 Task: Research Airbnb accommodations options for a culinary tour of New York City
Action: Mouse moved to (534, 95)
Screenshot: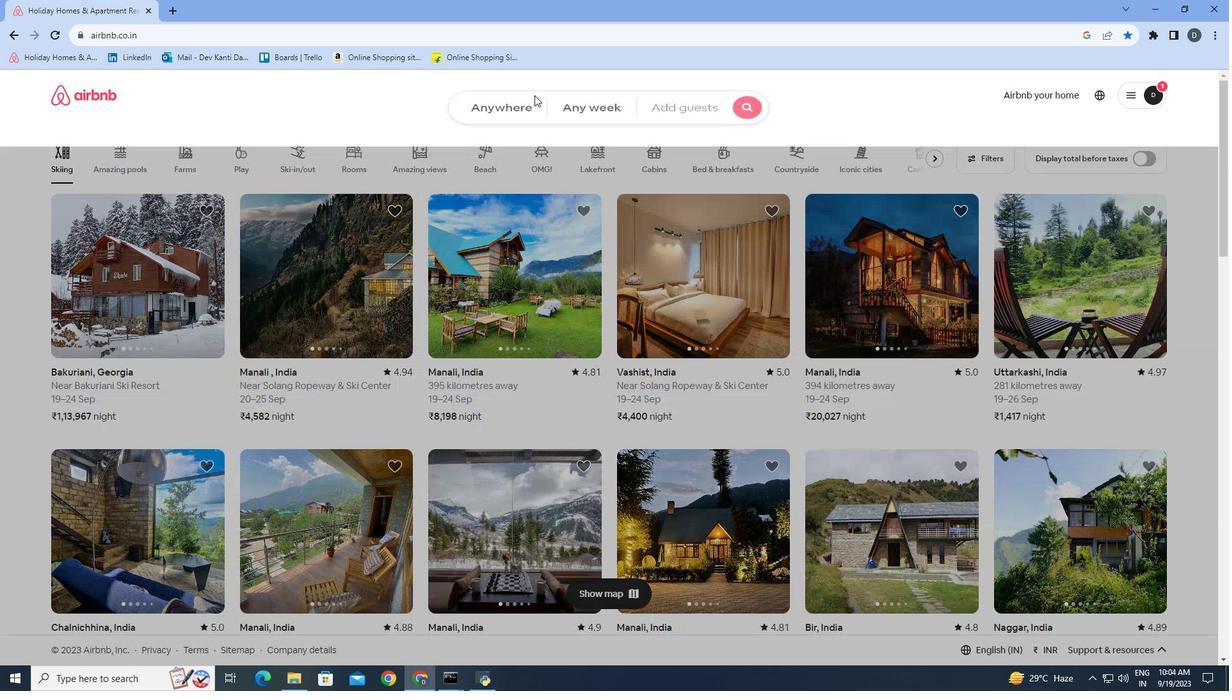 
Action: Mouse pressed left at (534, 95)
Screenshot: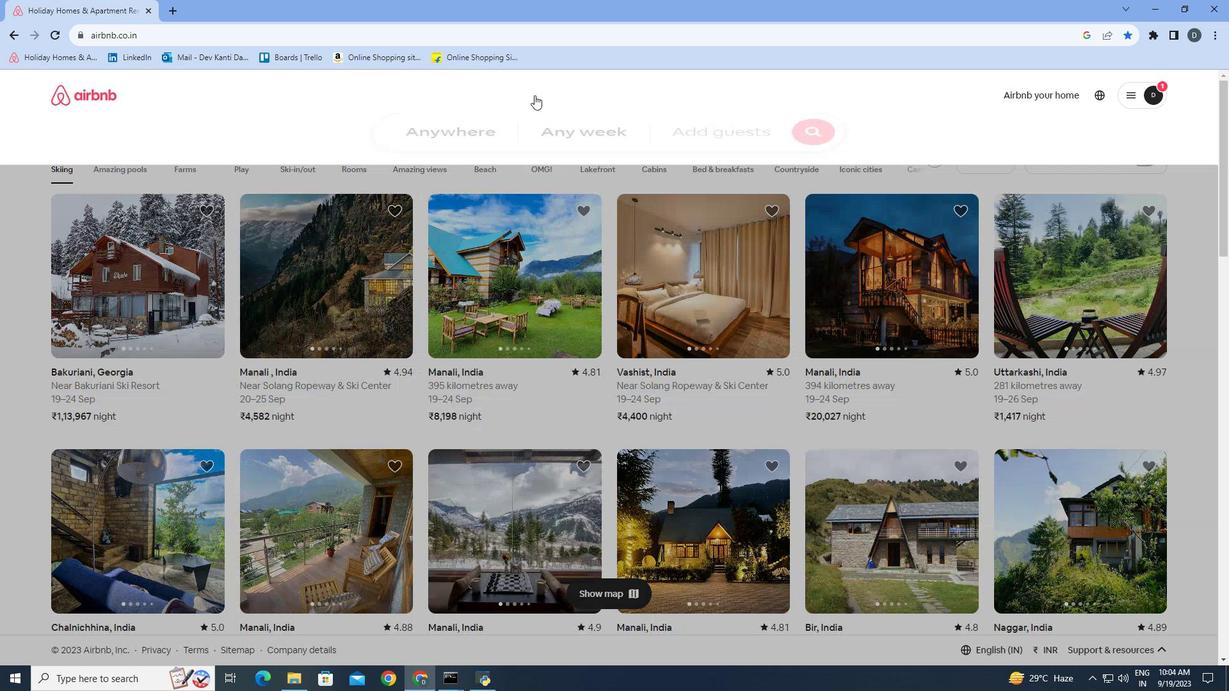
Action: Mouse moved to (396, 146)
Screenshot: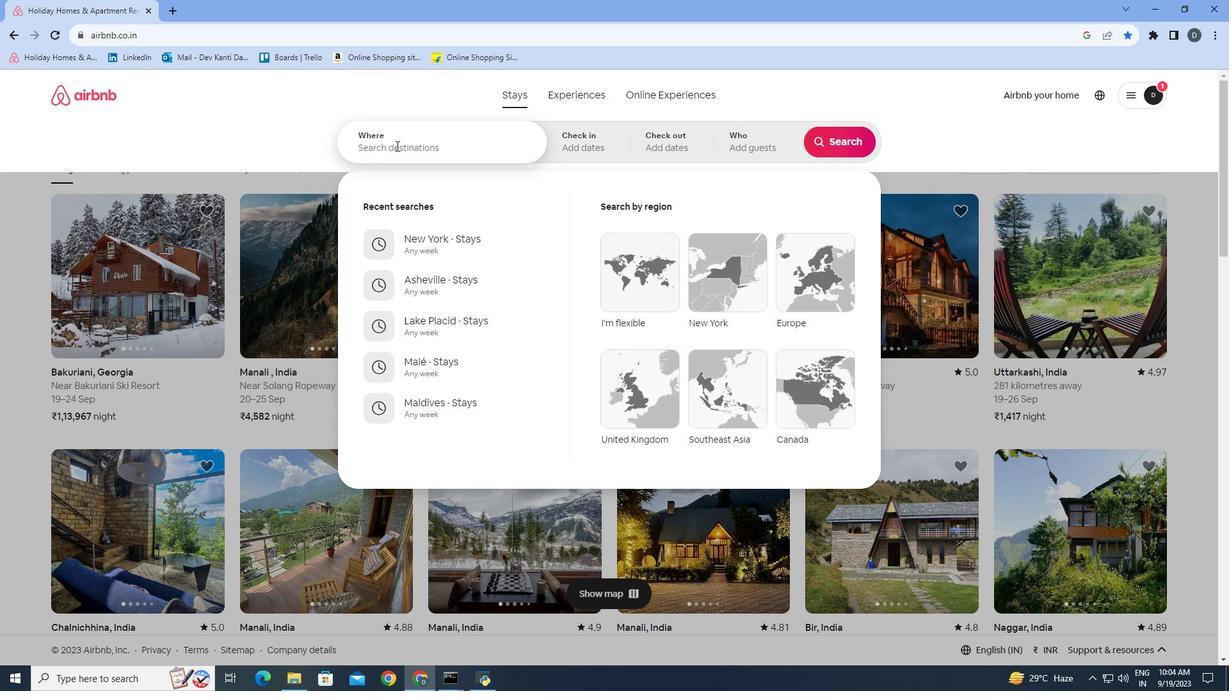 
Action: Mouse pressed left at (396, 146)
Screenshot: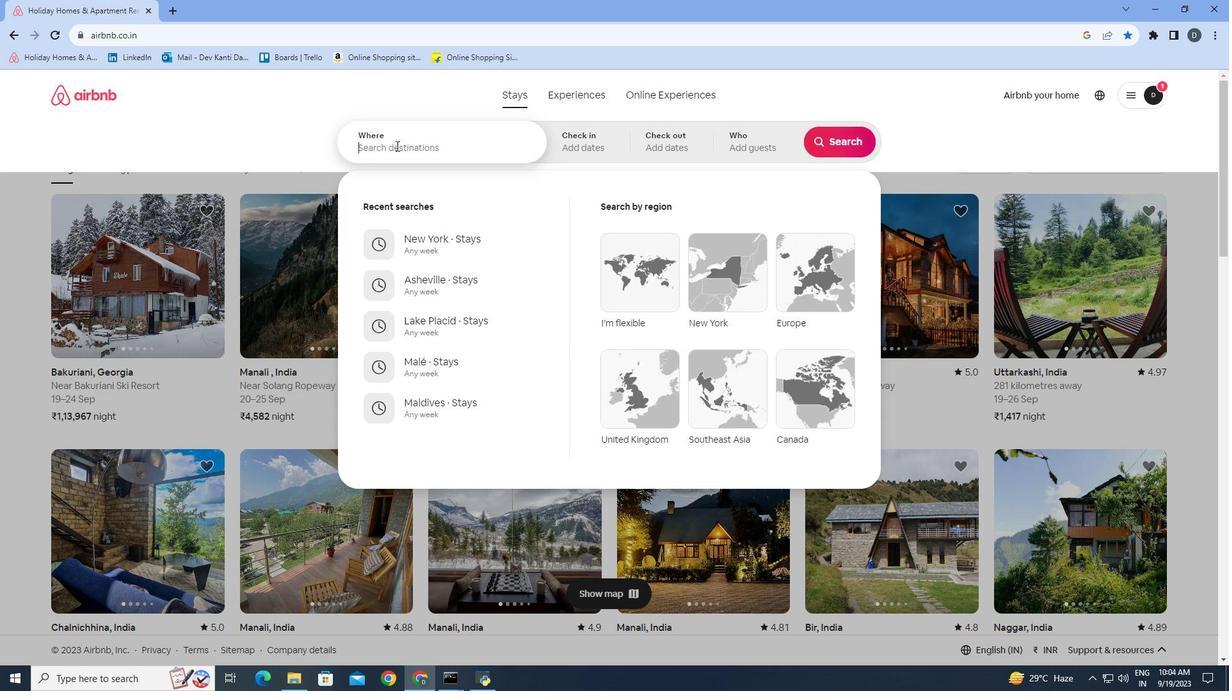 
Action: Key pressed <Key.shift>N
Screenshot: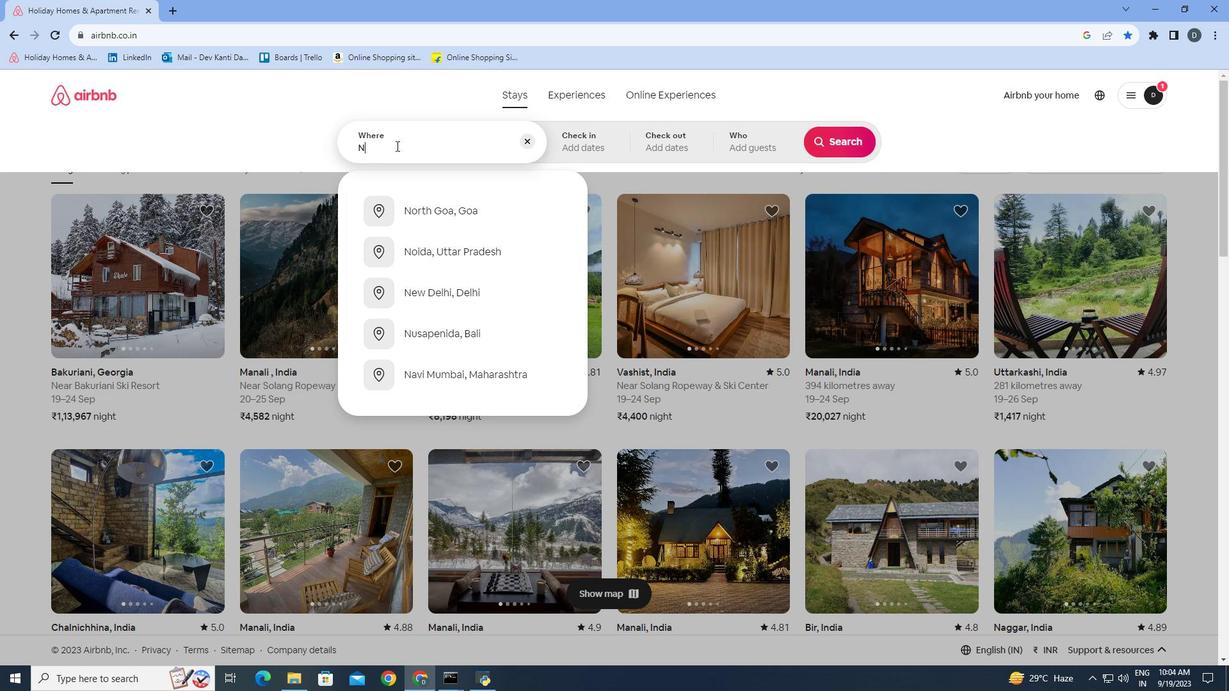 
Action: Mouse moved to (396, 144)
Screenshot: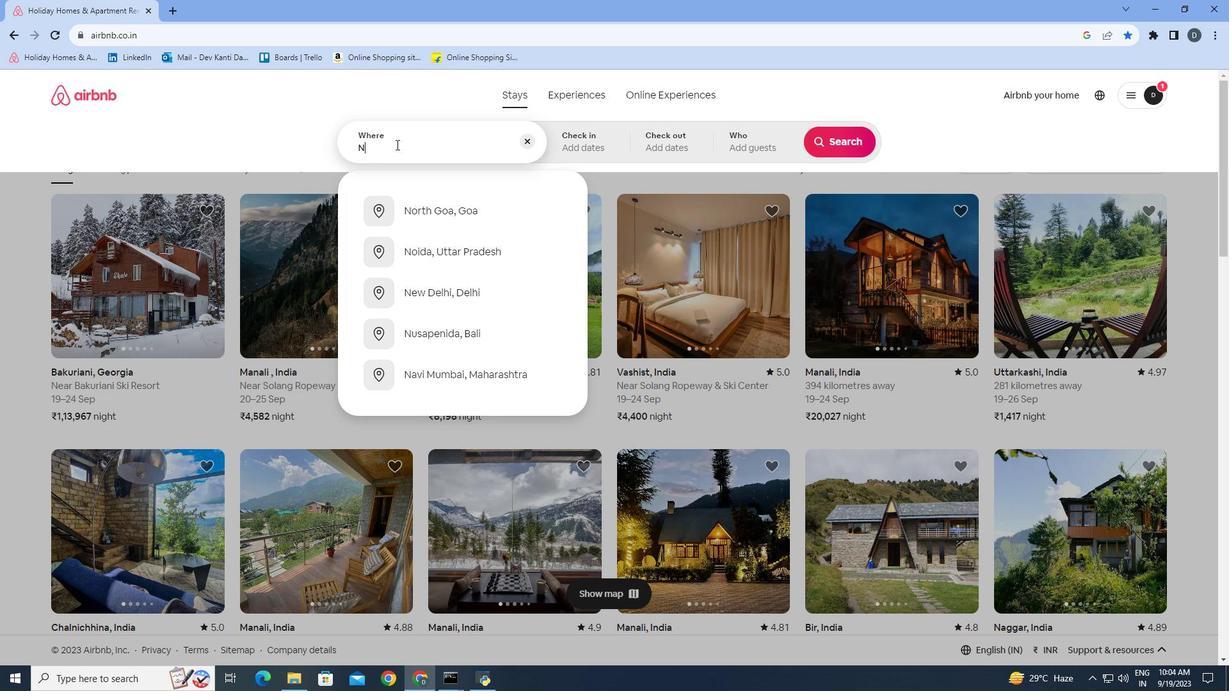 
Action: Key pressed ew<Key.space><Key.shift><Key.caps_lock><Key.caps_lock><Key.shift><Key.shift><Key.shift><Key.shift><Key.shift><Key.shift>York
Screenshot: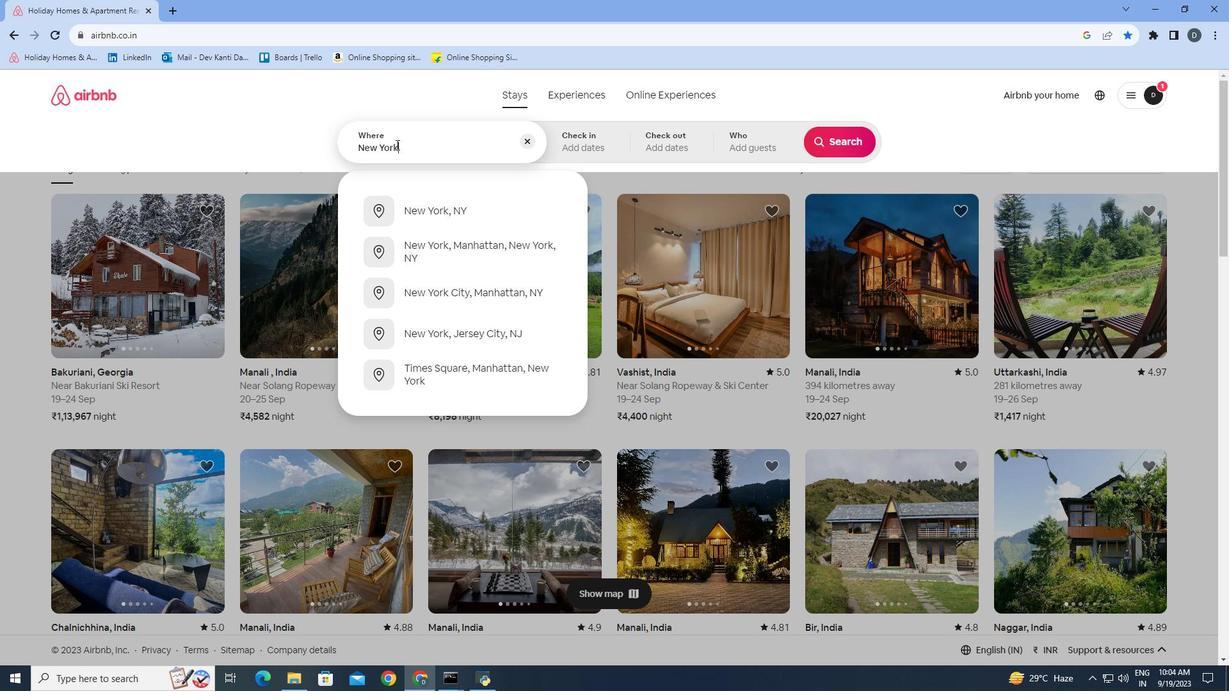 
Action: Mouse moved to (470, 204)
Screenshot: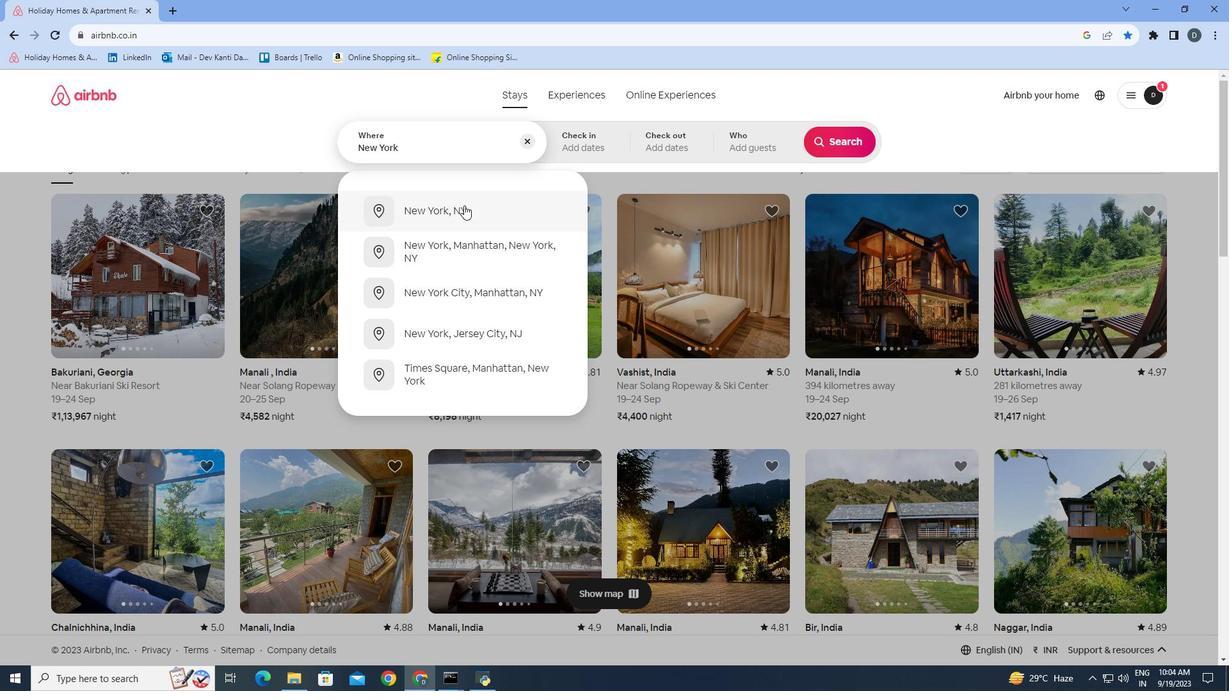 
Action: Mouse pressed left at (470, 204)
Screenshot: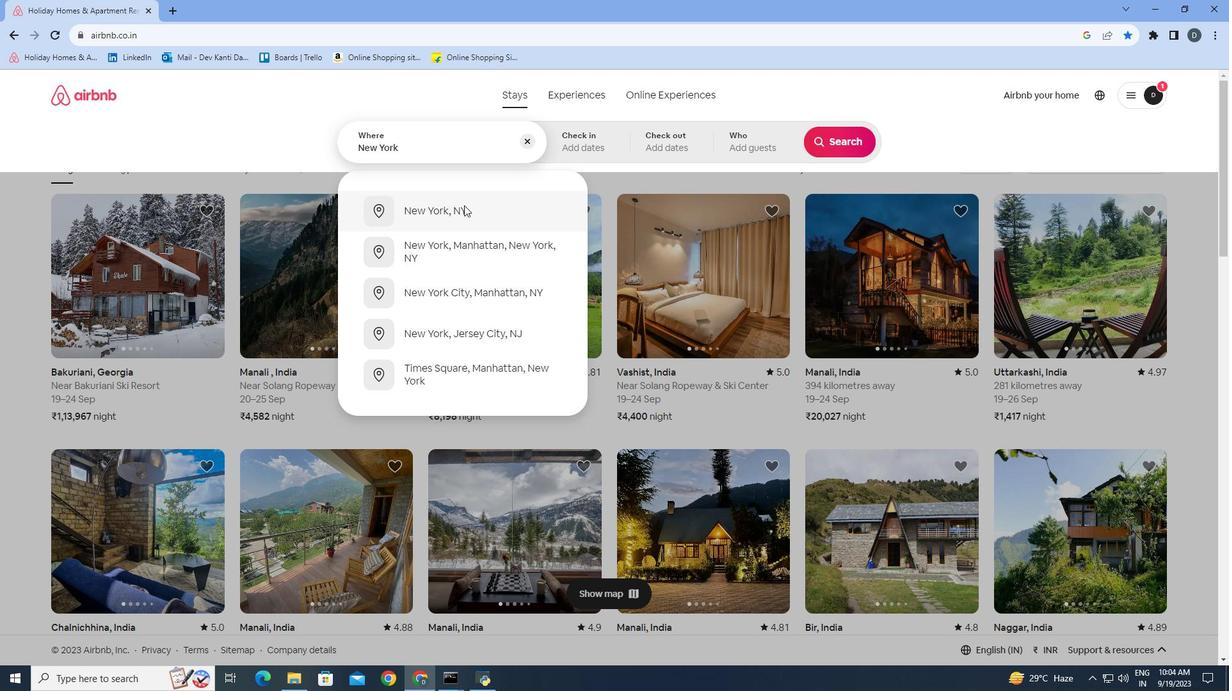 
Action: Mouse moved to (829, 127)
Screenshot: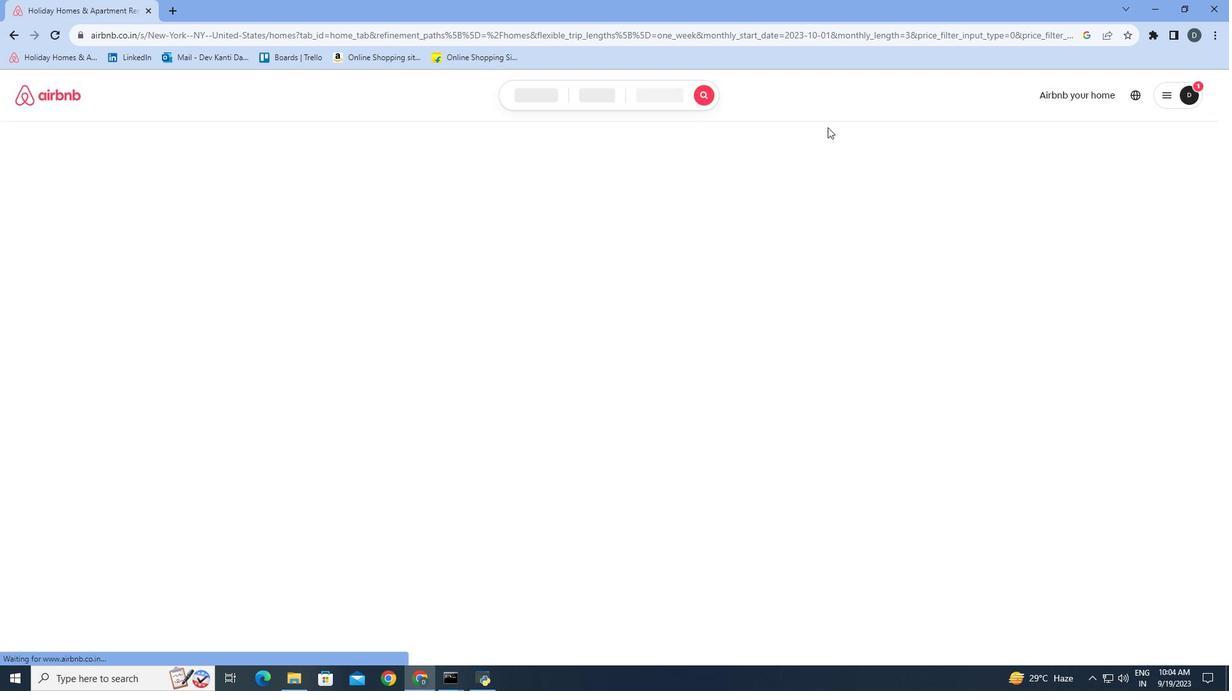 
Action: Mouse pressed left at (829, 127)
Screenshot: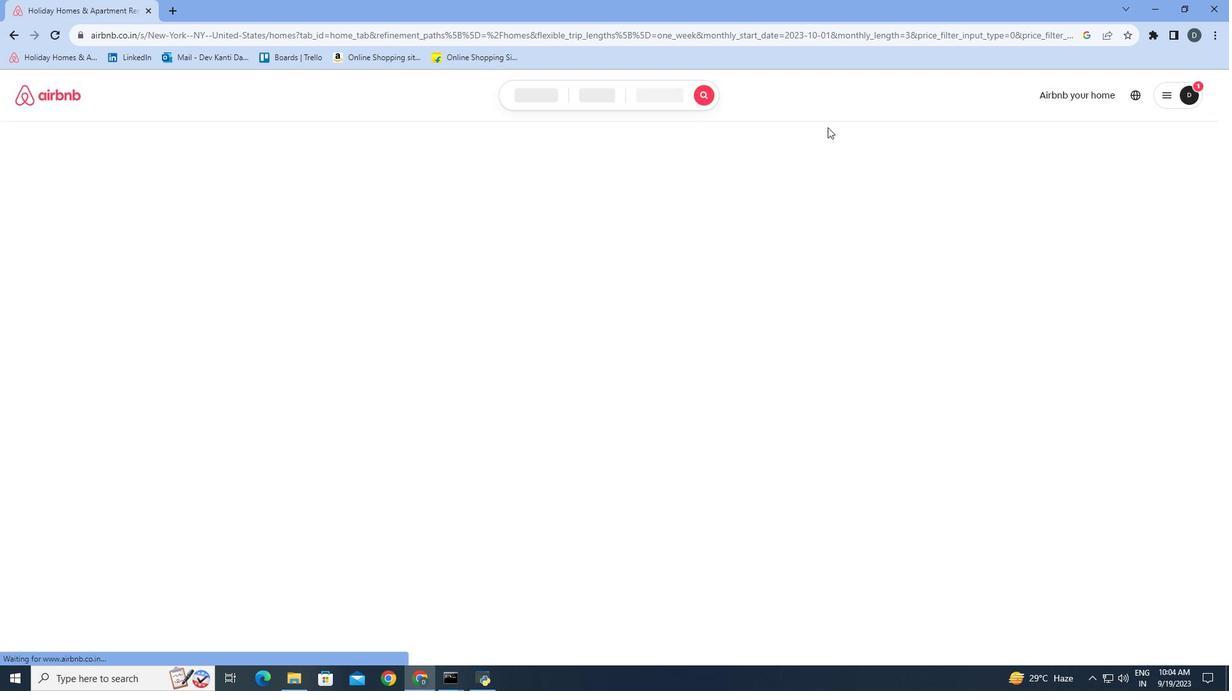 
Action: Mouse moved to (216, 299)
Screenshot: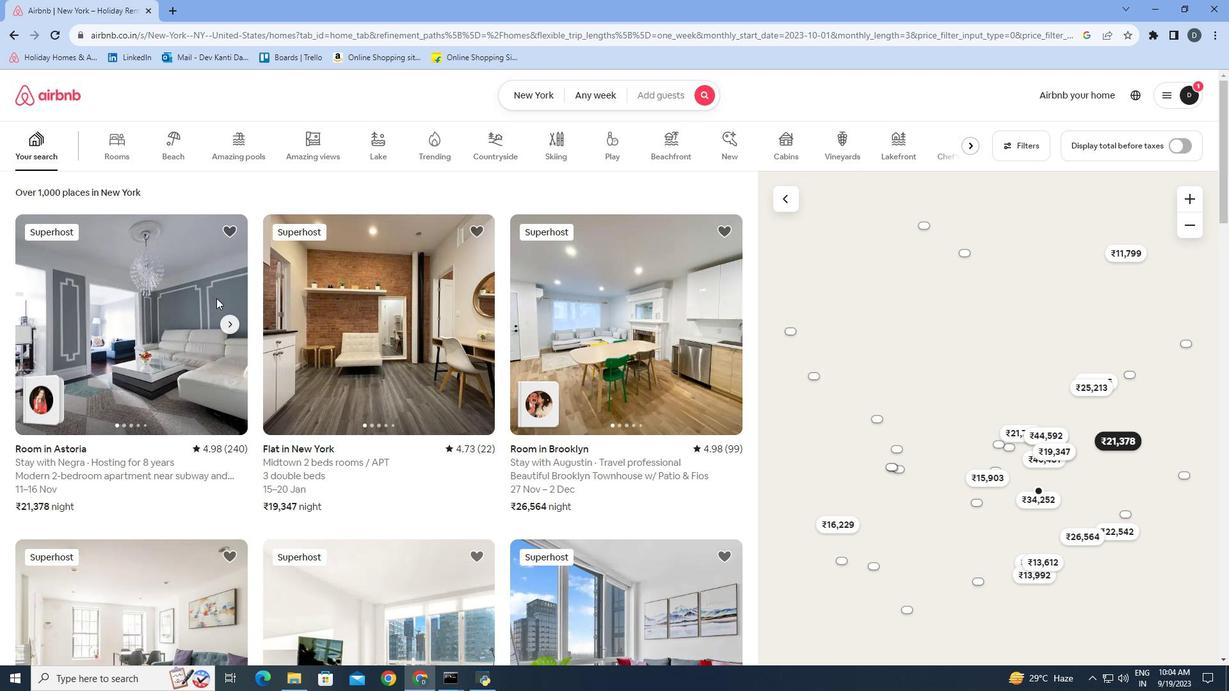 
Action: Mouse pressed left at (216, 299)
Screenshot: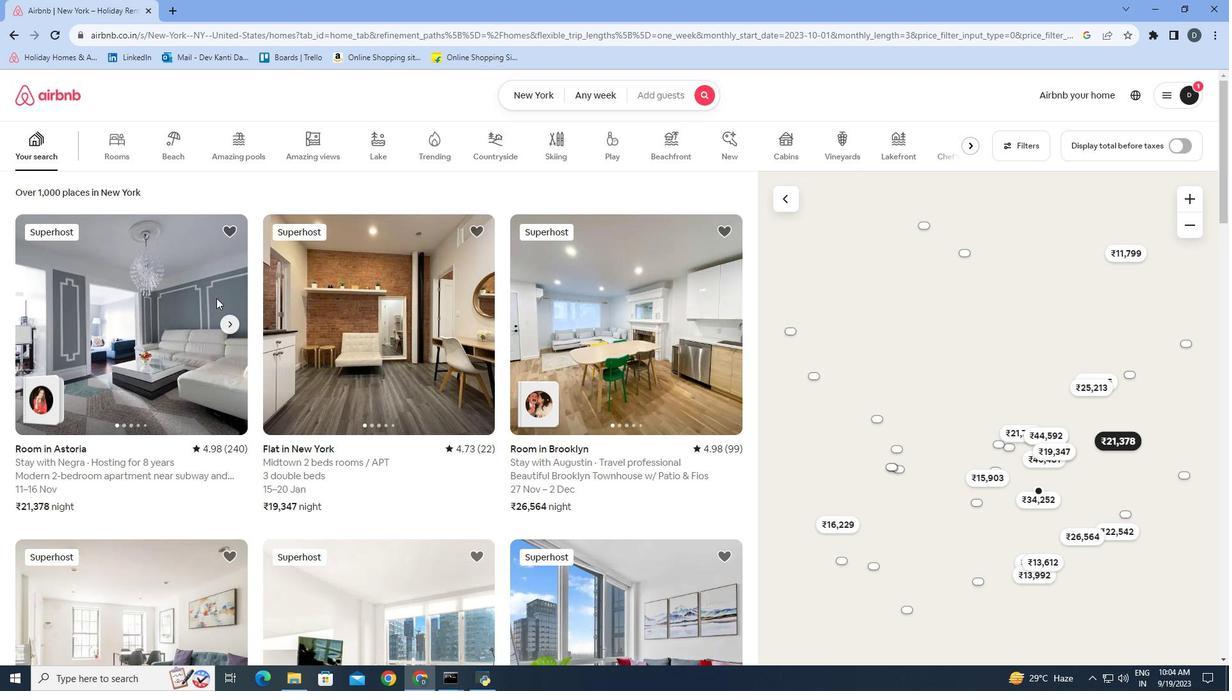 
Action: Mouse moved to (925, 477)
Screenshot: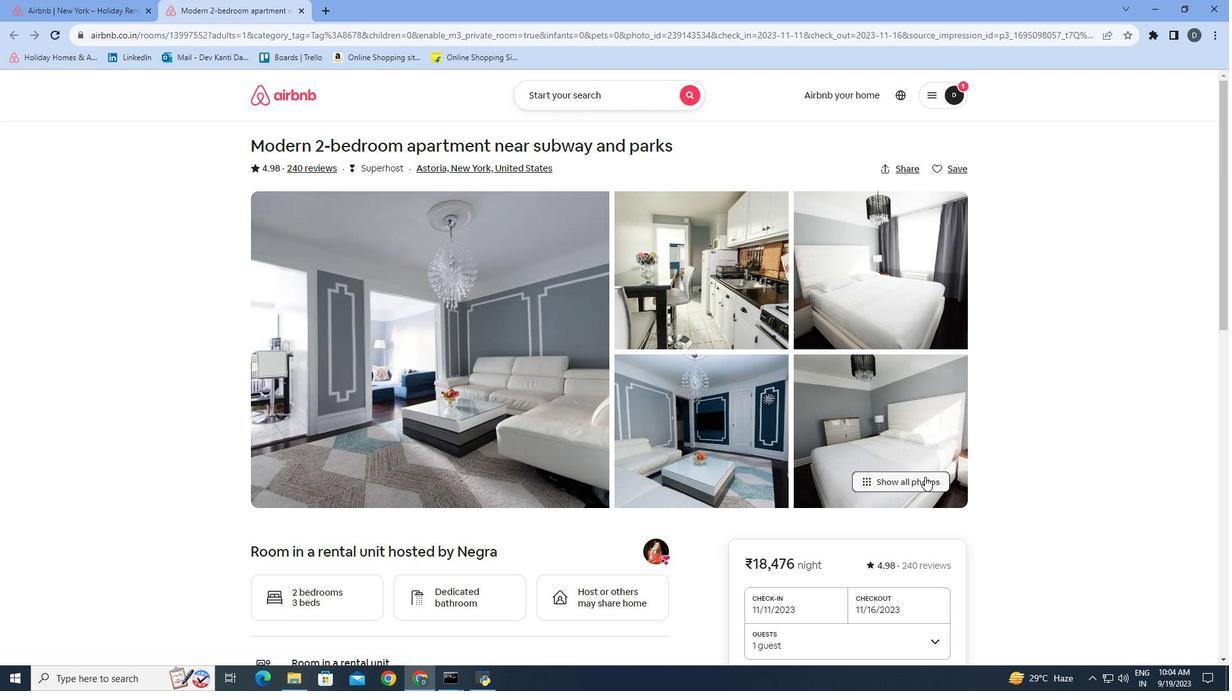
Action: Mouse pressed left at (925, 477)
Screenshot: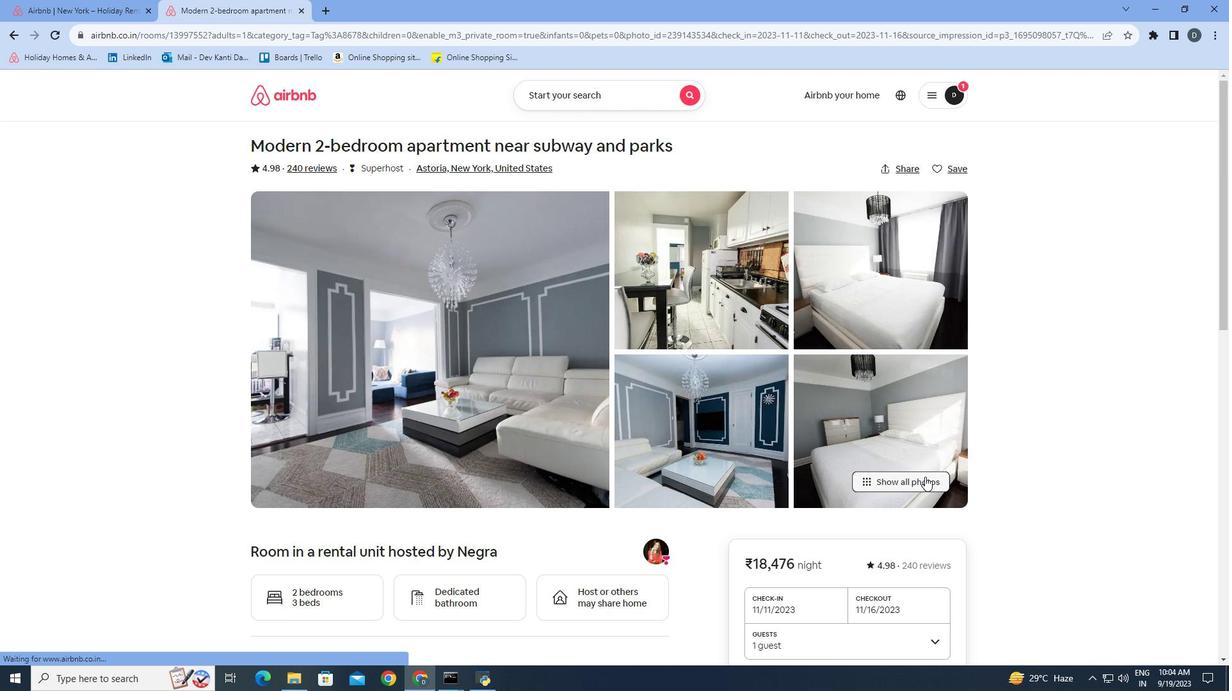 
Action: Mouse moved to (869, 390)
Screenshot: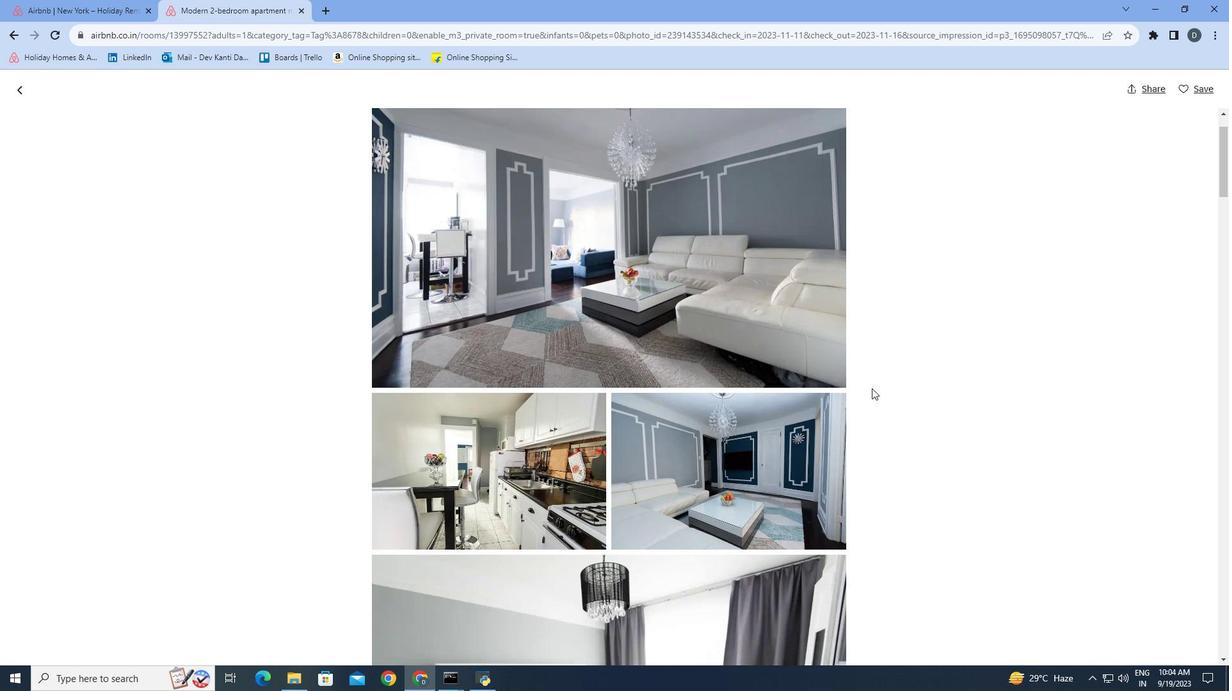 
Action: Mouse scrolled (869, 390) with delta (0, 0)
Screenshot: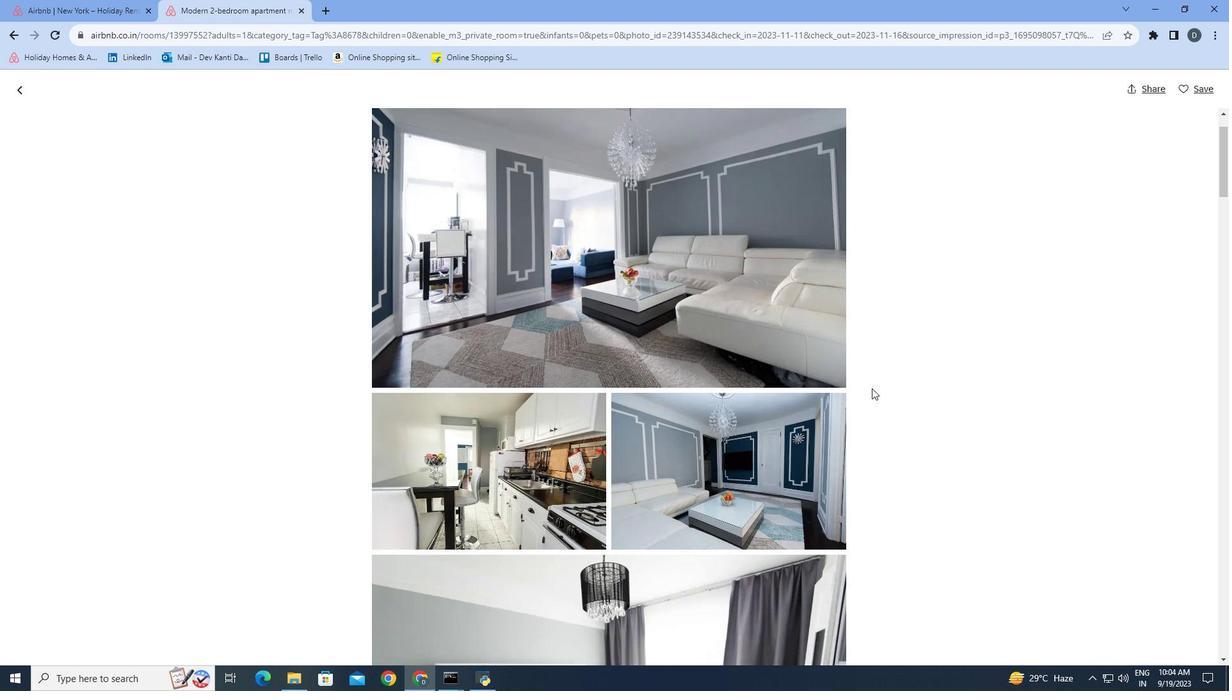 
Action: Mouse moved to (872, 388)
Screenshot: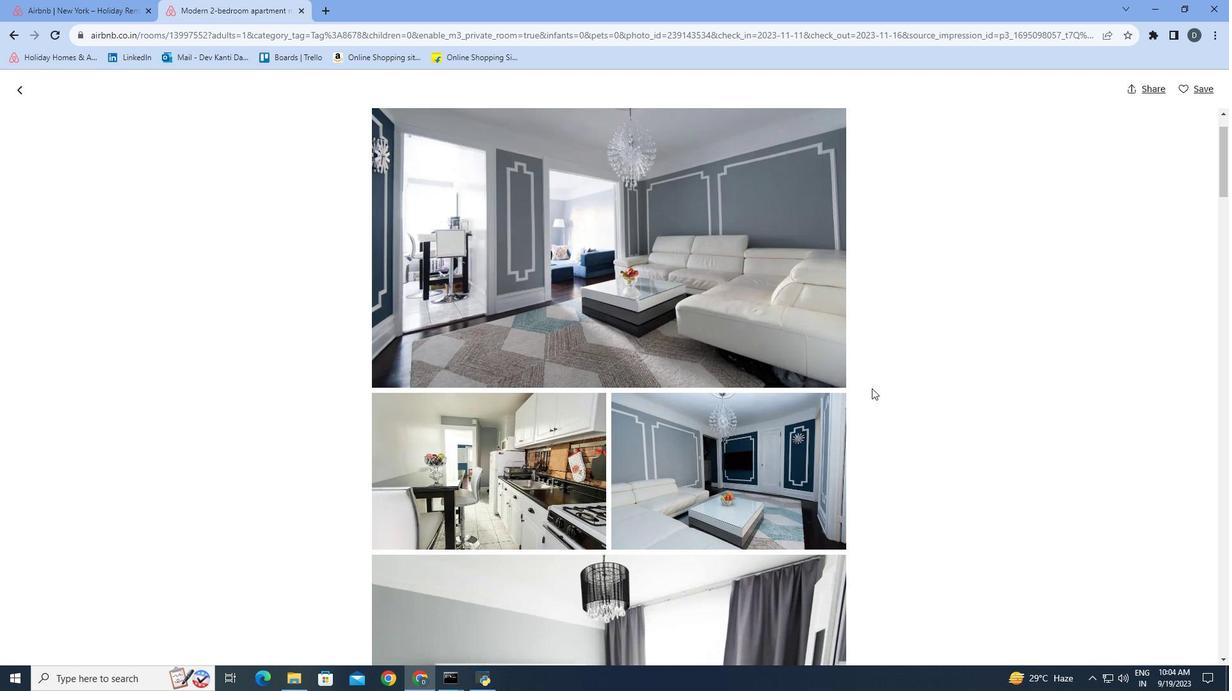 
Action: Mouse scrolled (872, 388) with delta (0, 0)
Screenshot: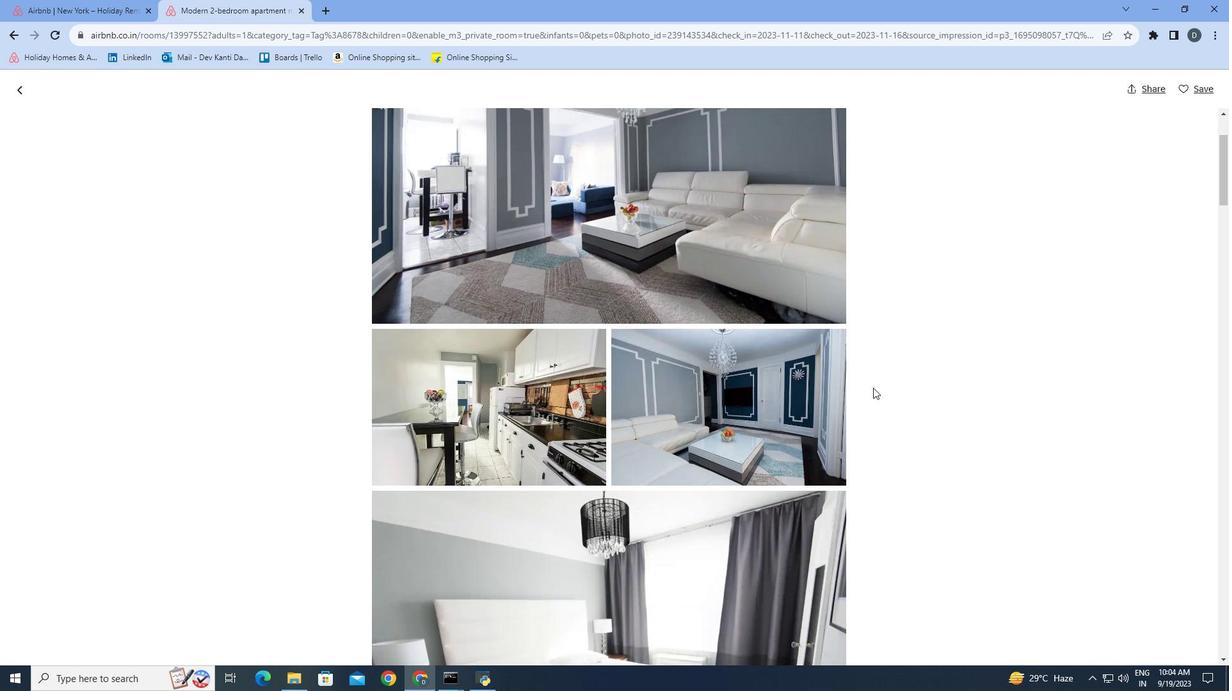 
Action: Mouse moved to (873, 388)
Screenshot: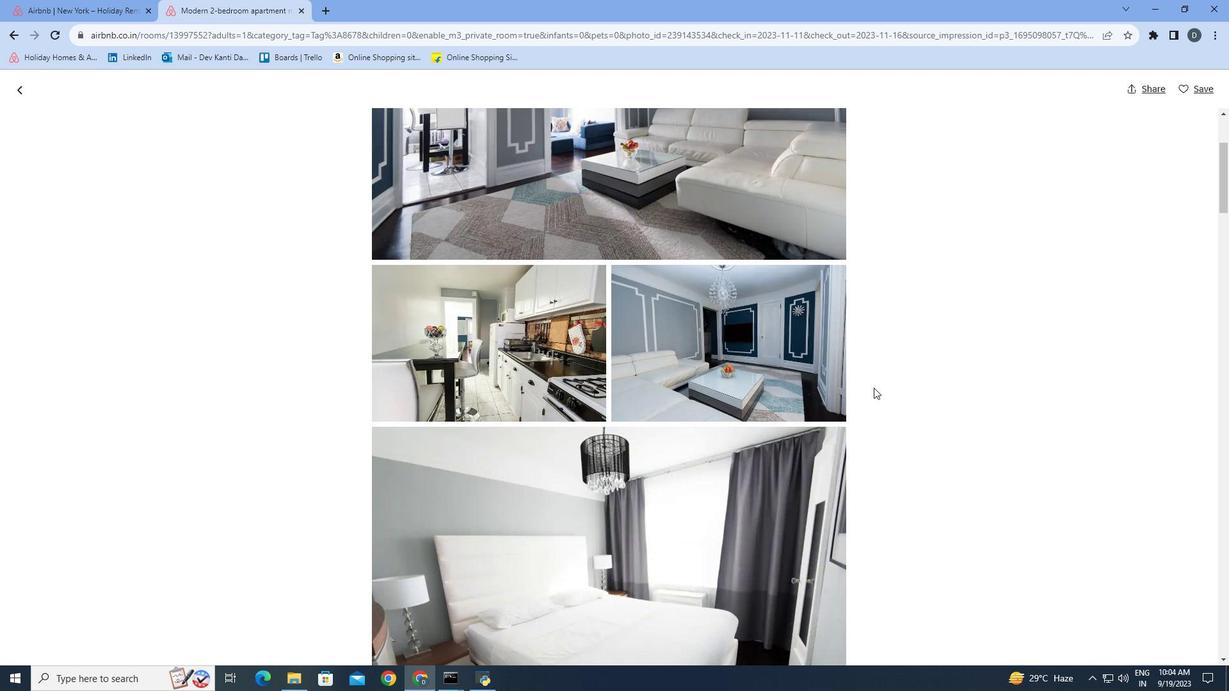 
Action: Mouse scrolled (873, 387) with delta (0, 0)
Screenshot: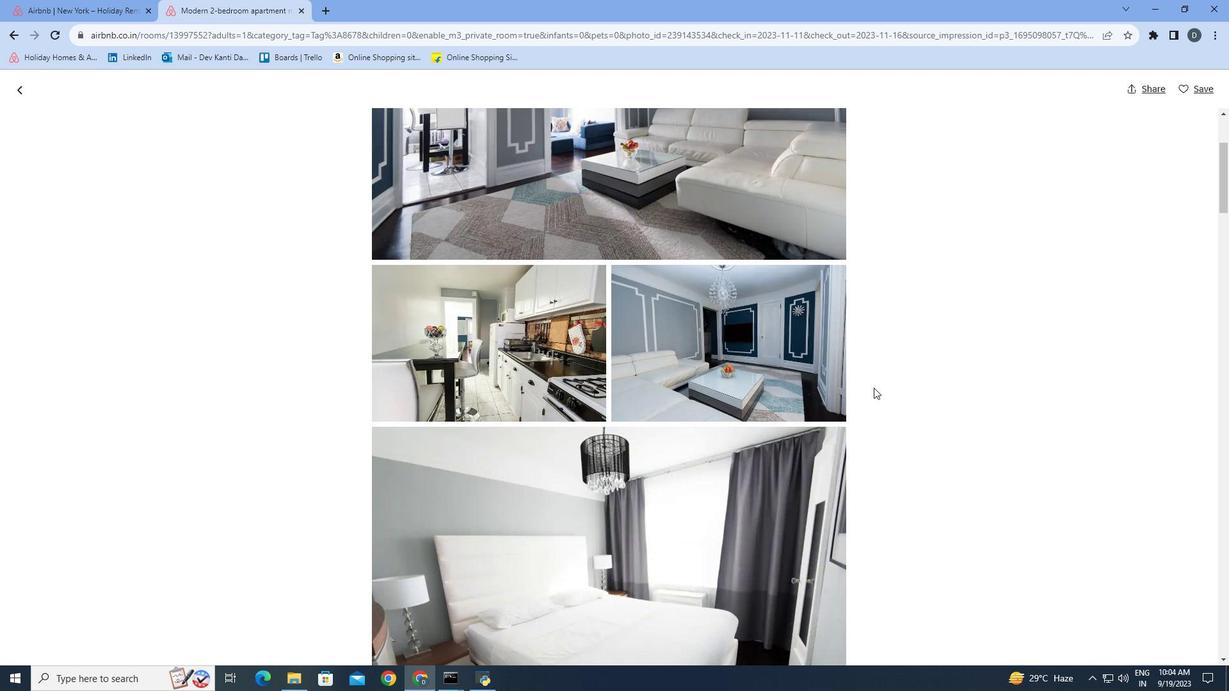 
Action: Mouse moved to (874, 388)
Screenshot: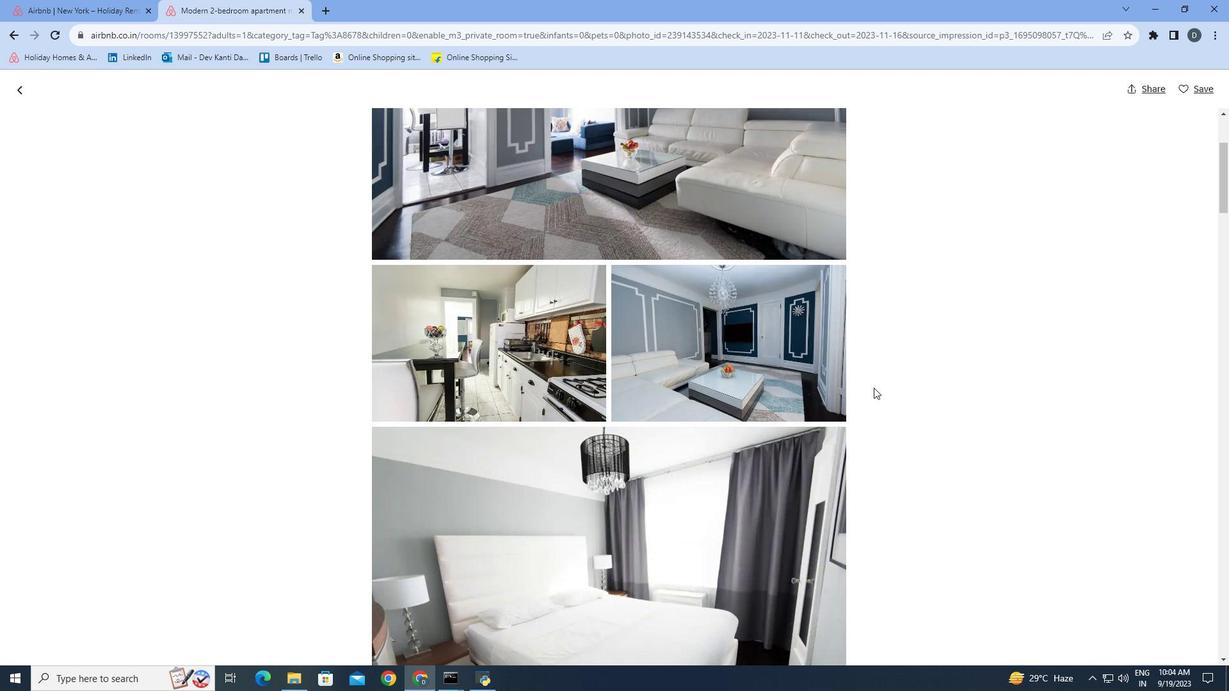 
Action: Mouse scrolled (874, 387) with delta (0, 0)
Screenshot: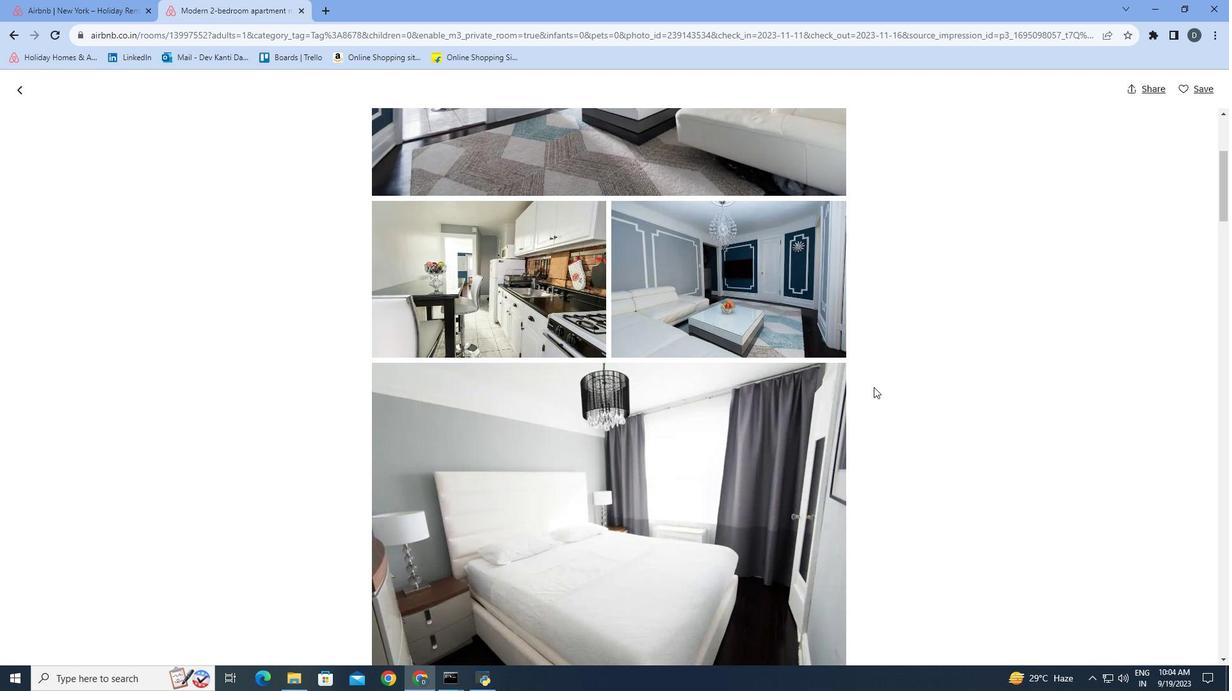 
Action: Mouse moved to (874, 387)
Screenshot: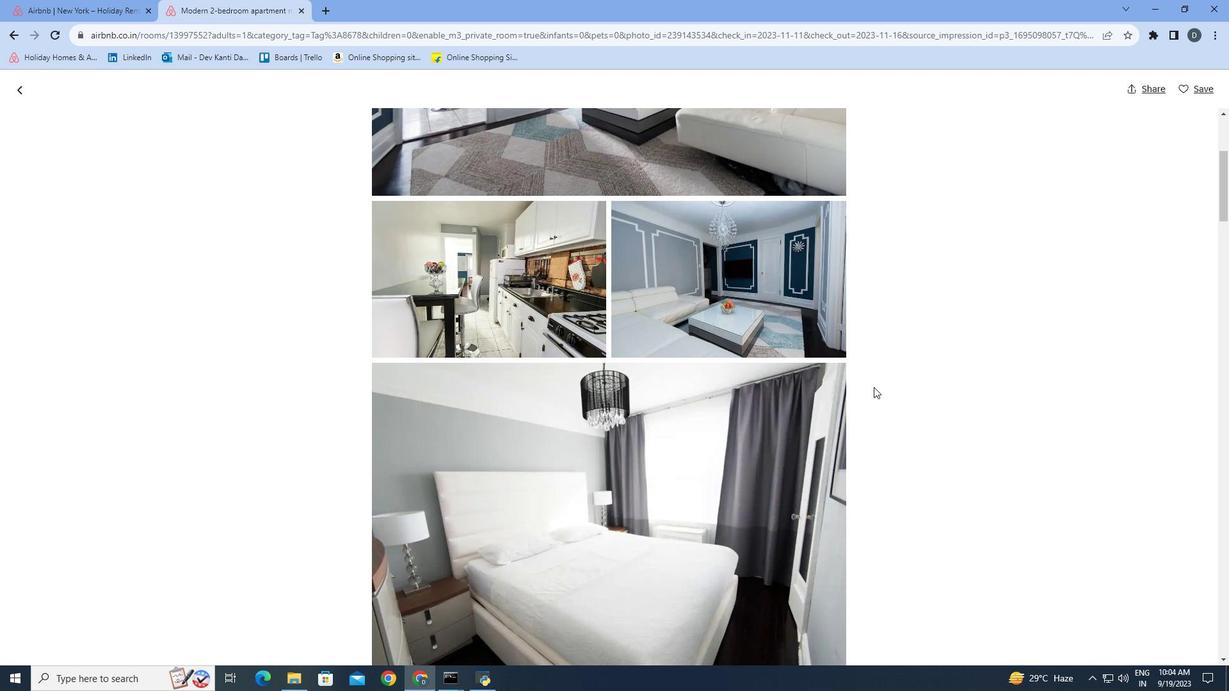 
Action: Mouse scrolled (874, 386) with delta (0, 0)
Screenshot: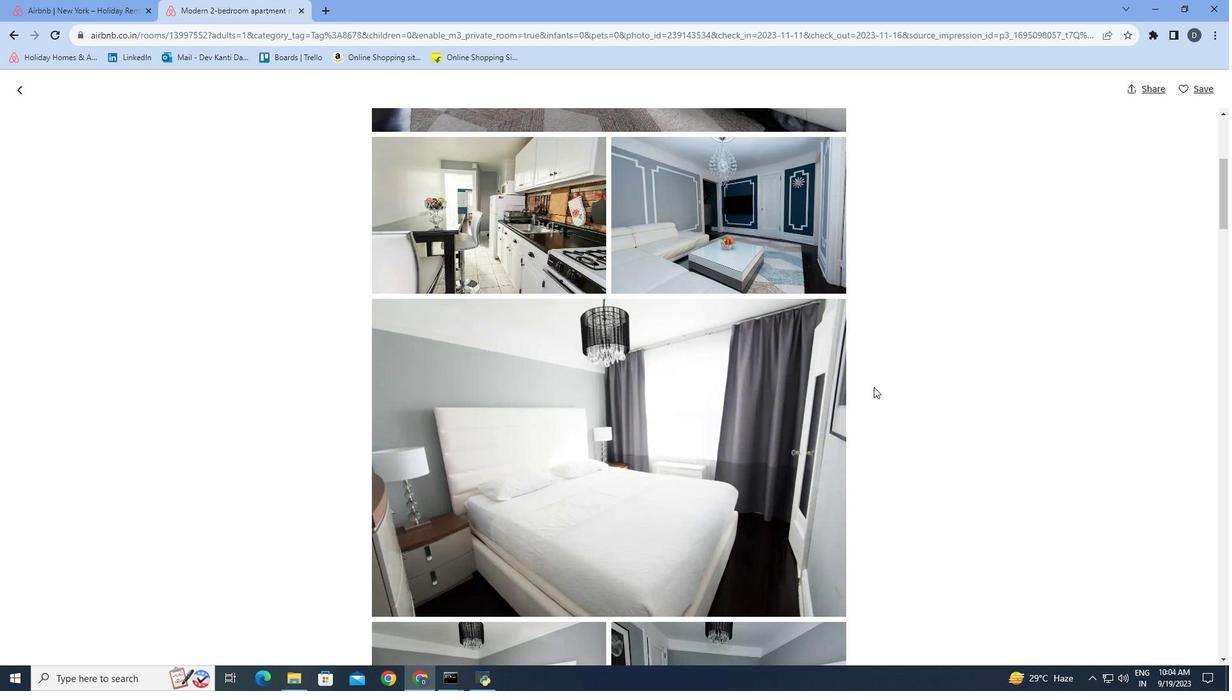 
Action: Mouse scrolled (874, 386) with delta (0, 0)
Screenshot: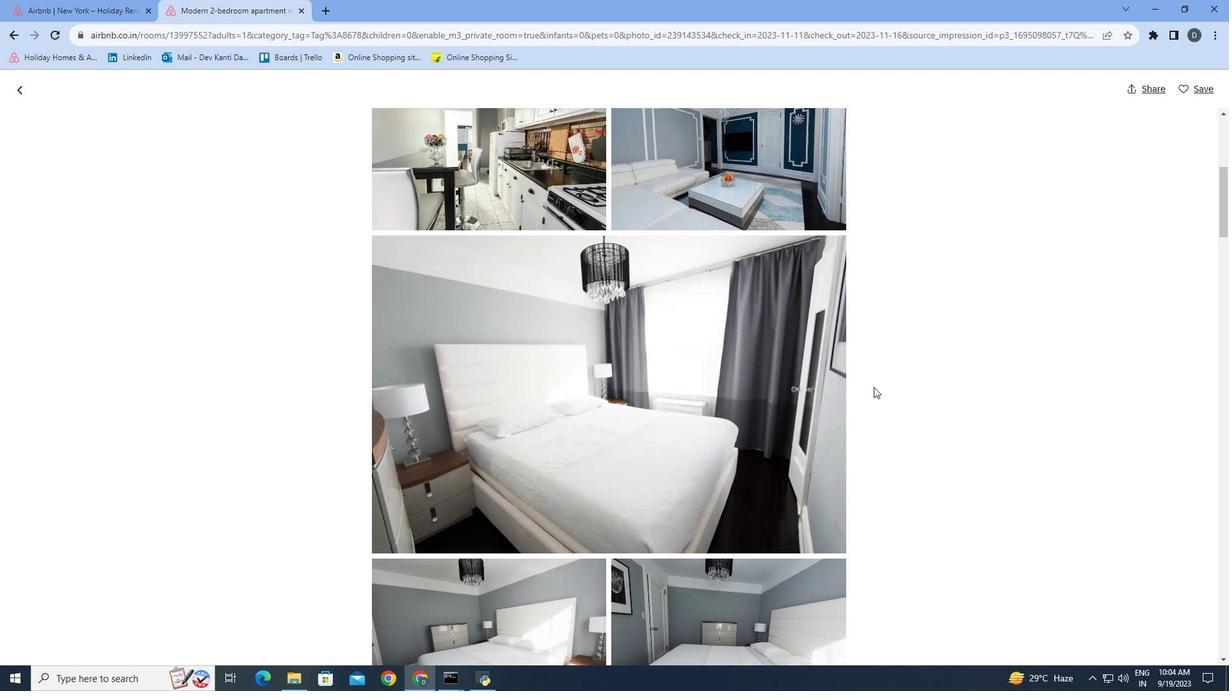 
Action: Mouse scrolled (874, 386) with delta (0, 0)
Screenshot: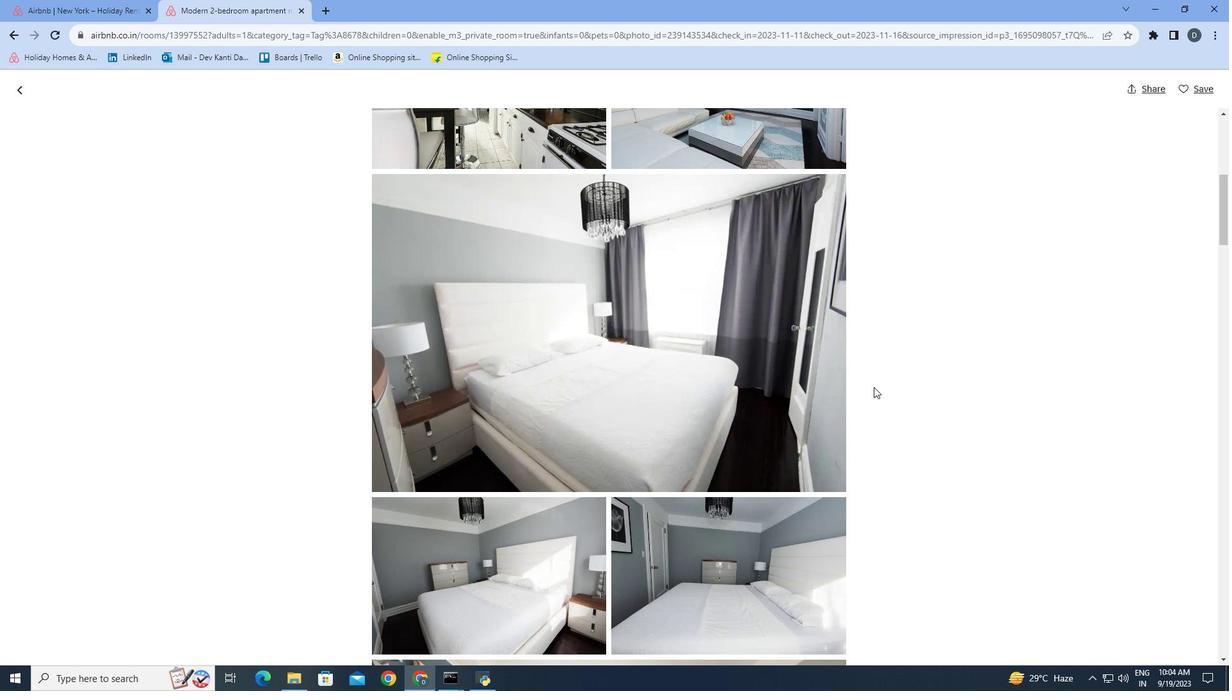 
Action: Mouse scrolled (874, 386) with delta (0, 0)
Screenshot: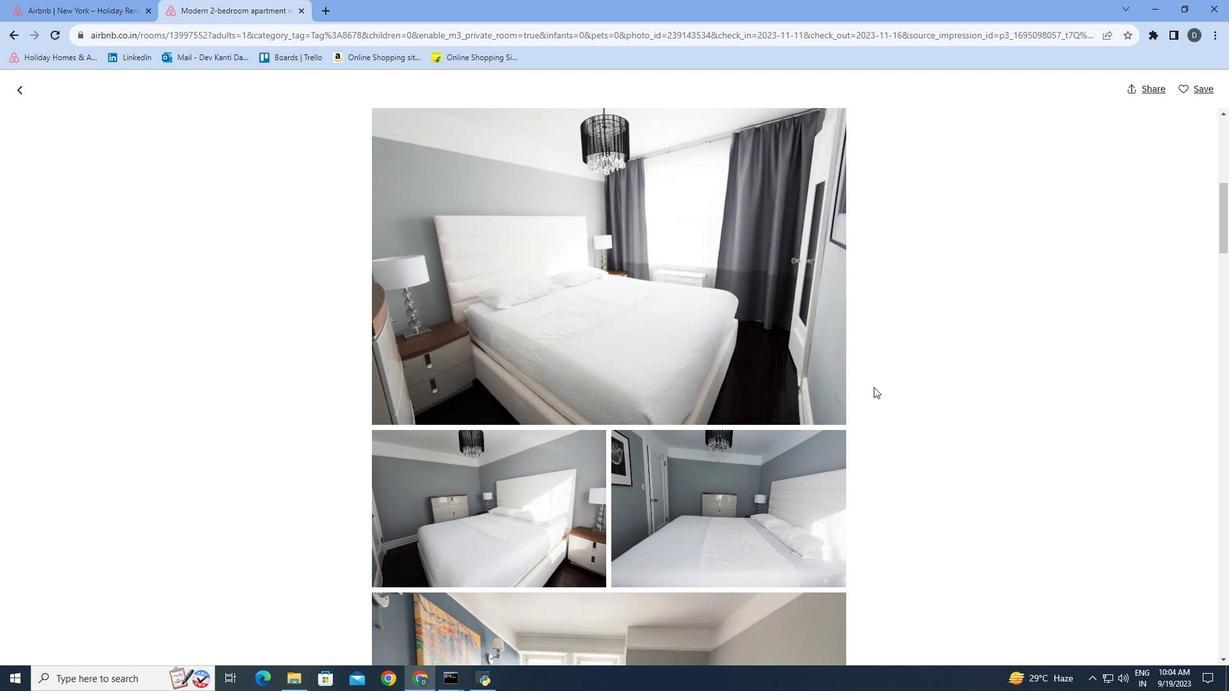 
Action: Mouse scrolled (874, 386) with delta (0, 0)
Screenshot: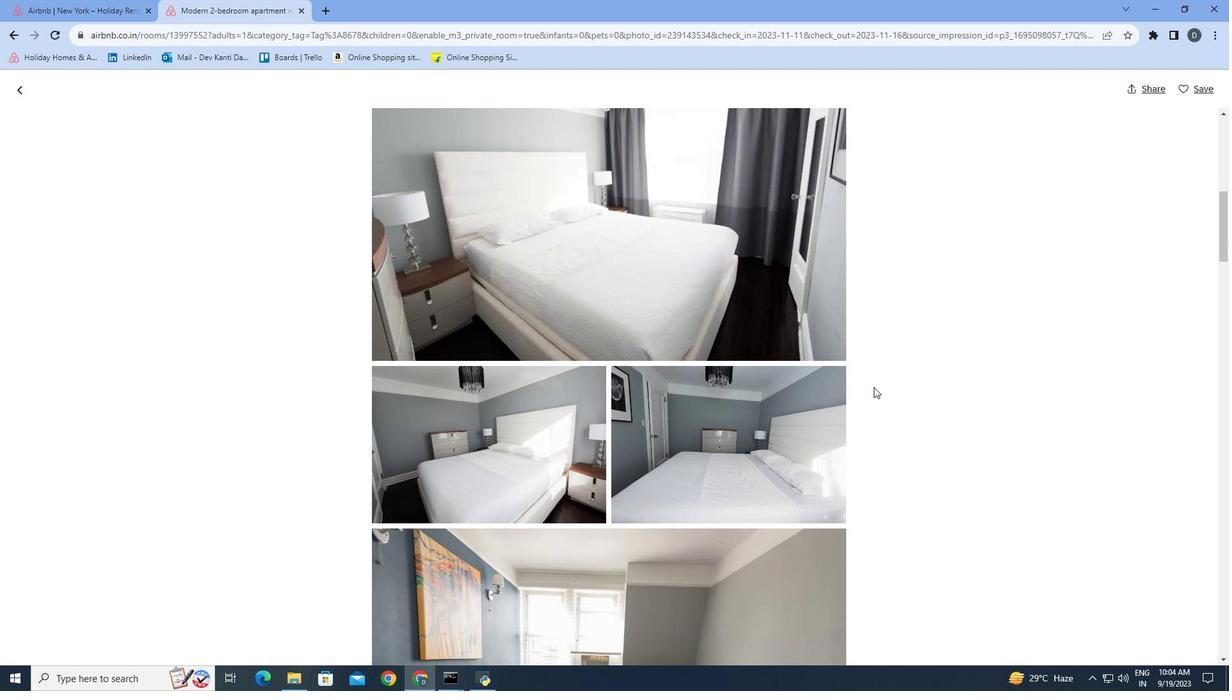 
Action: Mouse scrolled (874, 386) with delta (0, 0)
Screenshot: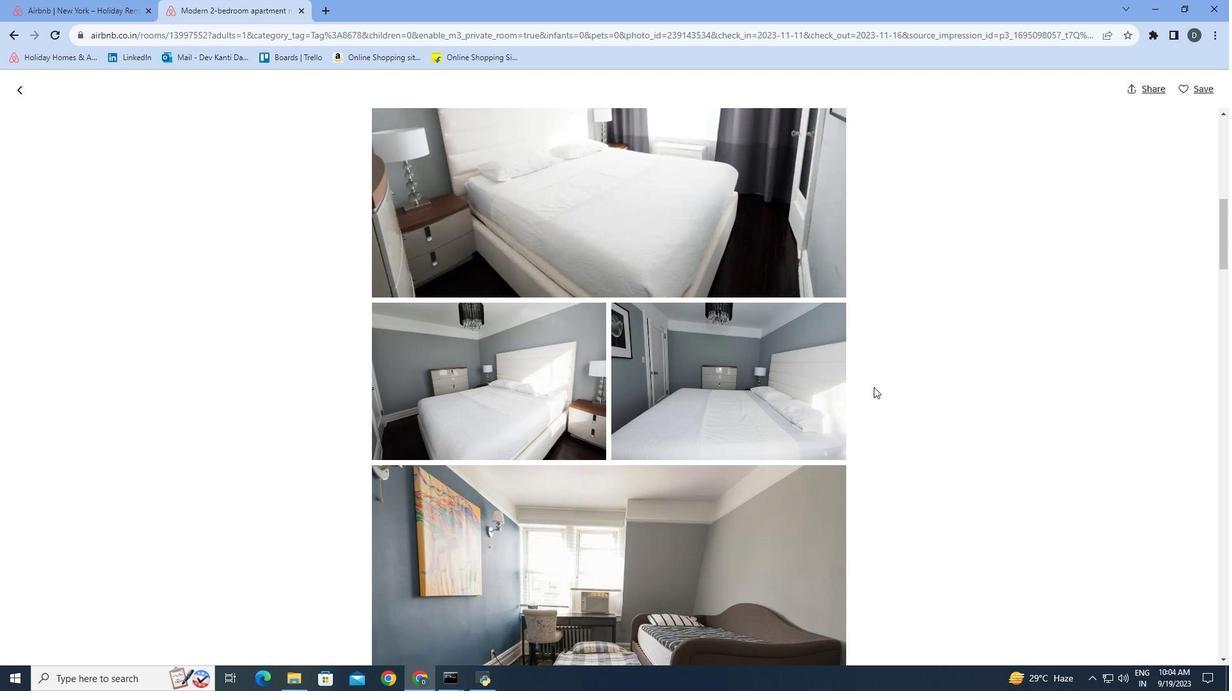 
Action: Mouse scrolled (874, 386) with delta (0, 0)
Screenshot: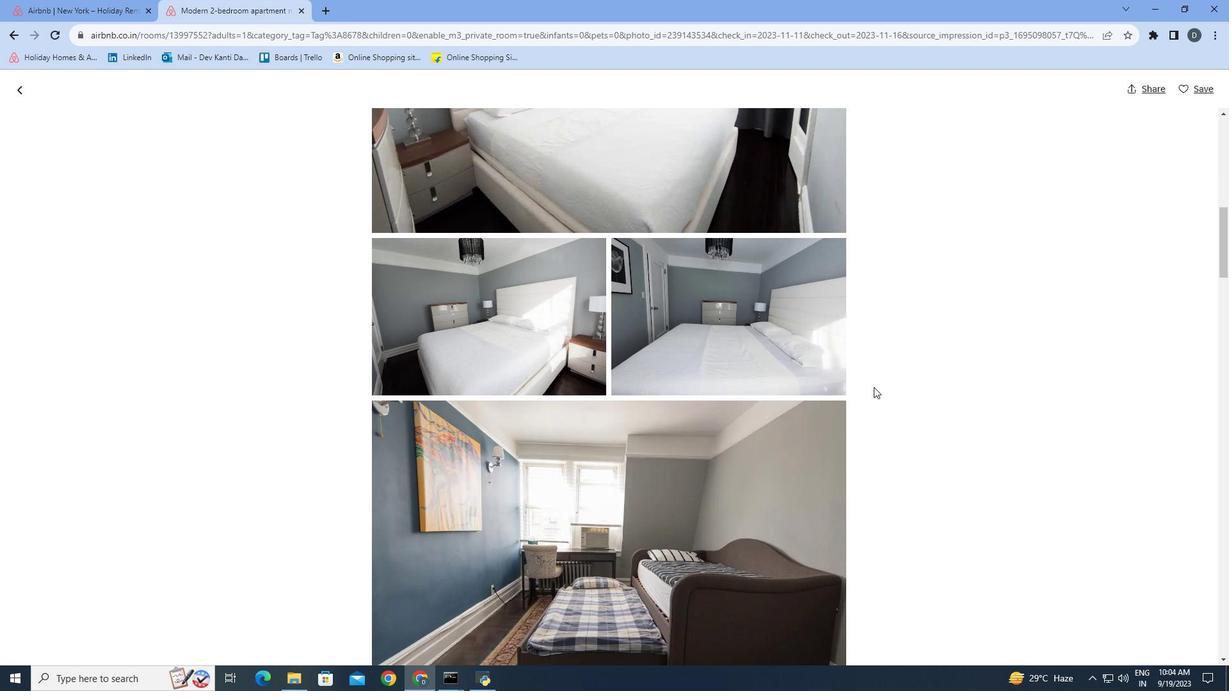 
Action: Mouse scrolled (874, 386) with delta (0, 0)
Screenshot: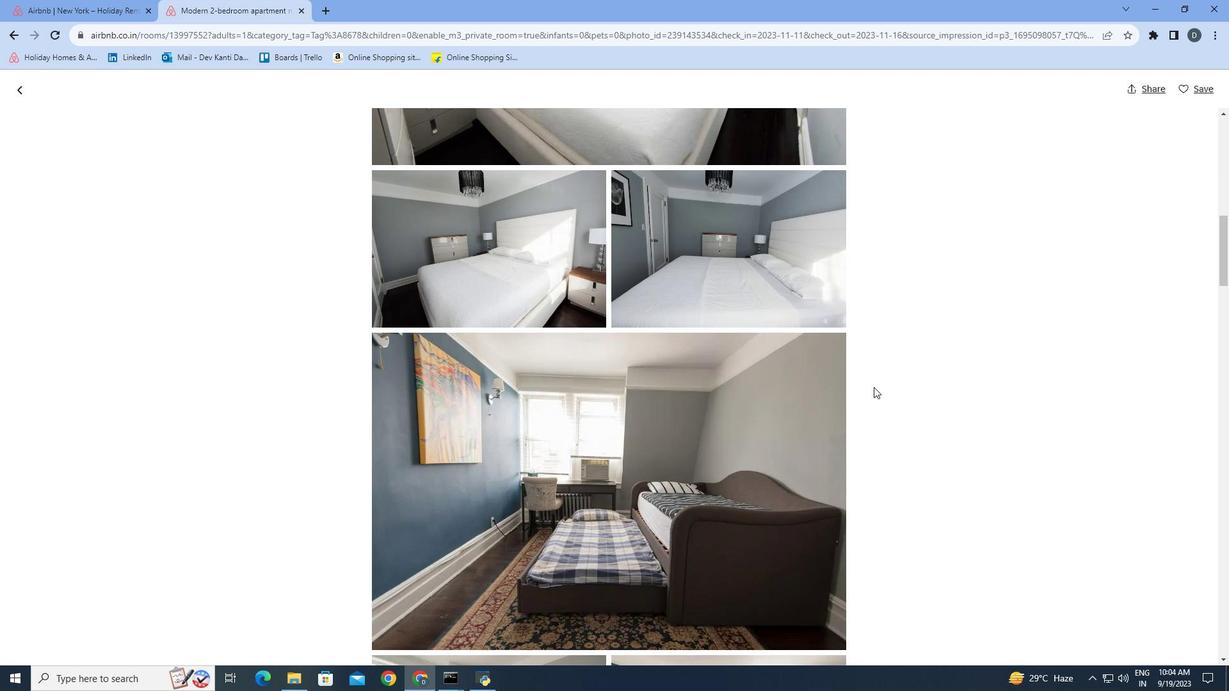 
Action: Mouse scrolled (874, 386) with delta (0, 0)
Screenshot: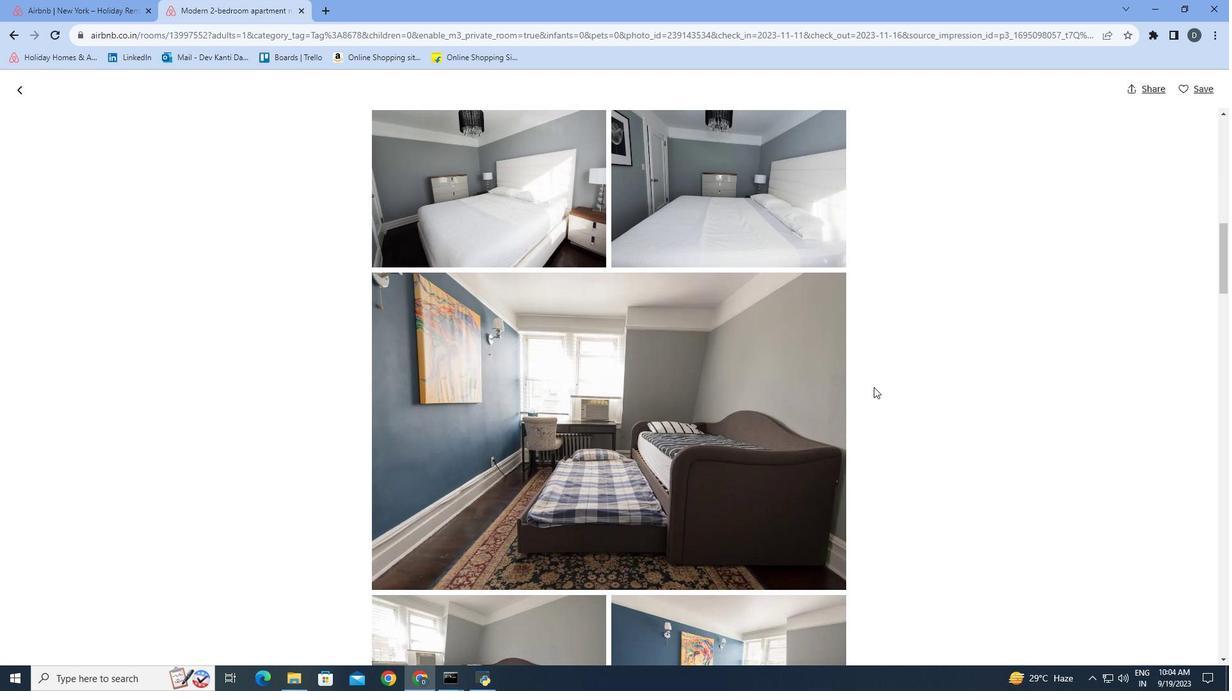
Action: Mouse scrolled (874, 386) with delta (0, 0)
Screenshot: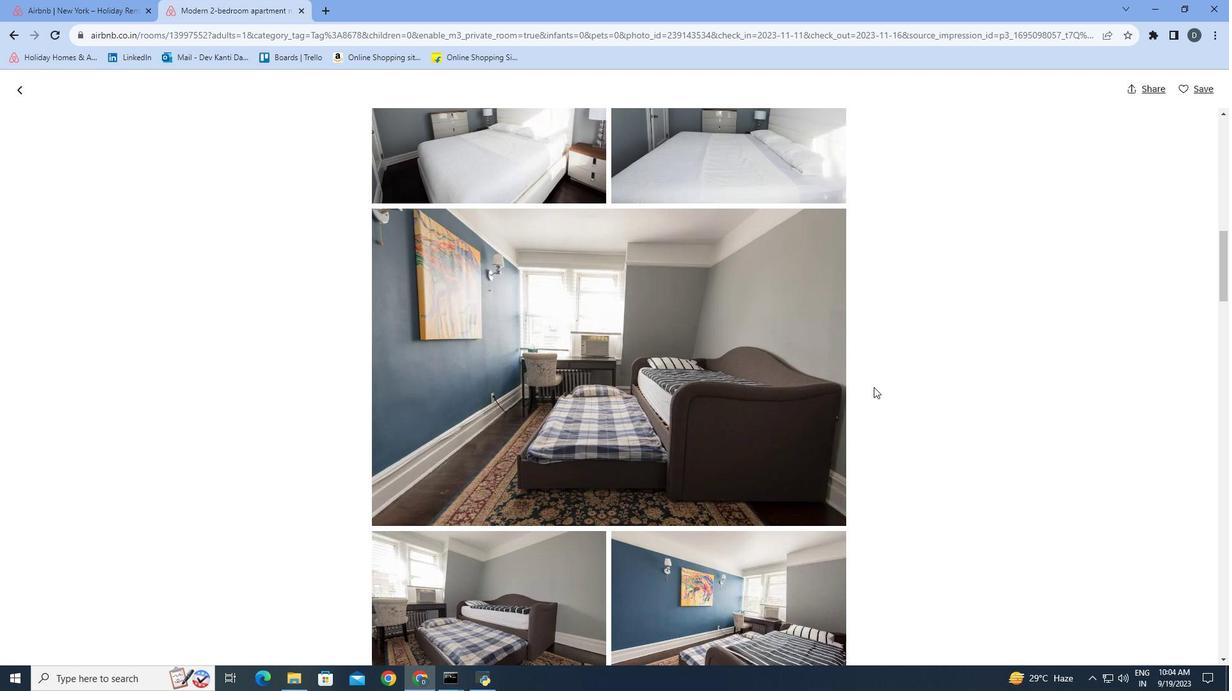 
Action: Mouse scrolled (874, 386) with delta (0, 0)
Screenshot: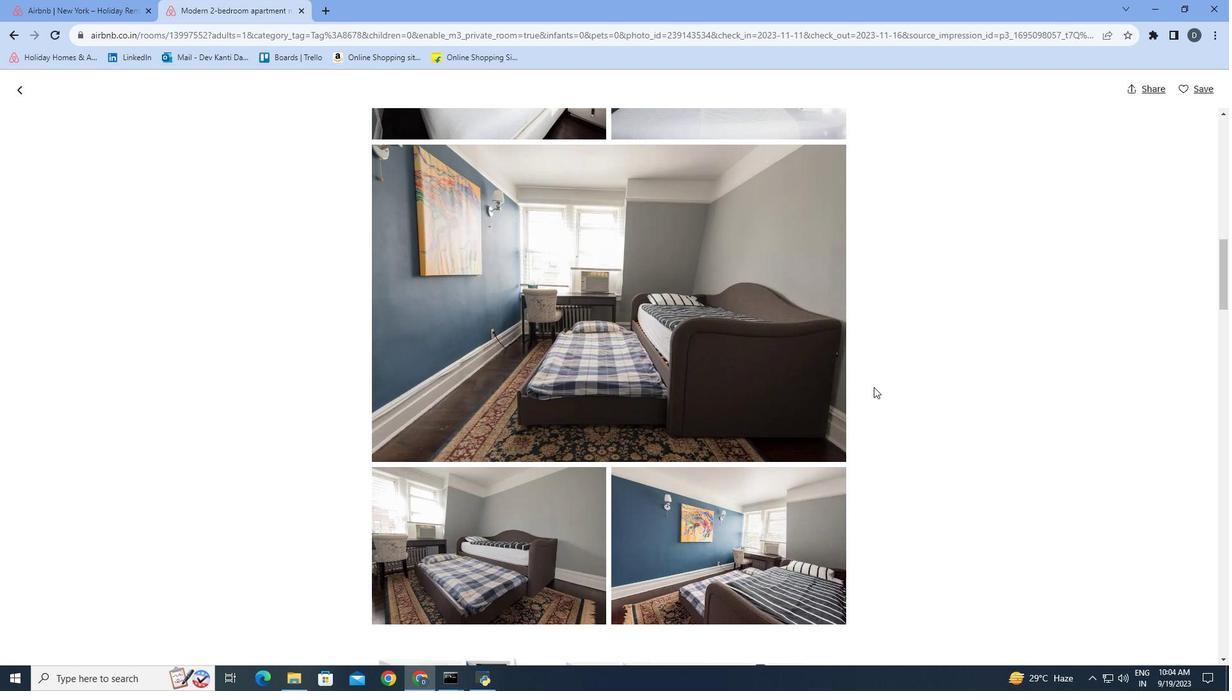 
Action: Mouse scrolled (874, 386) with delta (0, 0)
Screenshot: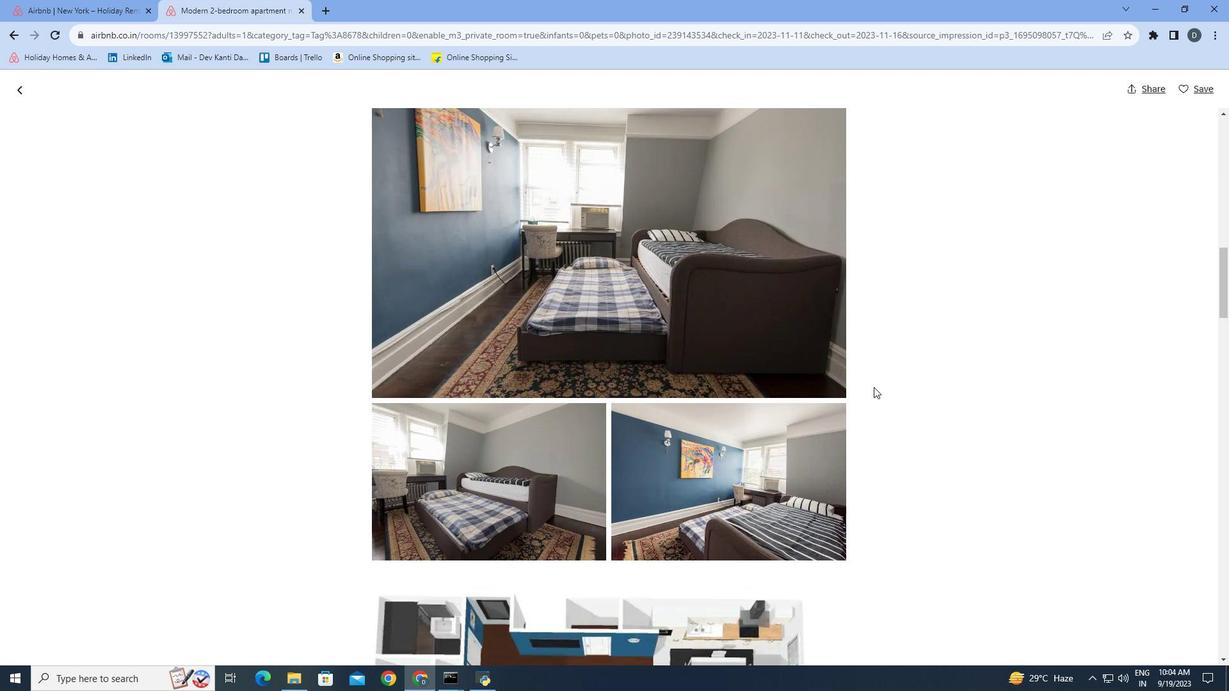 
Action: Mouse scrolled (874, 386) with delta (0, 0)
Screenshot: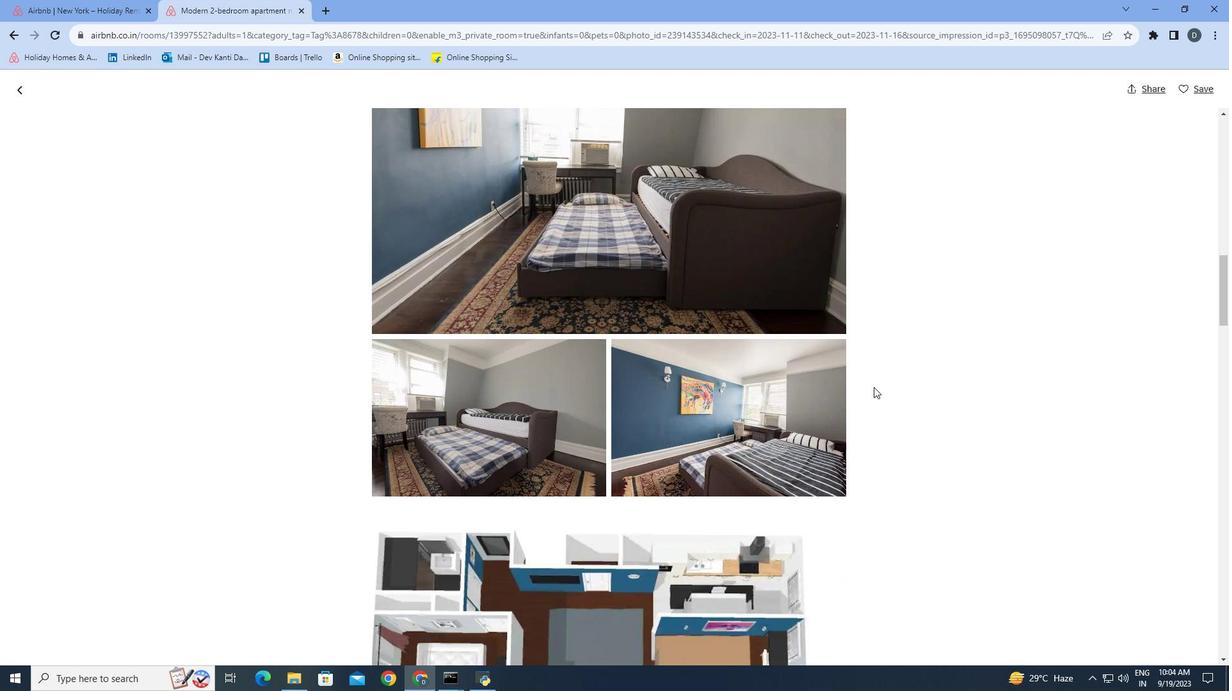 
Action: Mouse scrolled (874, 386) with delta (0, 0)
Screenshot: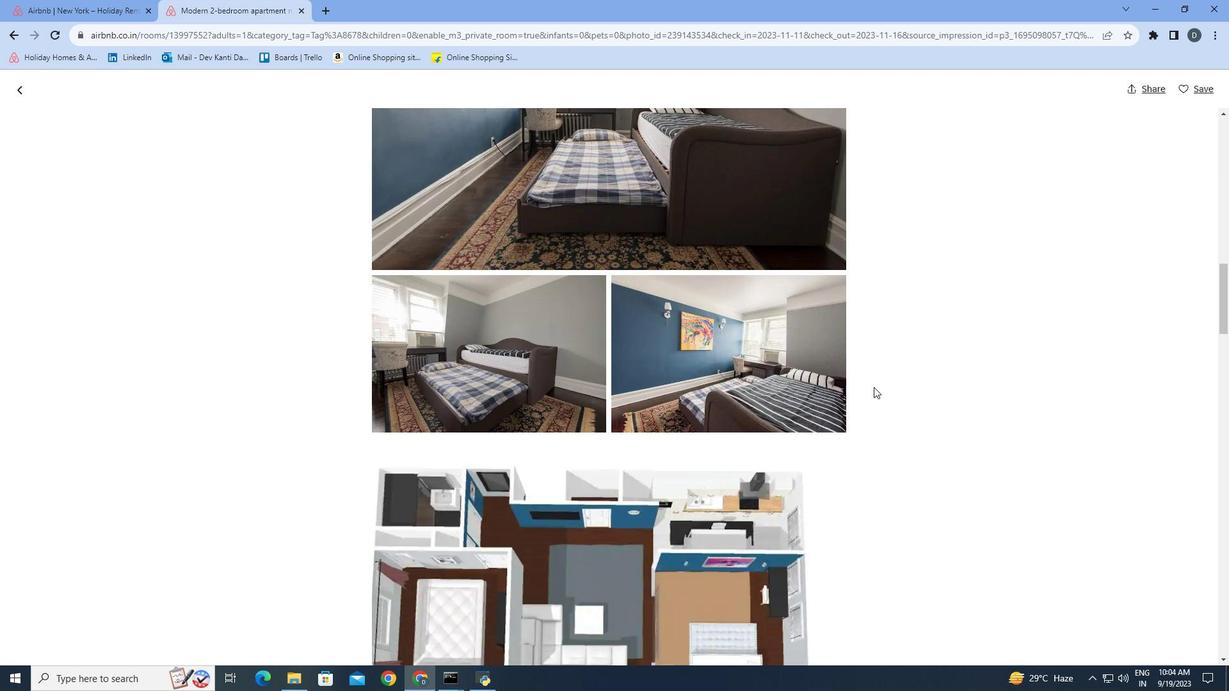 
Action: Mouse scrolled (874, 386) with delta (0, 0)
Screenshot: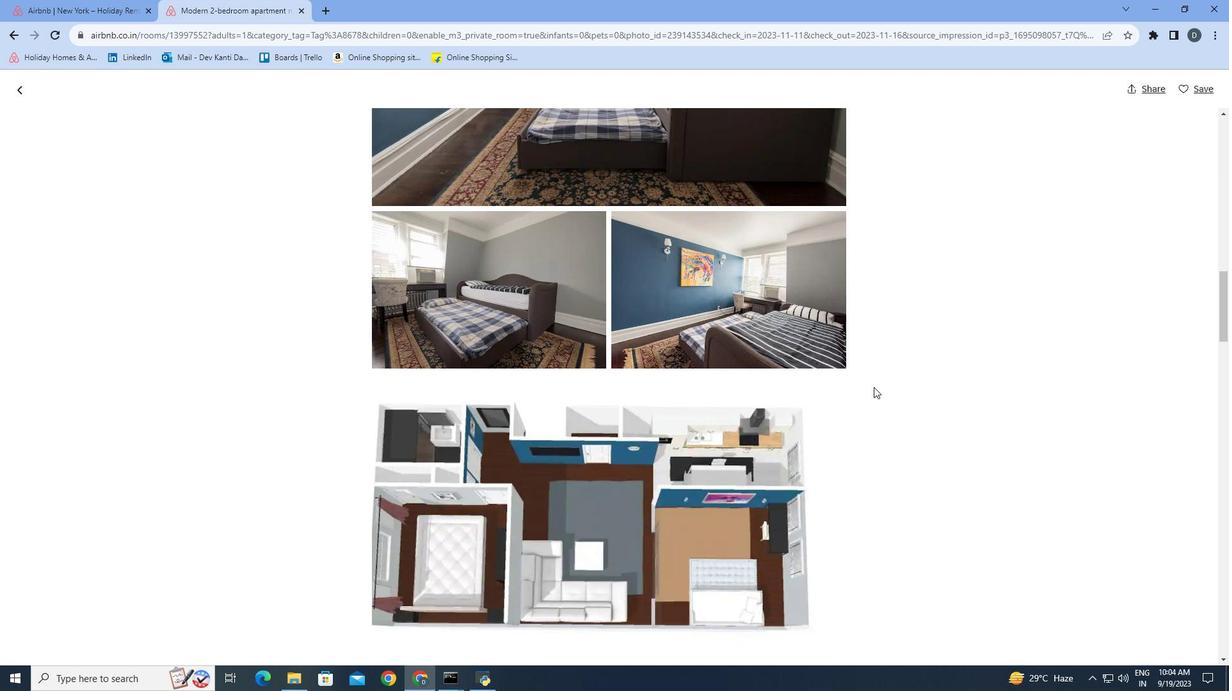 
Action: Mouse scrolled (874, 386) with delta (0, 0)
Screenshot: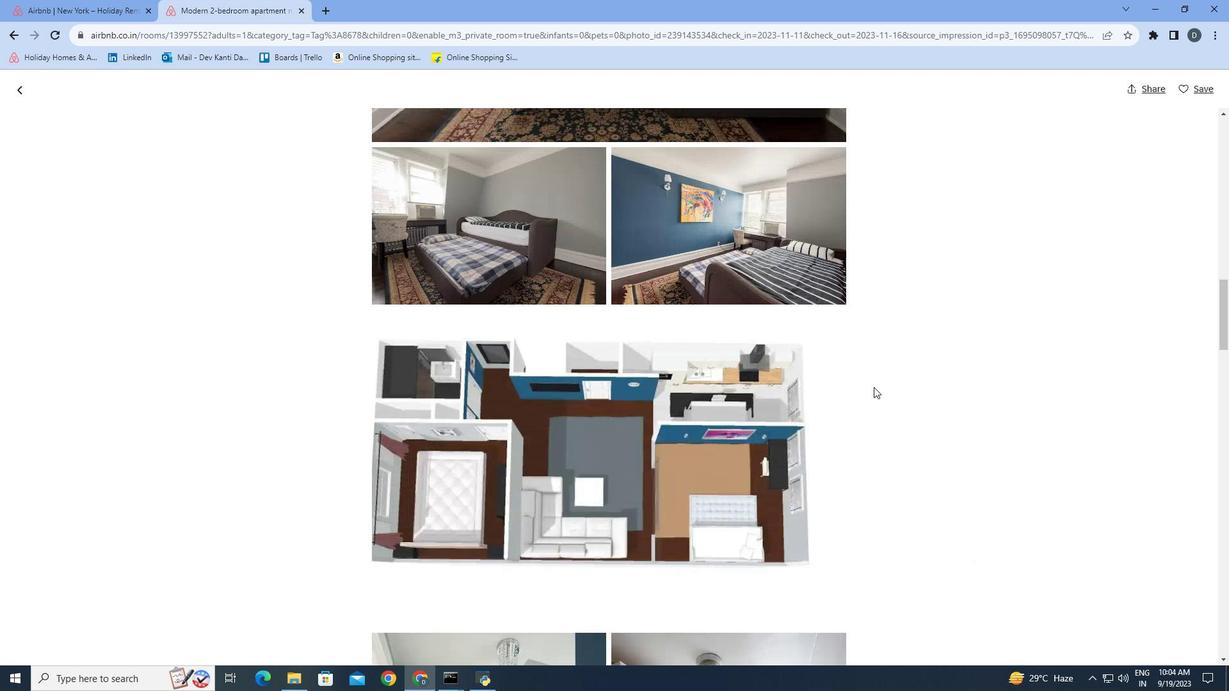 
Action: Mouse scrolled (874, 386) with delta (0, 0)
Screenshot: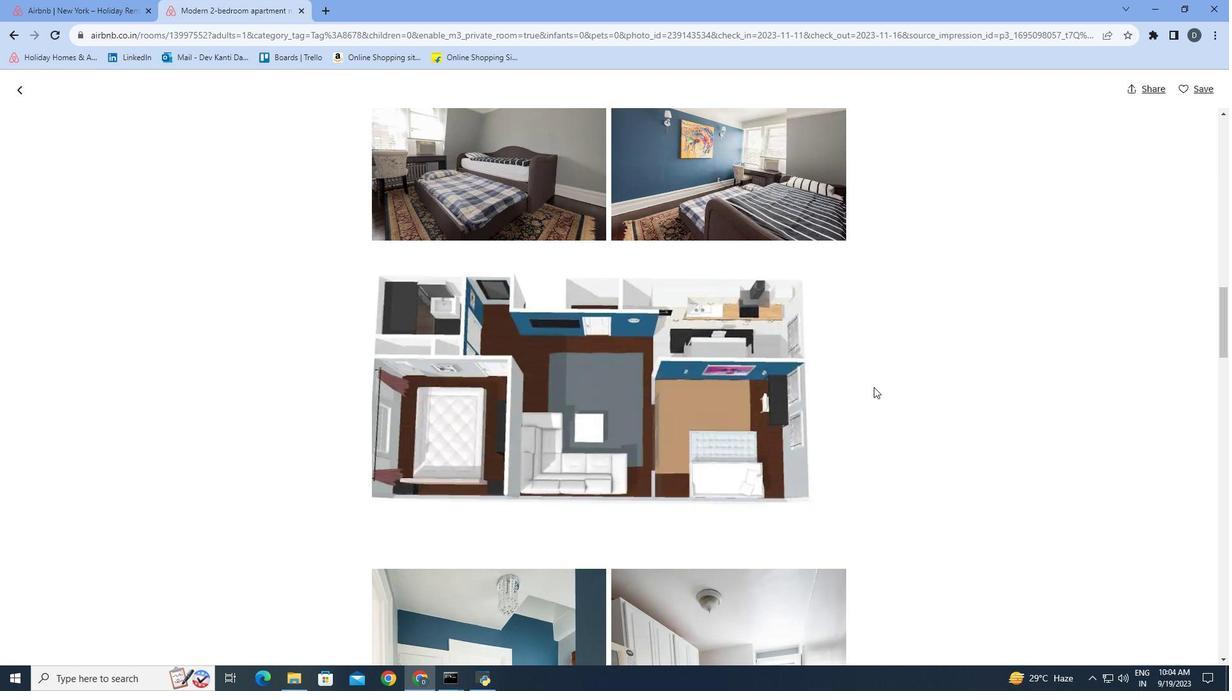 
Action: Mouse scrolled (874, 386) with delta (0, 0)
Screenshot: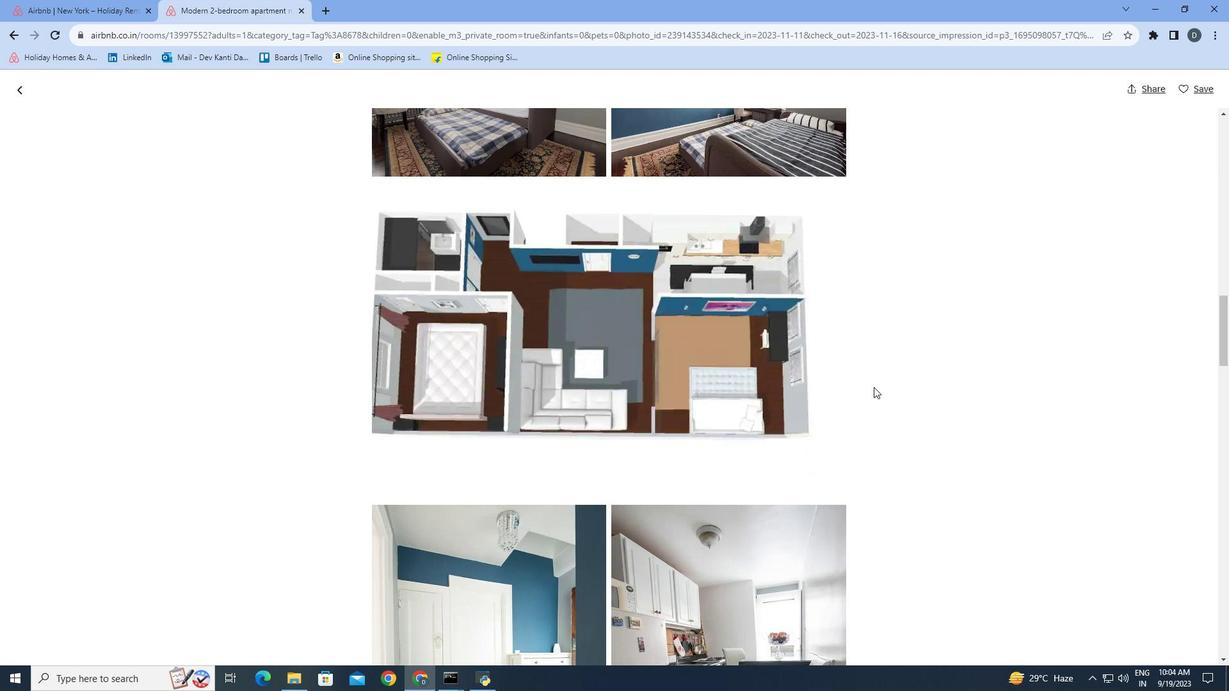 
Action: Mouse scrolled (874, 386) with delta (0, 0)
Screenshot: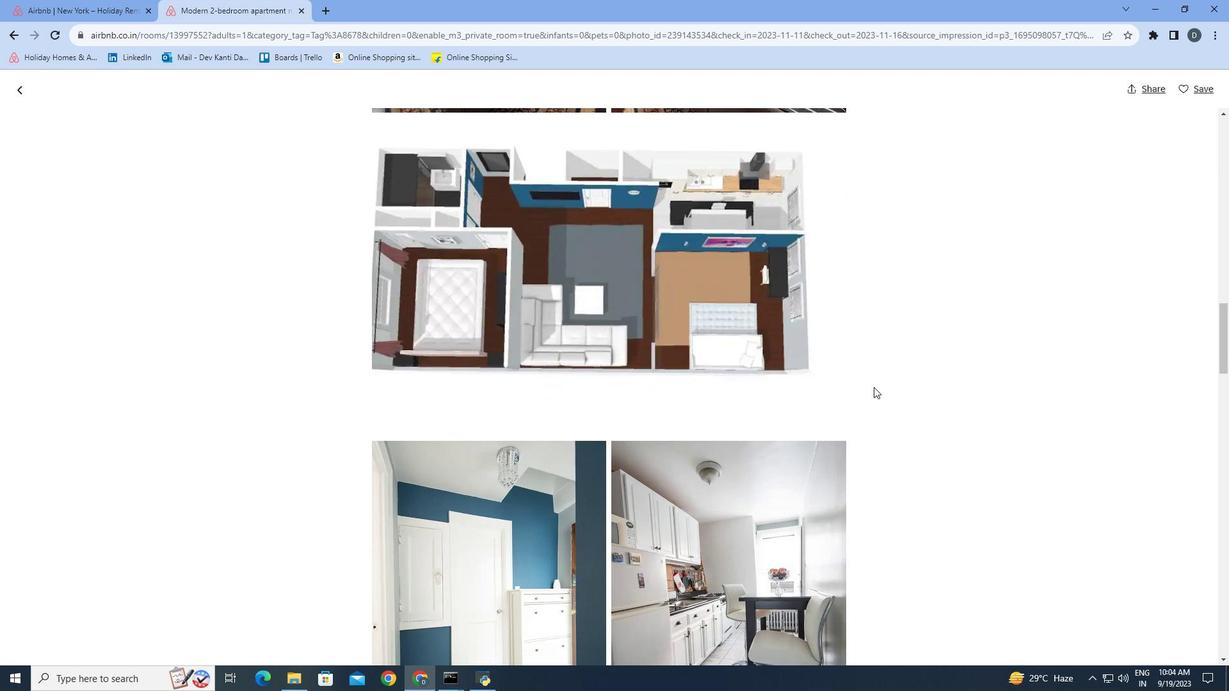 
Action: Mouse scrolled (874, 386) with delta (0, 0)
Screenshot: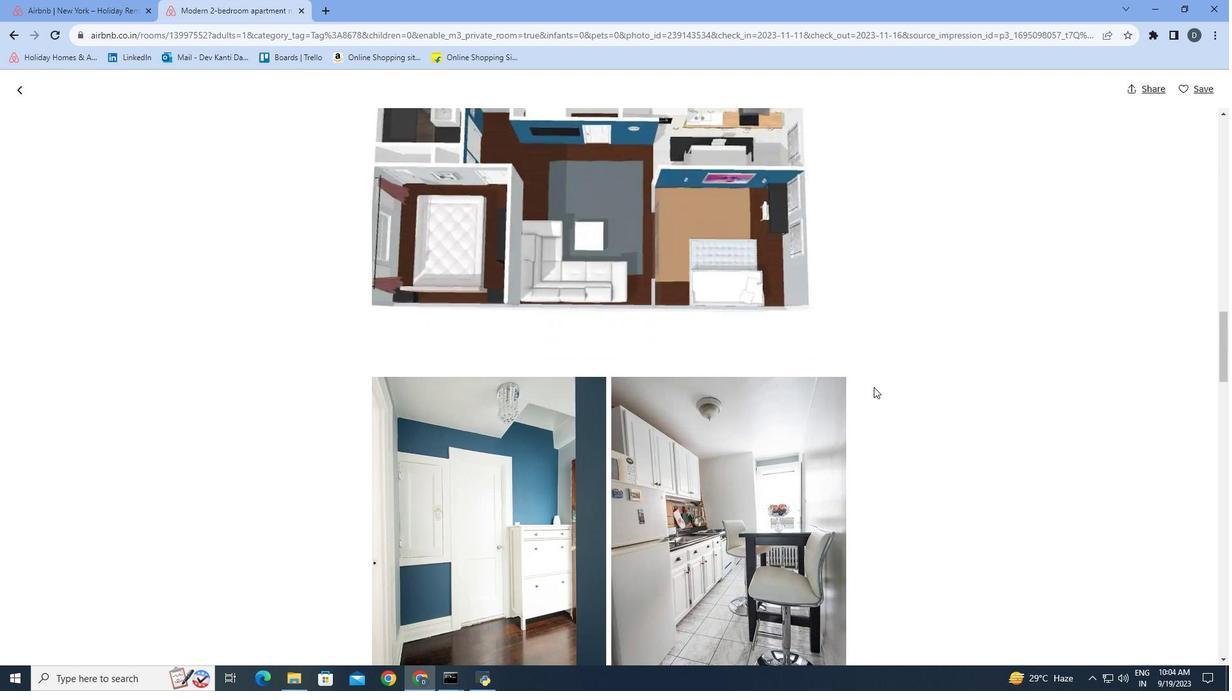 
Action: Mouse scrolled (874, 386) with delta (0, 0)
Screenshot: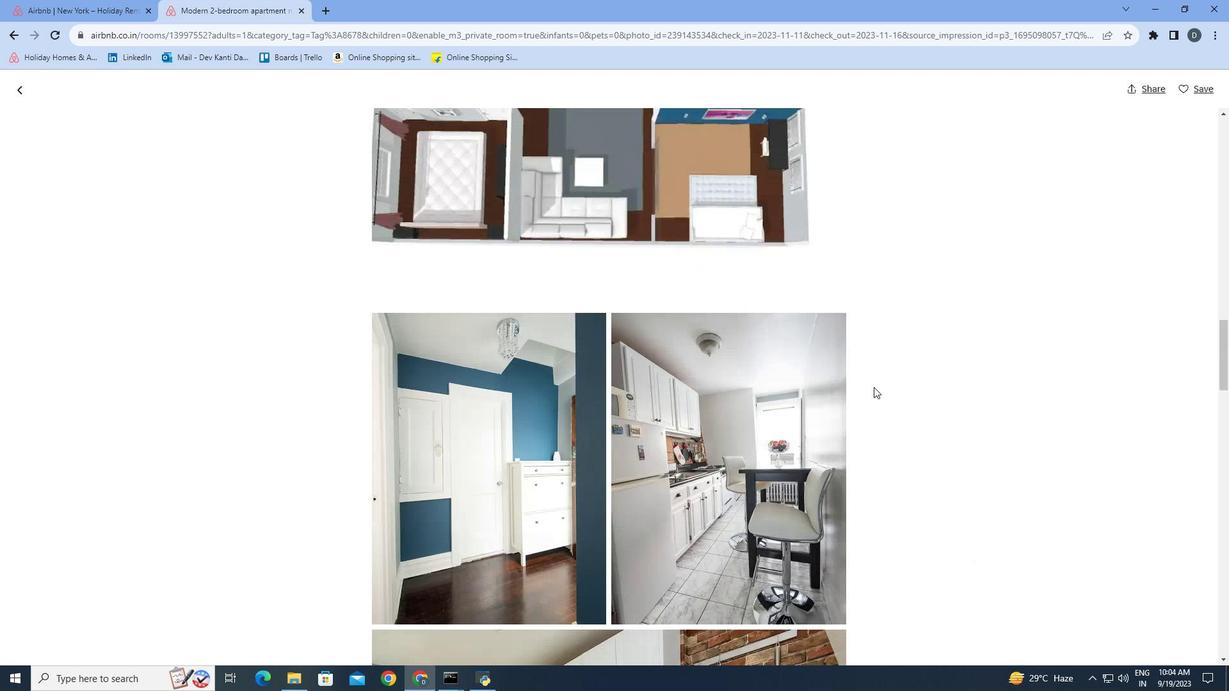 
Action: Mouse scrolled (874, 386) with delta (0, 0)
Screenshot: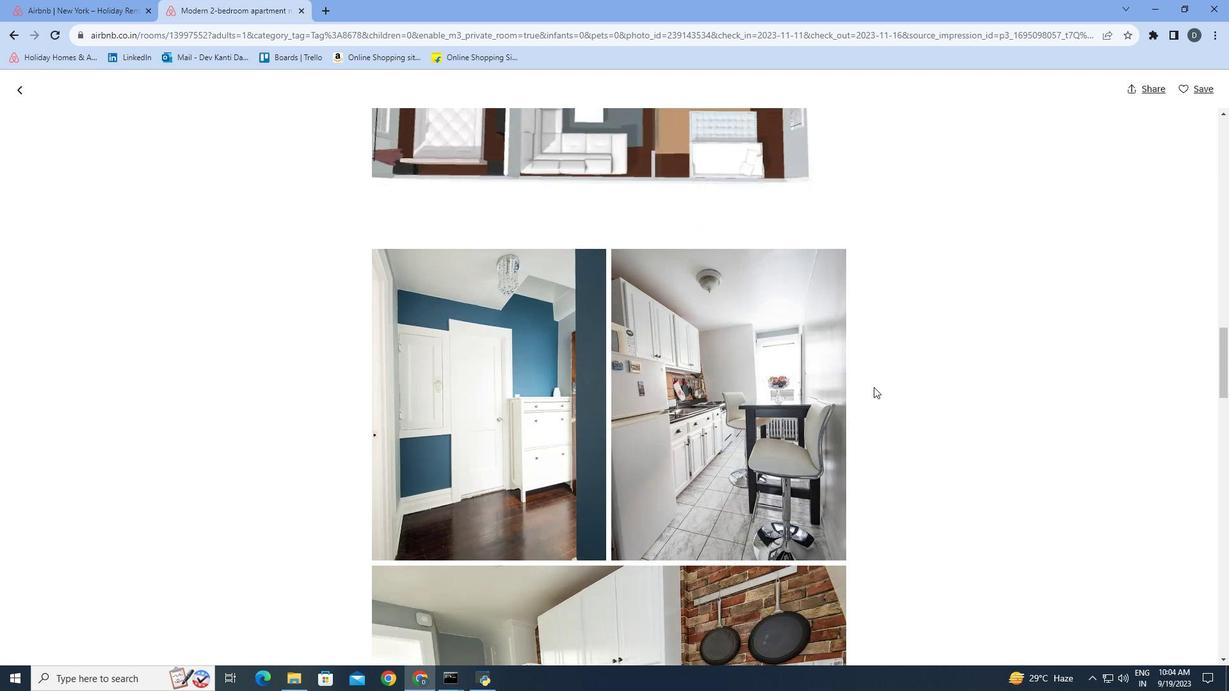 
Action: Mouse scrolled (874, 386) with delta (0, 0)
Screenshot: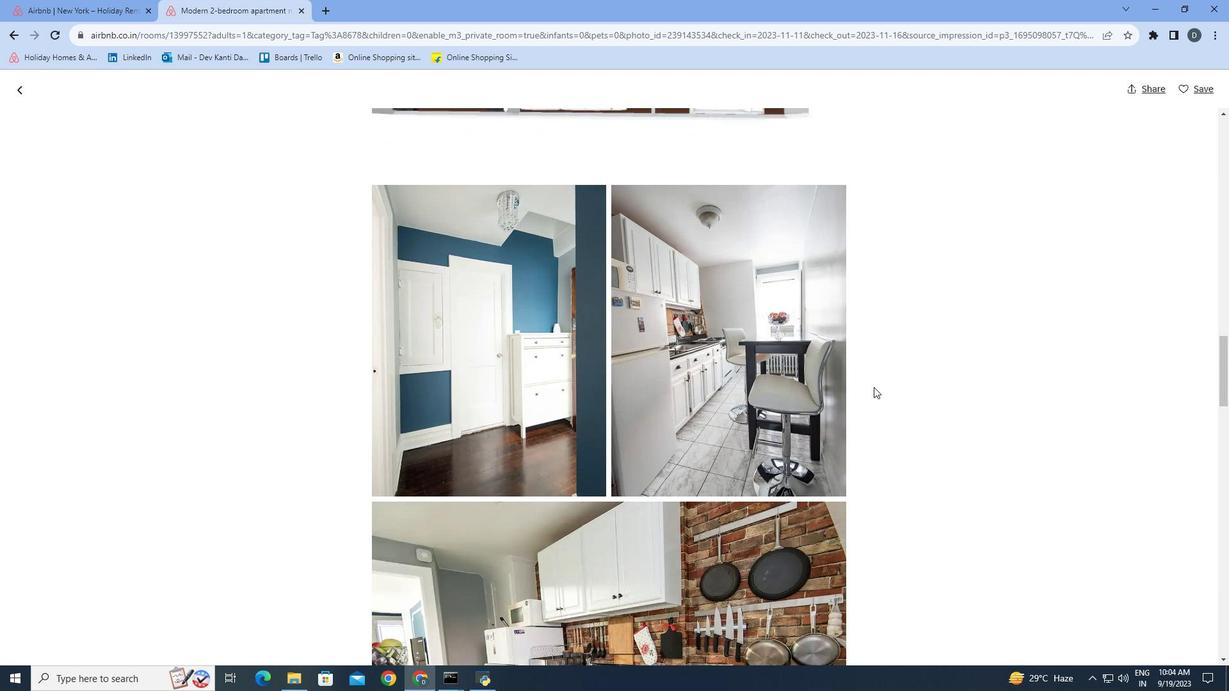 
Action: Mouse scrolled (874, 386) with delta (0, 0)
Screenshot: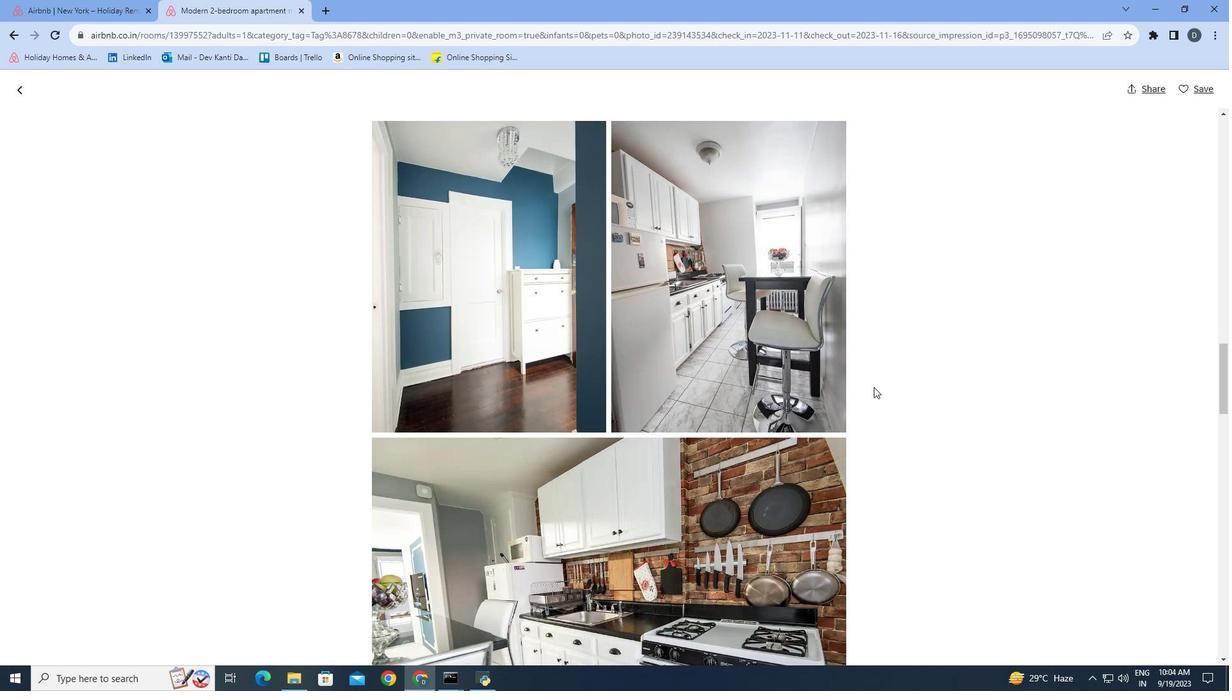 
Action: Mouse scrolled (874, 386) with delta (0, 0)
Screenshot: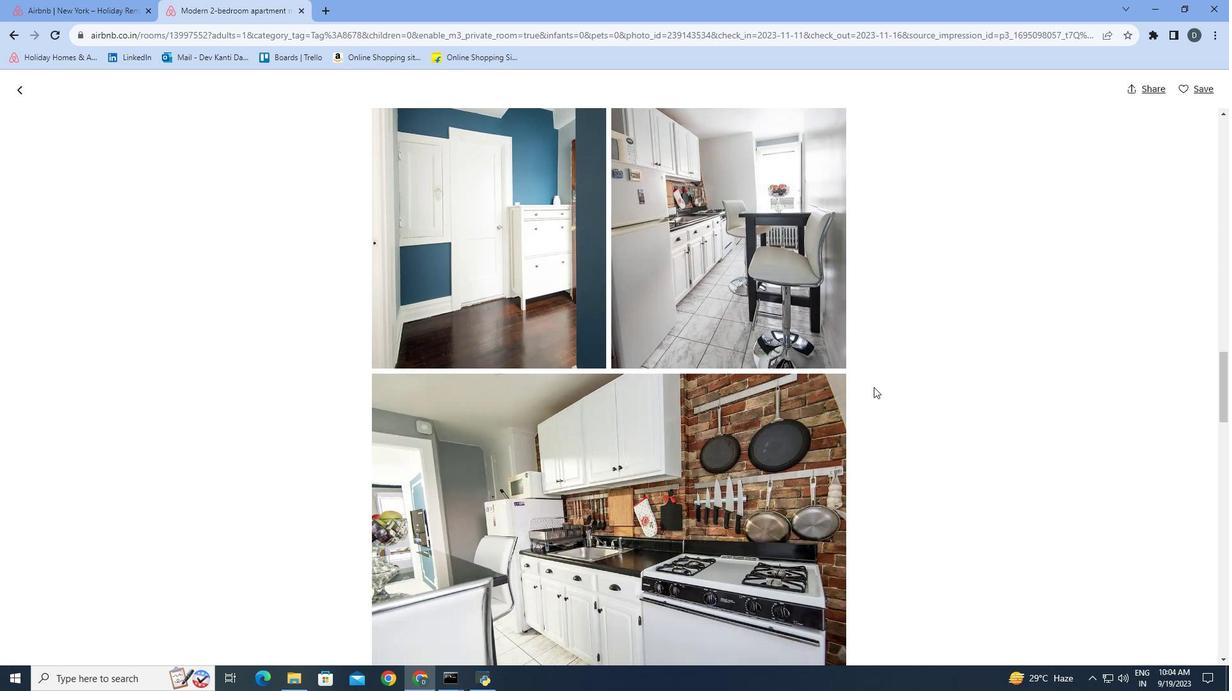 
Action: Mouse scrolled (874, 386) with delta (0, 0)
Screenshot: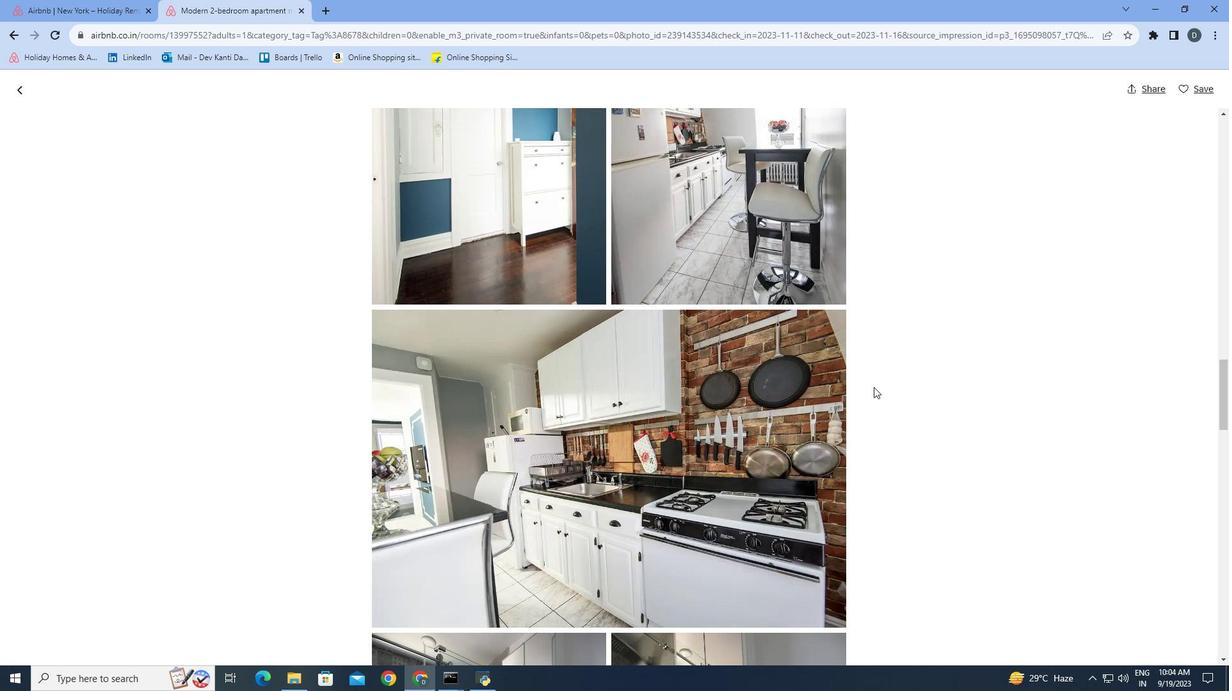 
Action: Mouse scrolled (874, 386) with delta (0, 0)
Screenshot: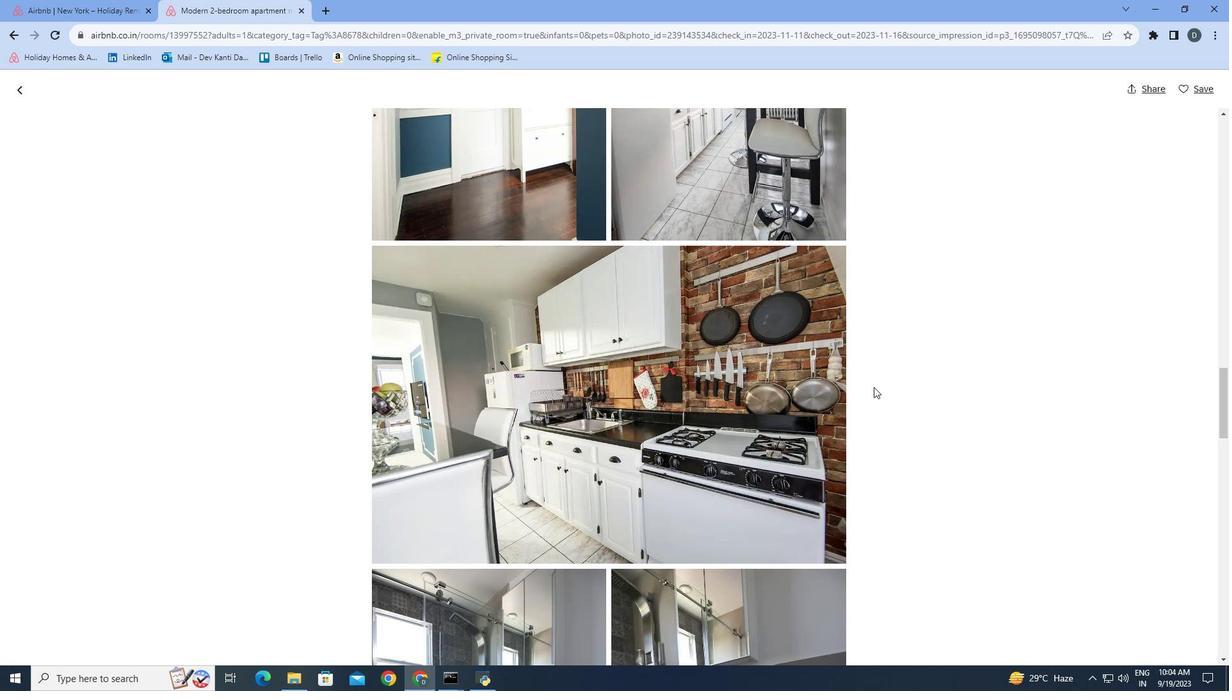 
Action: Mouse scrolled (874, 386) with delta (0, 0)
Screenshot: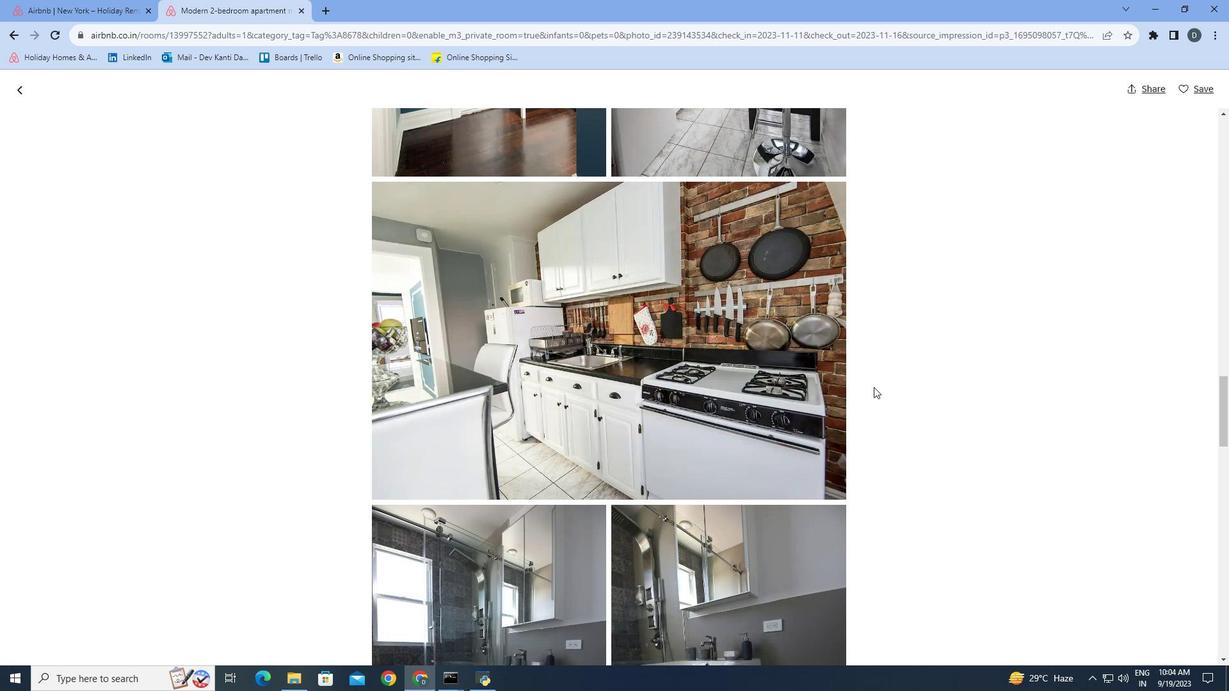 
Action: Mouse scrolled (874, 386) with delta (0, 0)
Screenshot: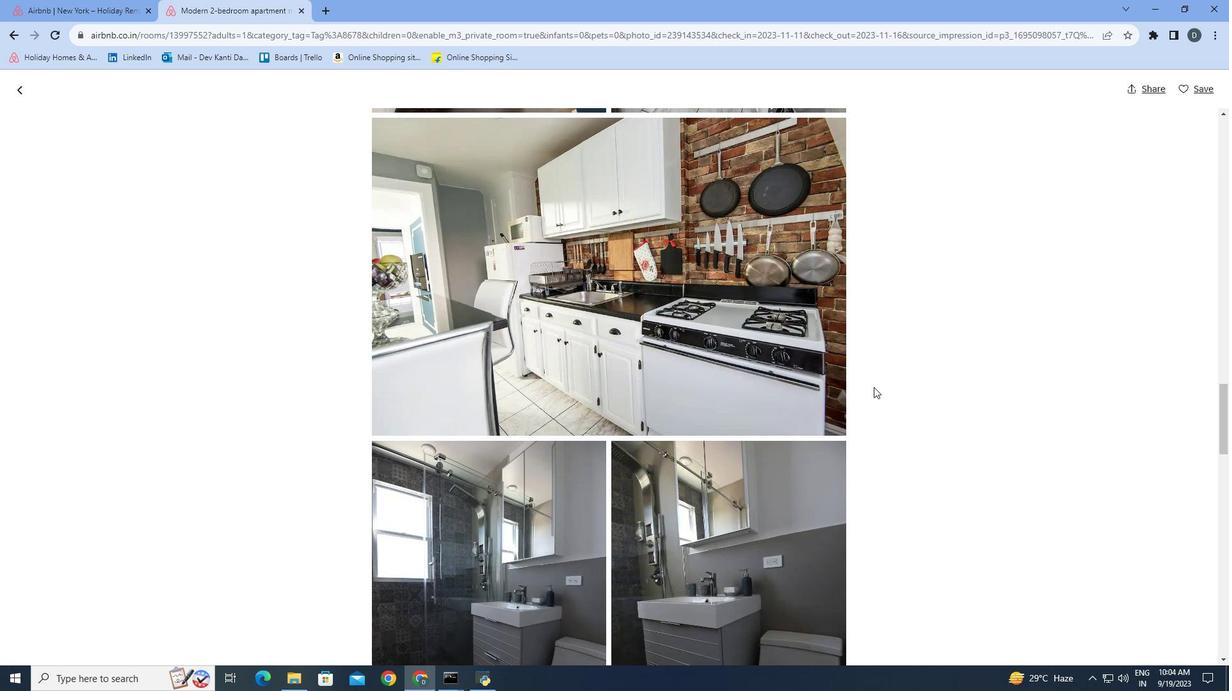 
Action: Mouse scrolled (874, 386) with delta (0, 0)
Screenshot: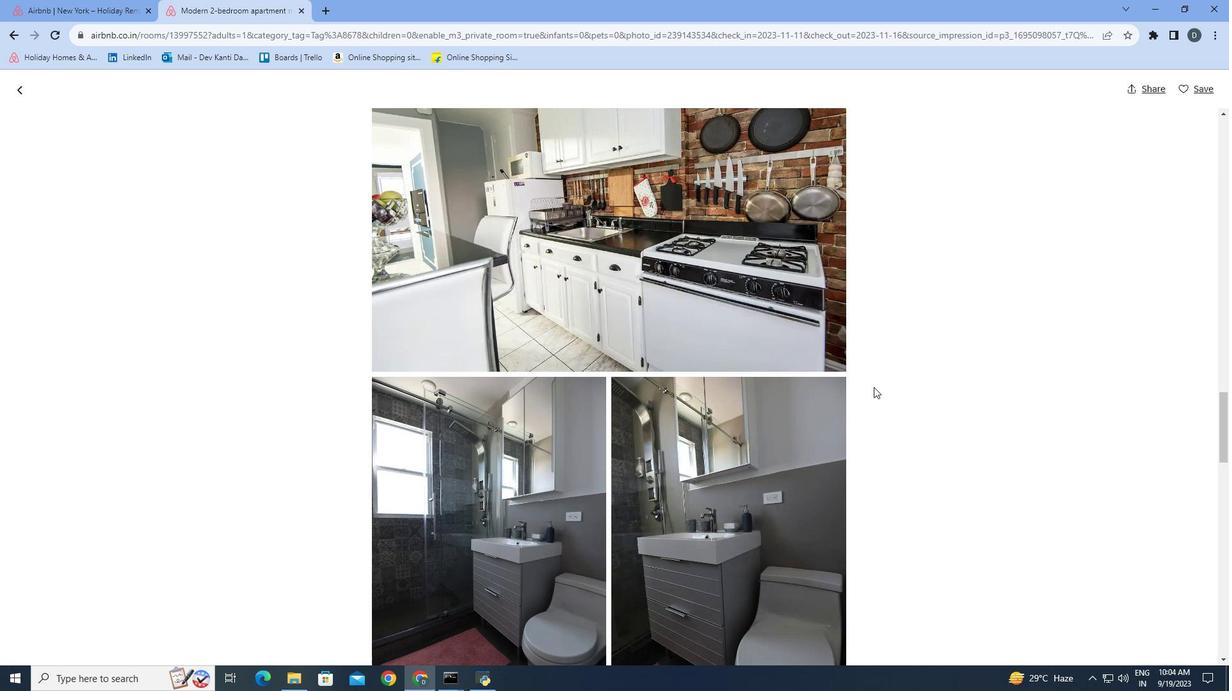 
Action: Mouse scrolled (874, 386) with delta (0, 0)
Screenshot: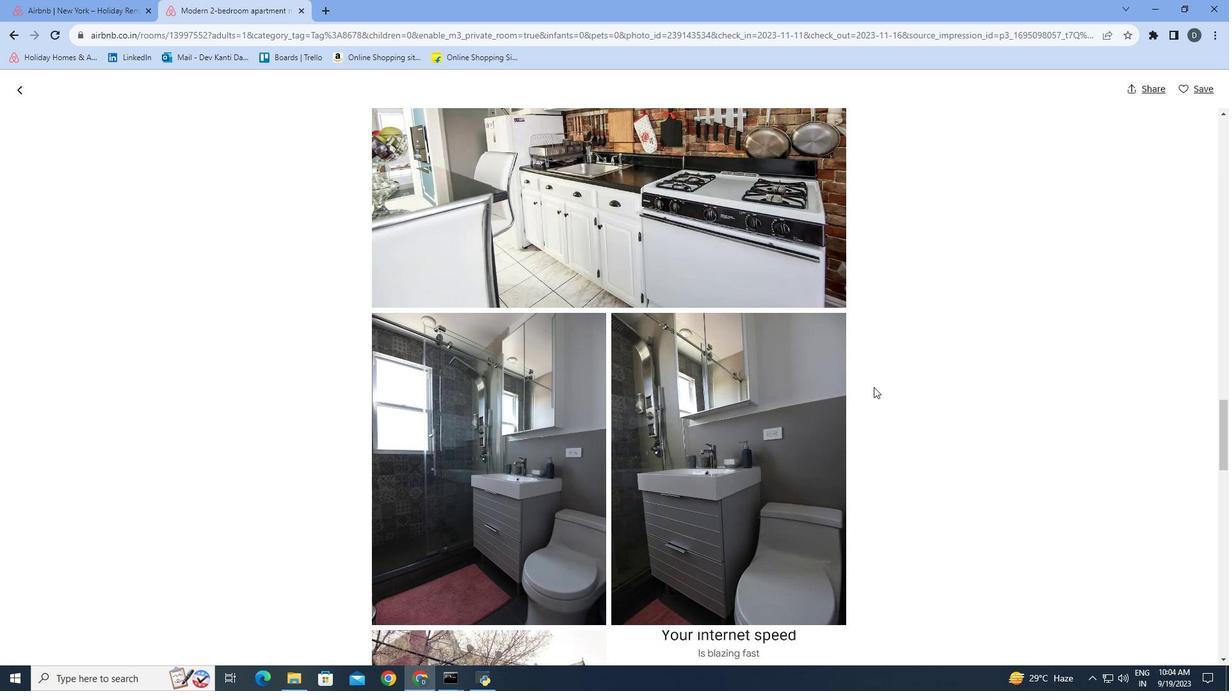 
Action: Mouse scrolled (874, 386) with delta (0, 0)
Screenshot: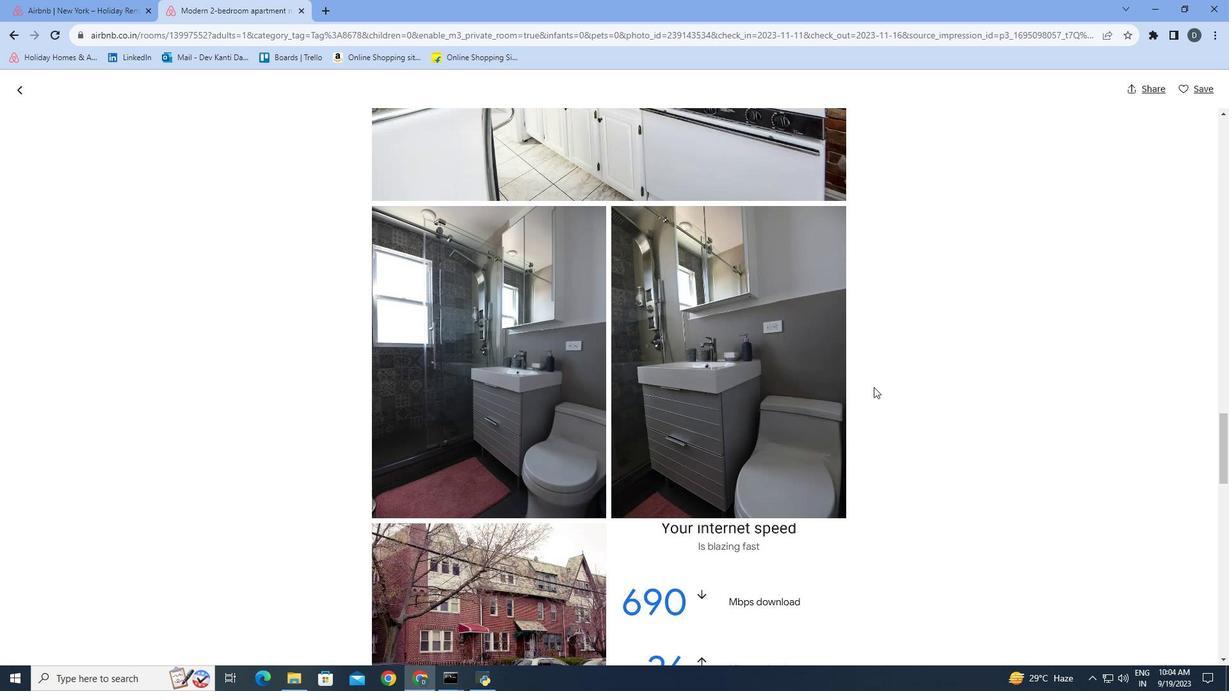 
Action: Mouse scrolled (874, 386) with delta (0, 0)
Screenshot: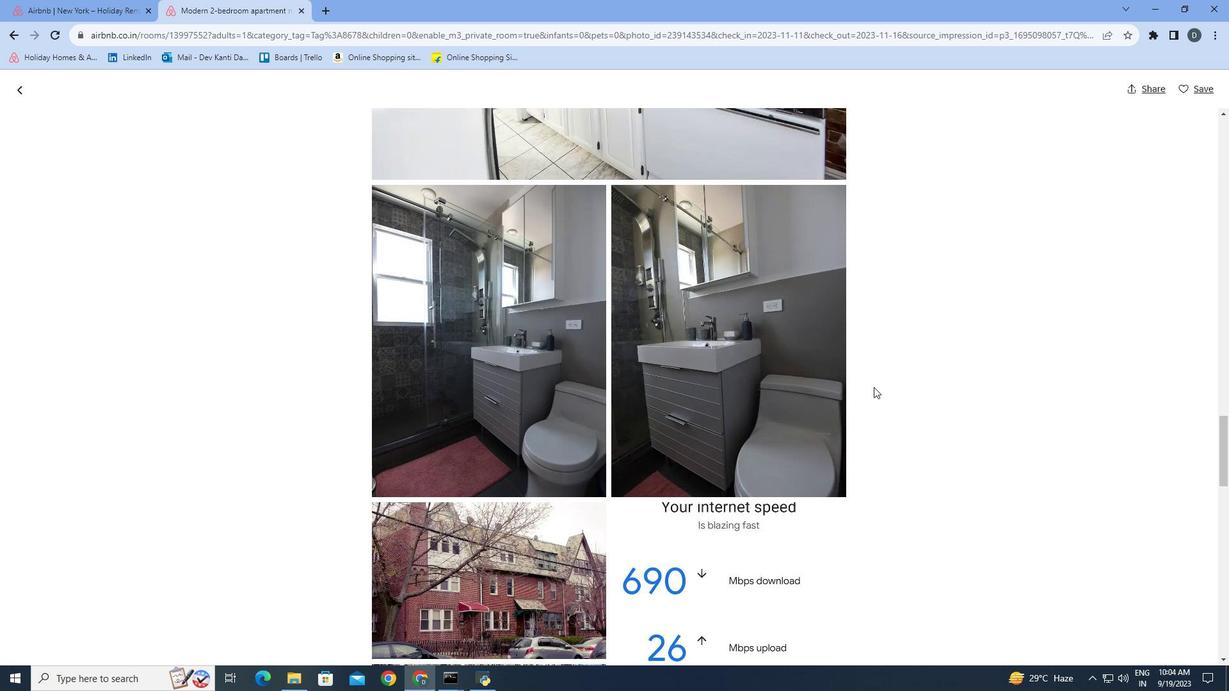 
Action: Mouse scrolled (874, 386) with delta (0, 0)
Screenshot: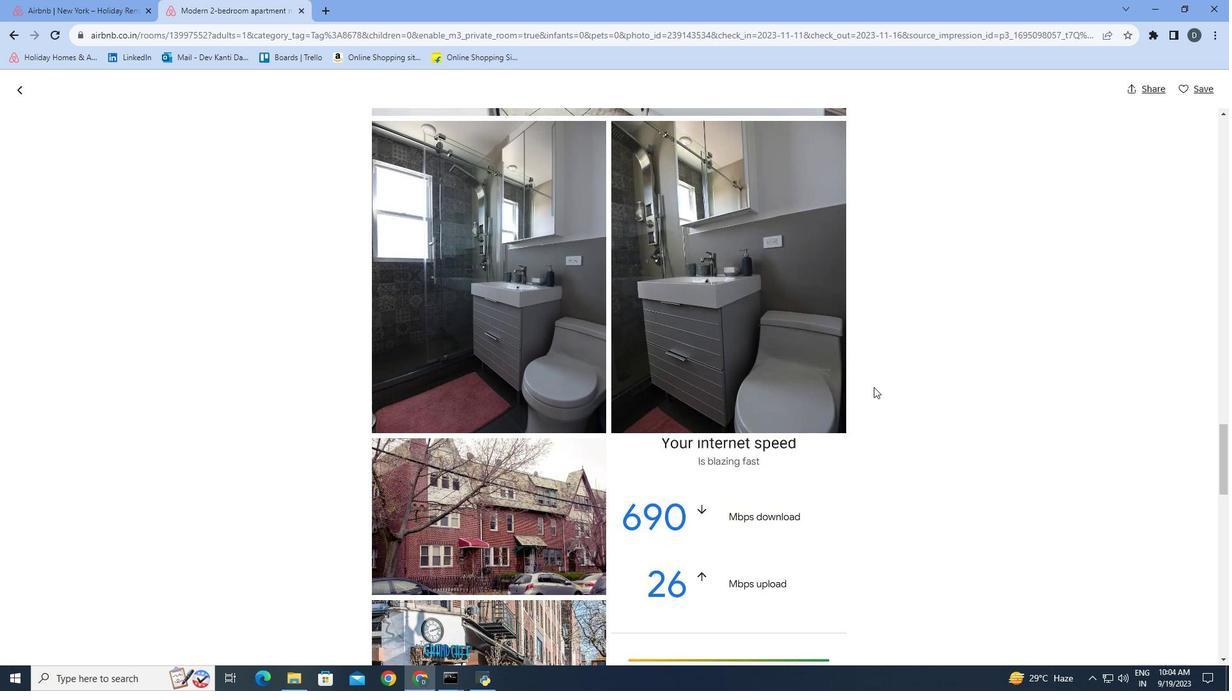 
Action: Mouse scrolled (874, 386) with delta (0, 0)
Screenshot: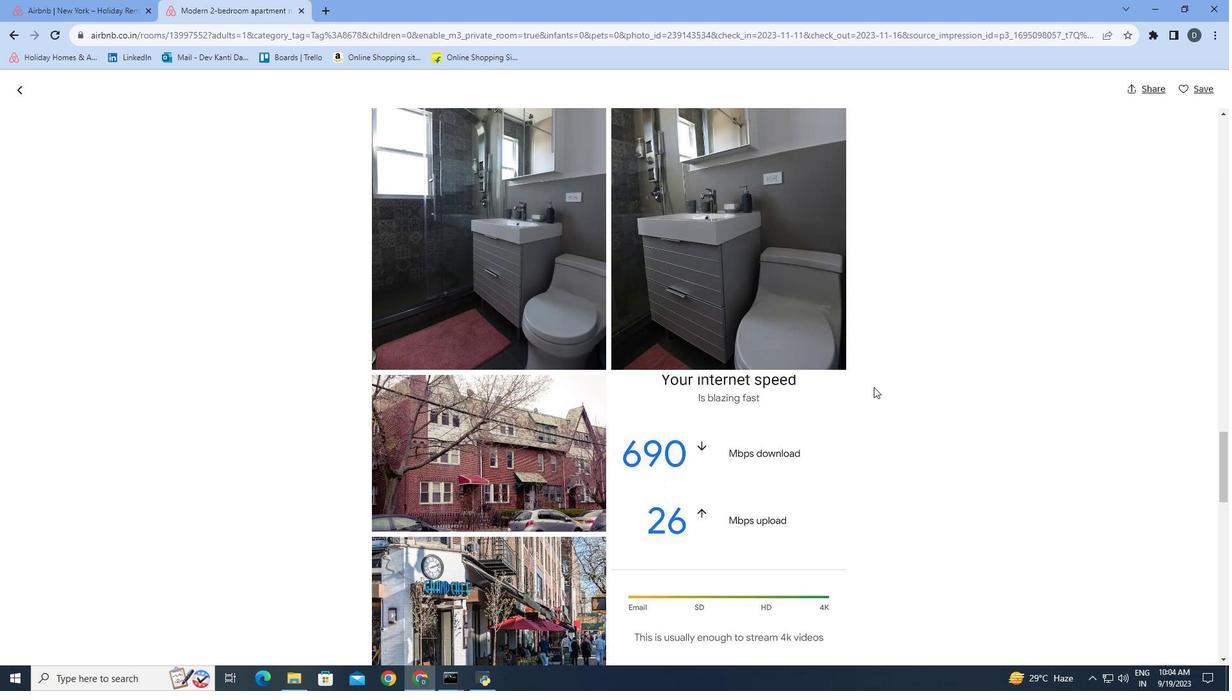 
Action: Mouse scrolled (874, 386) with delta (0, 0)
Screenshot: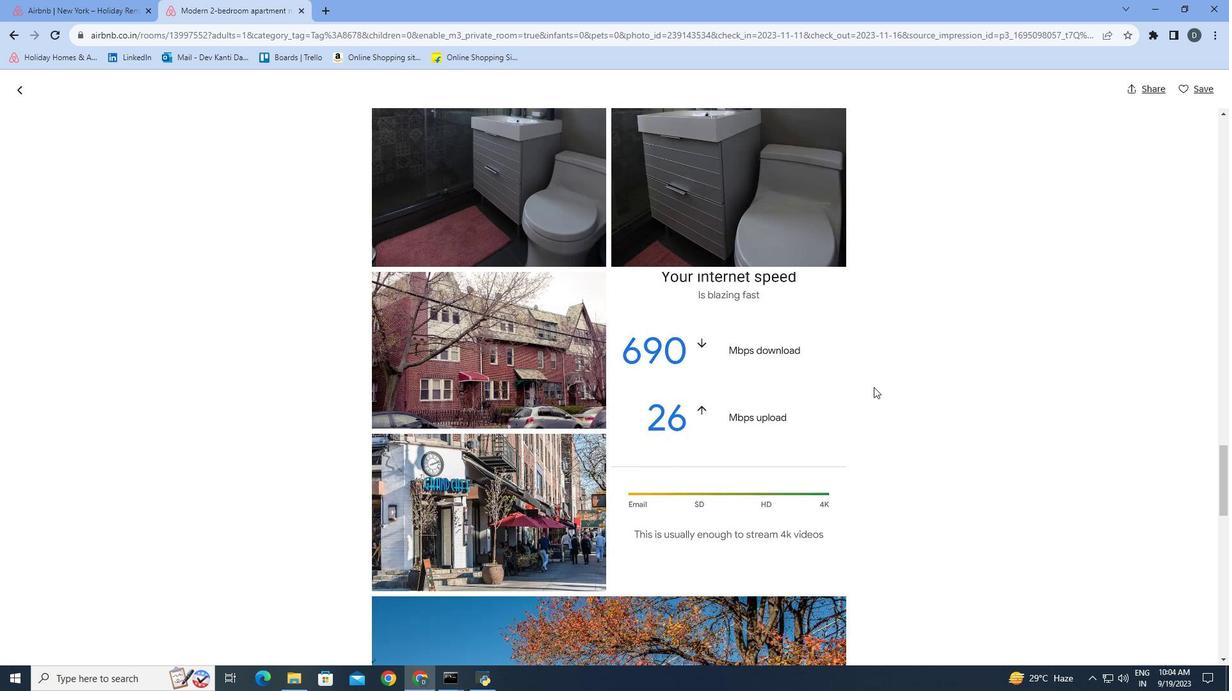 
Action: Mouse scrolled (874, 386) with delta (0, 0)
Screenshot: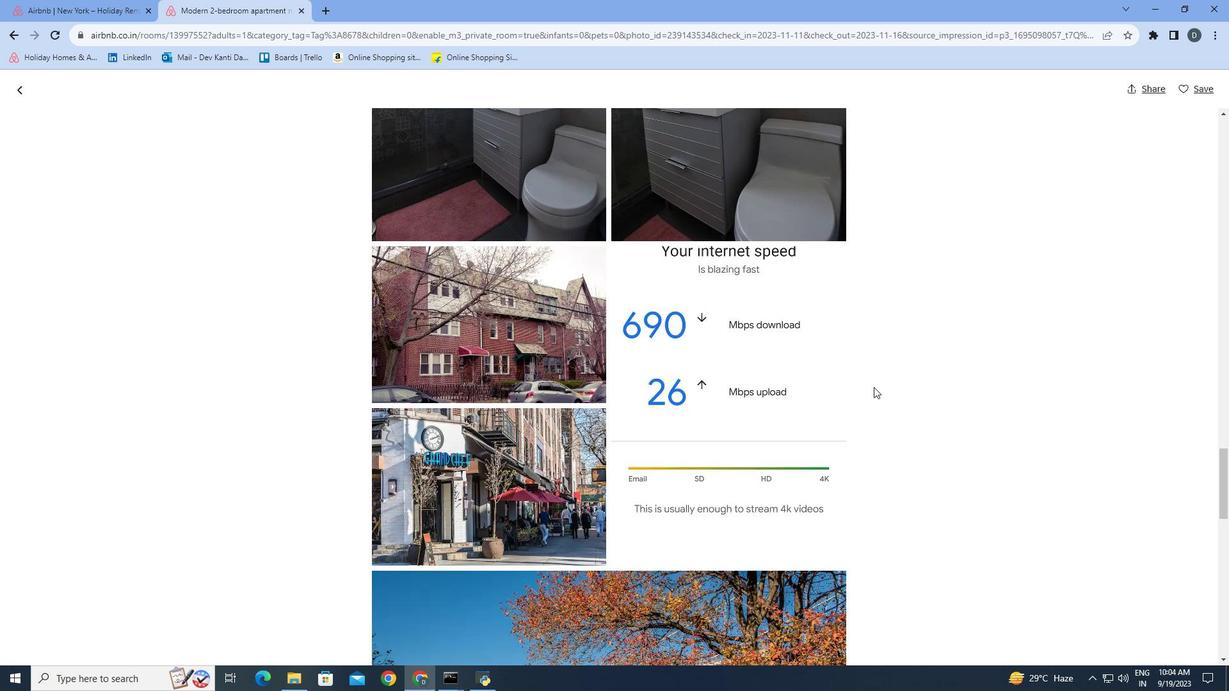 
Action: Mouse scrolled (874, 386) with delta (0, 0)
Screenshot: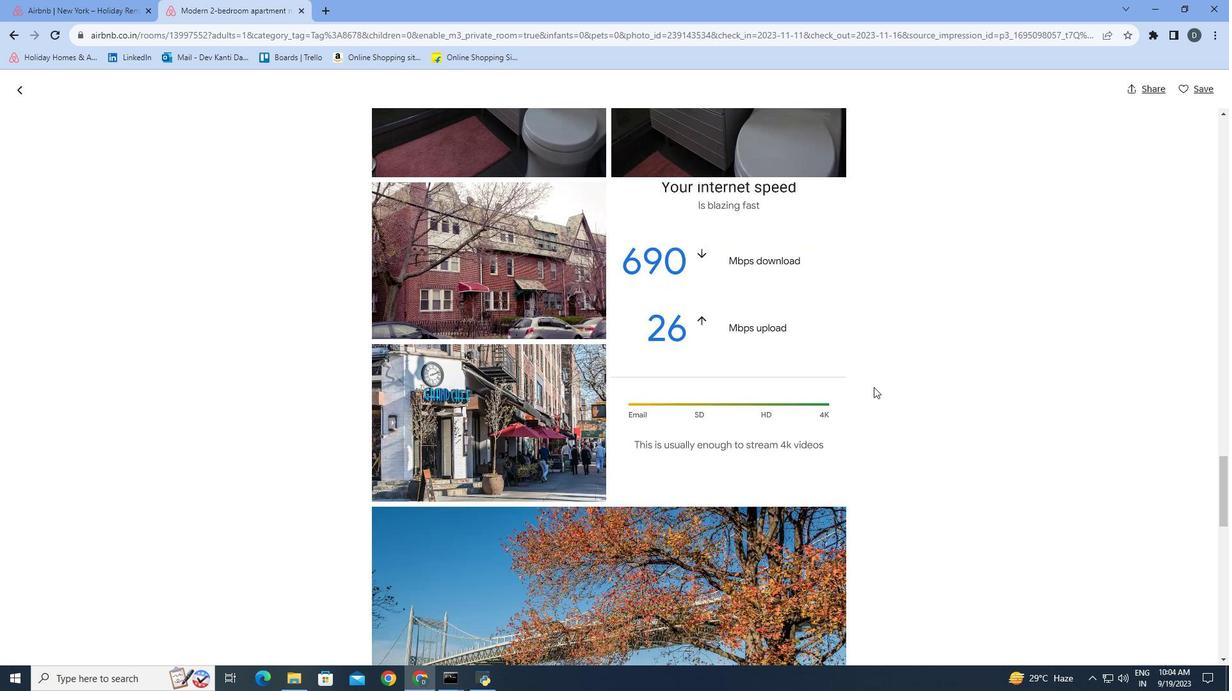 
Action: Mouse scrolled (874, 386) with delta (0, 0)
Screenshot: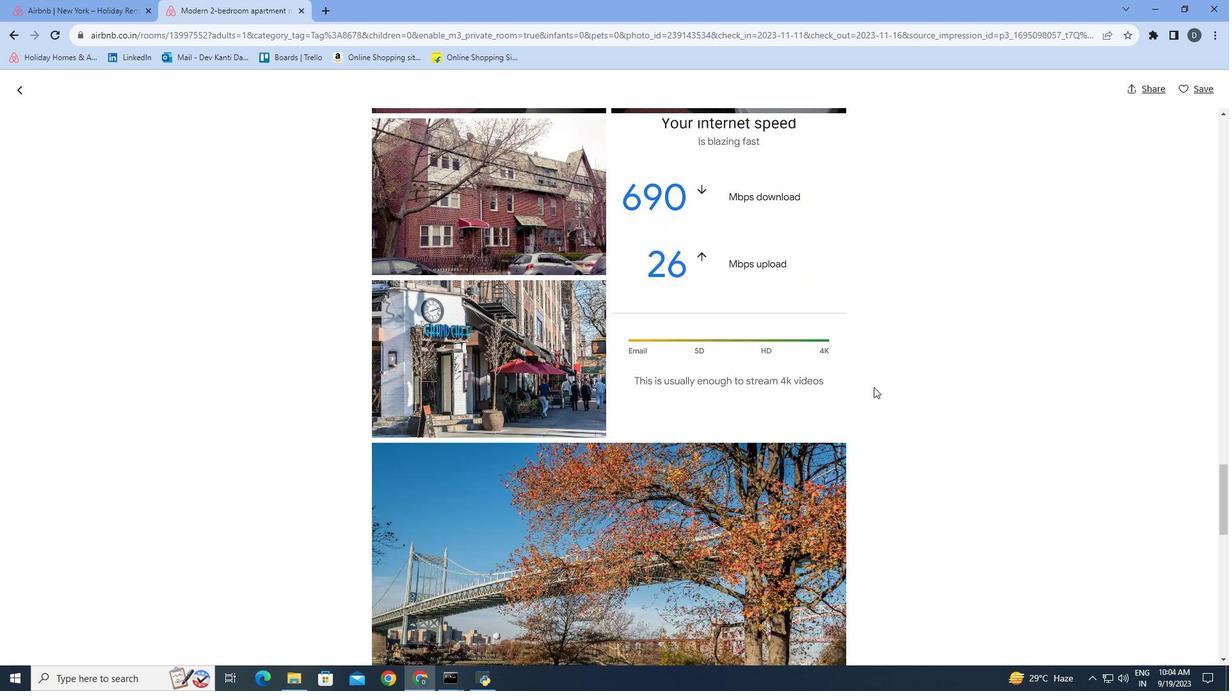 
Action: Mouse scrolled (874, 386) with delta (0, 0)
Screenshot: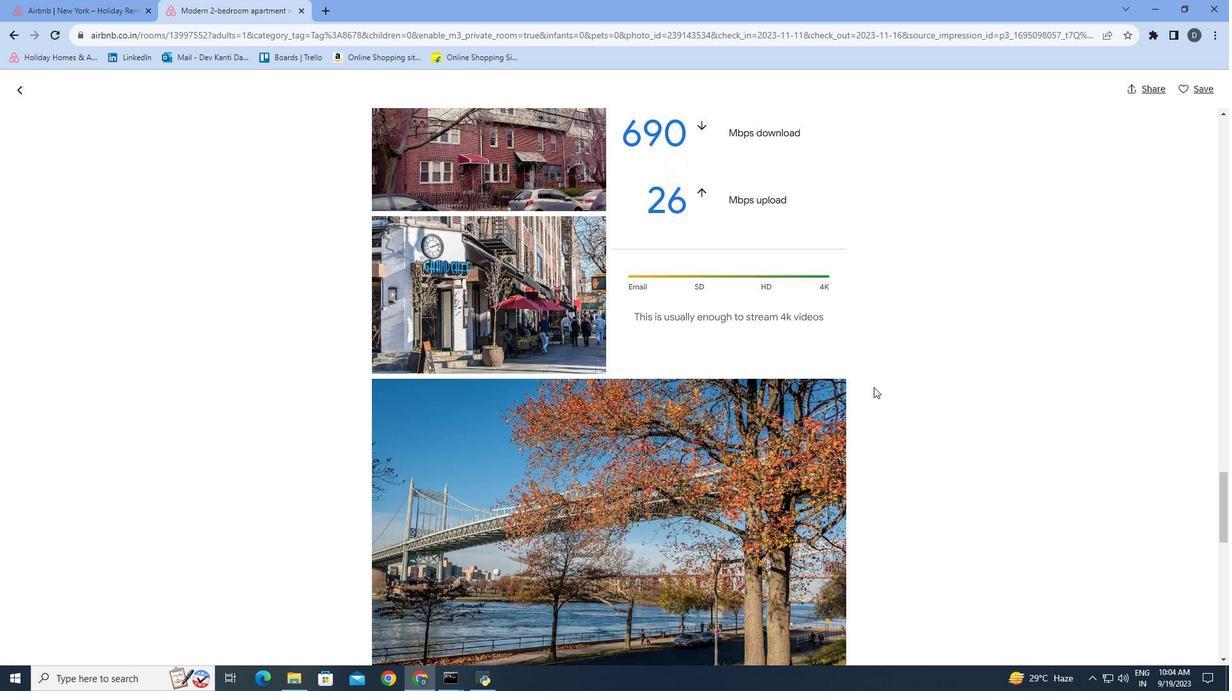 
Action: Mouse scrolled (874, 386) with delta (0, 0)
Screenshot: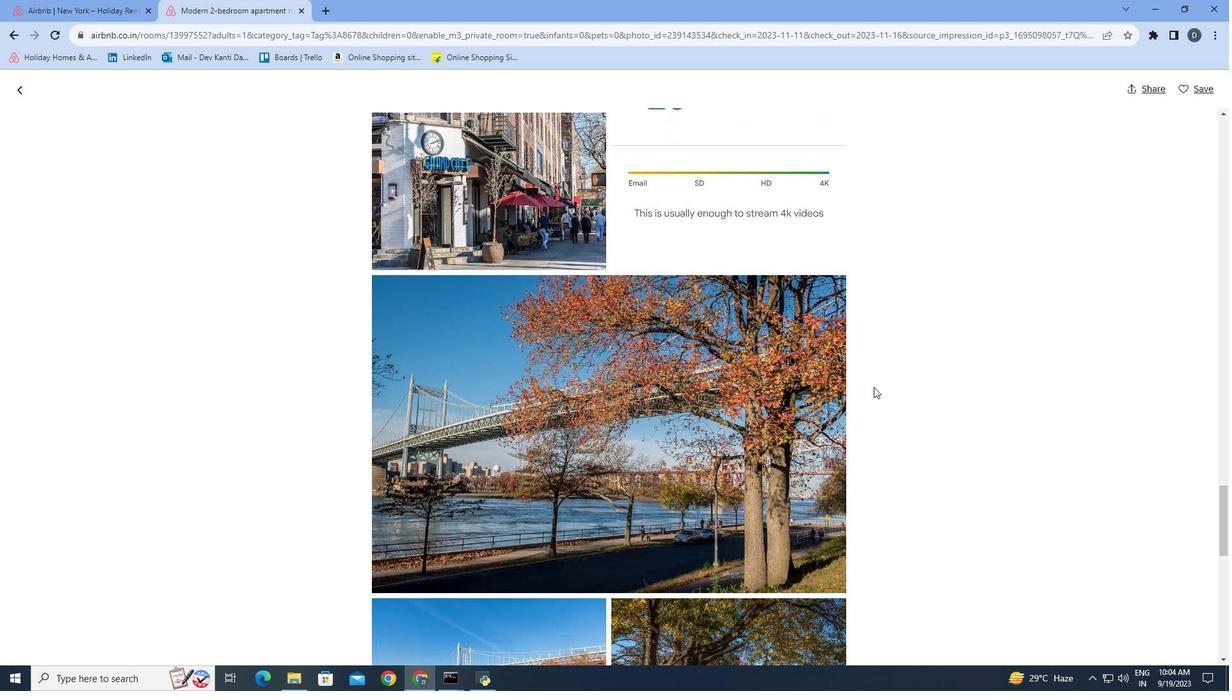 
Action: Mouse scrolled (874, 386) with delta (0, 0)
Screenshot: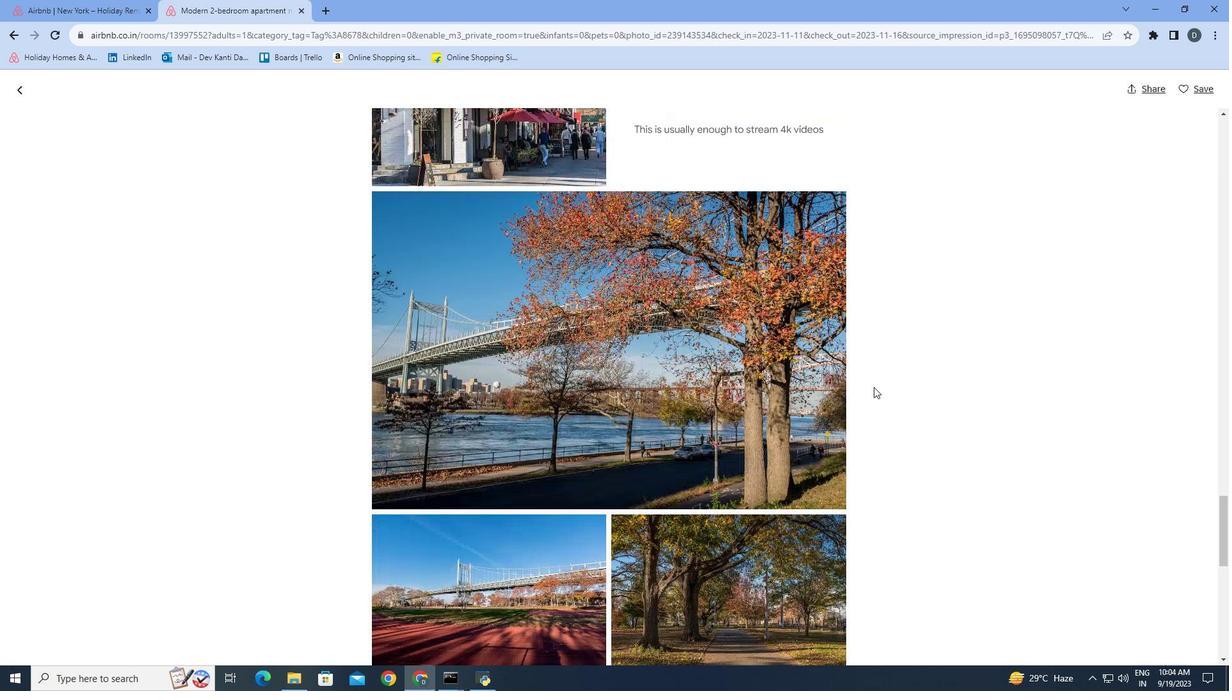 
Action: Mouse scrolled (874, 386) with delta (0, 0)
Screenshot: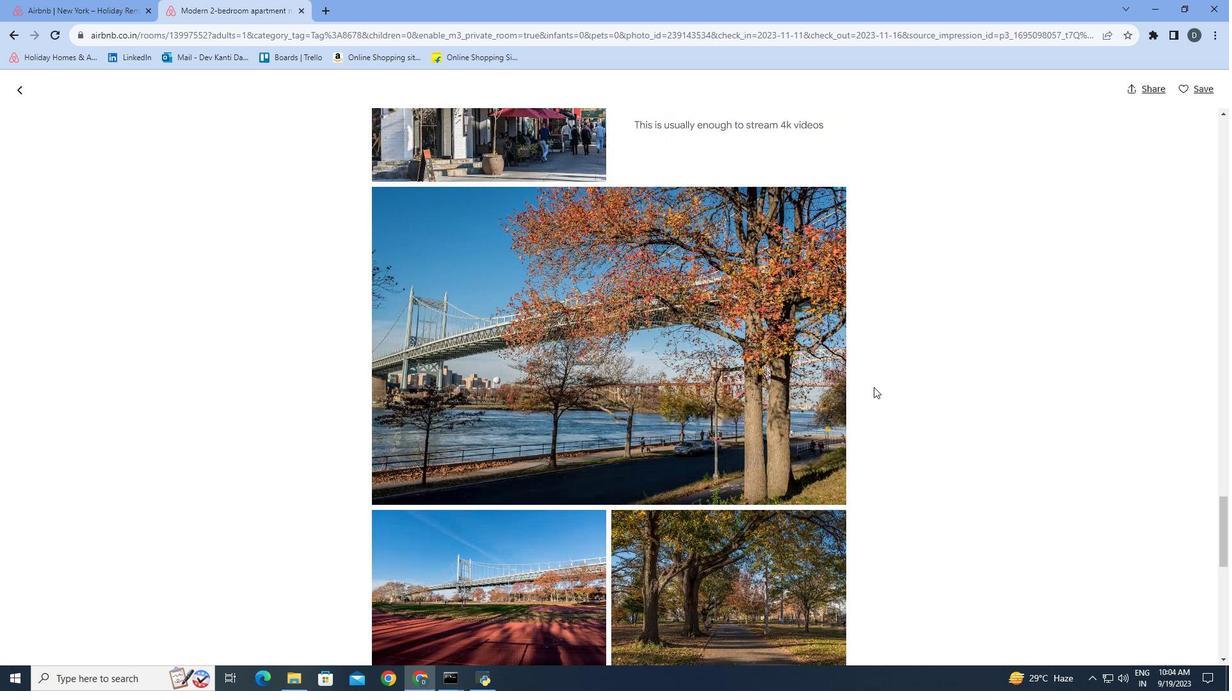 
Action: Mouse scrolled (874, 386) with delta (0, 0)
Screenshot: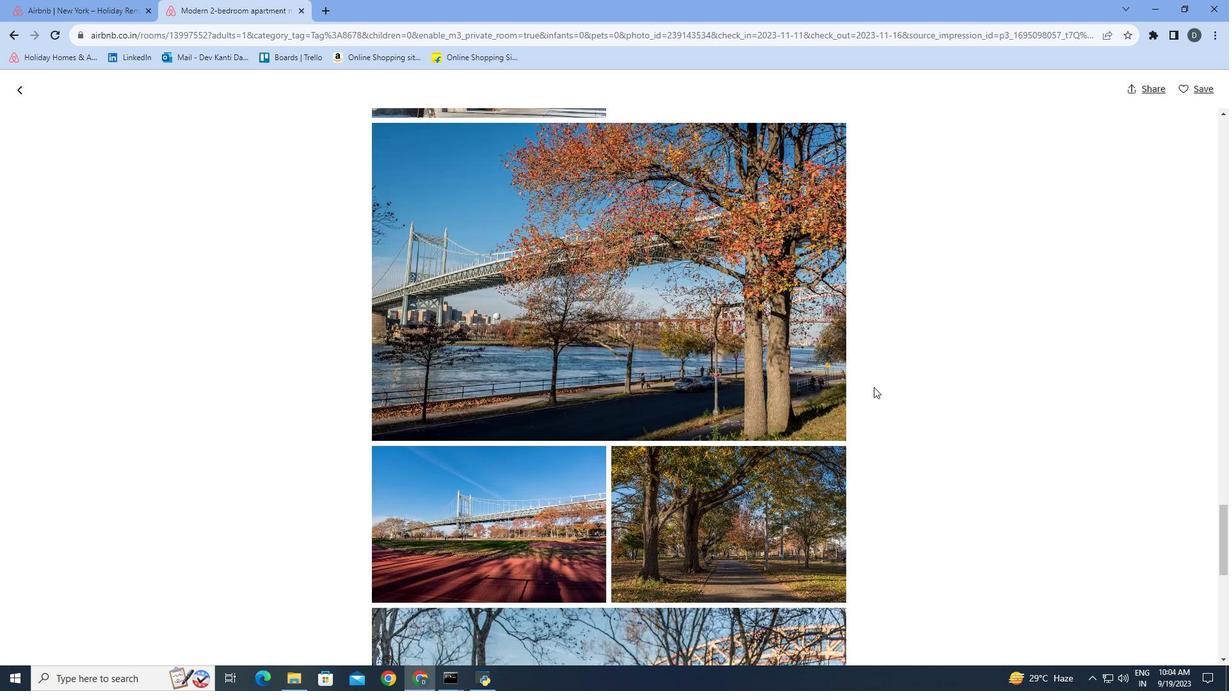 
Action: Mouse scrolled (874, 386) with delta (0, 0)
Screenshot: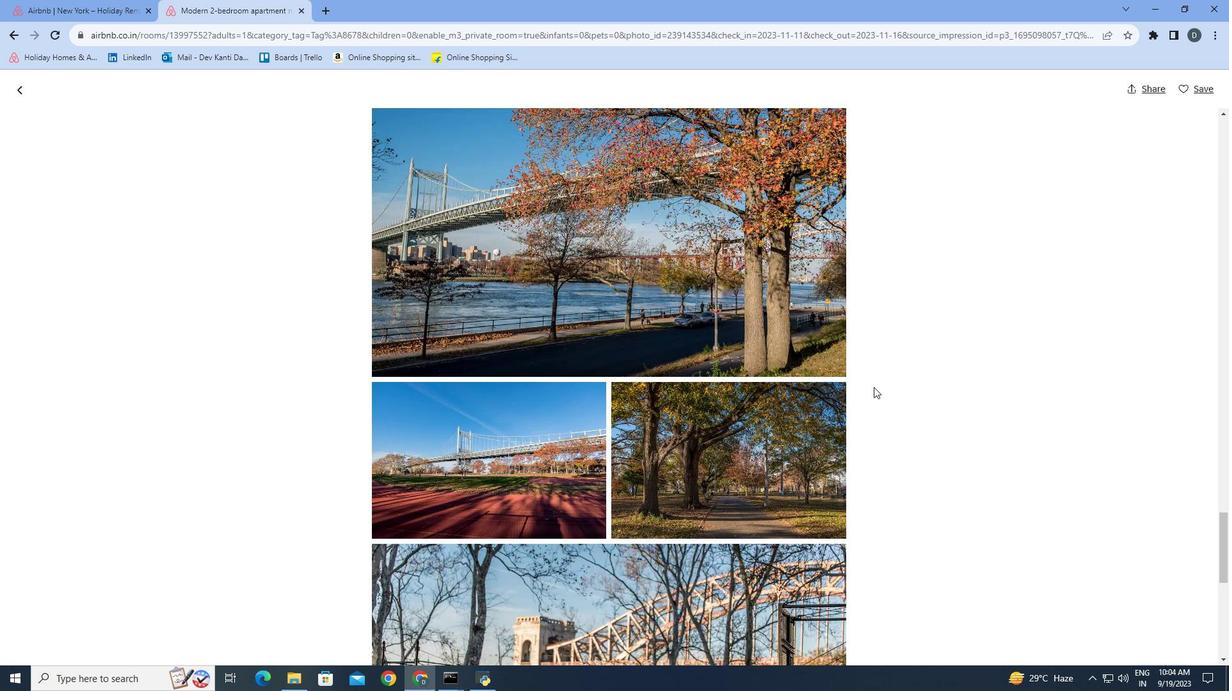 
Action: Mouse scrolled (874, 386) with delta (0, 0)
Screenshot: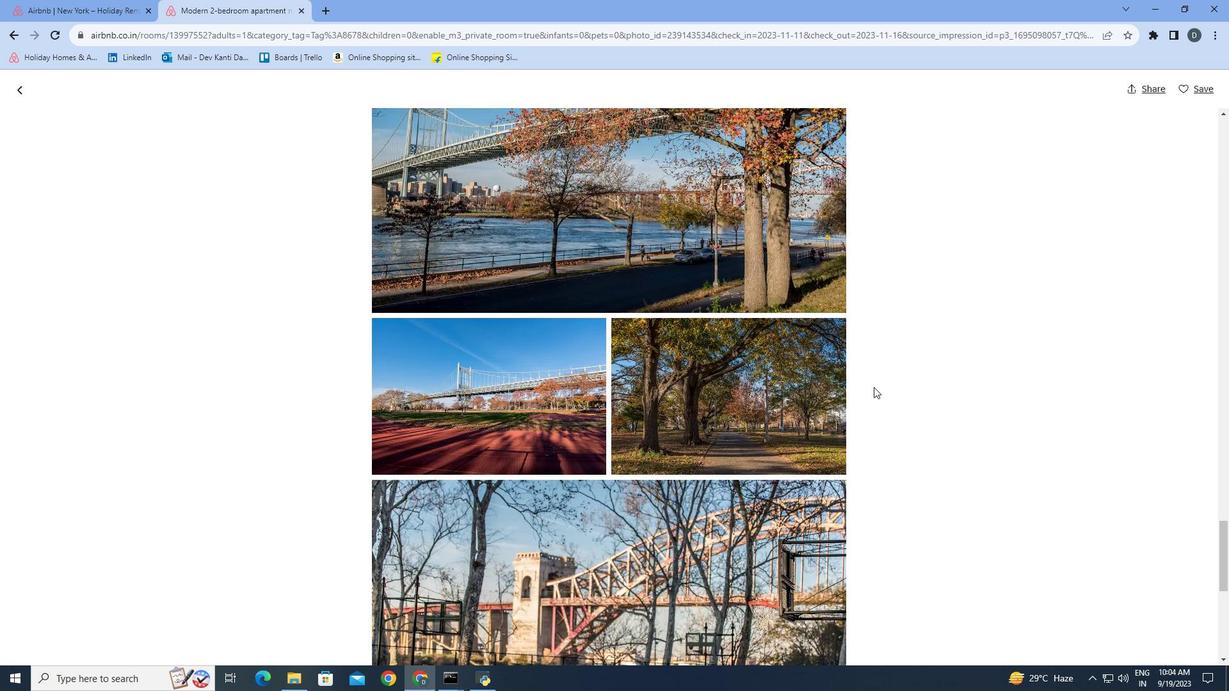 
Action: Mouse scrolled (874, 386) with delta (0, 0)
Screenshot: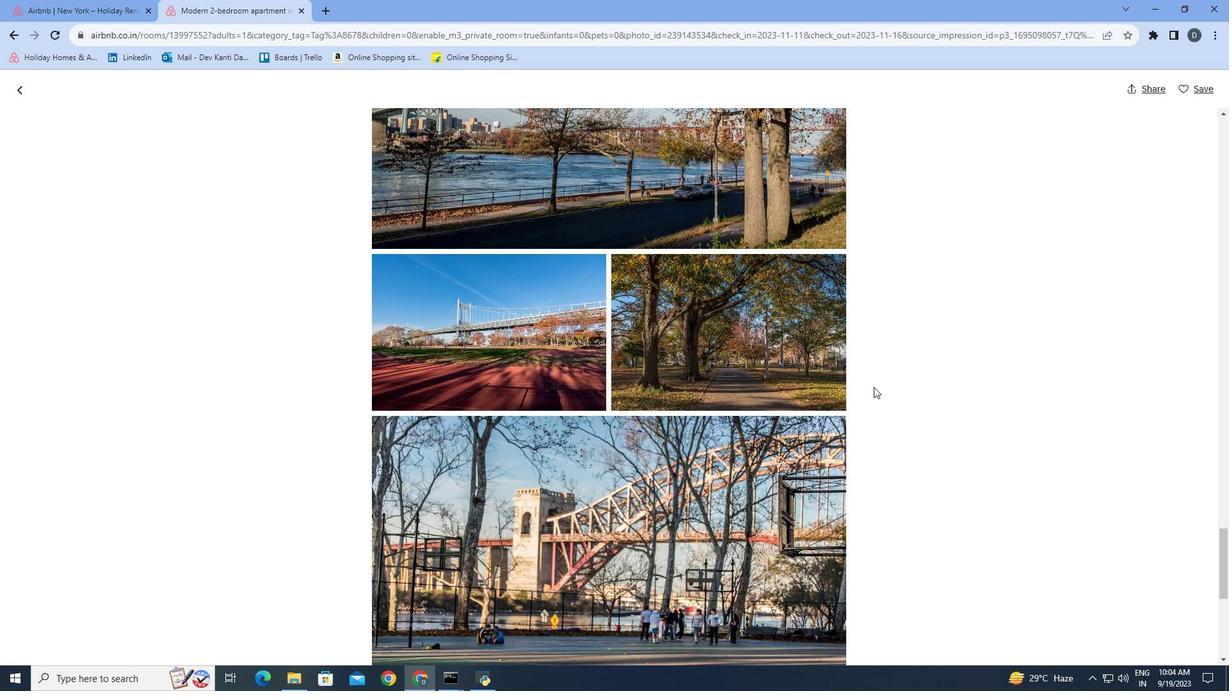 
Action: Mouse scrolled (874, 386) with delta (0, 0)
Screenshot: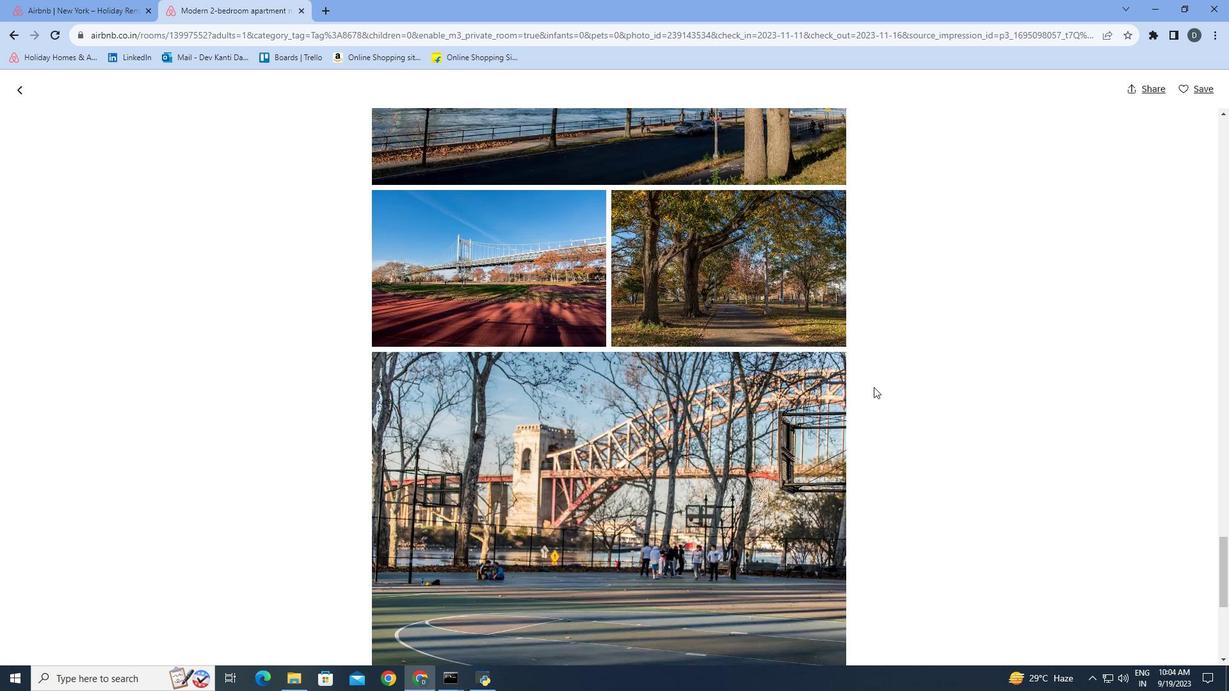 
Action: Mouse scrolled (874, 386) with delta (0, 0)
Screenshot: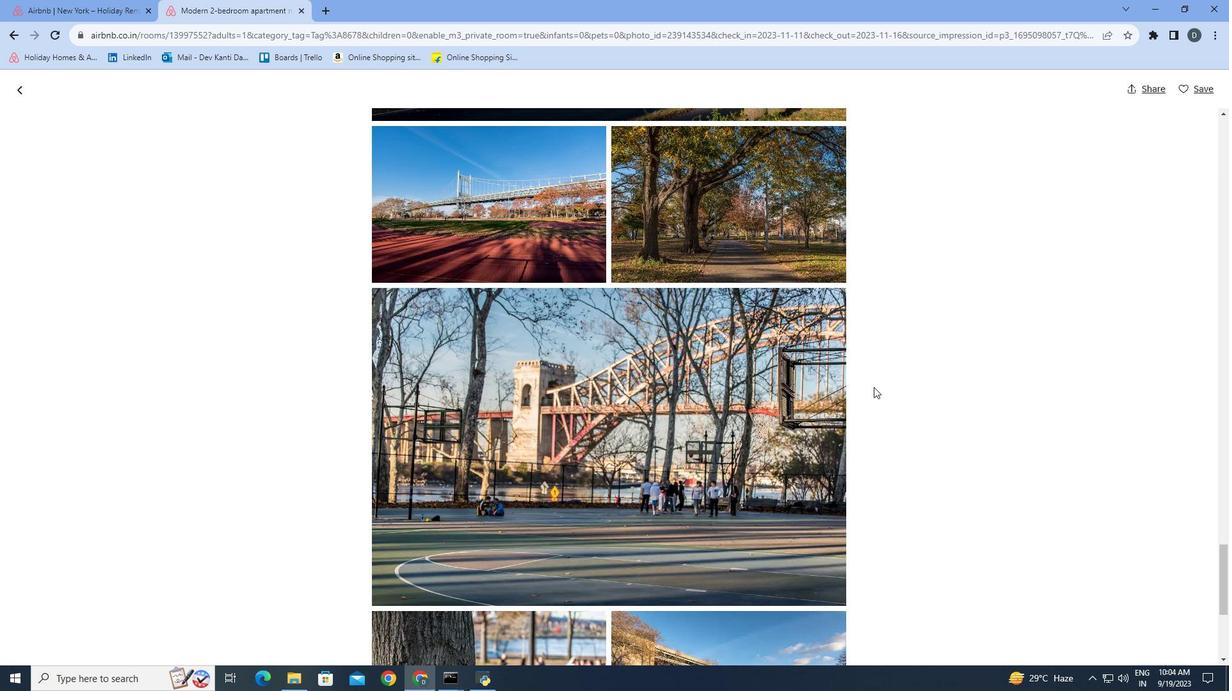 
Action: Mouse scrolled (874, 386) with delta (0, 0)
Screenshot: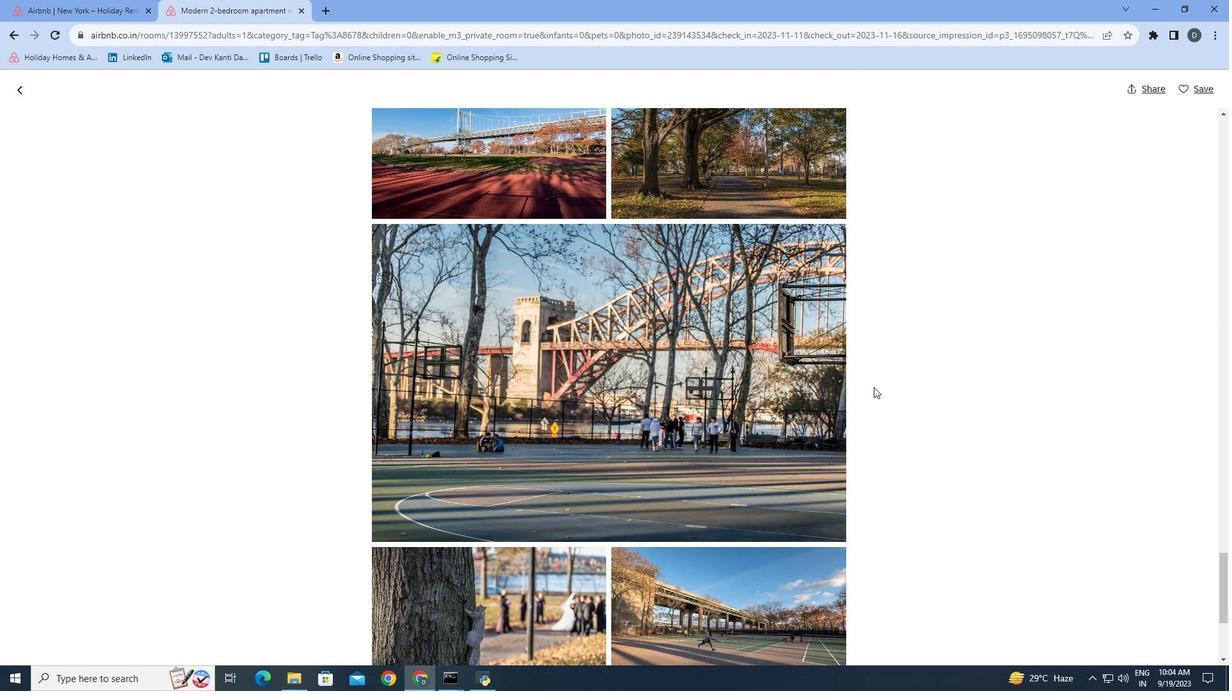 
Action: Mouse scrolled (874, 386) with delta (0, 0)
Screenshot: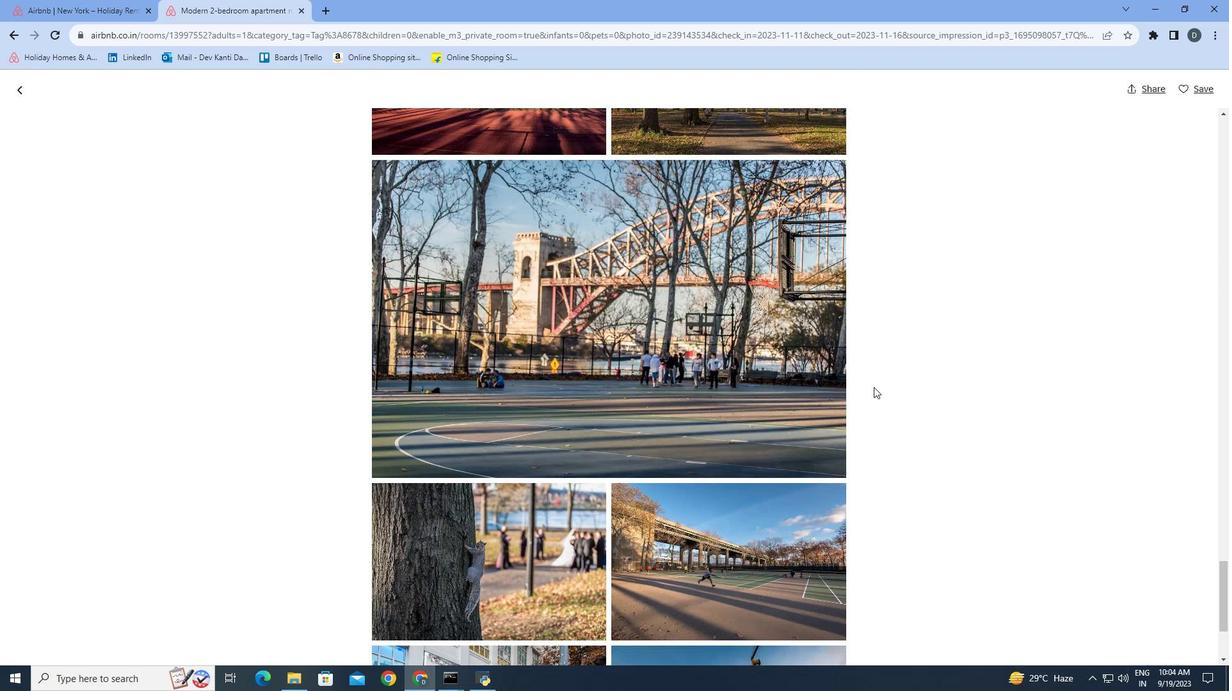 
Action: Mouse scrolled (874, 386) with delta (0, 0)
Screenshot: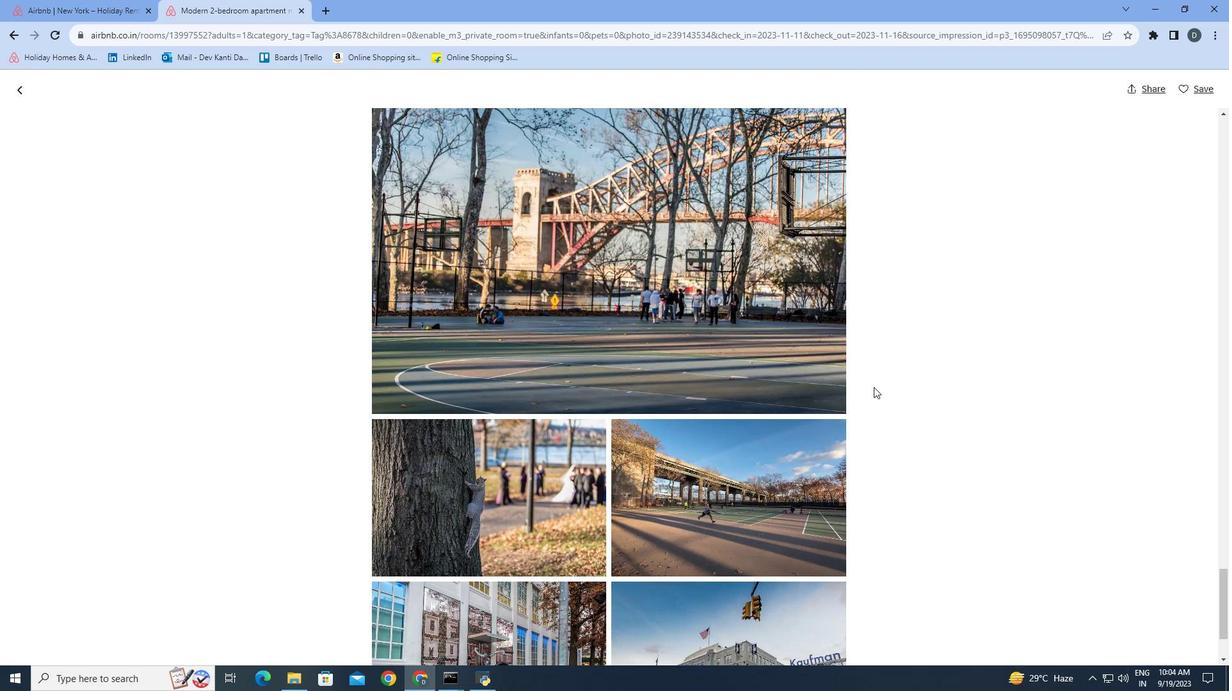 
Action: Mouse scrolled (874, 386) with delta (0, 0)
Screenshot: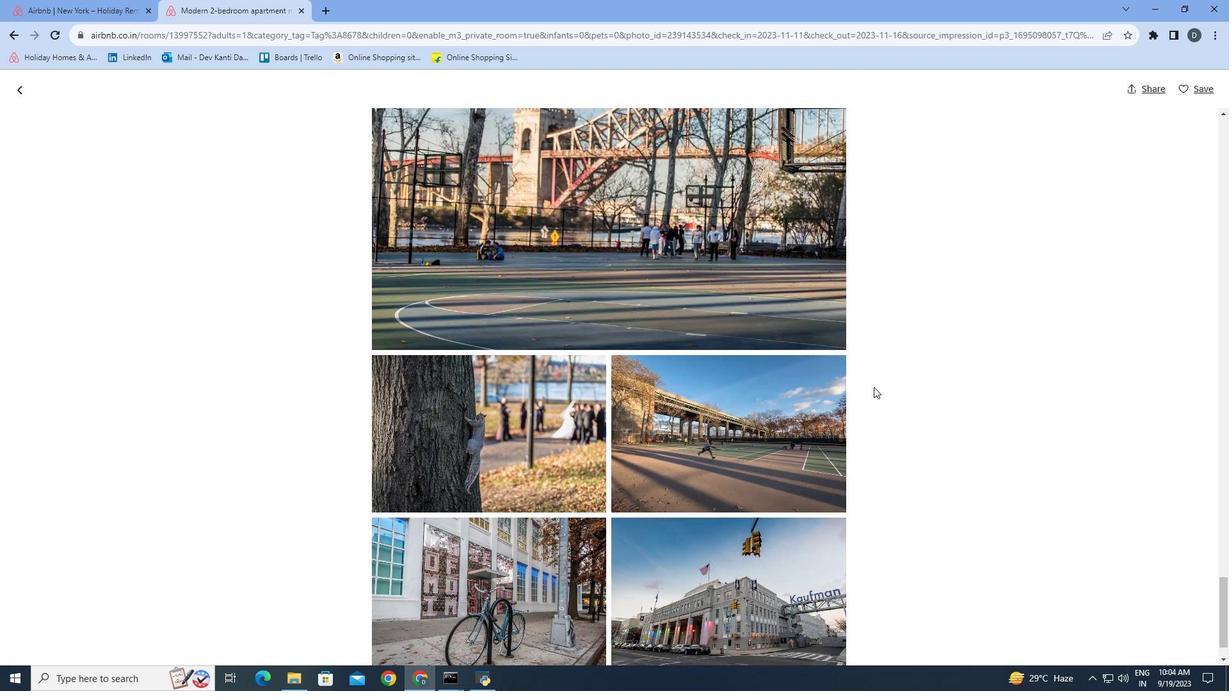 
Action: Mouse scrolled (874, 386) with delta (0, 0)
Screenshot: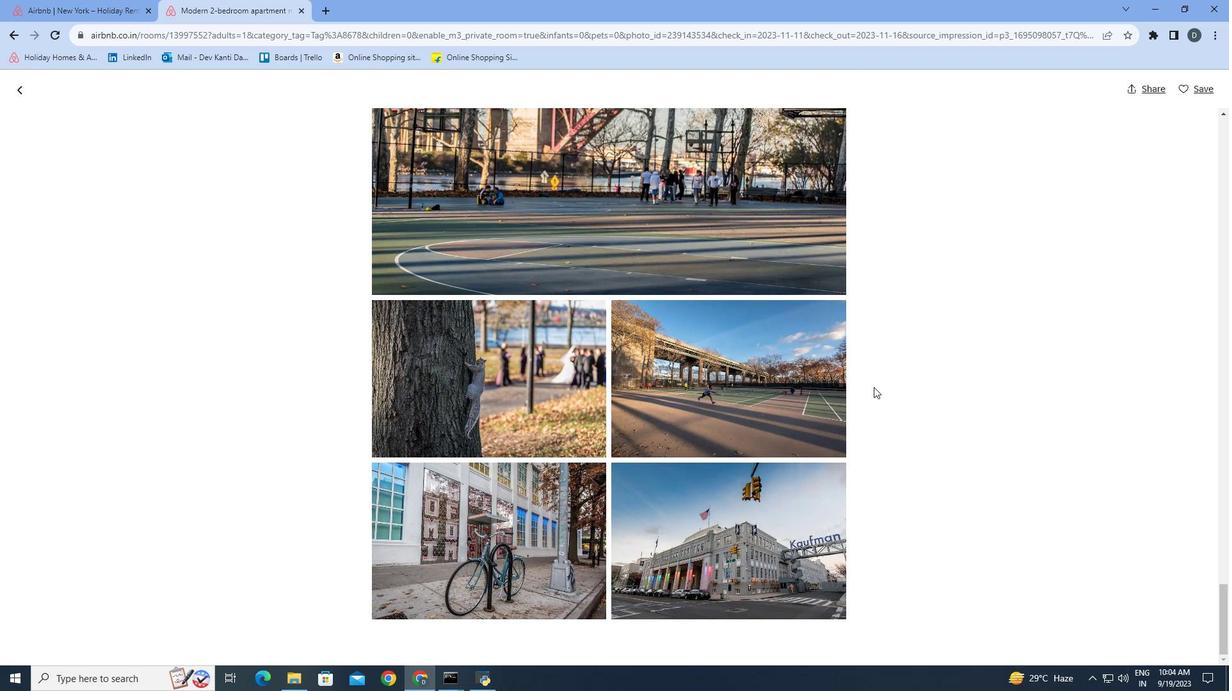 
Action: Mouse scrolled (874, 386) with delta (0, 0)
Screenshot: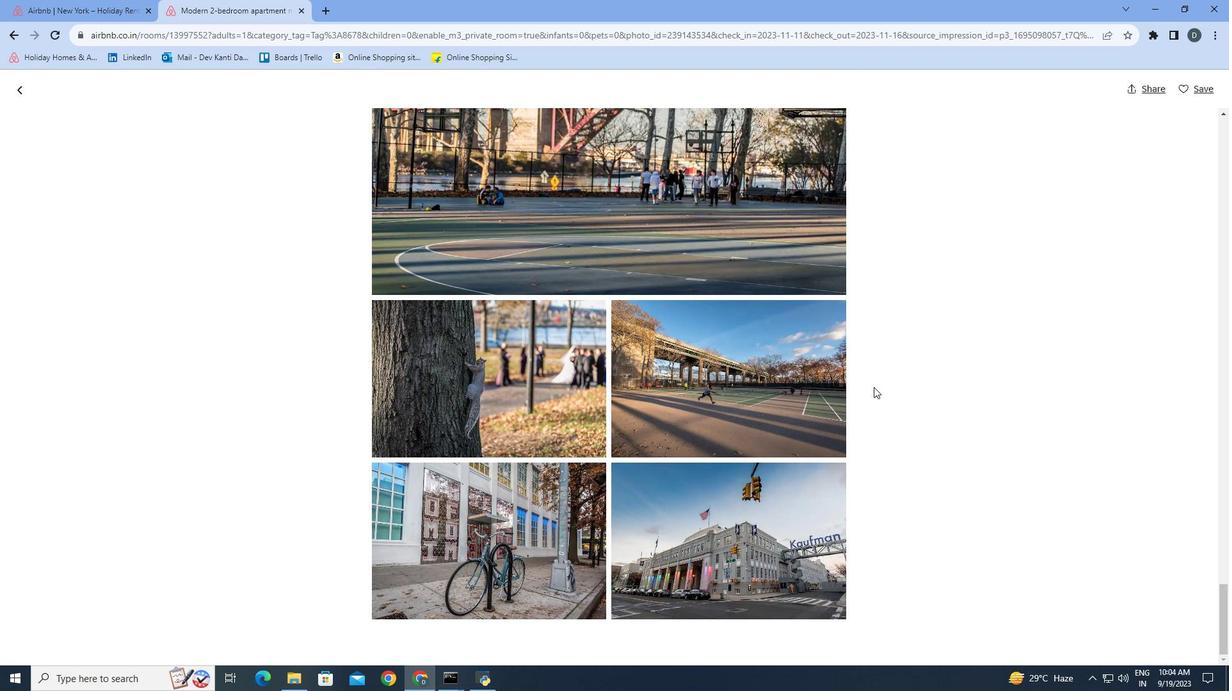 
Action: Mouse scrolled (874, 386) with delta (0, 0)
Screenshot: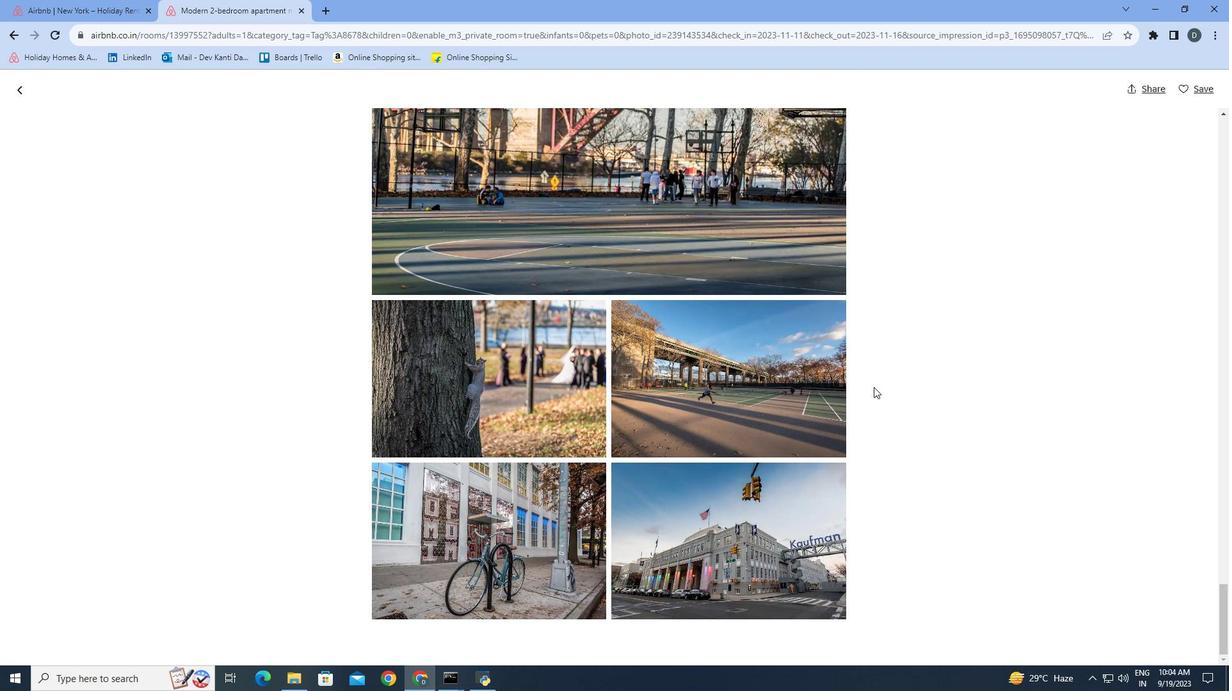 
Action: Mouse scrolled (874, 386) with delta (0, 0)
Screenshot: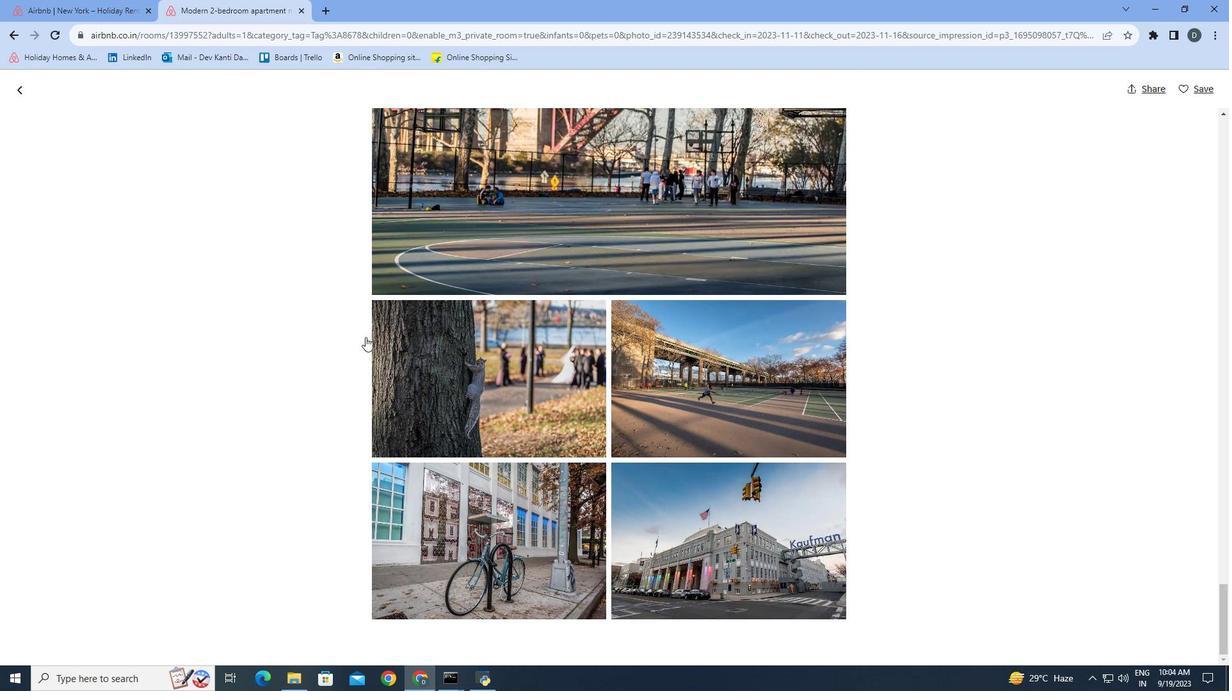 
Action: Mouse moved to (24, 90)
Screenshot: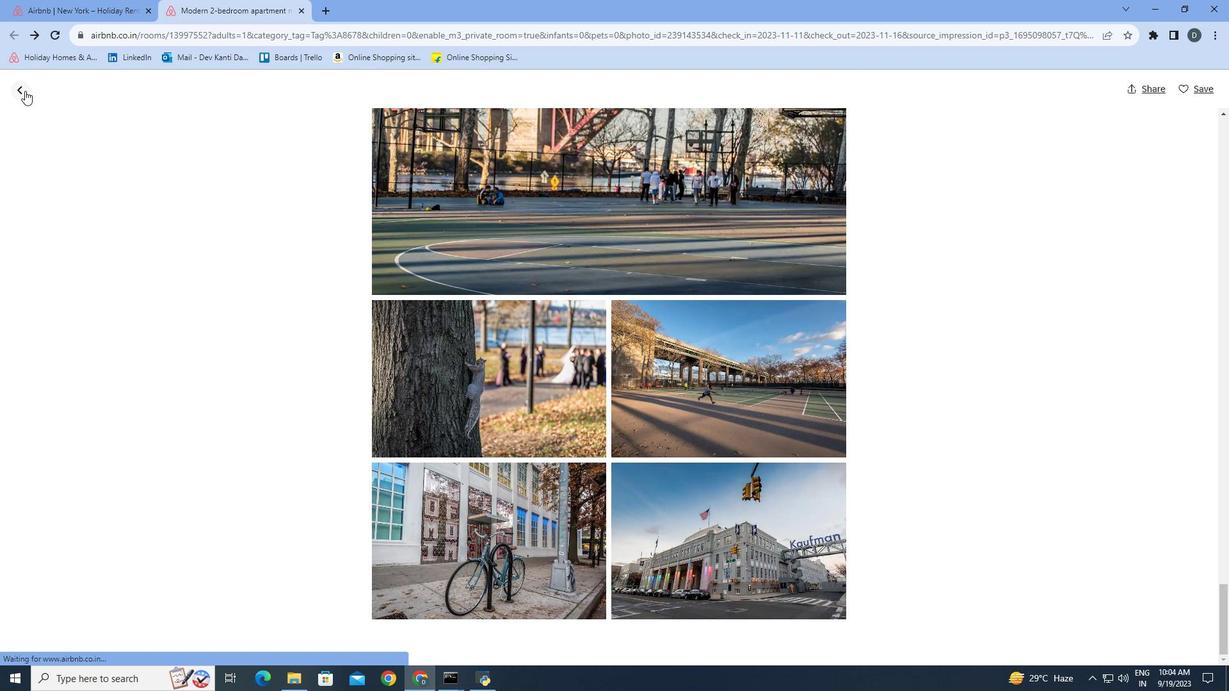 
Action: Mouse pressed left at (24, 90)
Screenshot: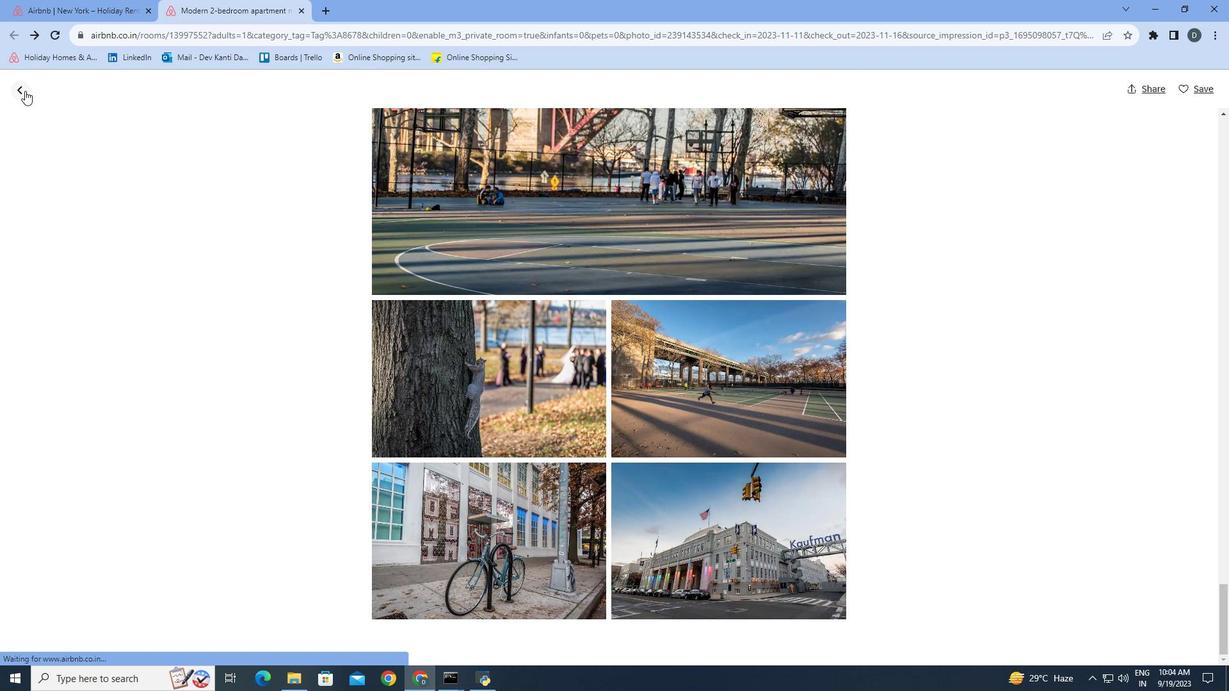 
Action: Mouse moved to (1077, 501)
Screenshot: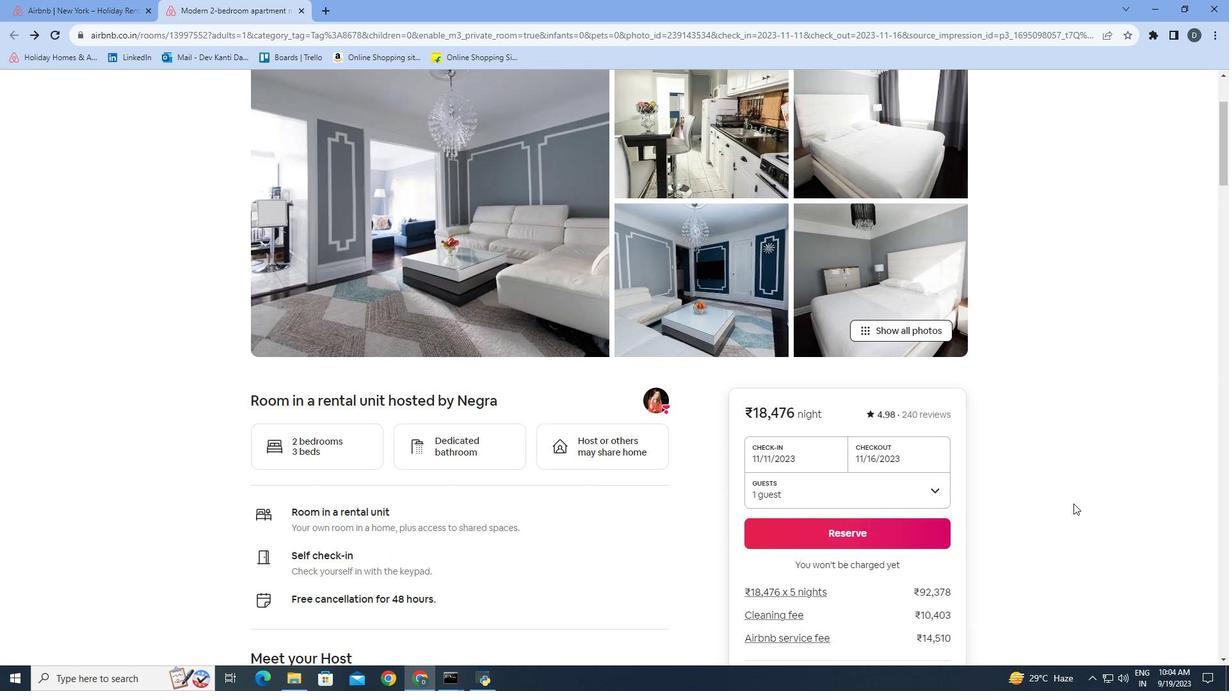 
Action: Mouse scrolled (1077, 500) with delta (0, 0)
Screenshot: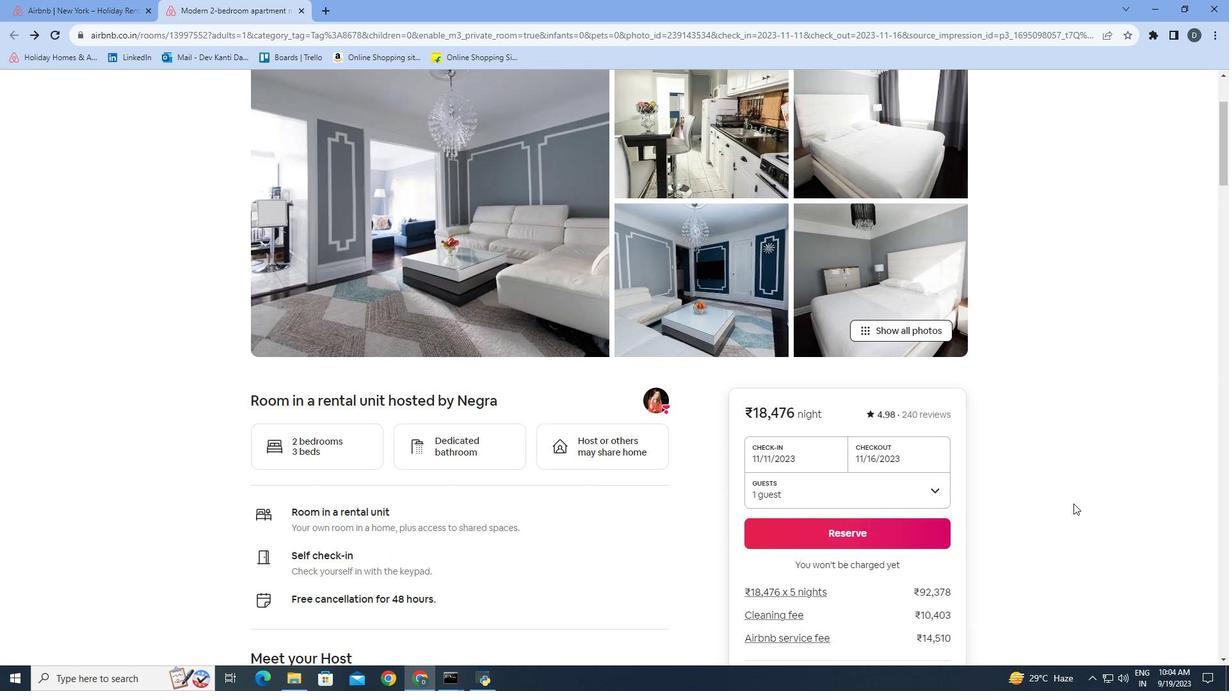 
Action: Mouse moved to (1075, 503)
Screenshot: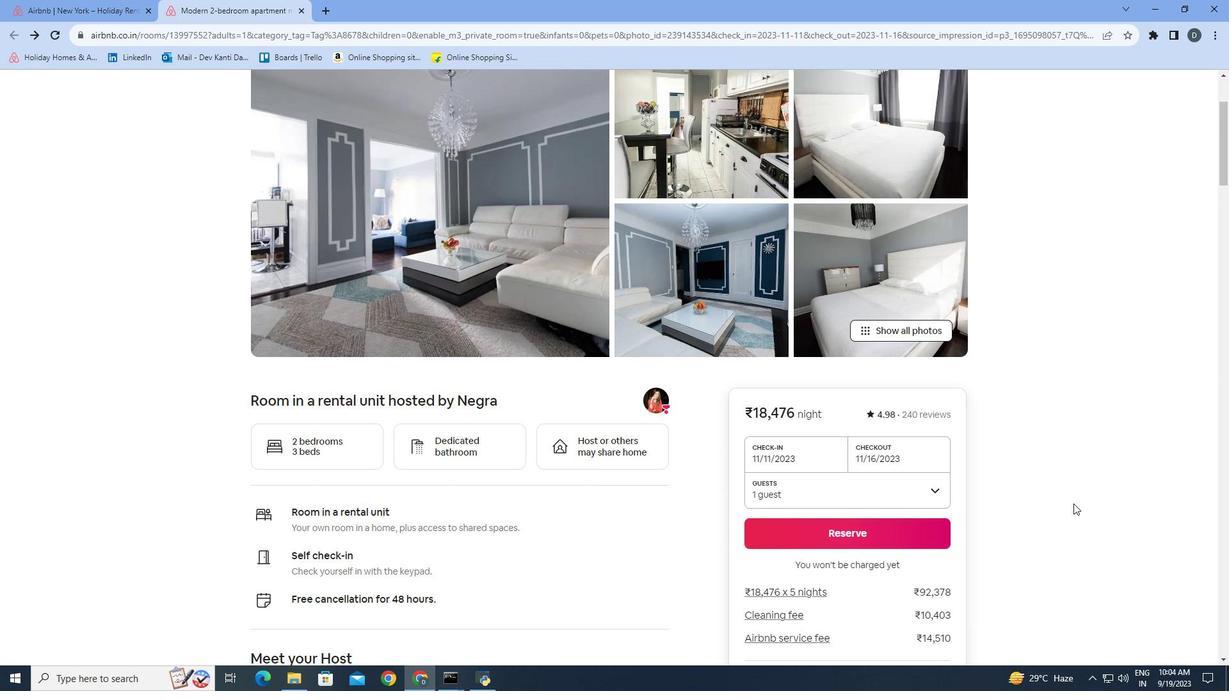 
Action: Mouse scrolled (1075, 502) with delta (0, 0)
Screenshot: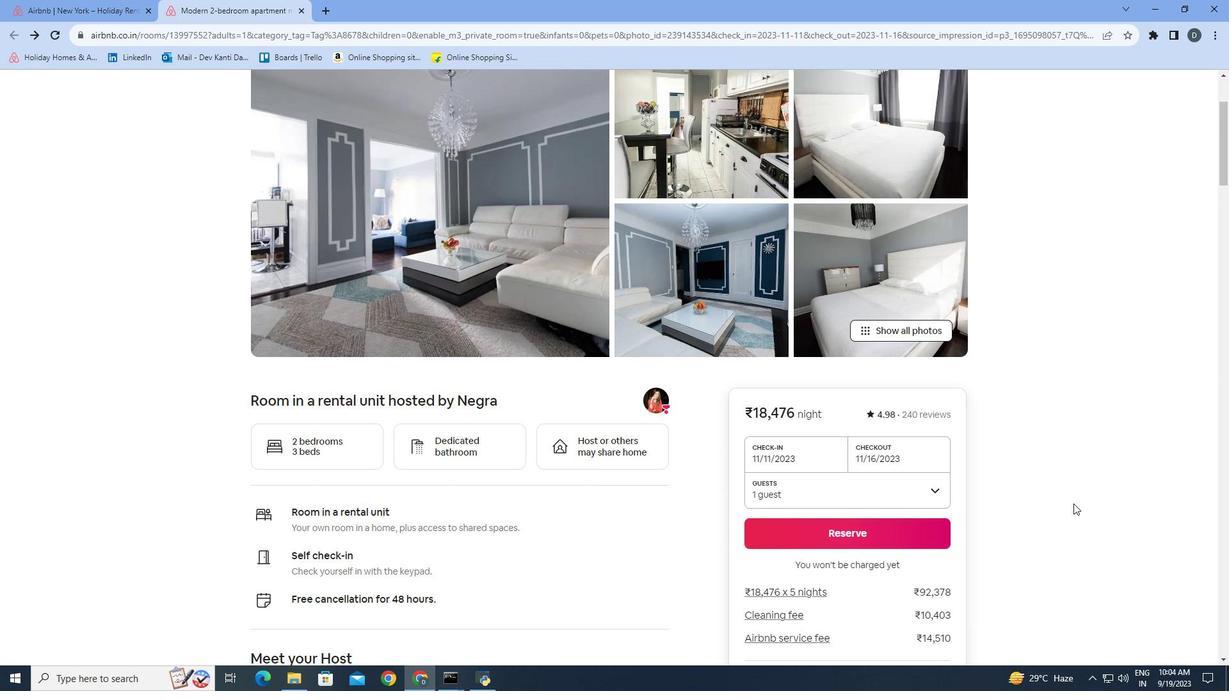 
Action: Mouse moved to (1074, 504)
Screenshot: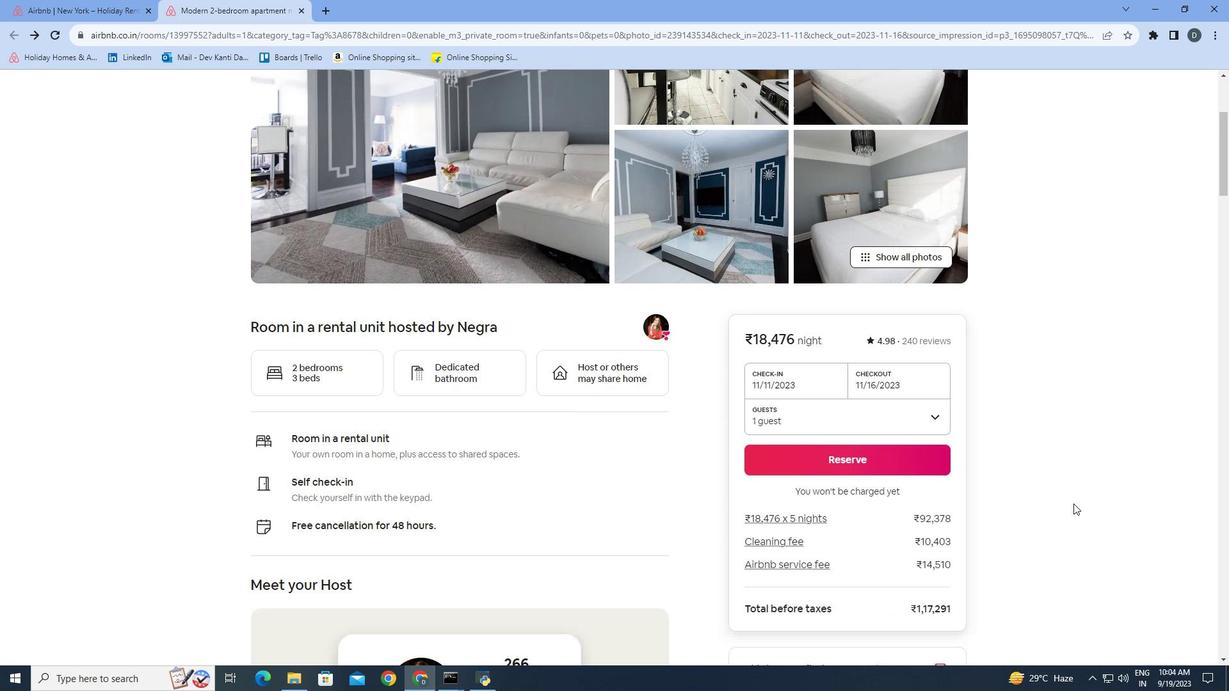 
Action: Mouse scrolled (1074, 503) with delta (0, 0)
Screenshot: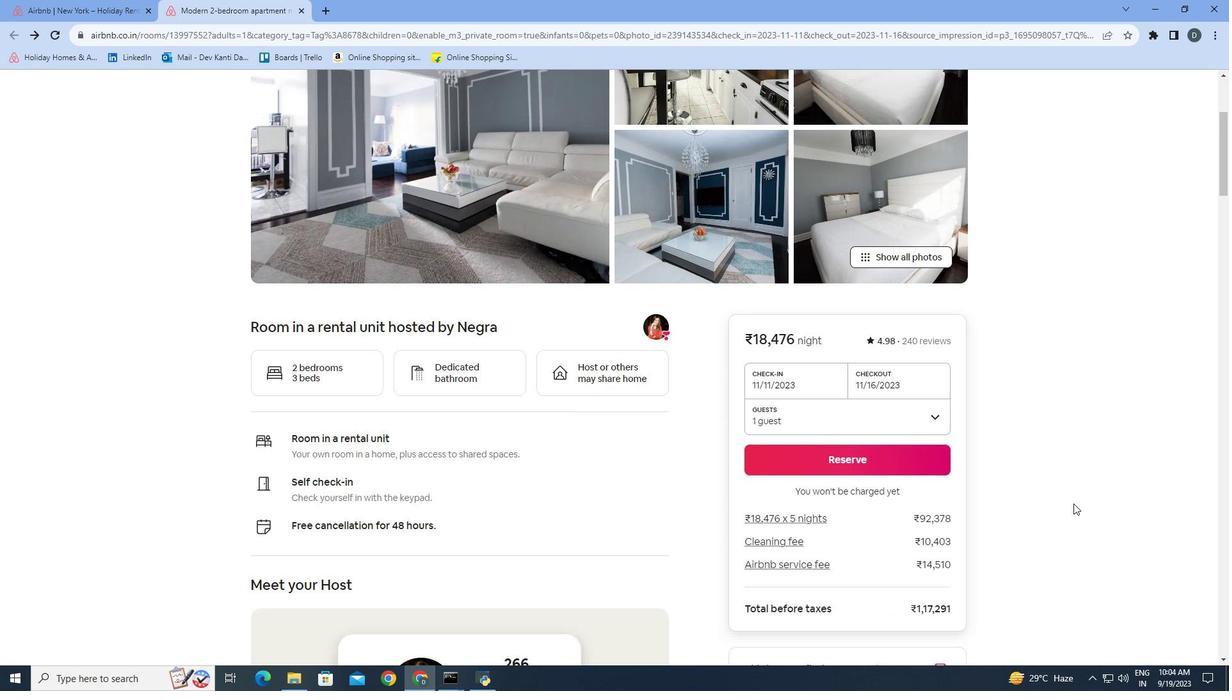 
Action: Mouse scrolled (1074, 503) with delta (0, 0)
Screenshot: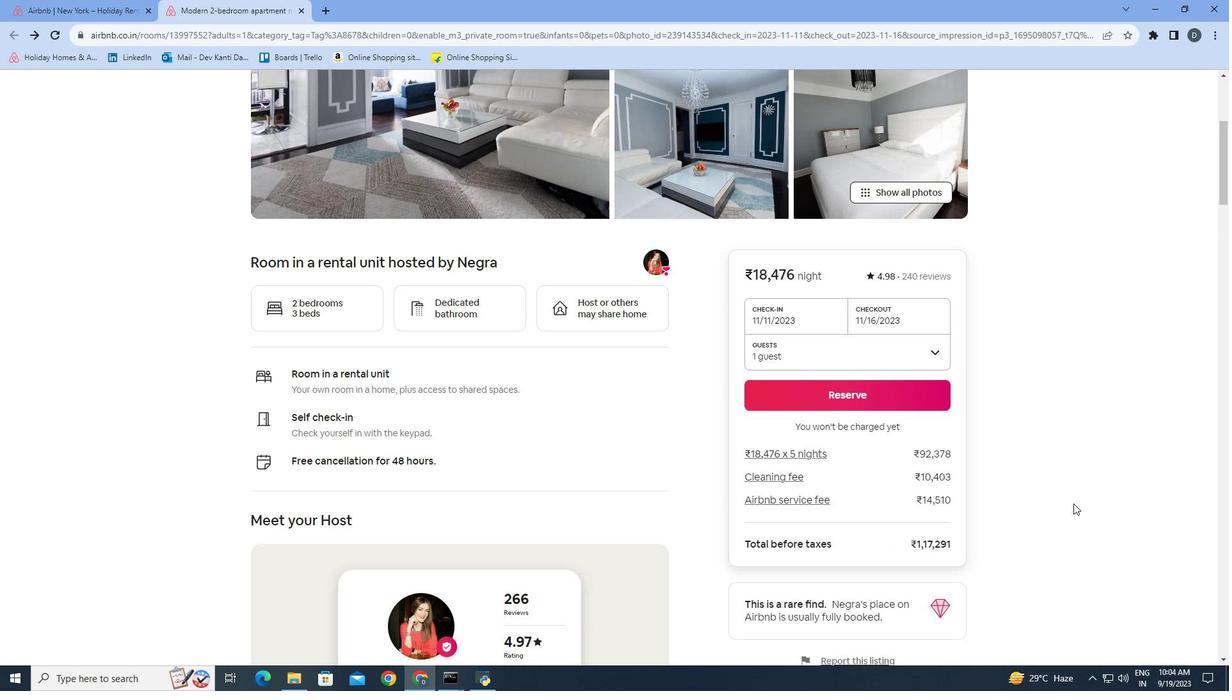 
Action: Mouse scrolled (1074, 503) with delta (0, 0)
Screenshot: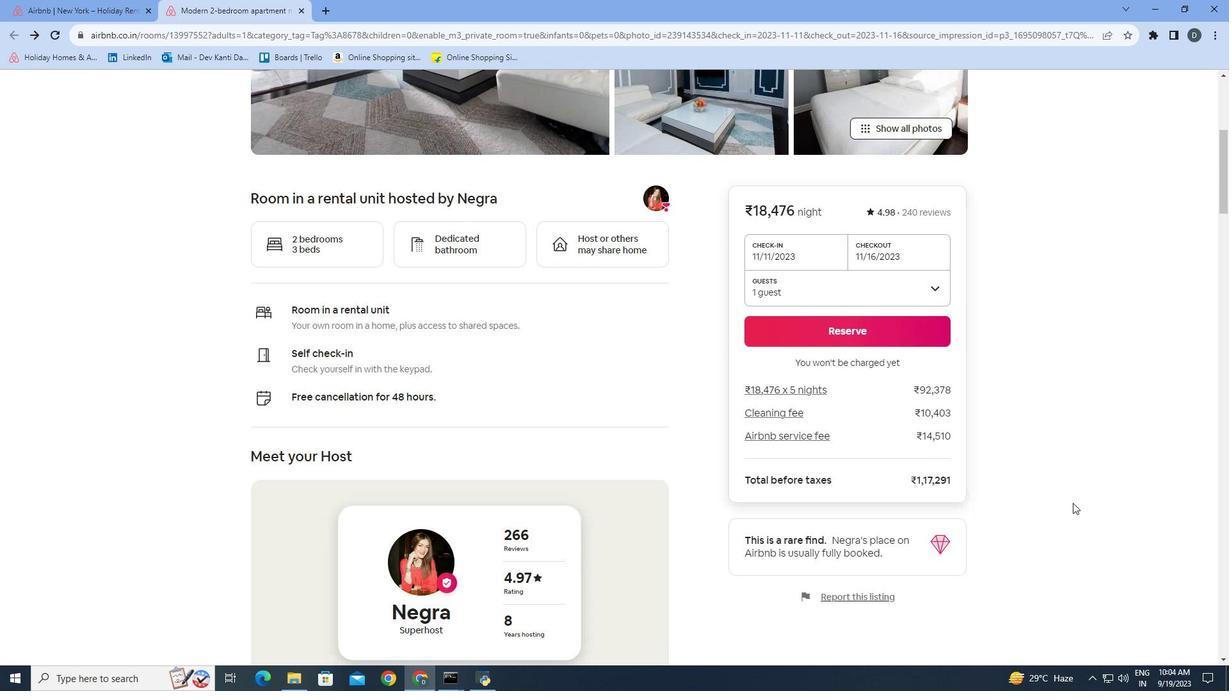 
Action: Mouse scrolled (1074, 503) with delta (0, 0)
Screenshot: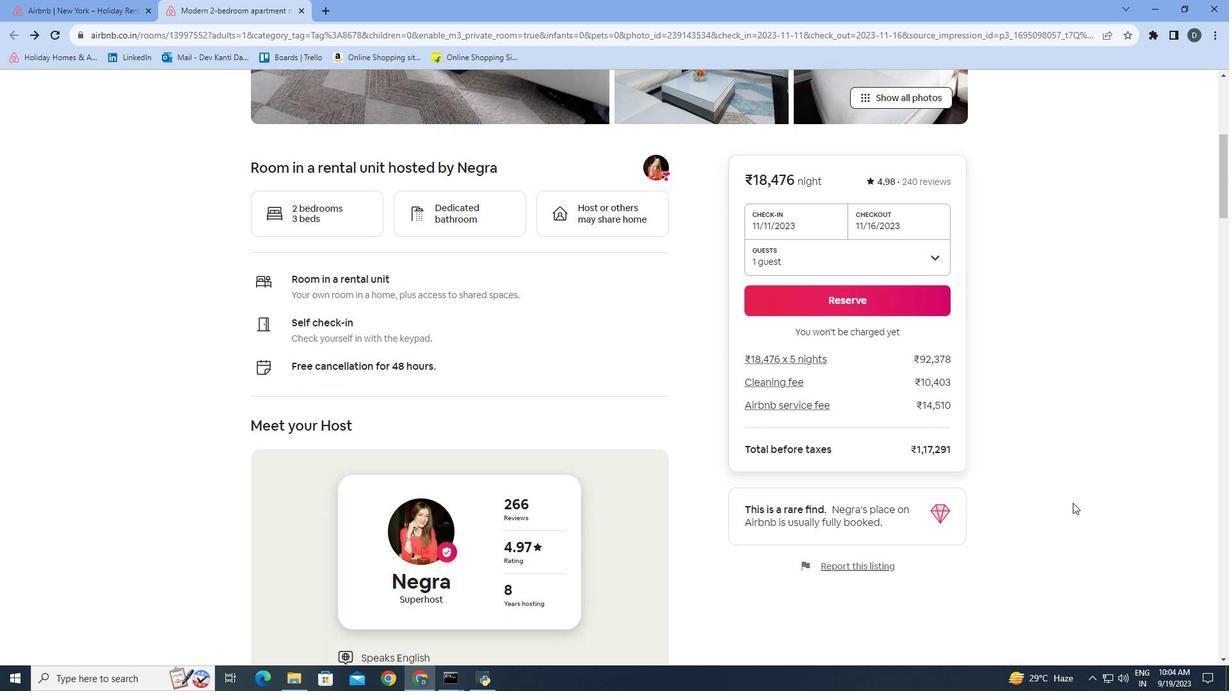 
Action: Mouse moved to (1073, 503)
Screenshot: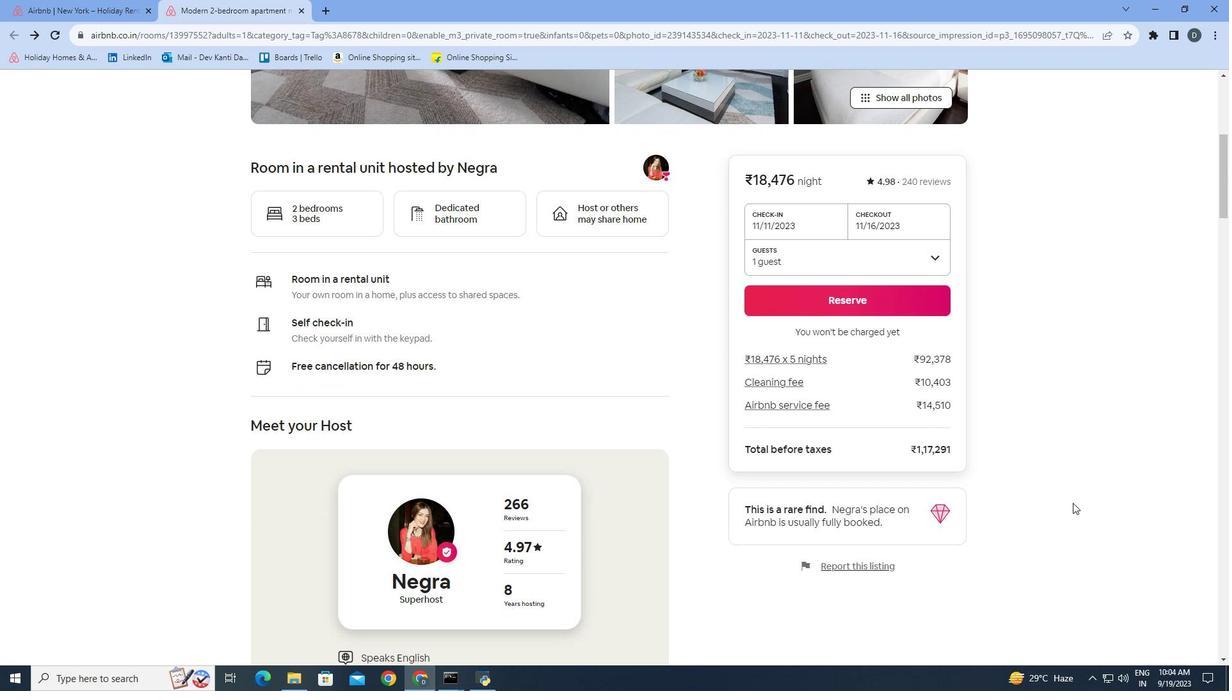
Action: Mouse scrolled (1073, 502) with delta (0, 0)
Screenshot: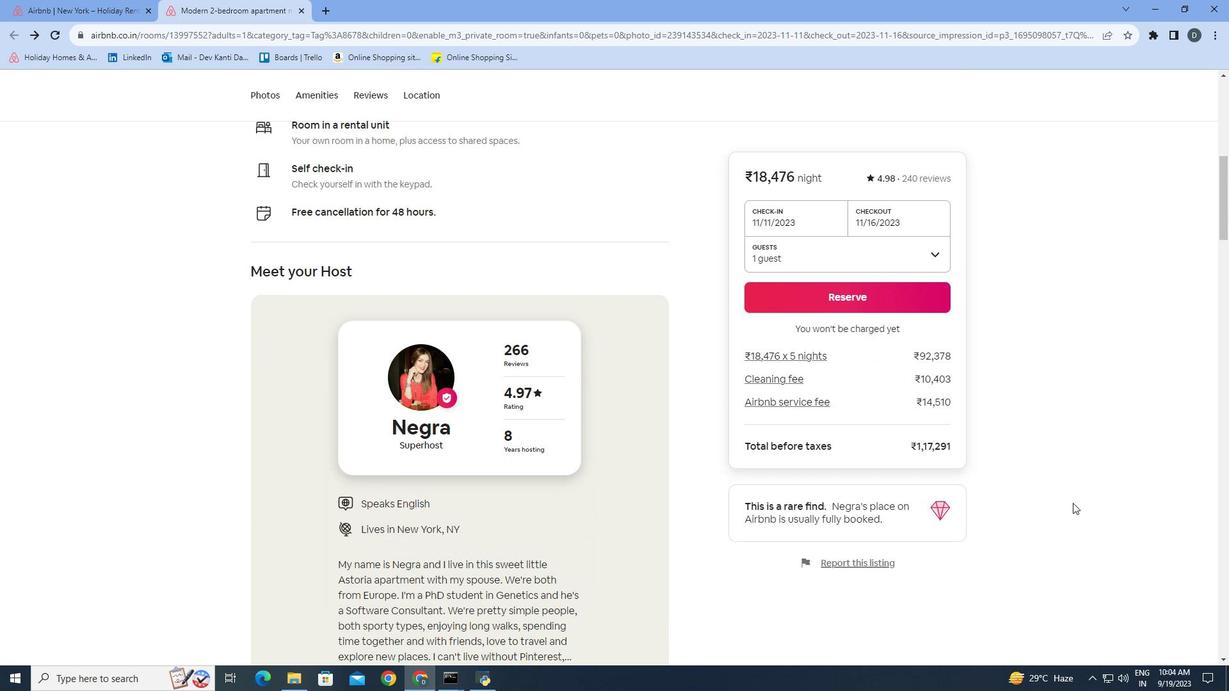 
Action: Mouse scrolled (1073, 502) with delta (0, 0)
Screenshot: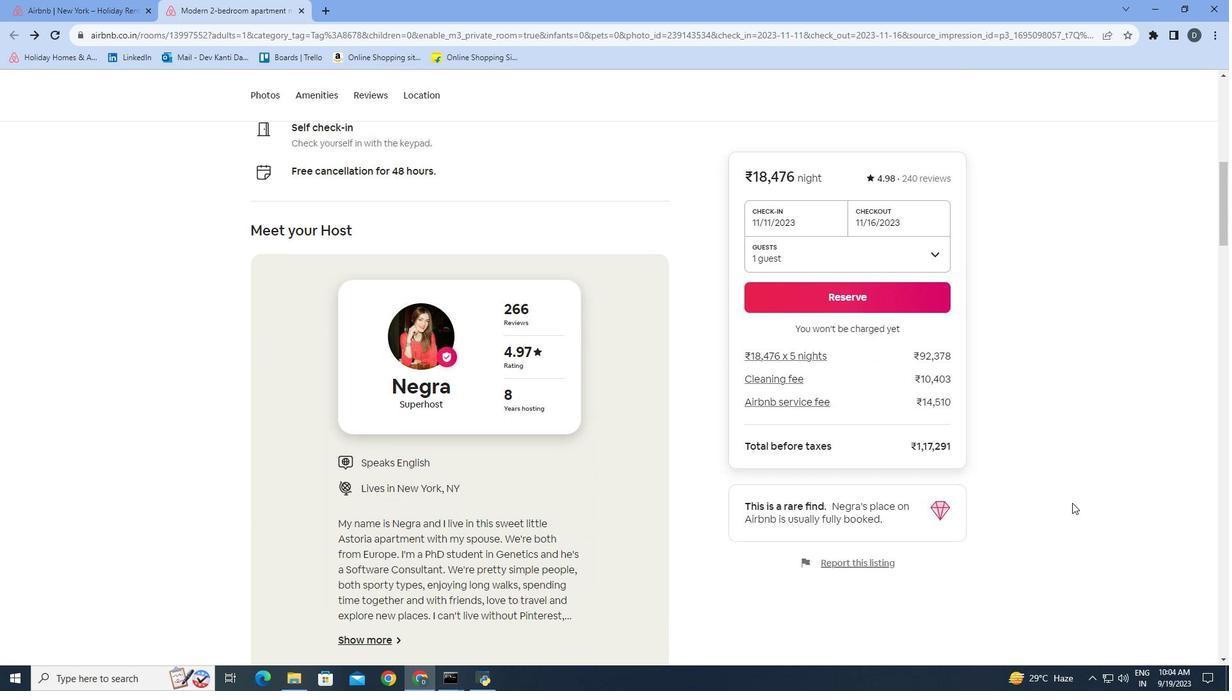 
Action: Mouse scrolled (1073, 502) with delta (0, 0)
Screenshot: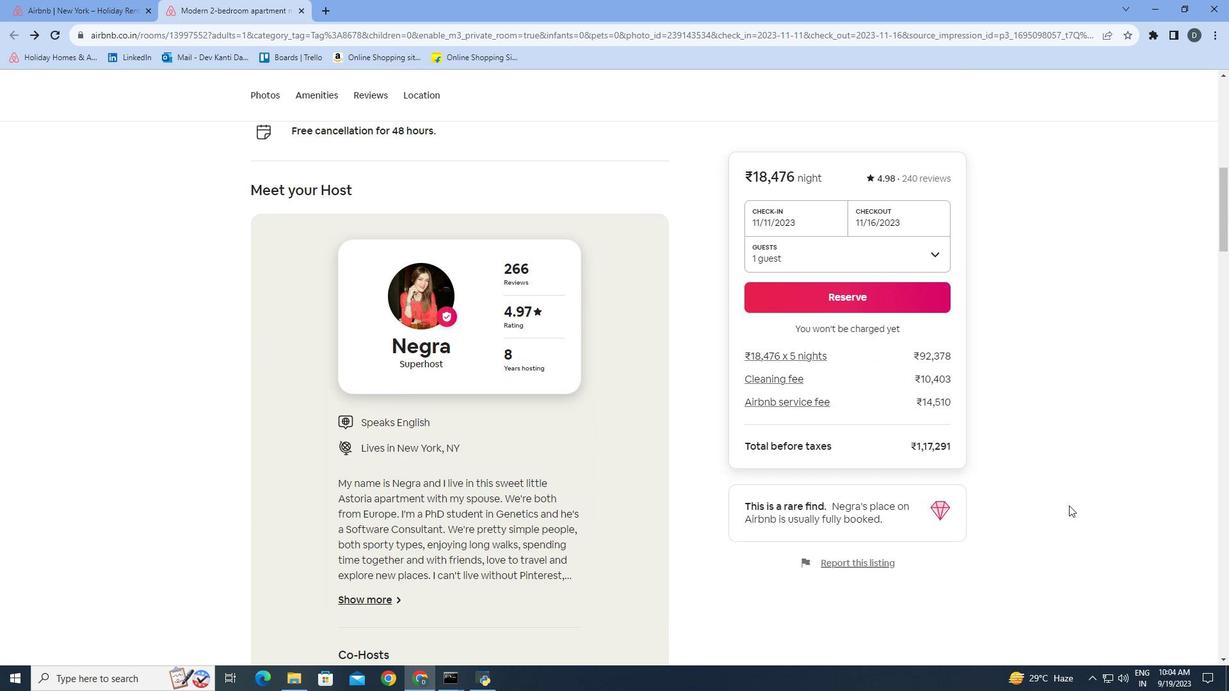 
Action: Mouse scrolled (1073, 502) with delta (0, 0)
Screenshot: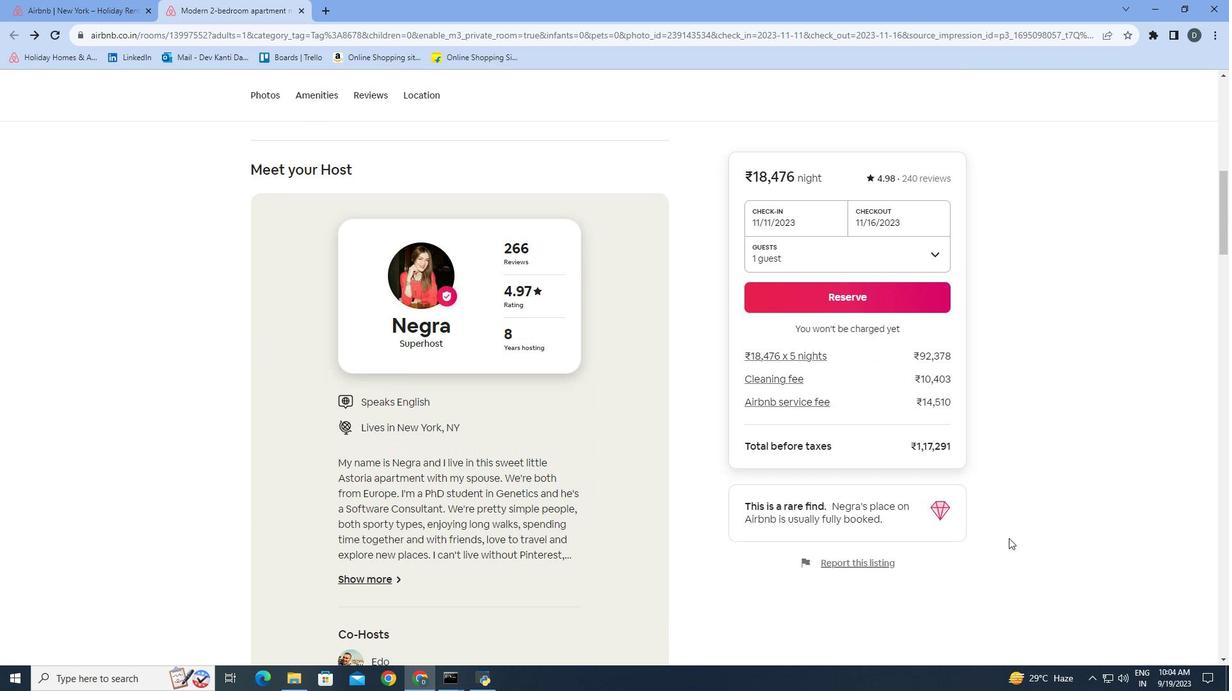 
Action: Mouse moved to (672, 527)
Screenshot: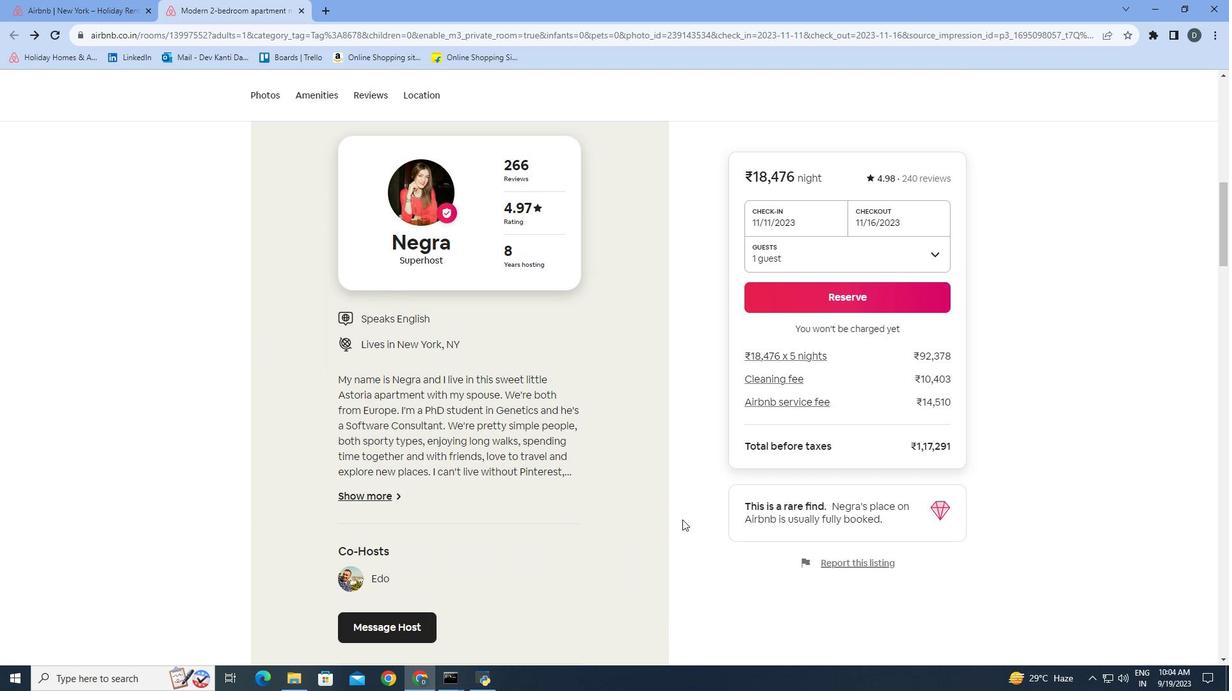 
Action: Mouse scrolled (672, 527) with delta (0, 0)
Screenshot: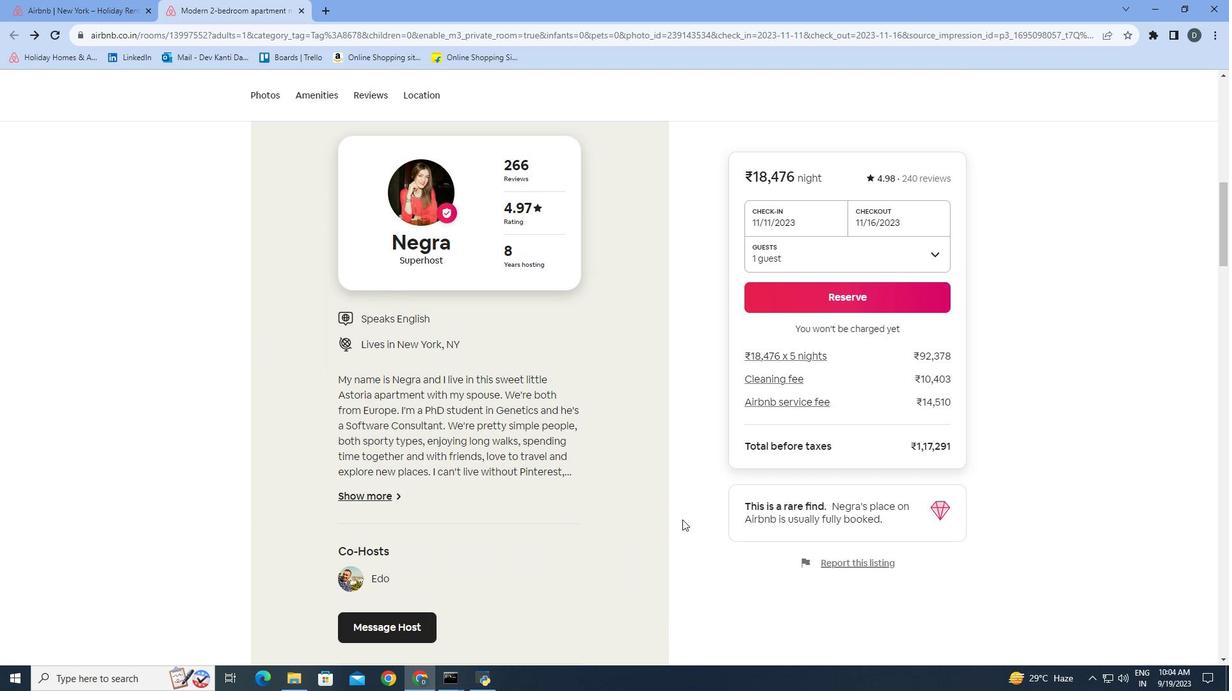 
Action: Mouse moved to (678, 522)
Screenshot: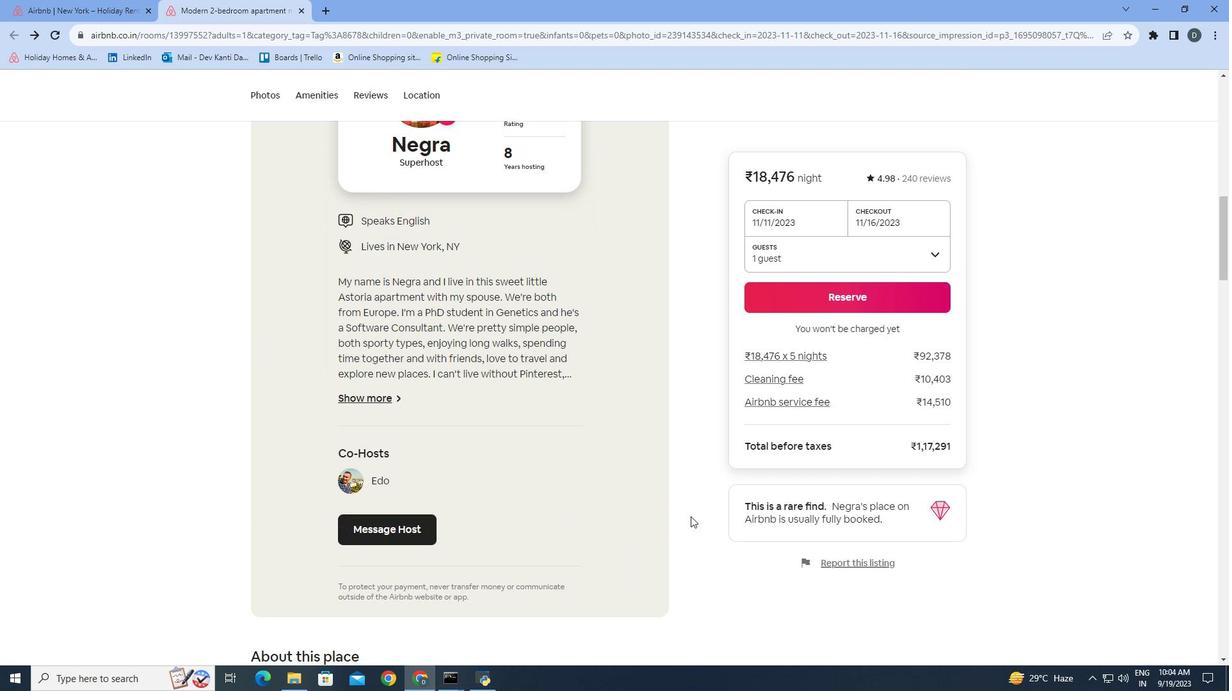
Action: Mouse scrolled (678, 521) with delta (0, 0)
Screenshot: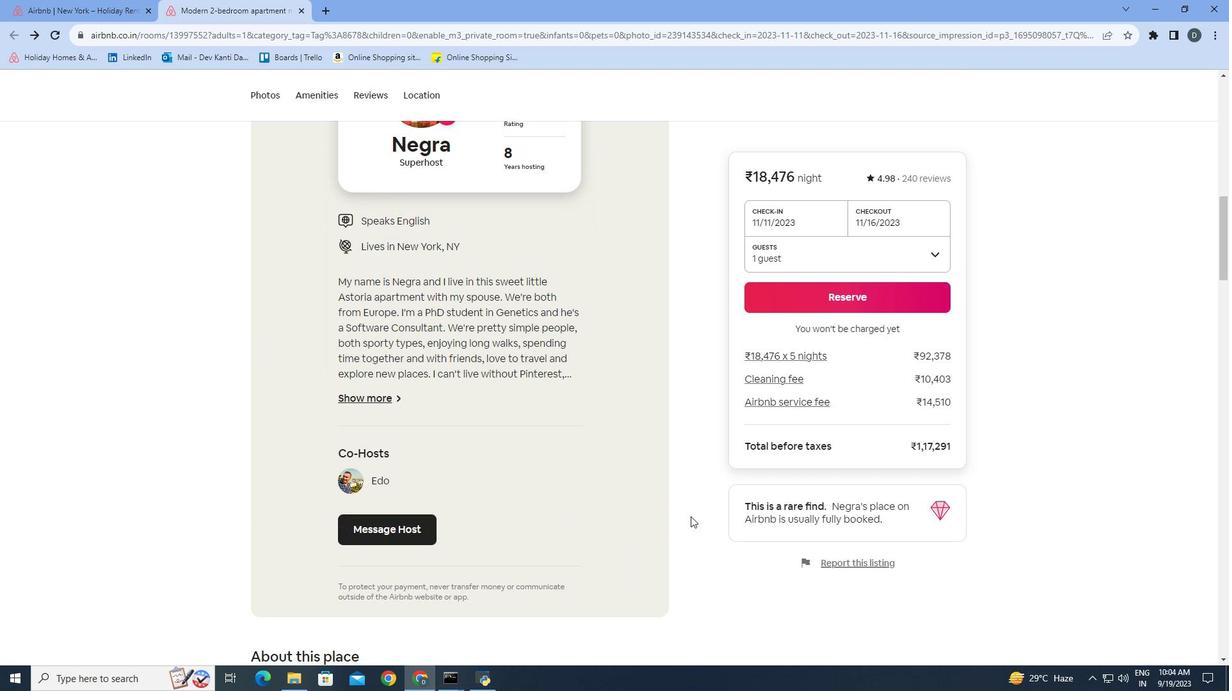 
Action: Mouse moved to (682, 520)
Screenshot: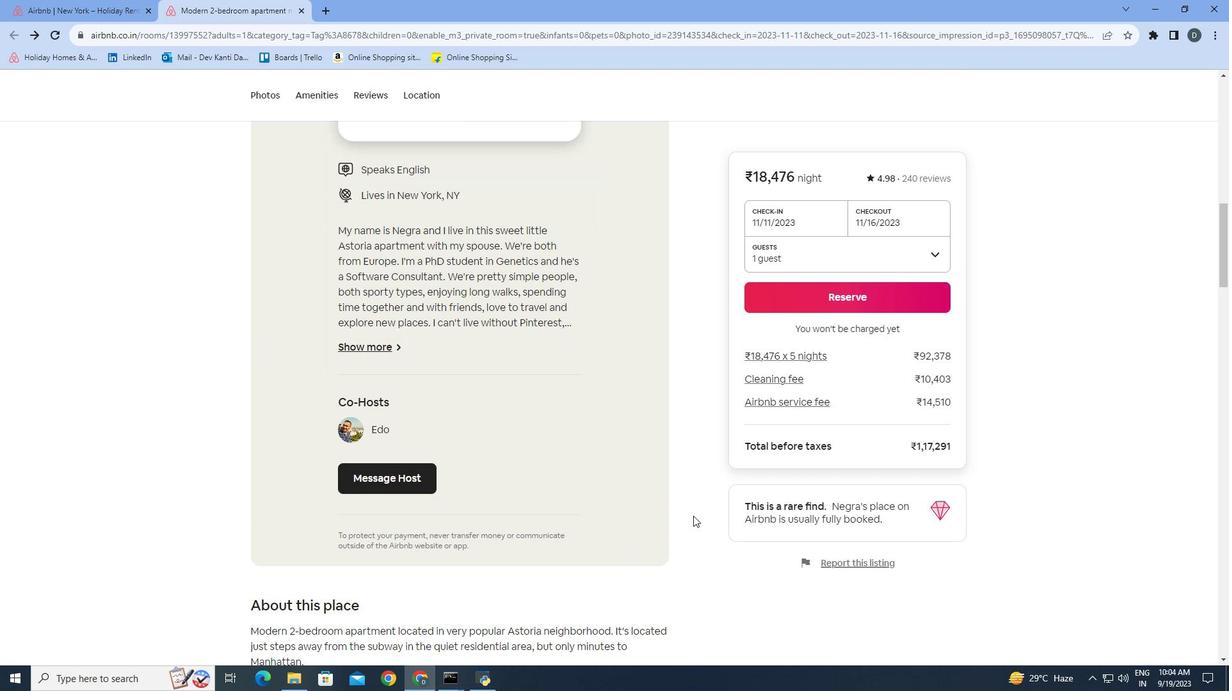 
Action: Mouse scrolled (682, 520) with delta (0, 0)
Screenshot: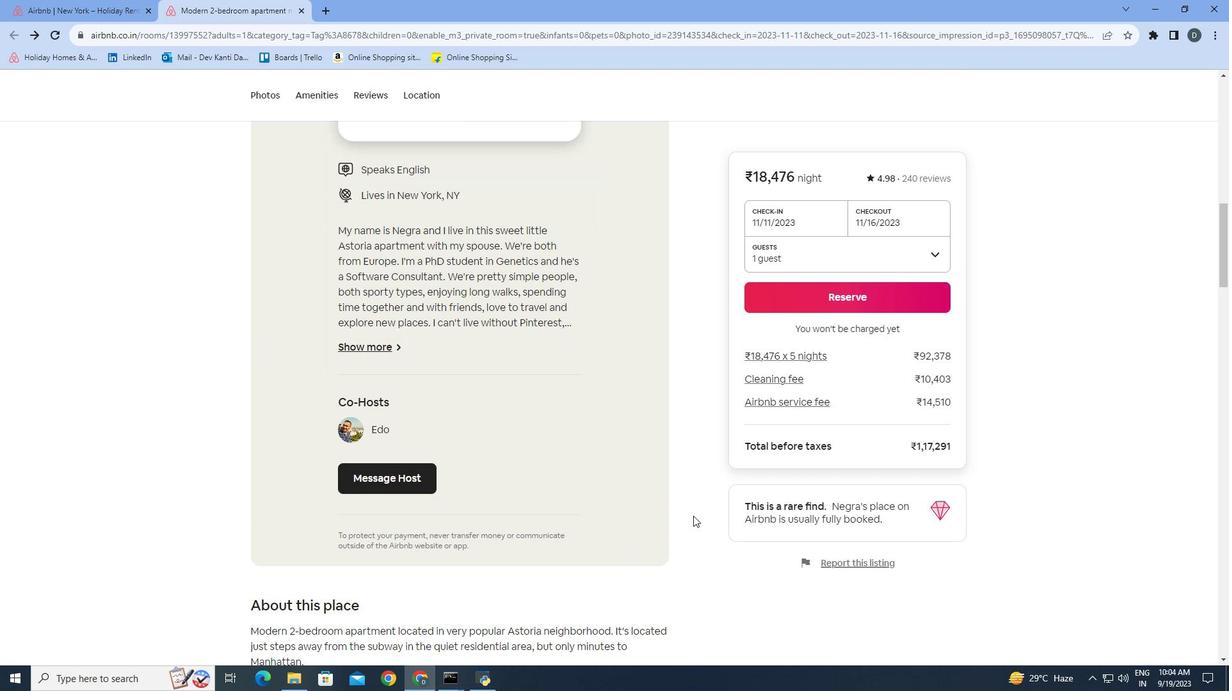 
Action: Mouse moved to (685, 518)
Screenshot: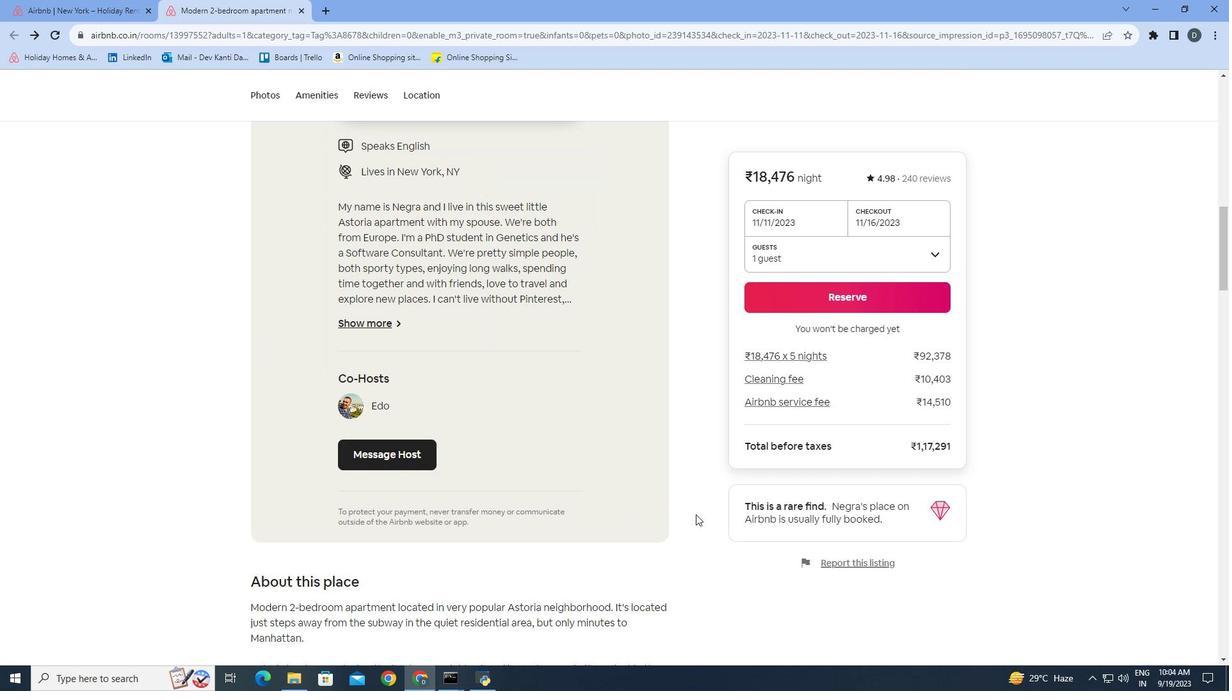 
Action: Mouse scrolled (685, 518) with delta (0, 0)
Screenshot: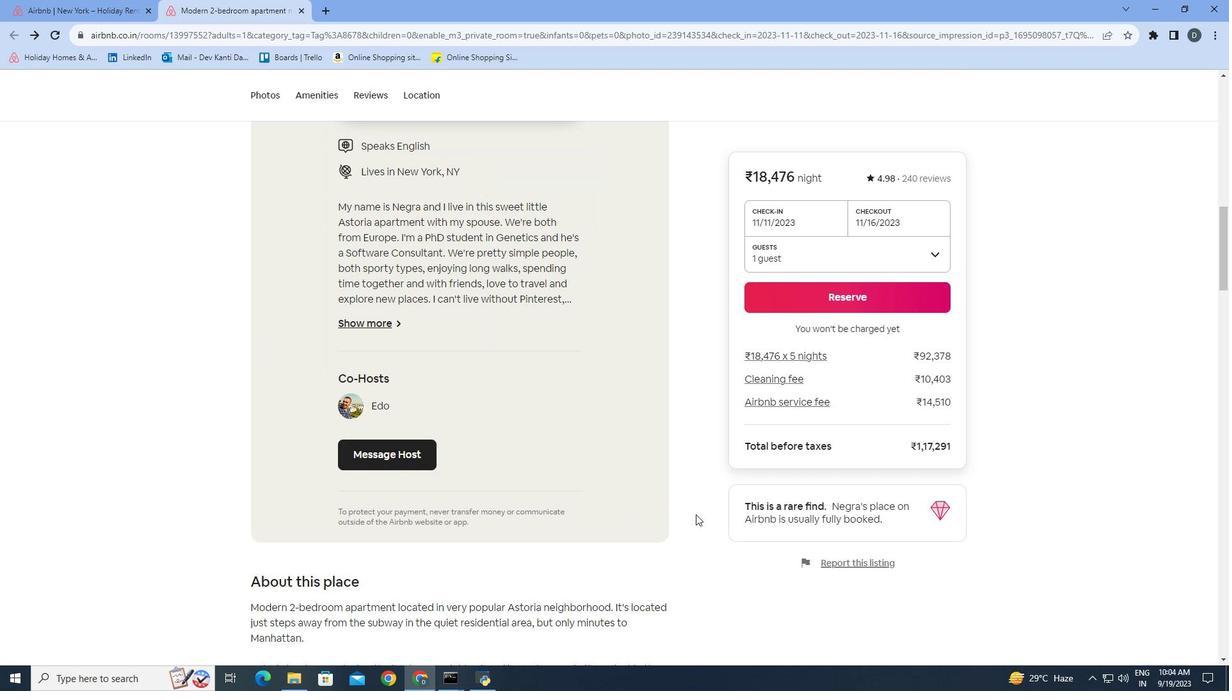 
Action: Mouse moved to (694, 516)
Screenshot: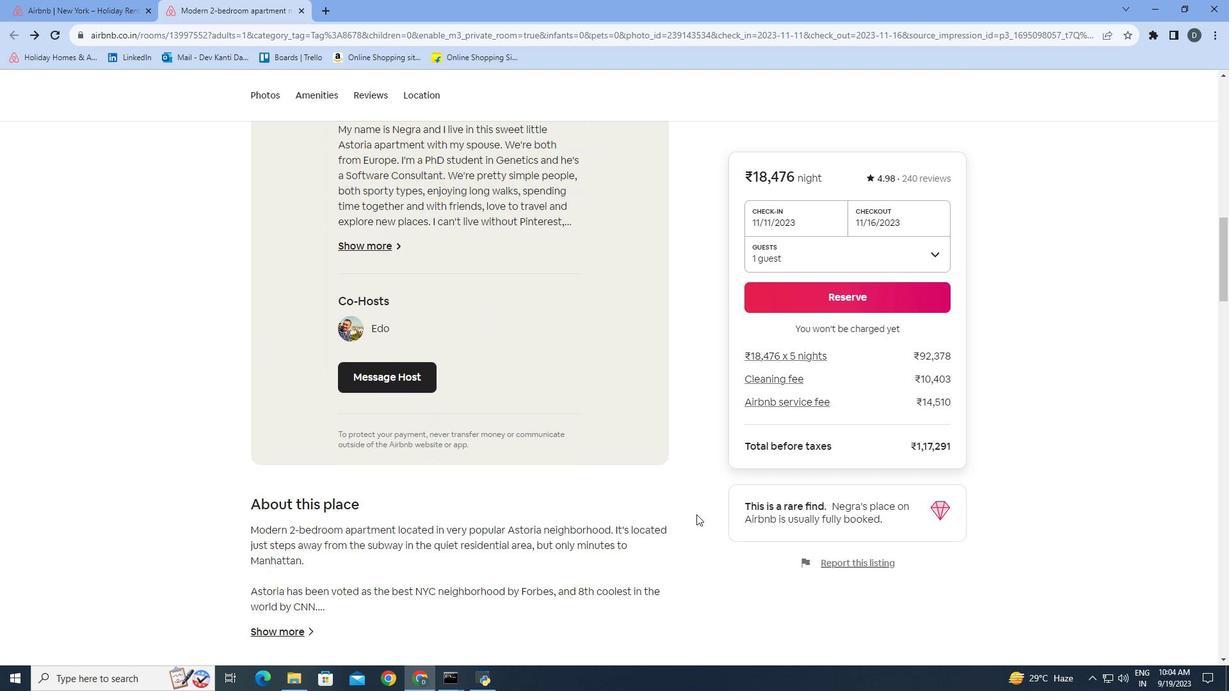 
Action: Mouse scrolled (694, 515) with delta (0, 0)
Screenshot: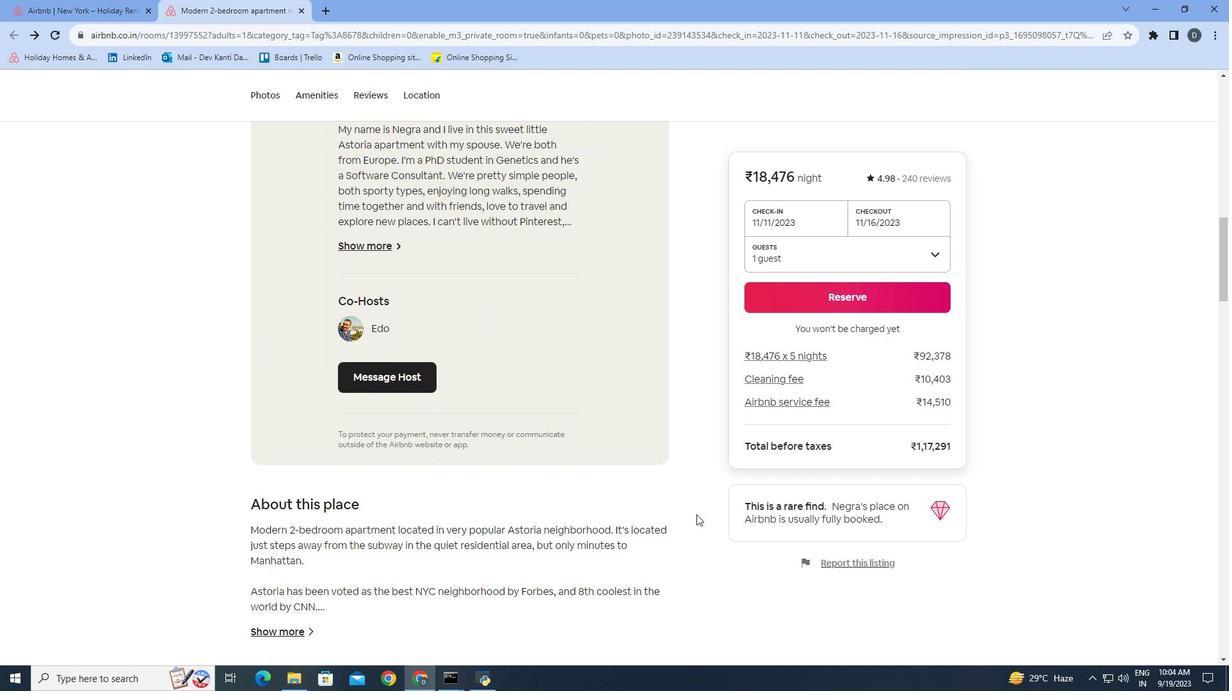 
Action: Mouse moved to (696, 514)
Screenshot: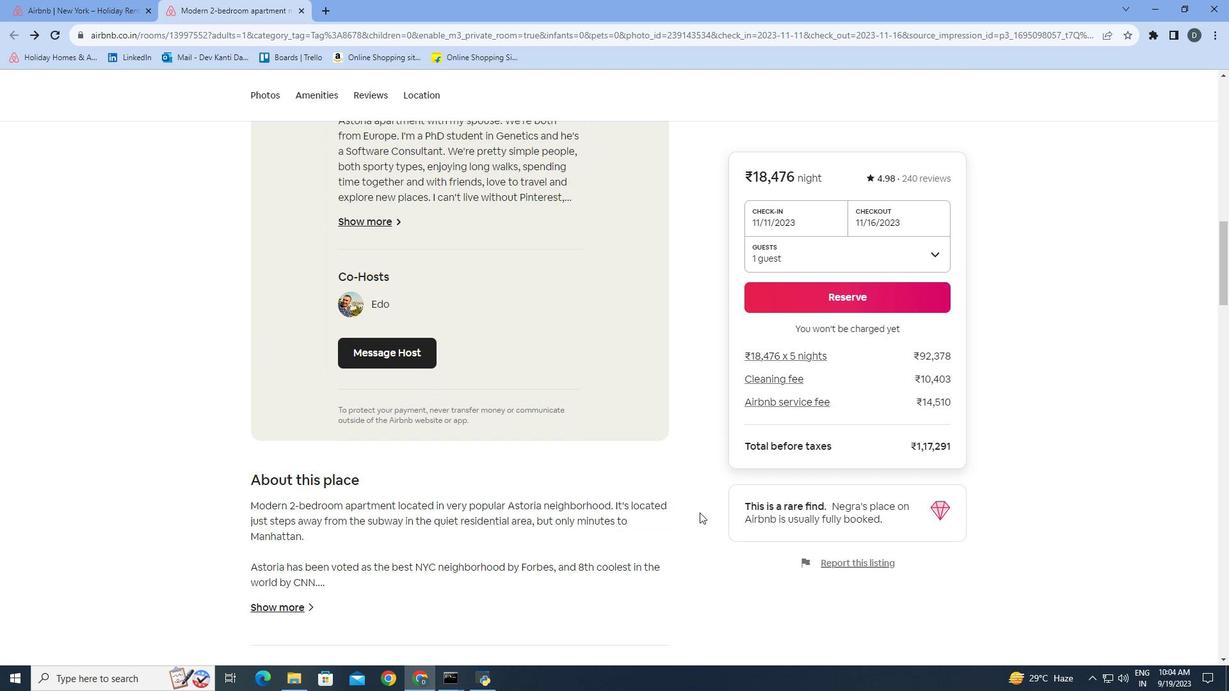 
Action: Mouse scrolled (696, 514) with delta (0, 0)
Screenshot: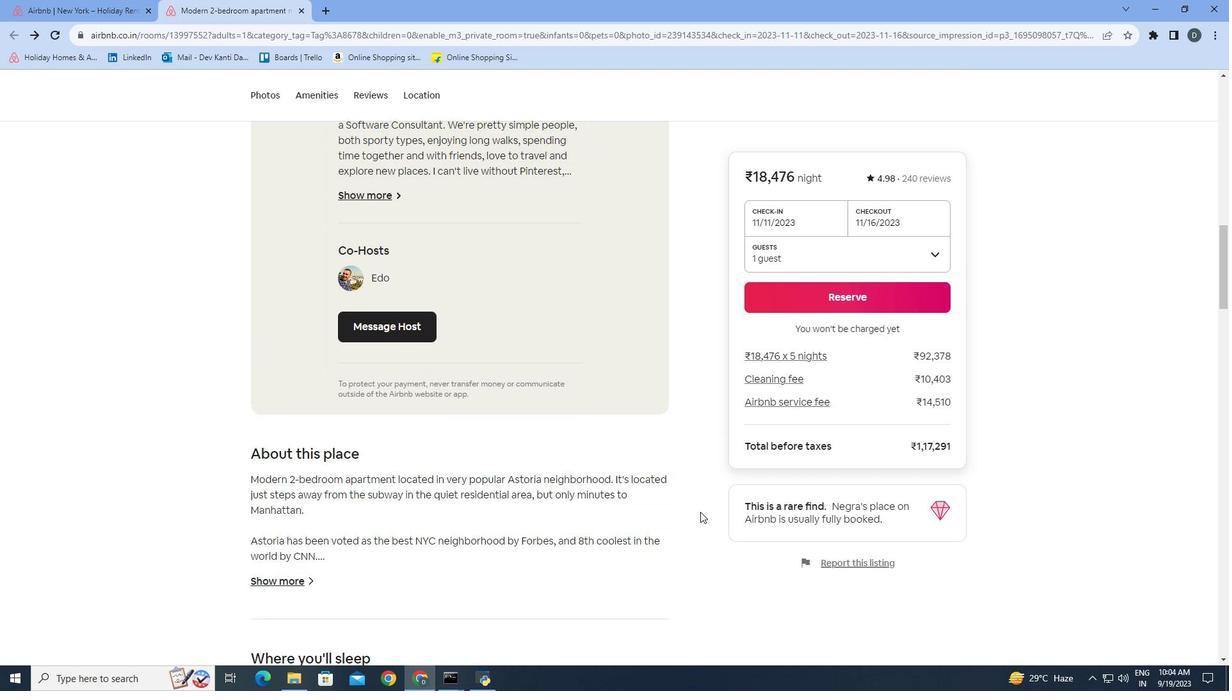 
Action: Mouse moved to (700, 512)
Screenshot: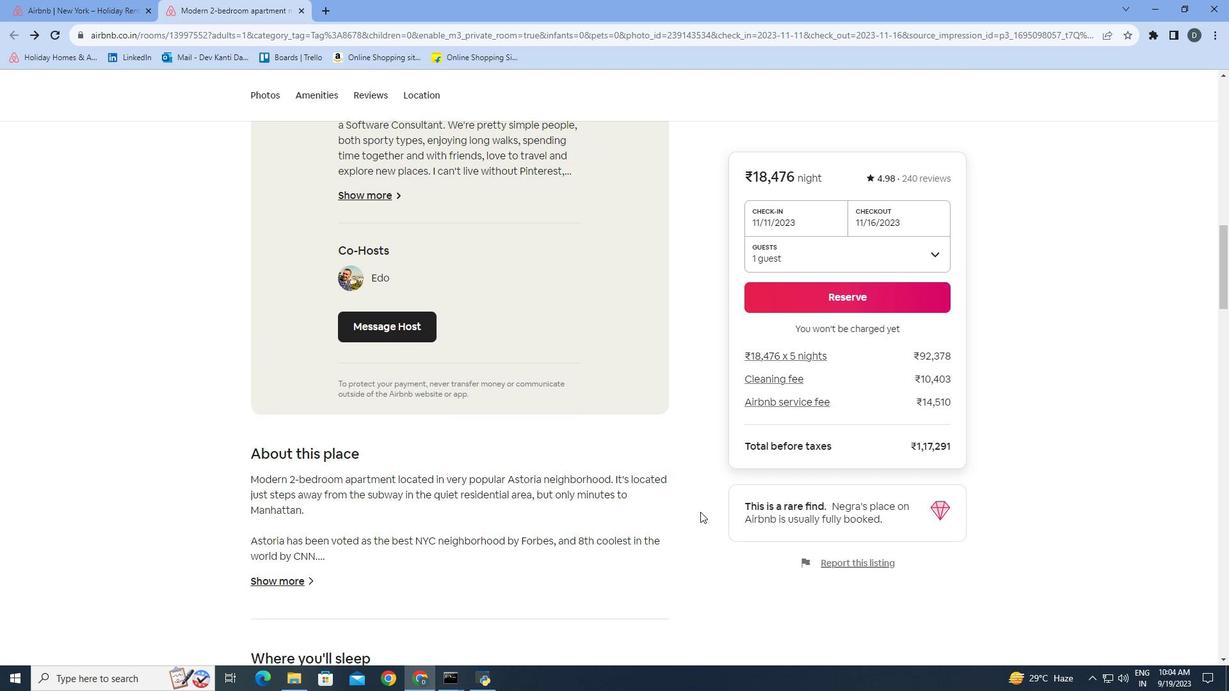 
Action: Mouse scrolled (700, 511) with delta (0, 0)
Screenshot: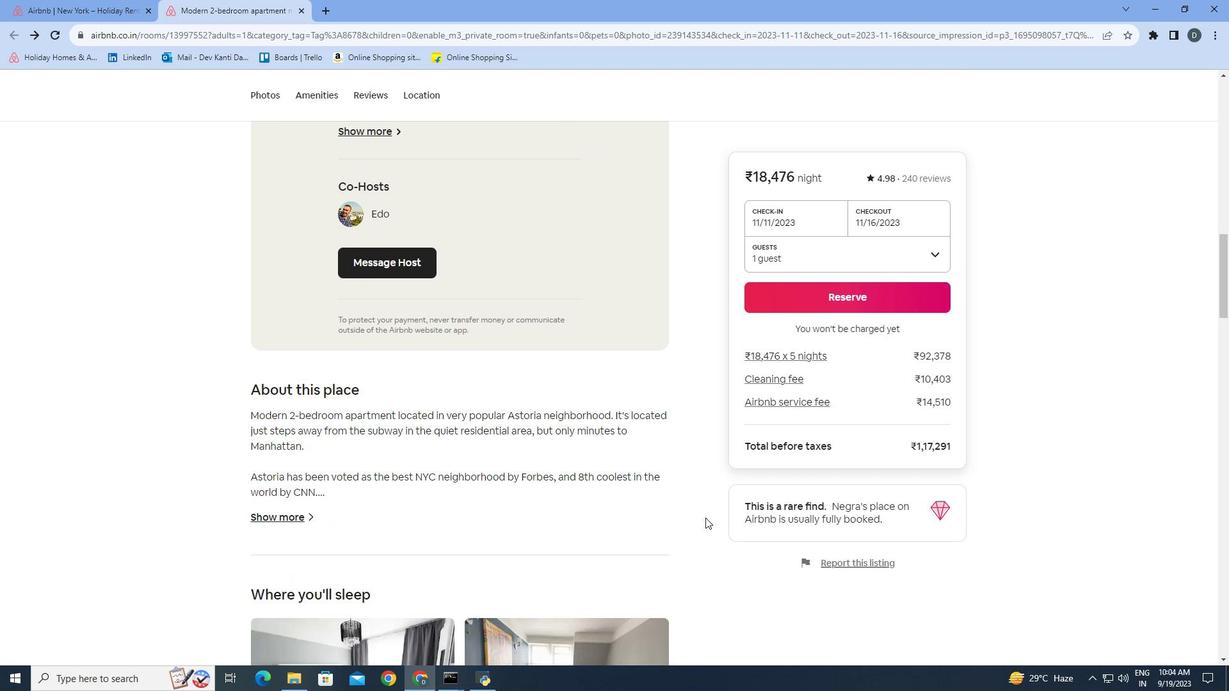 
Action: Mouse moved to (705, 518)
Screenshot: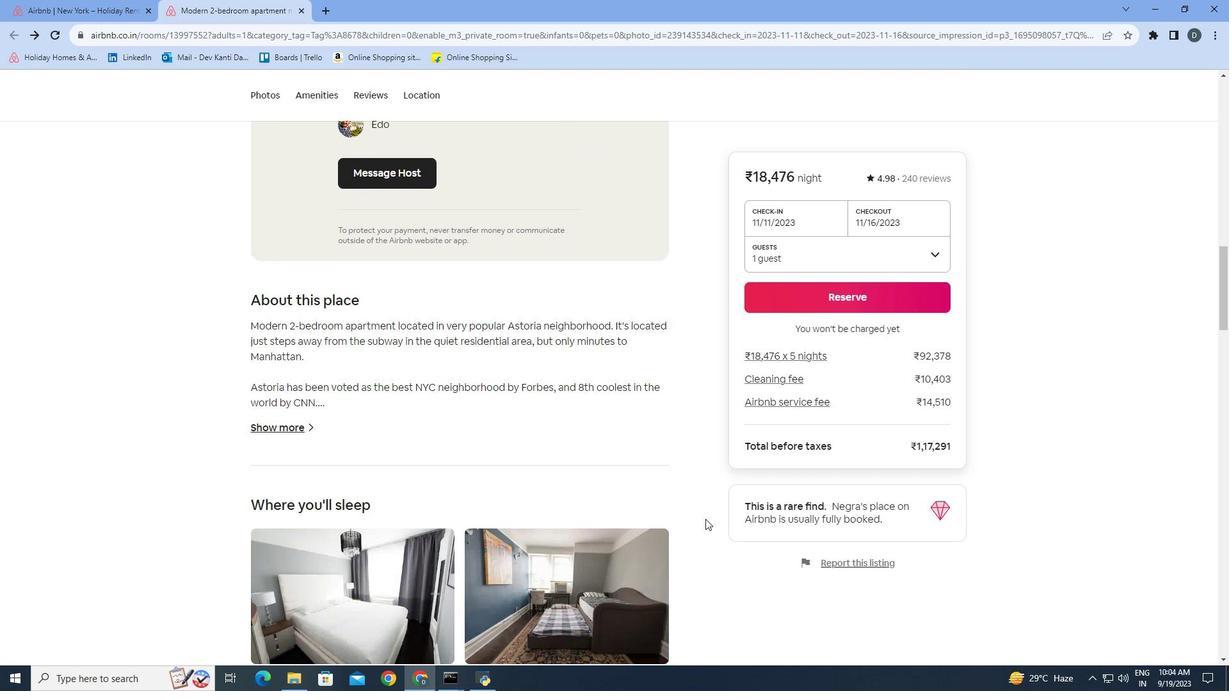
Action: Mouse scrolled (705, 517) with delta (0, 0)
Screenshot: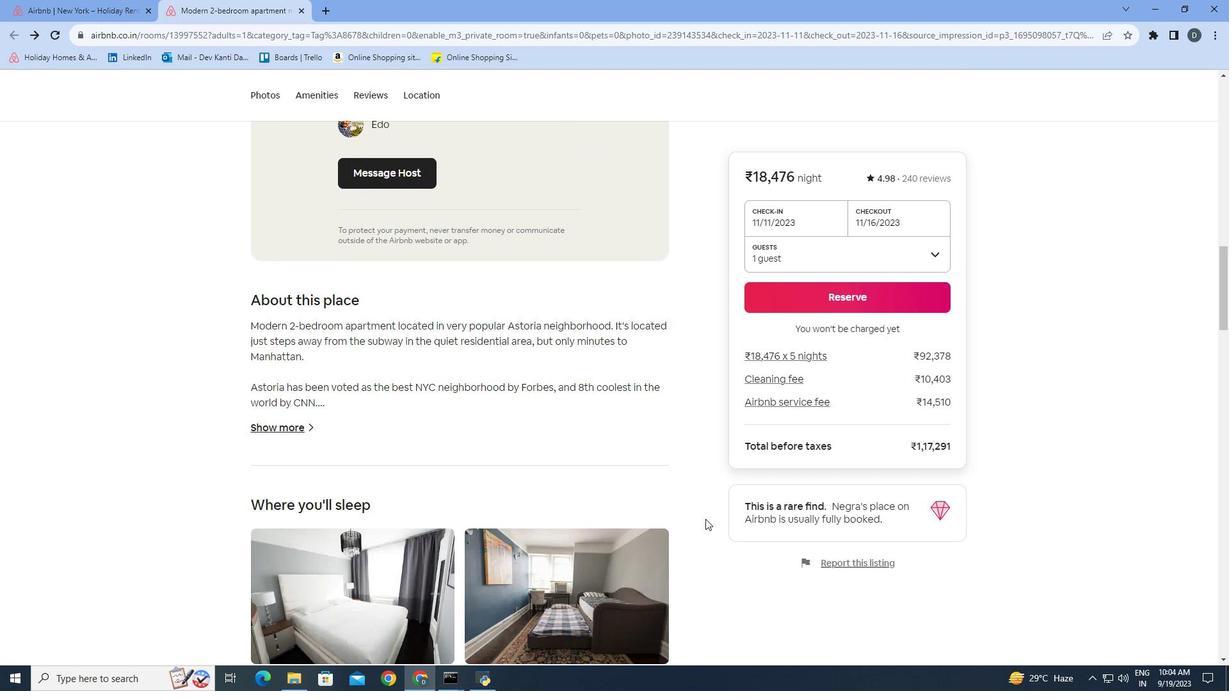 
Action: Mouse moved to (705, 519)
Screenshot: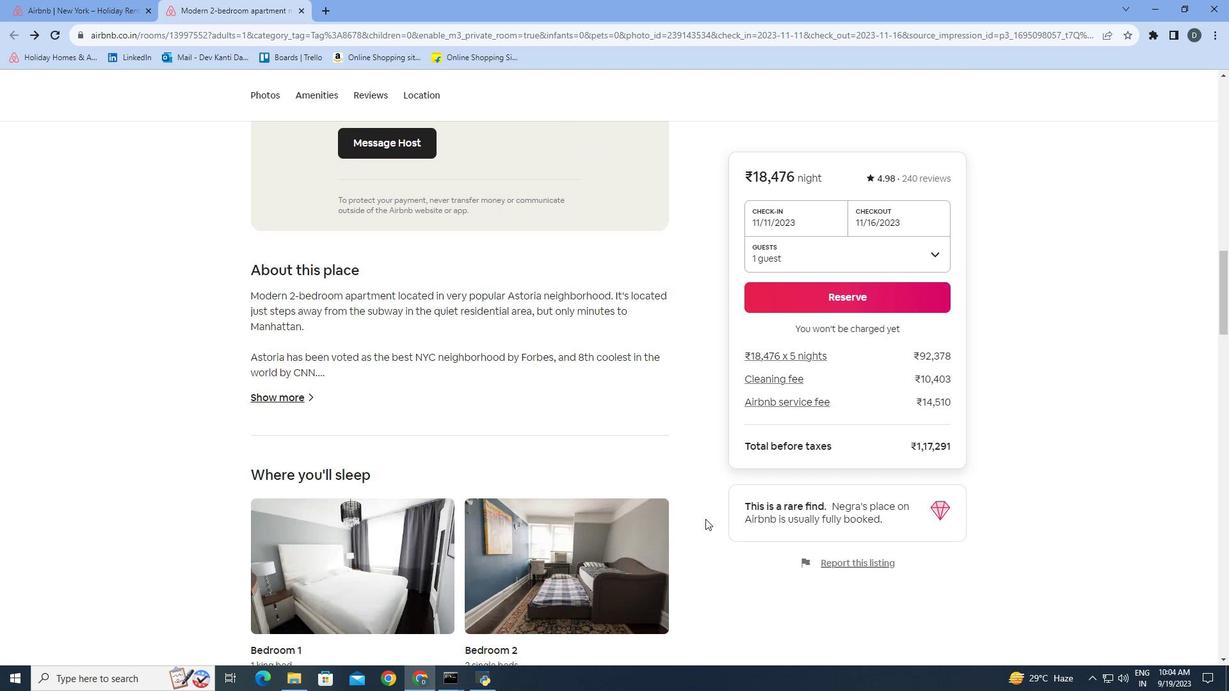 
Action: Mouse scrolled (705, 518) with delta (0, 0)
Screenshot: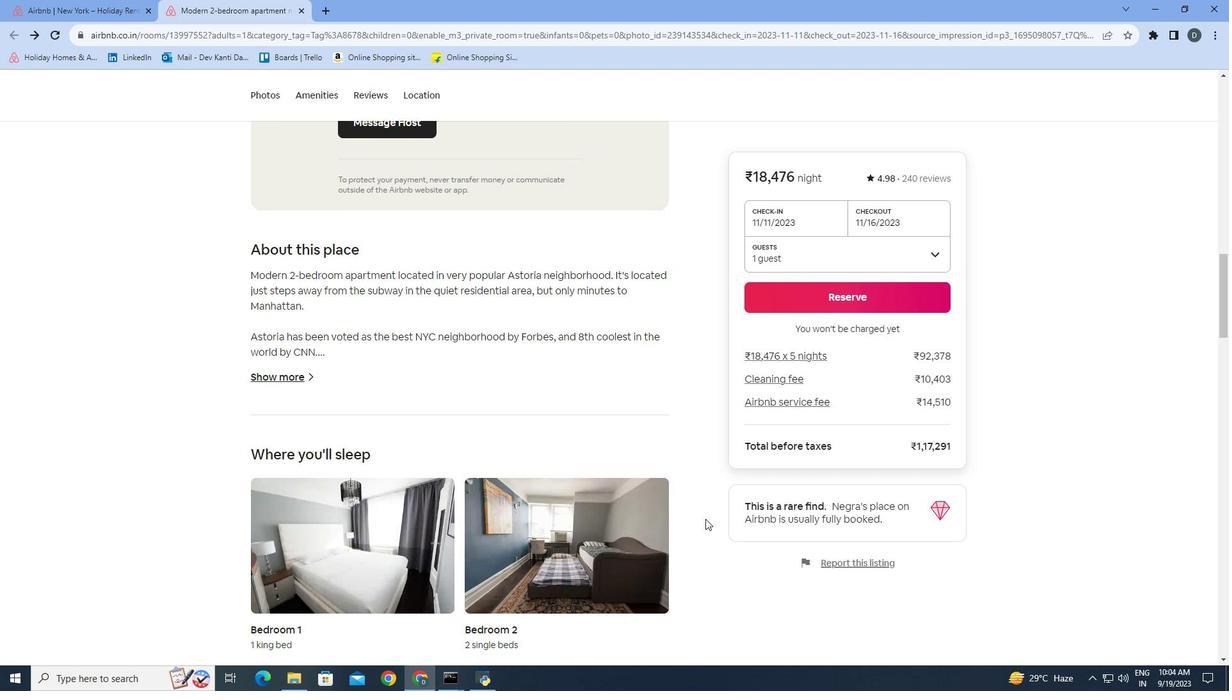 
Action: Mouse scrolled (705, 518) with delta (0, 0)
Screenshot: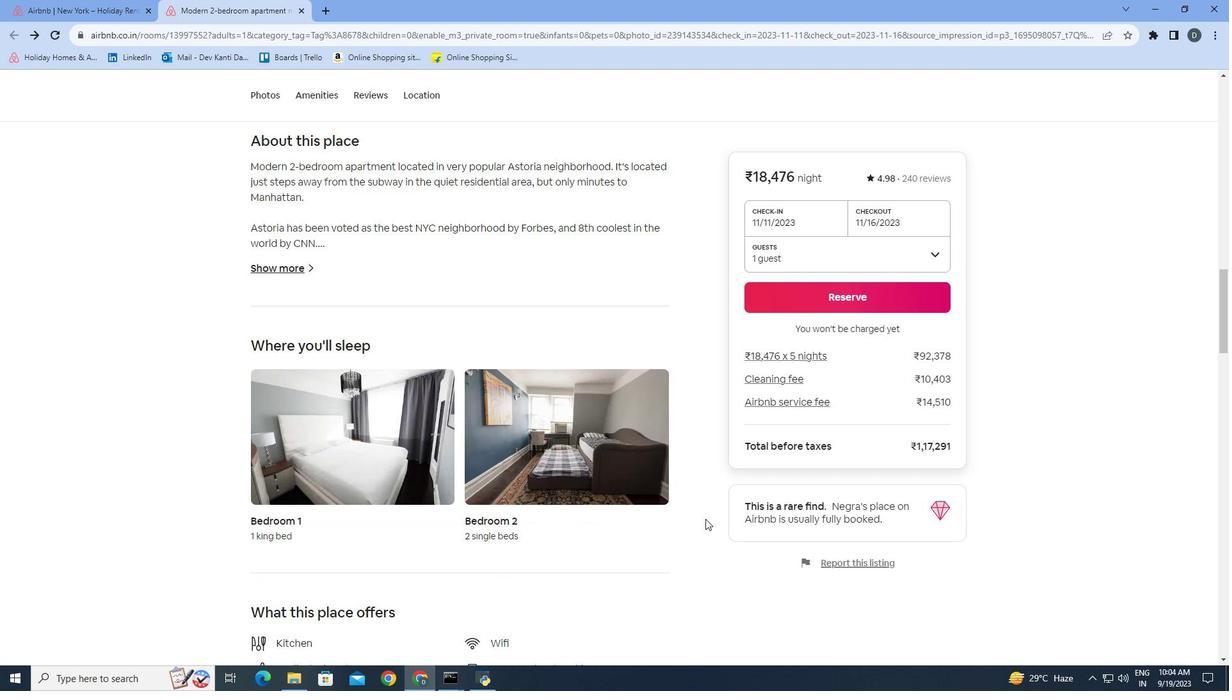 
Action: Mouse scrolled (705, 518) with delta (0, 0)
Screenshot: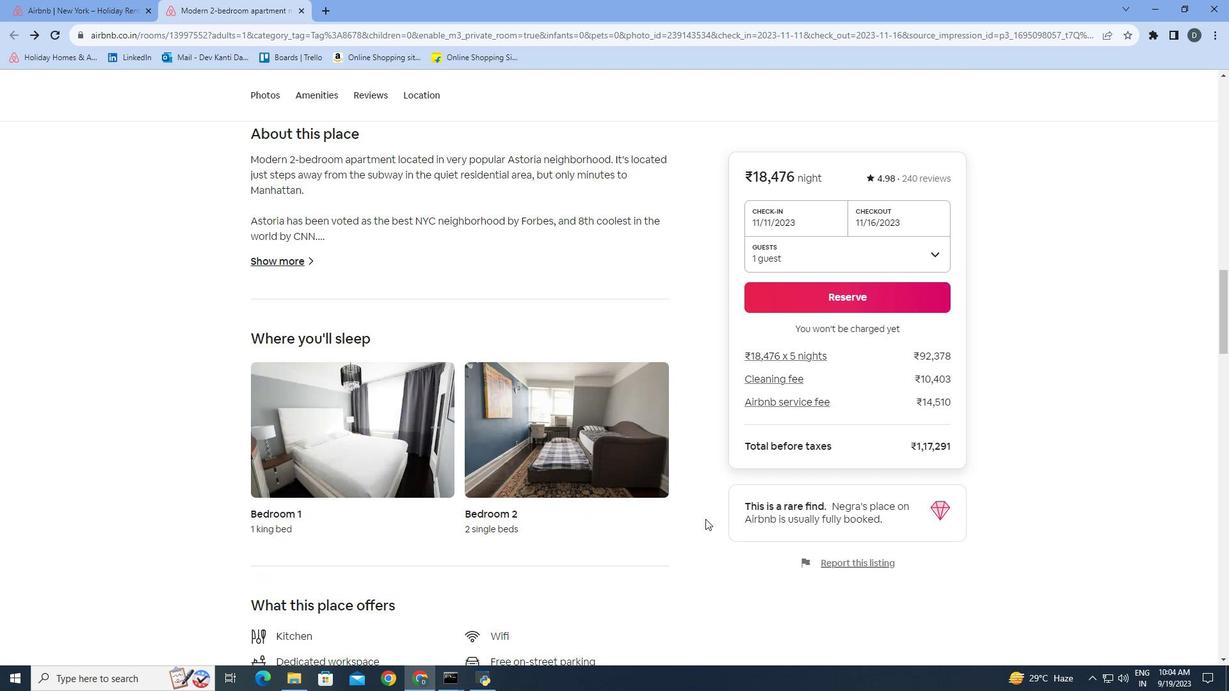 
Action: Mouse scrolled (705, 518) with delta (0, 0)
Screenshot: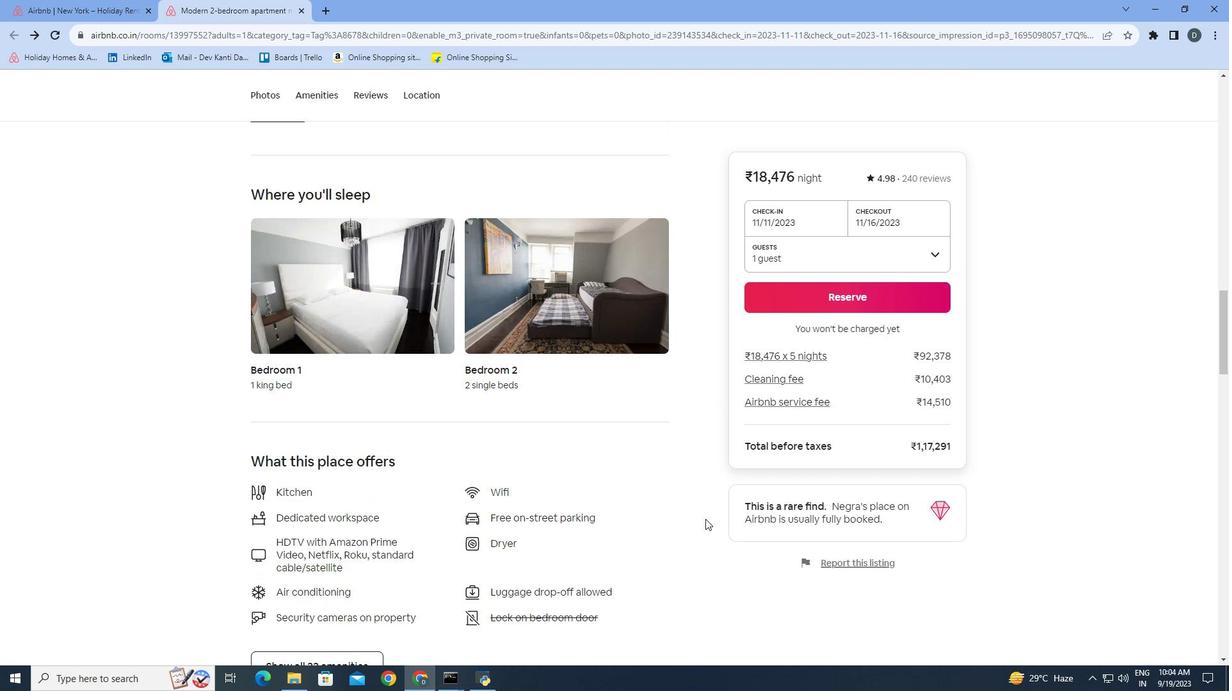 
Action: Mouse scrolled (705, 518) with delta (0, 0)
Screenshot: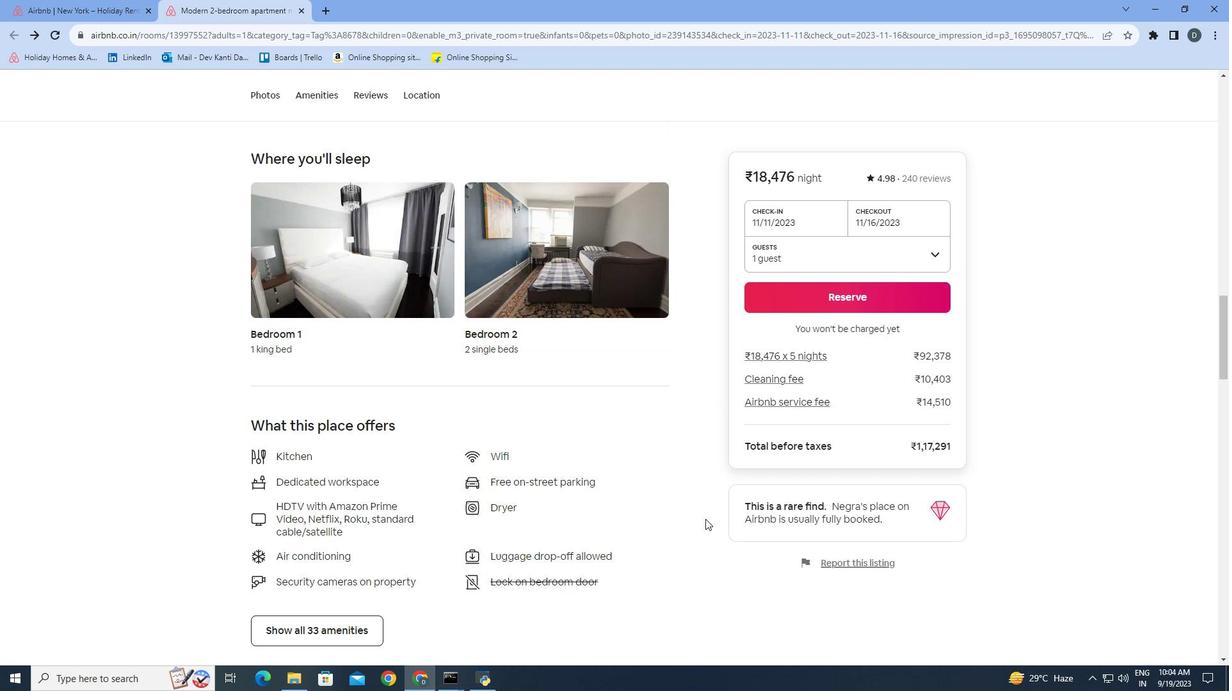 
Action: Mouse scrolled (705, 518) with delta (0, 0)
Screenshot: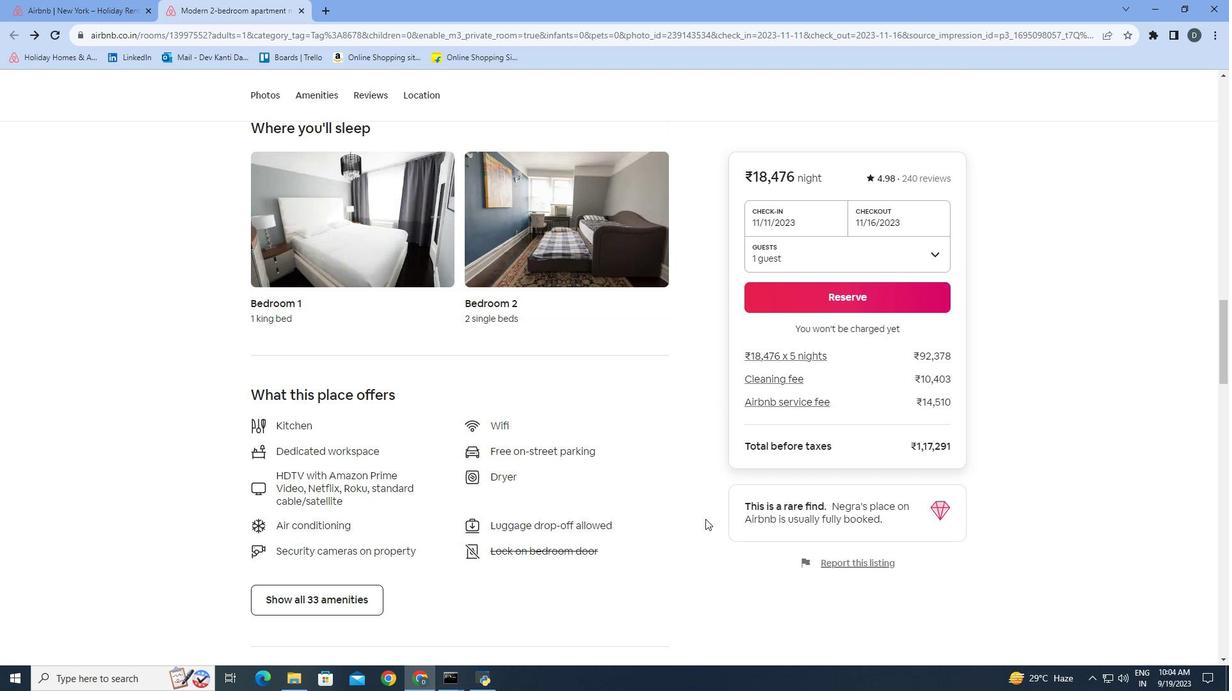 
Action: Mouse scrolled (705, 518) with delta (0, 0)
Screenshot: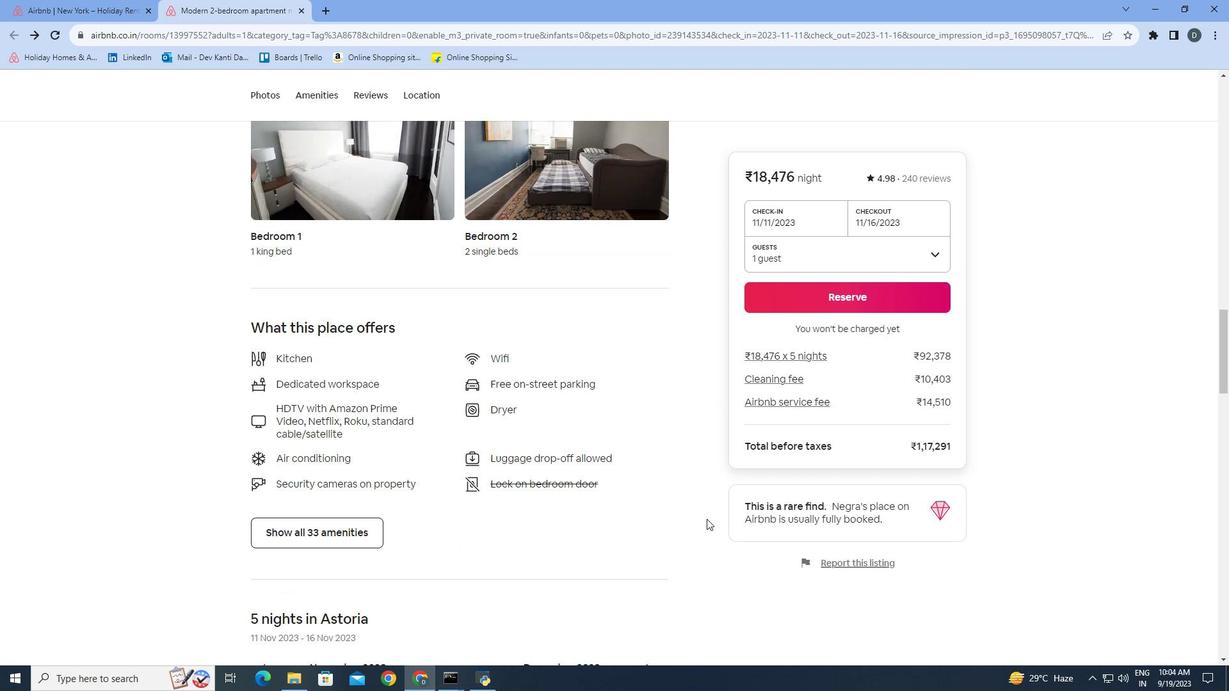 
Action: Mouse scrolled (705, 518) with delta (0, 0)
Screenshot: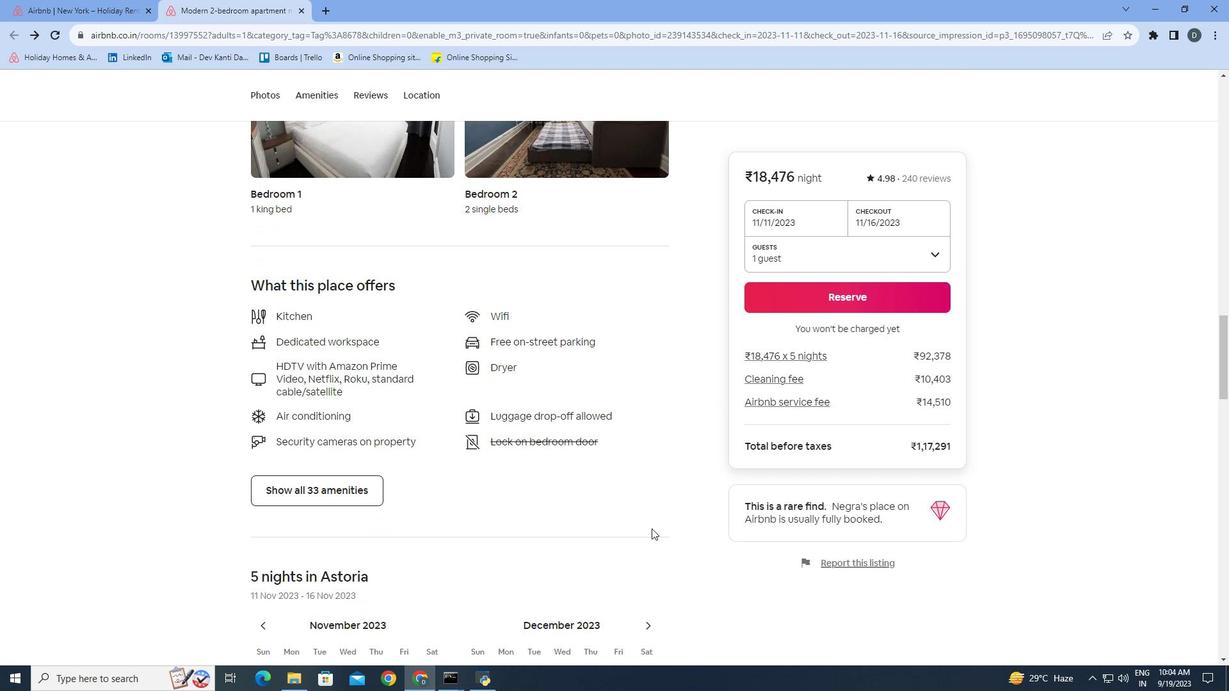 
Action: Mouse moved to (372, 489)
Screenshot: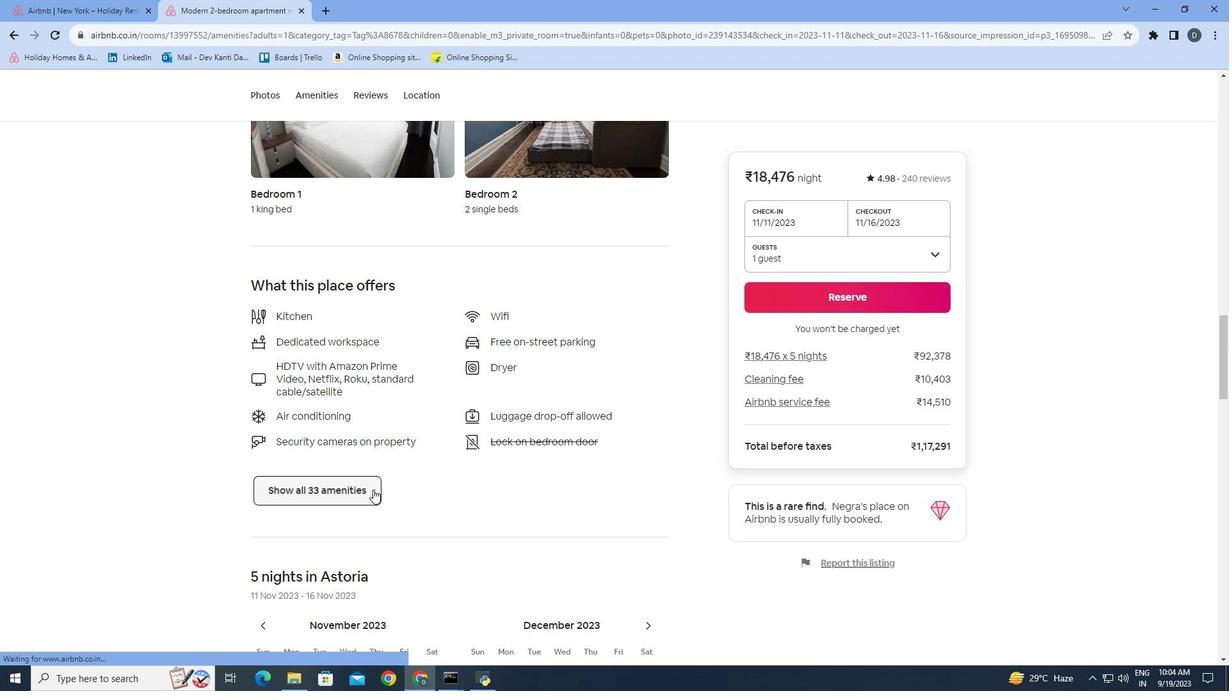 
Action: Mouse pressed left at (372, 489)
Screenshot: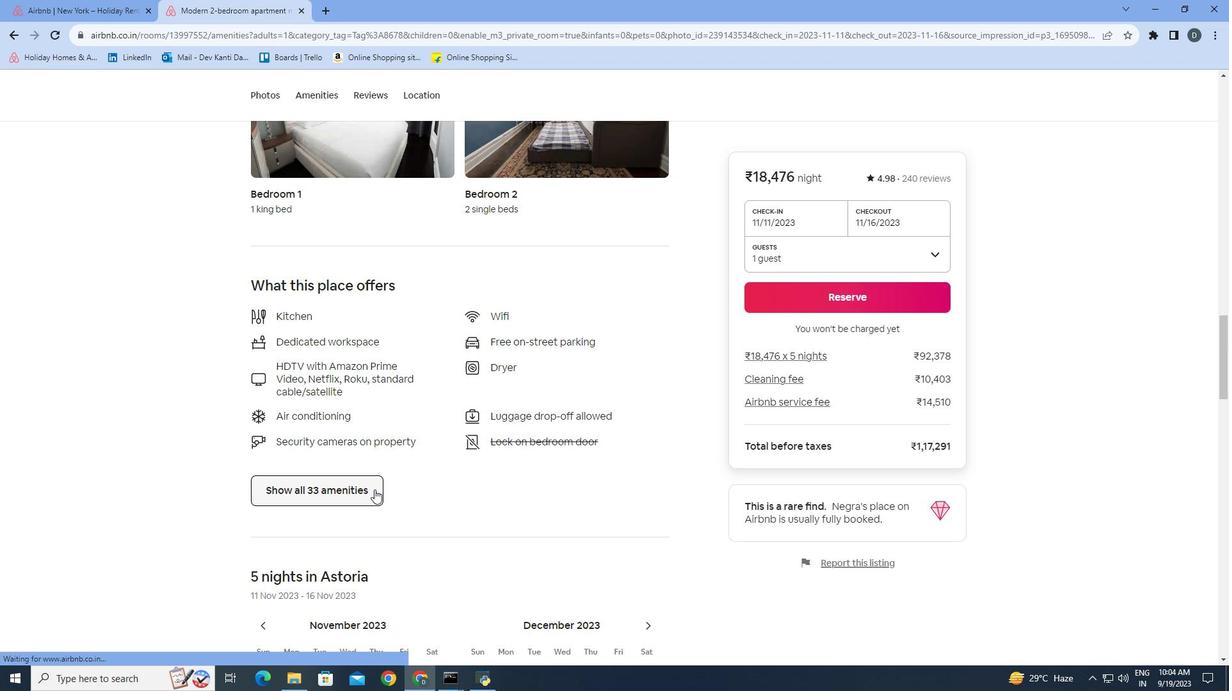 
Action: Mouse moved to (845, 276)
Screenshot: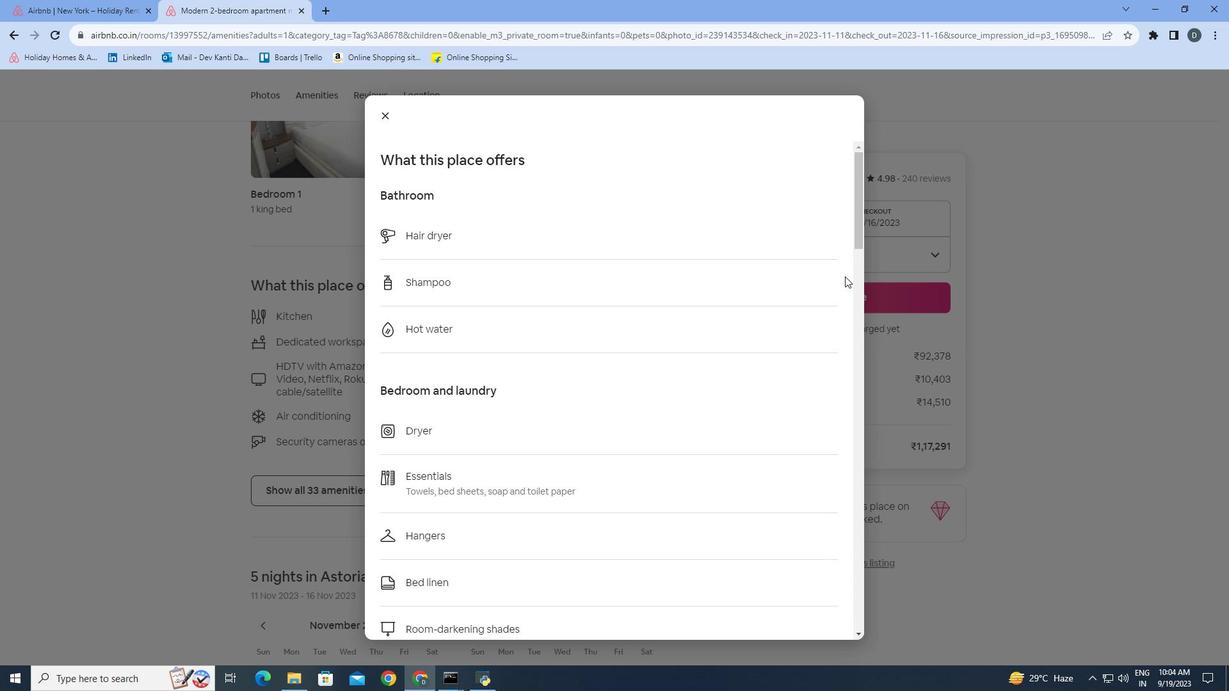 
Action: Mouse scrolled (845, 276) with delta (0, 0)
Screenshot: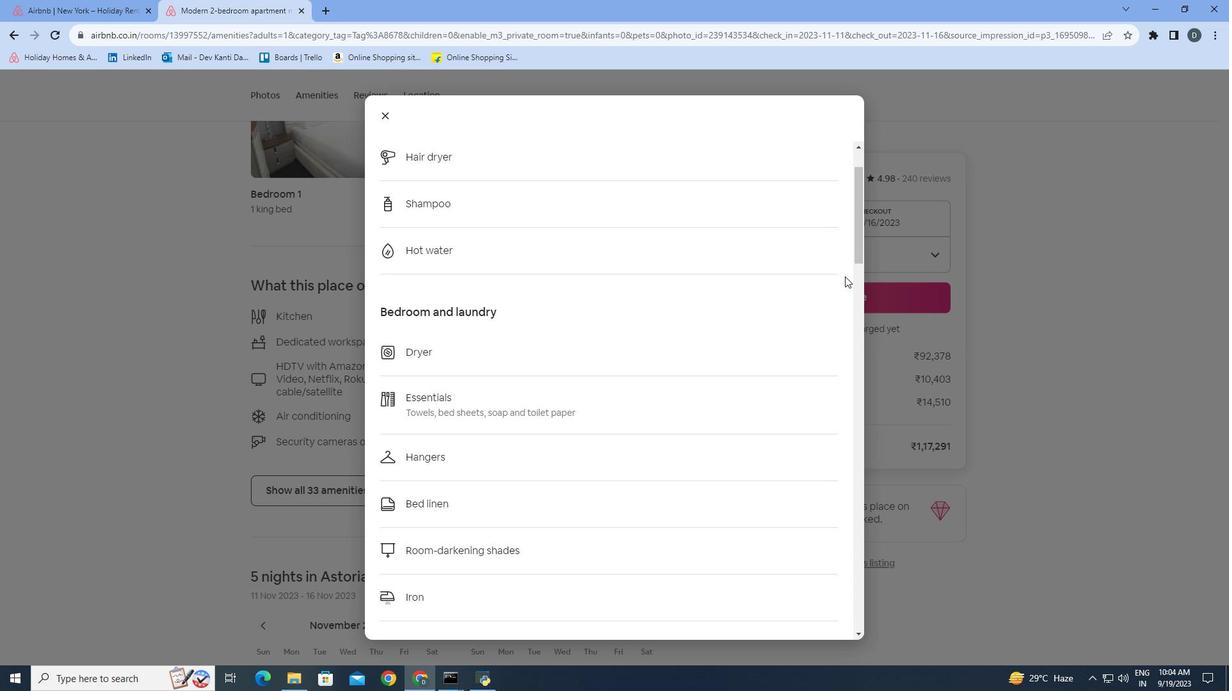 
Action: Mouse scrolled (845, 276) with delta (0, 0)
Screenshot: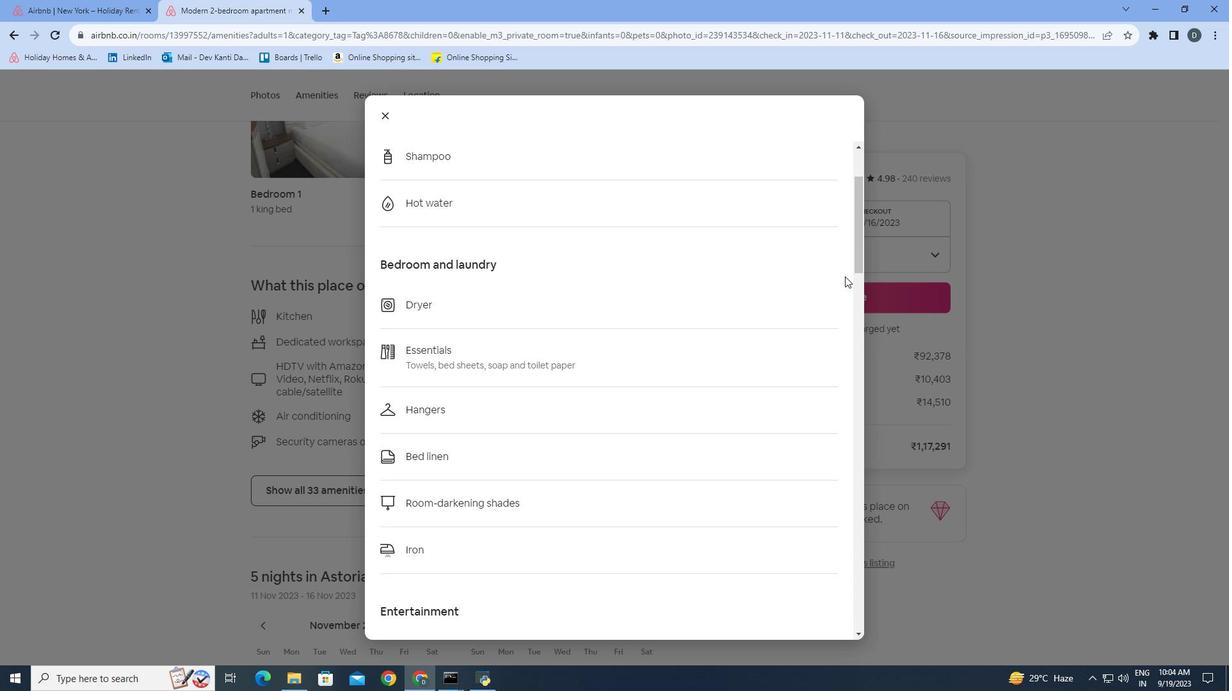 
Action: Mouse scrolled (845, 276) with delta (0, 0)
Screenshot: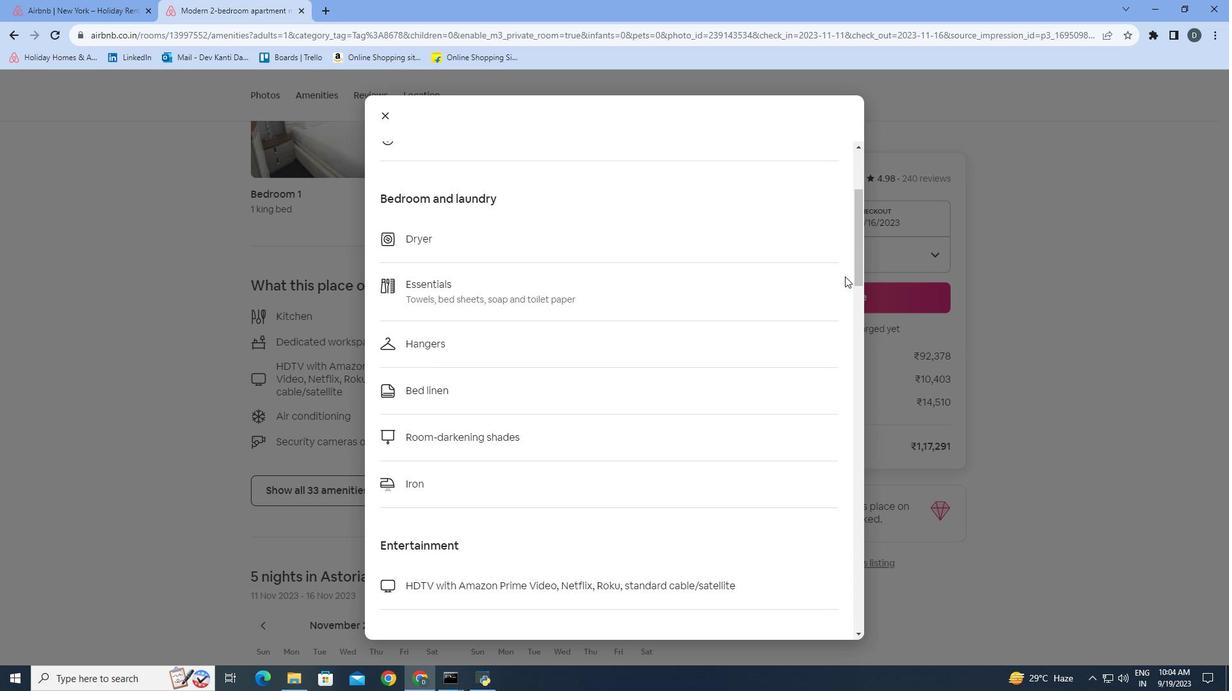 
Action: Mouse scrolled (845, 276) with delta (0, 0)
Screenshot: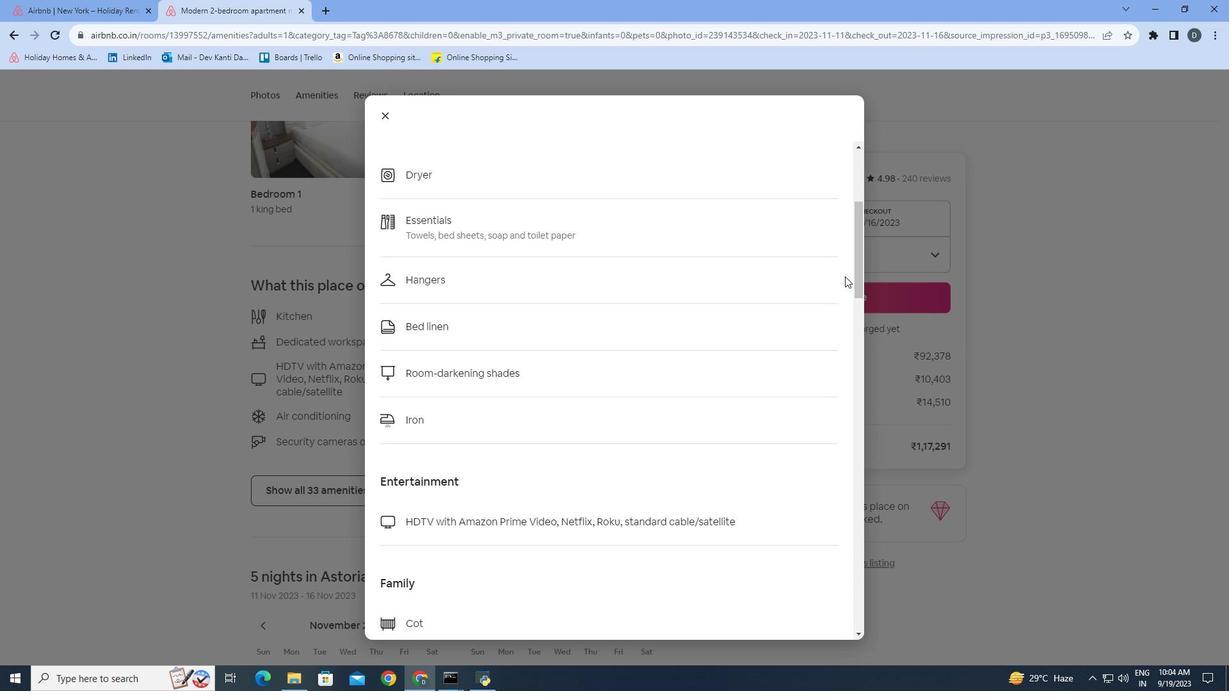 
Action: Mouse moved to (842, 277)
Screenshot: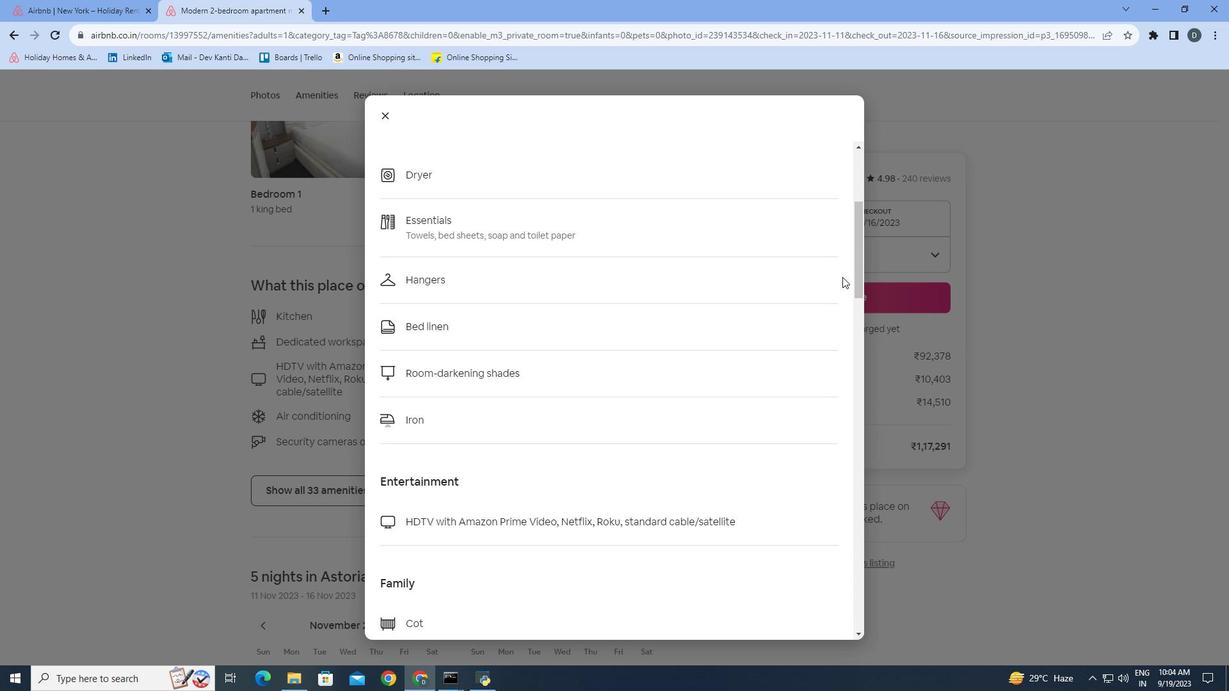 
Action: Mouse scrolled (842, 276) with delta (0, 0)
Screenshot: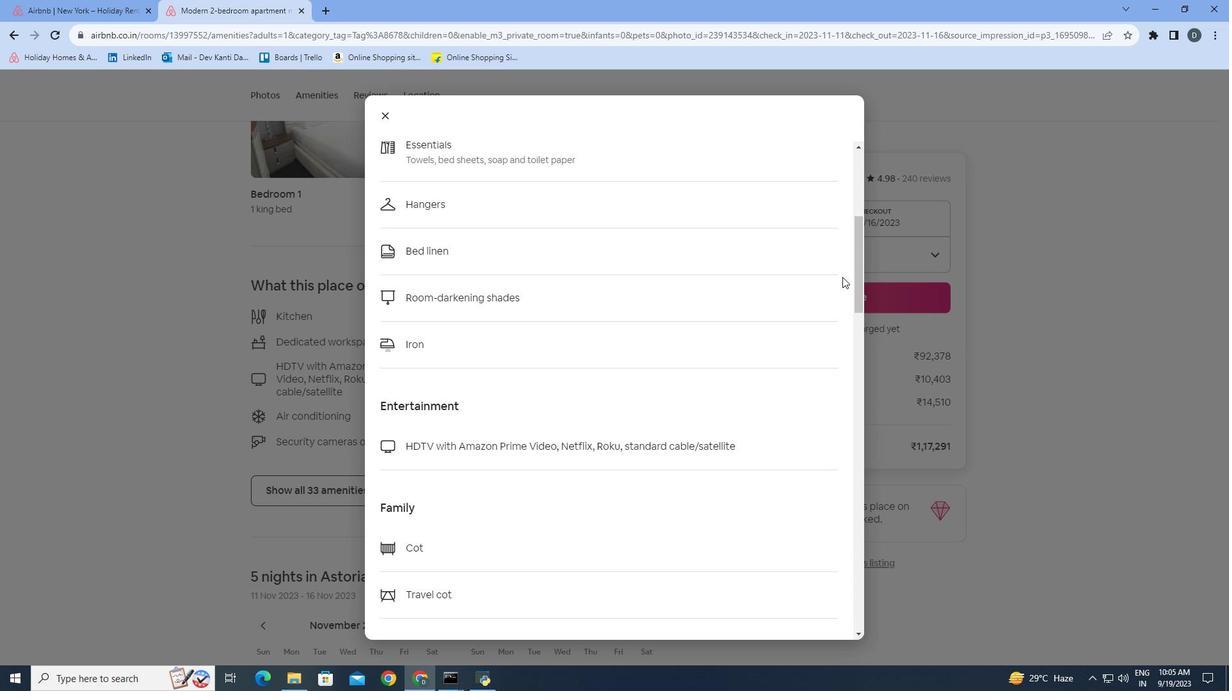 
Action: Mouse scrolled (842, 276) with delta (0, 0)
Screenshot: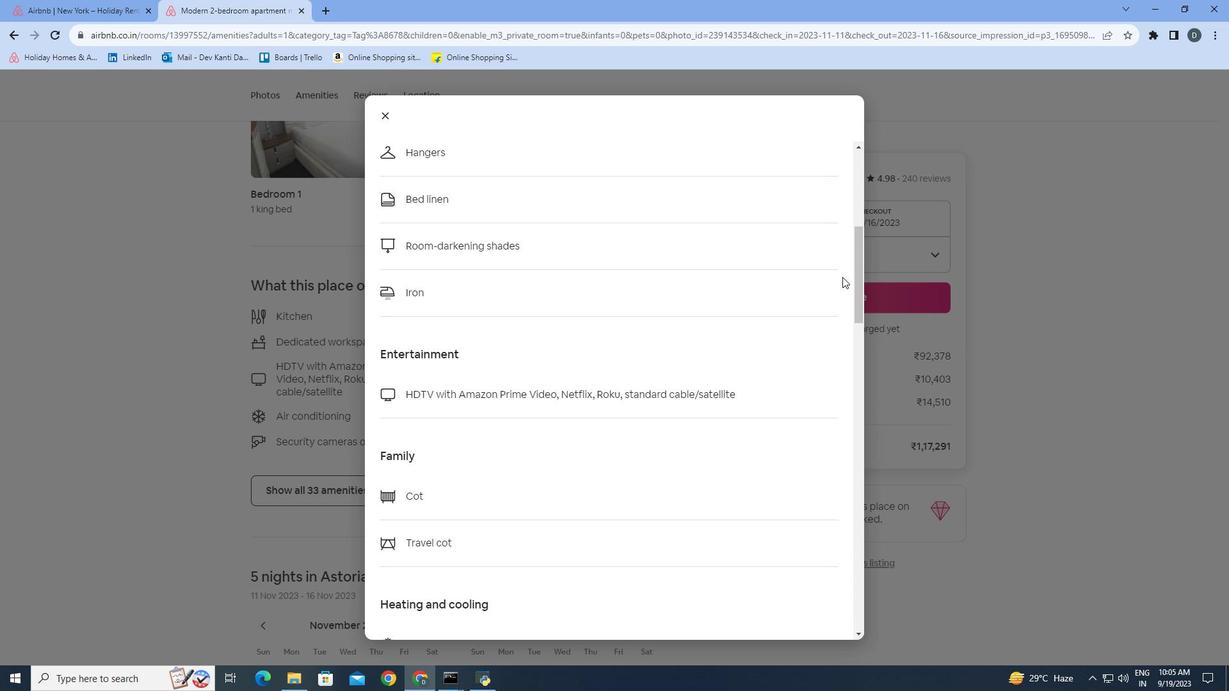 
Action: Mouse scrolled (842, 276) with delta (0, 0)
Screenshot: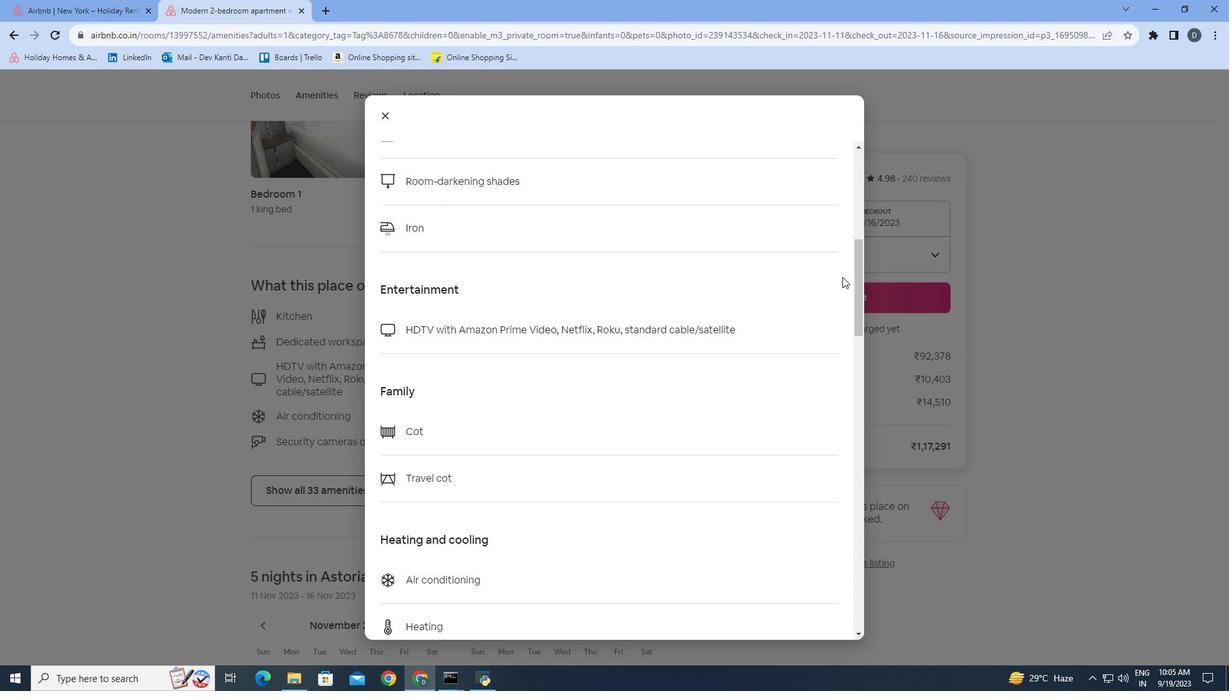 
Action: Mouse moved to (842, 277)
Screenshot: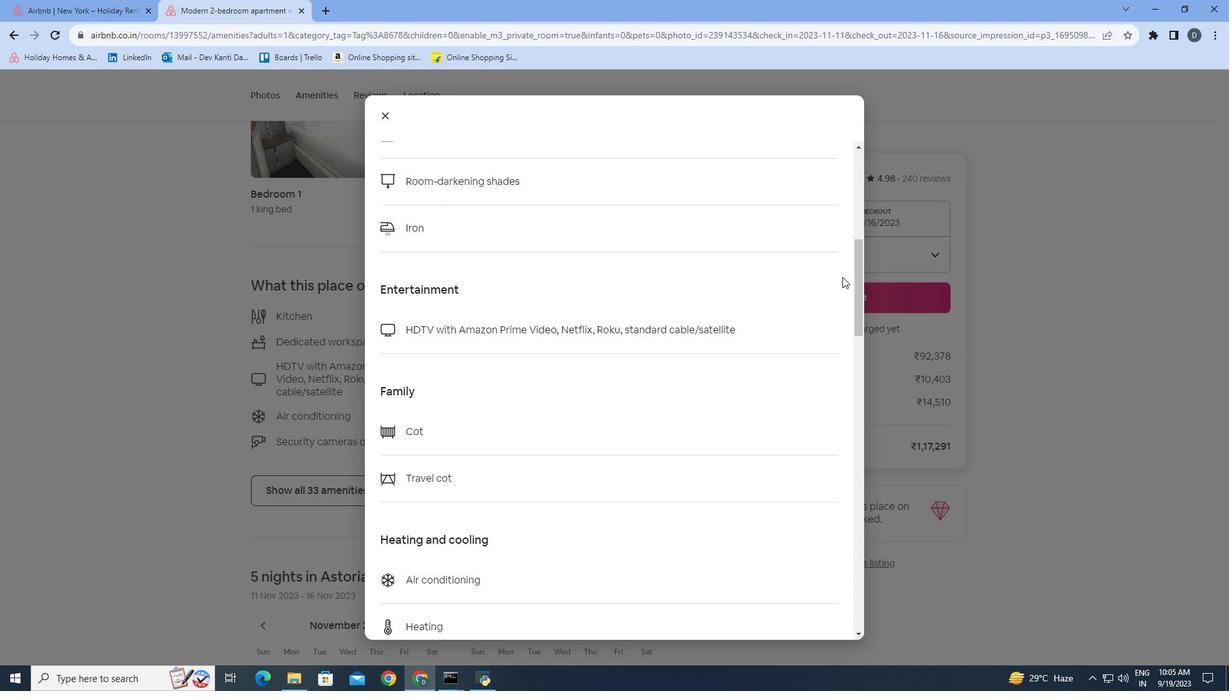 
Action: Mouse scrolled (842, 276) with delta (0, 0)
Screenshot: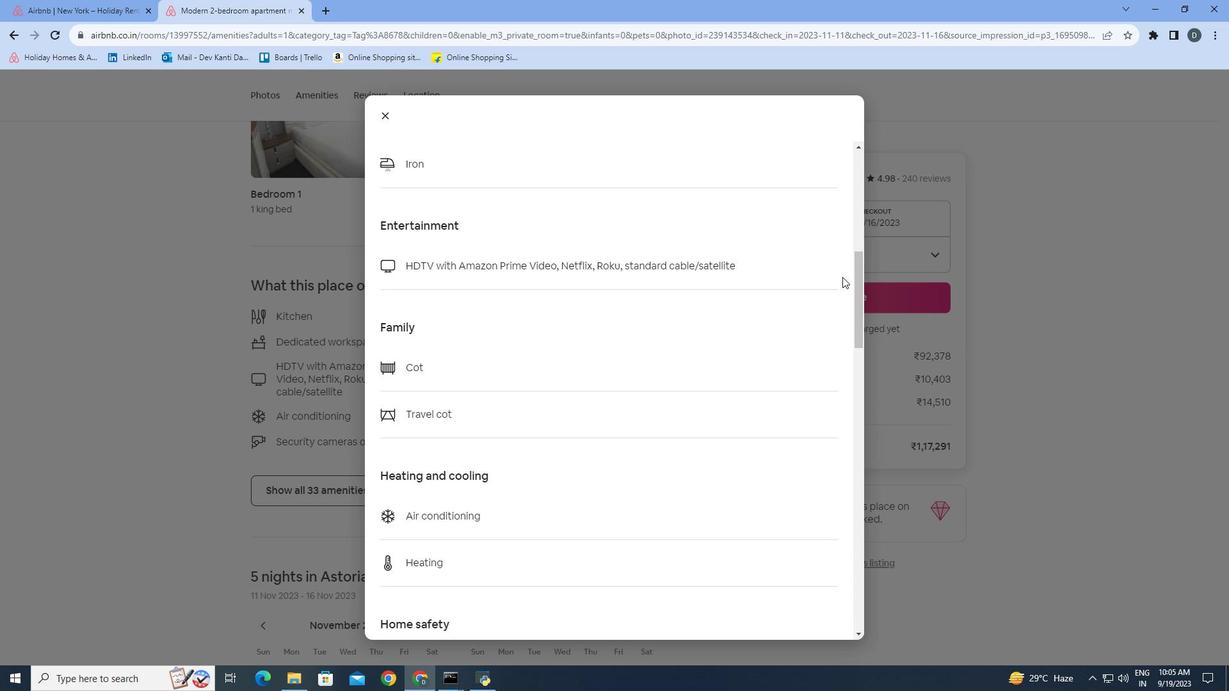 
Action: Mouse scrolled (842, 276) with delta (0, 0)
Screenshot: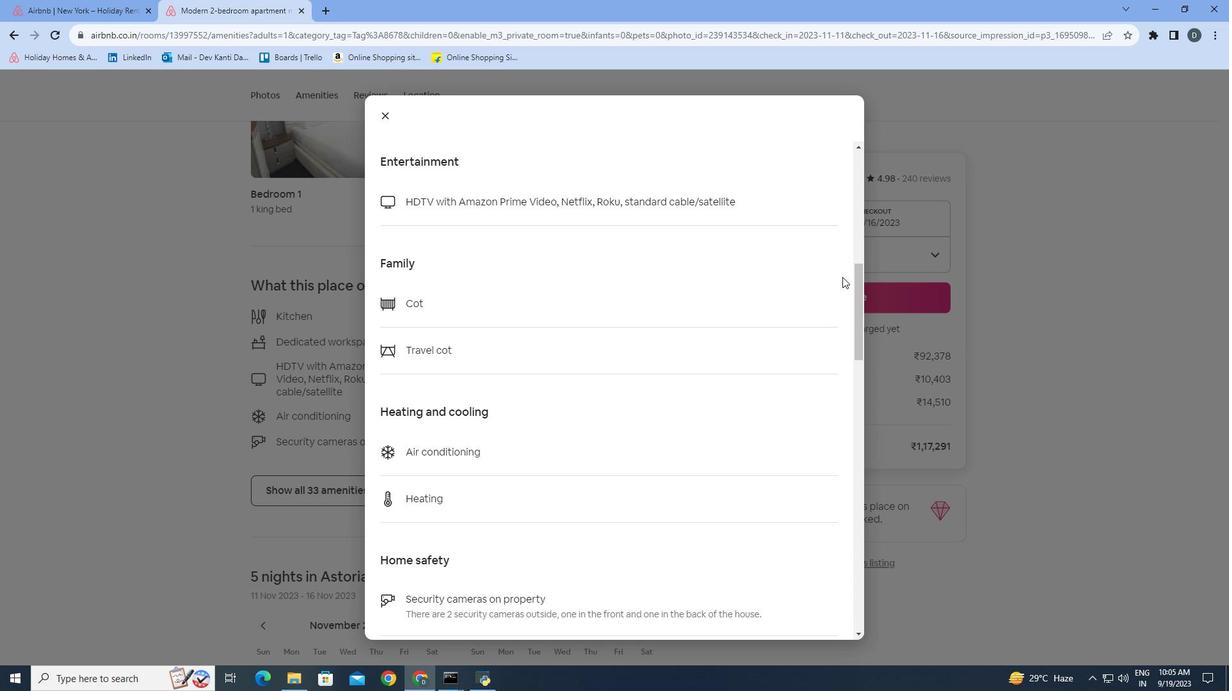 
Action: Mouse scrolled (842, 276) with delta (0, 0)
Screenshot: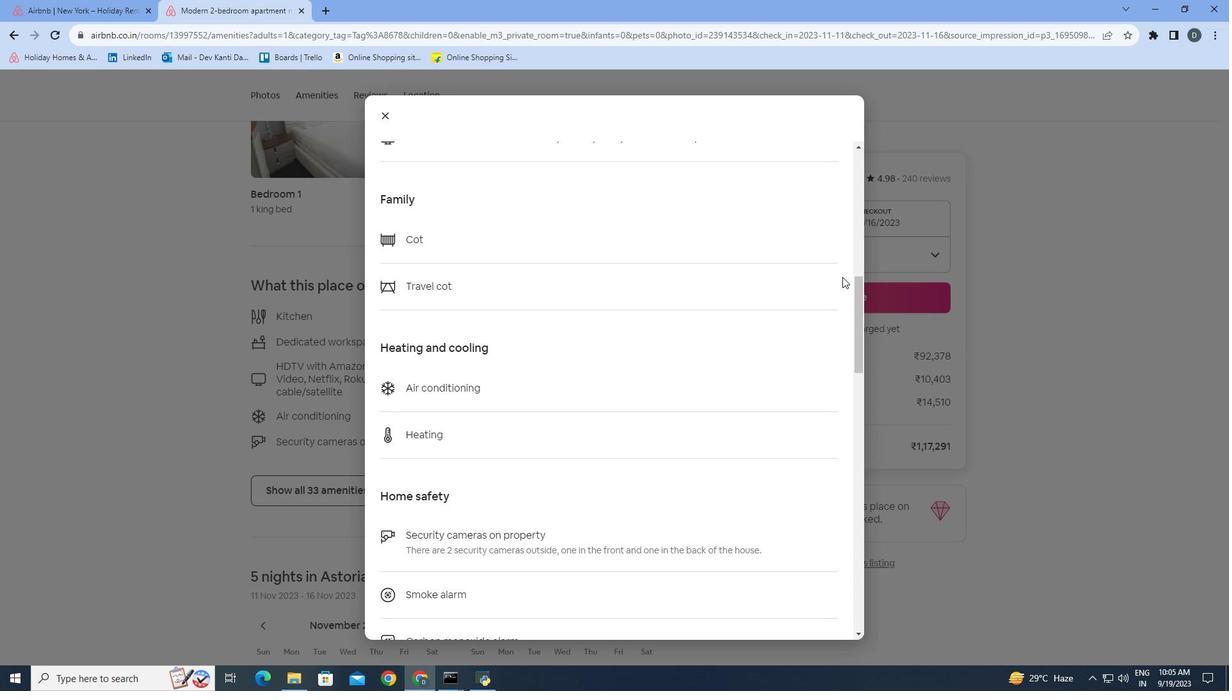 
Action: Mouse scrolled (842, 276) with delta (0, 0)
Screenshot: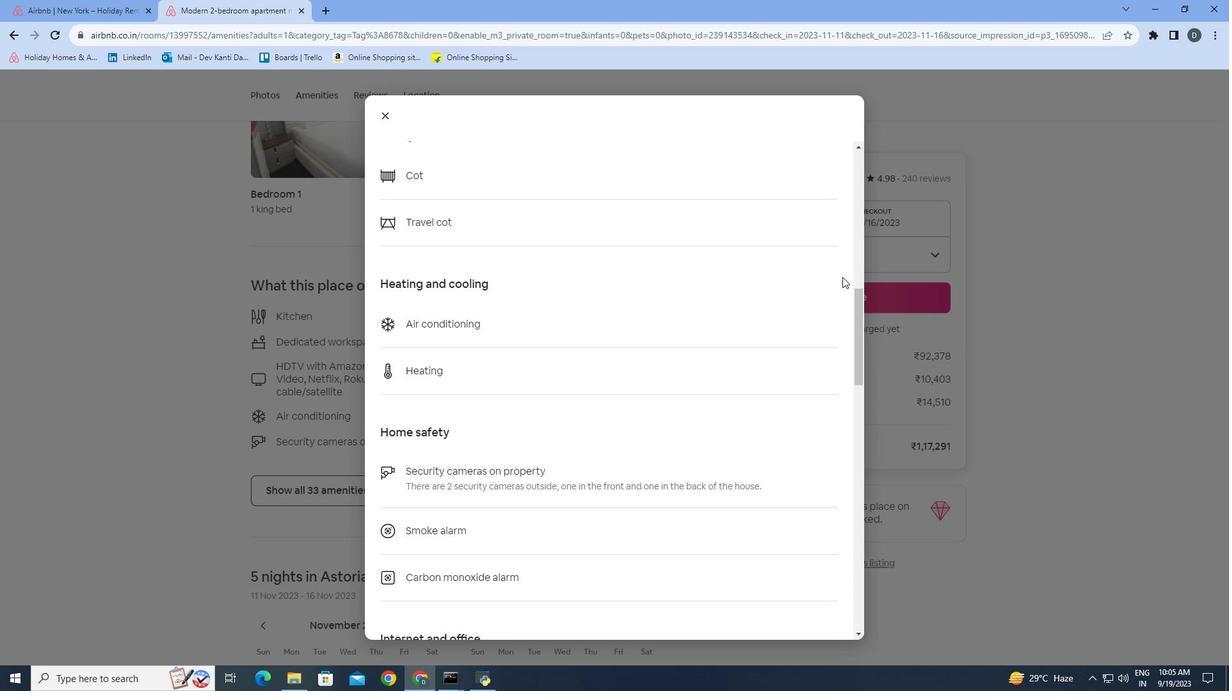 
Action: Mouse scrolled (842, 276) with delta (0, 0)
Screenshot: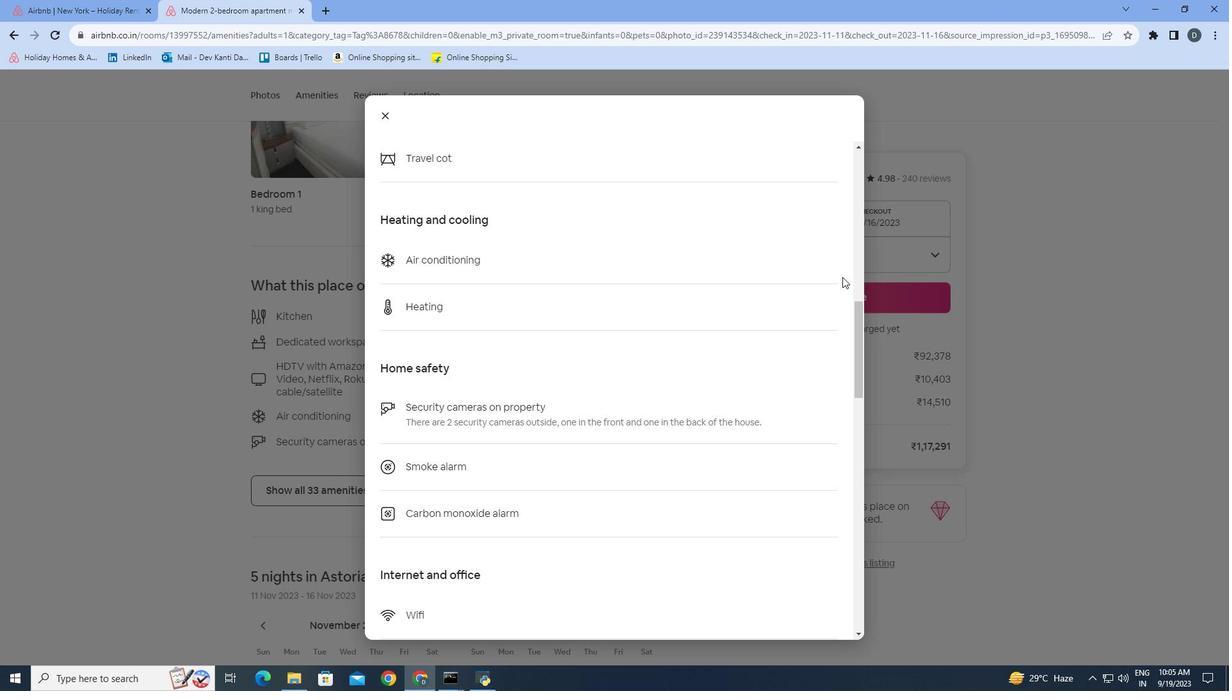 
Action: Mouse scrolled (842, 276) with delta (0, 0)
Screenshot: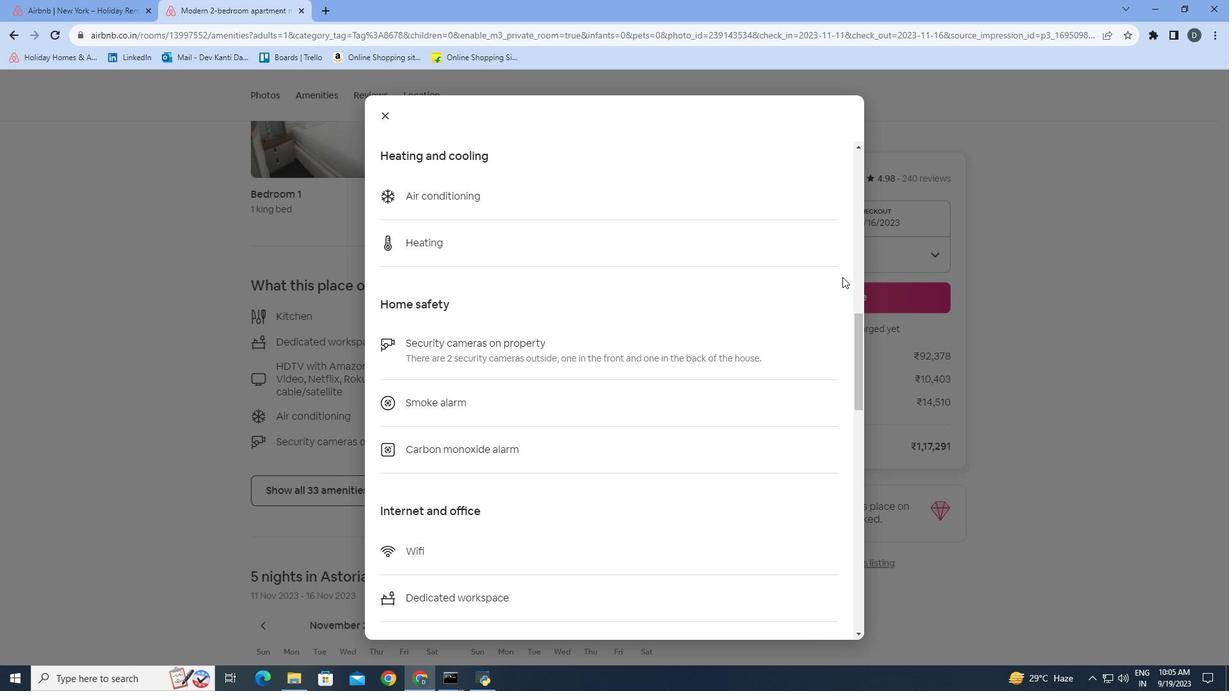 
Action: Mouse scrolled (842, 276) with delta (0, 0)
Screenshot: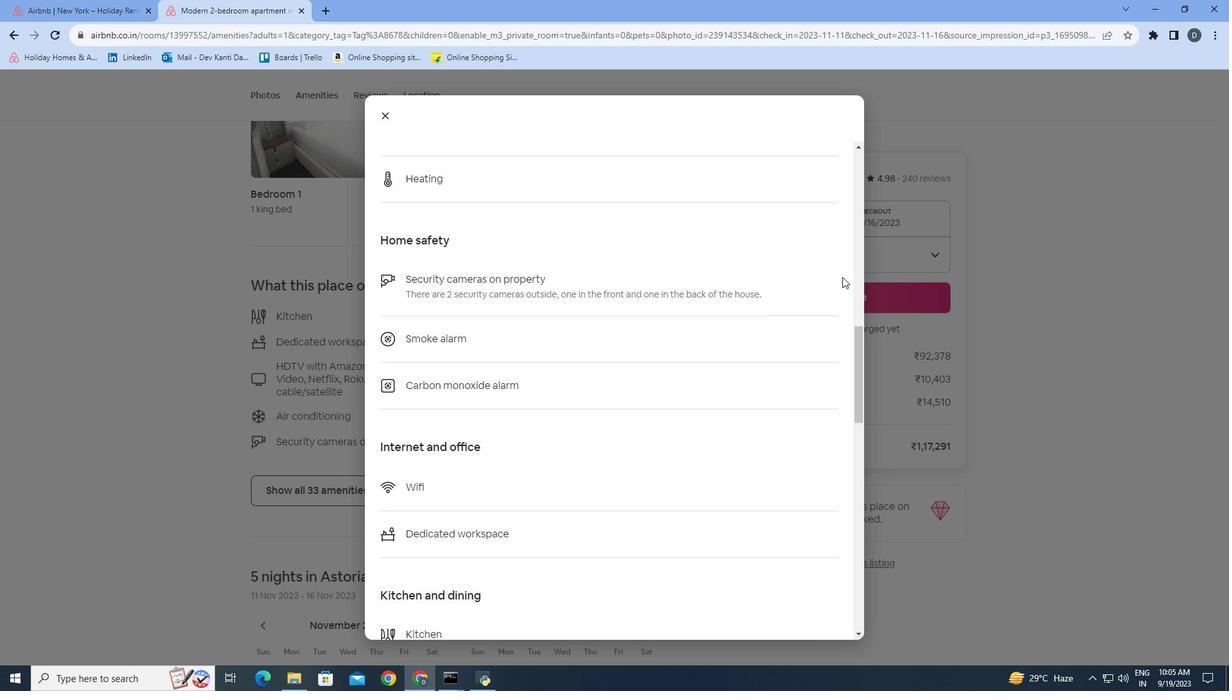 
Action: Mouse scrolled (842, 276) with delta (0, 0)
Screenshot: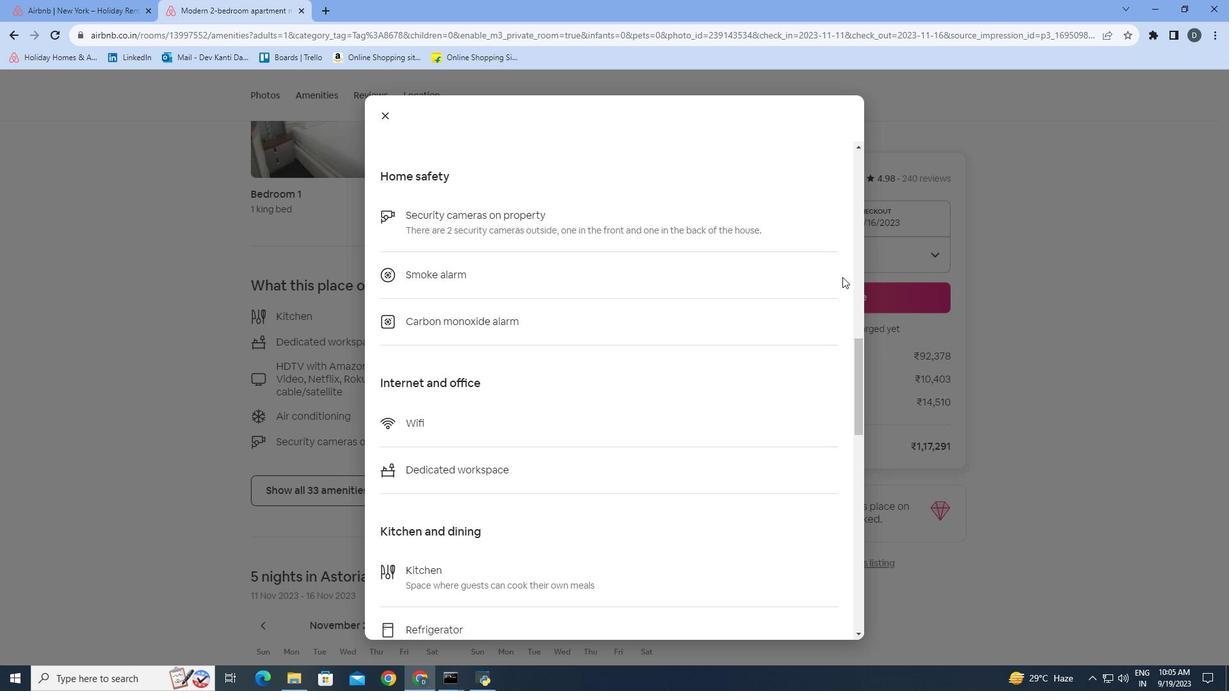 
Action: Mouse scrolled (842, 276) with delta (0, 0)
Screenshot: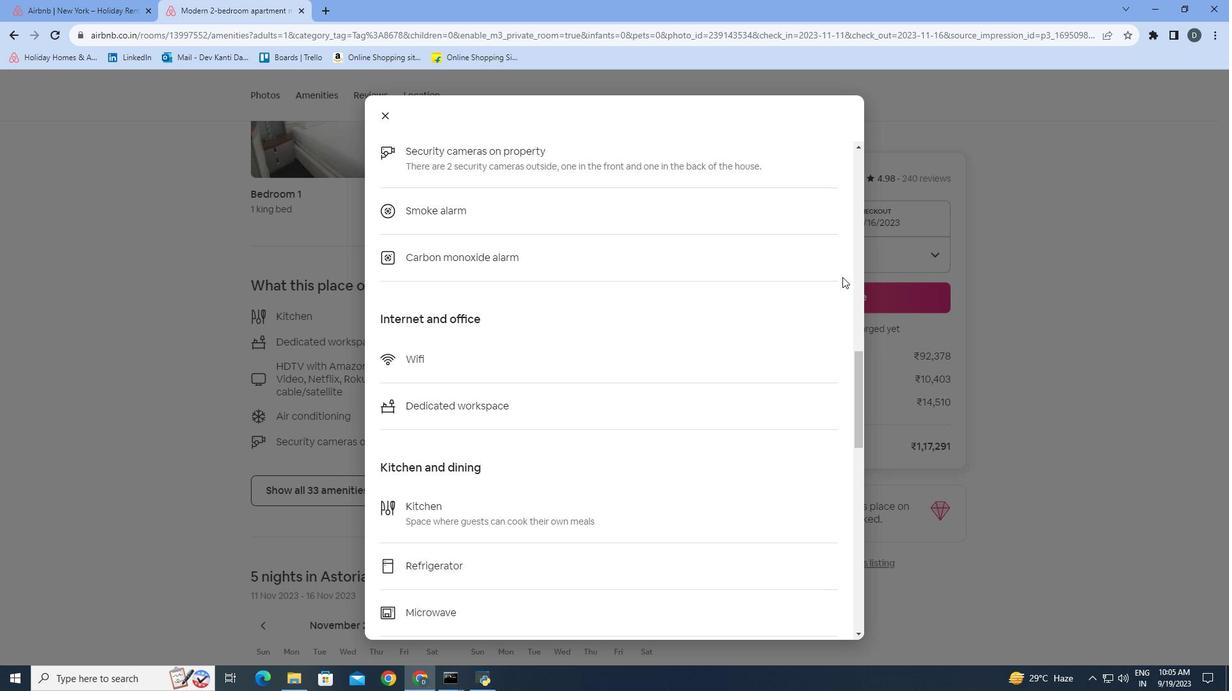 
Action: Mouse scrolled (842, 276) with delta (0, 0)
Screenshot: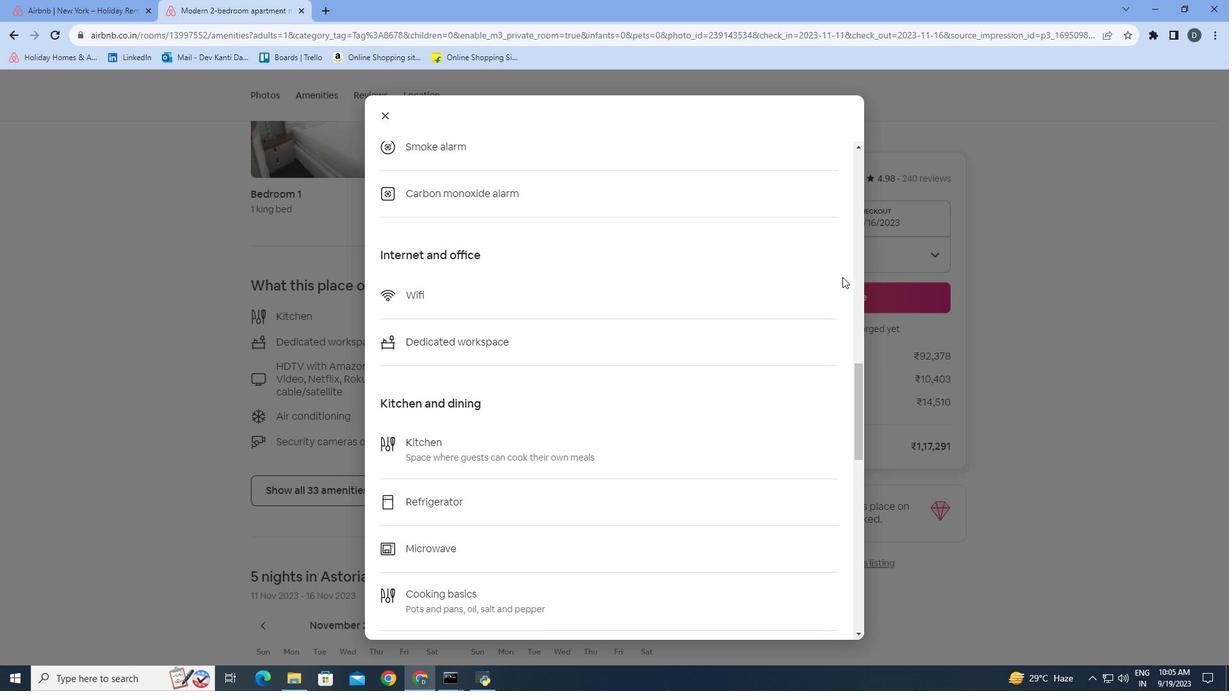 
Action: Mouse scrolled (842, 276) with delta (0, 0)
Screenshot: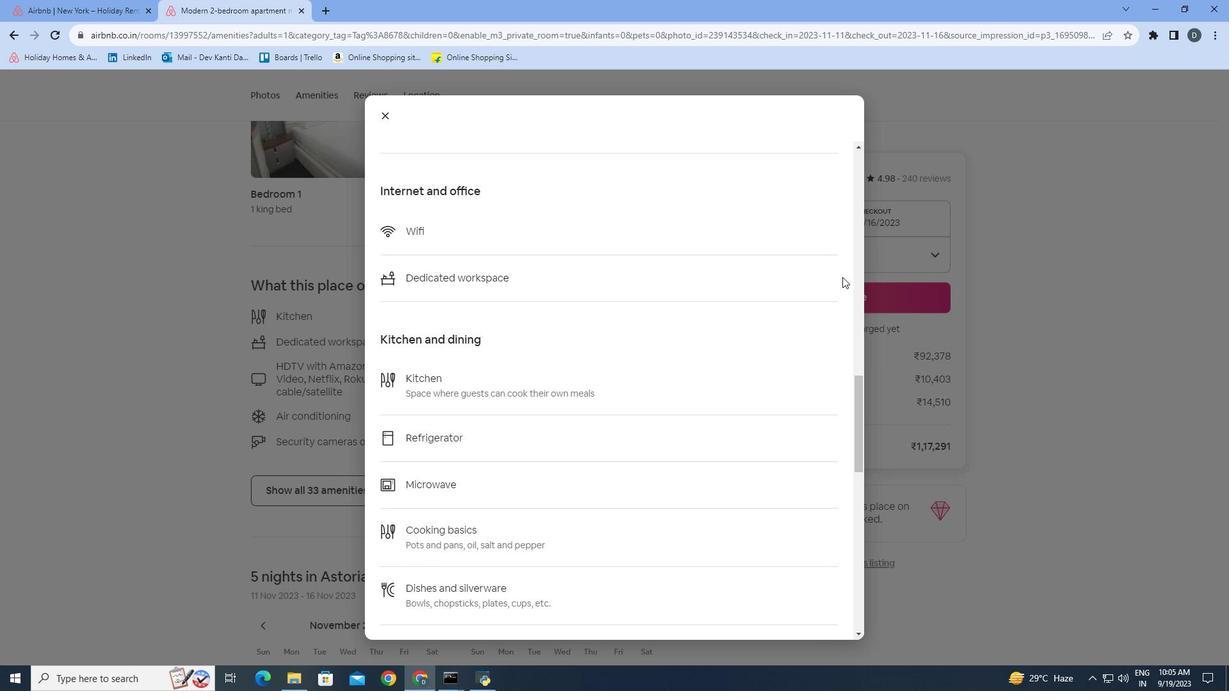 
Action: Mouse scrolled (842, 276) with delta (0, 0)
Screenshot: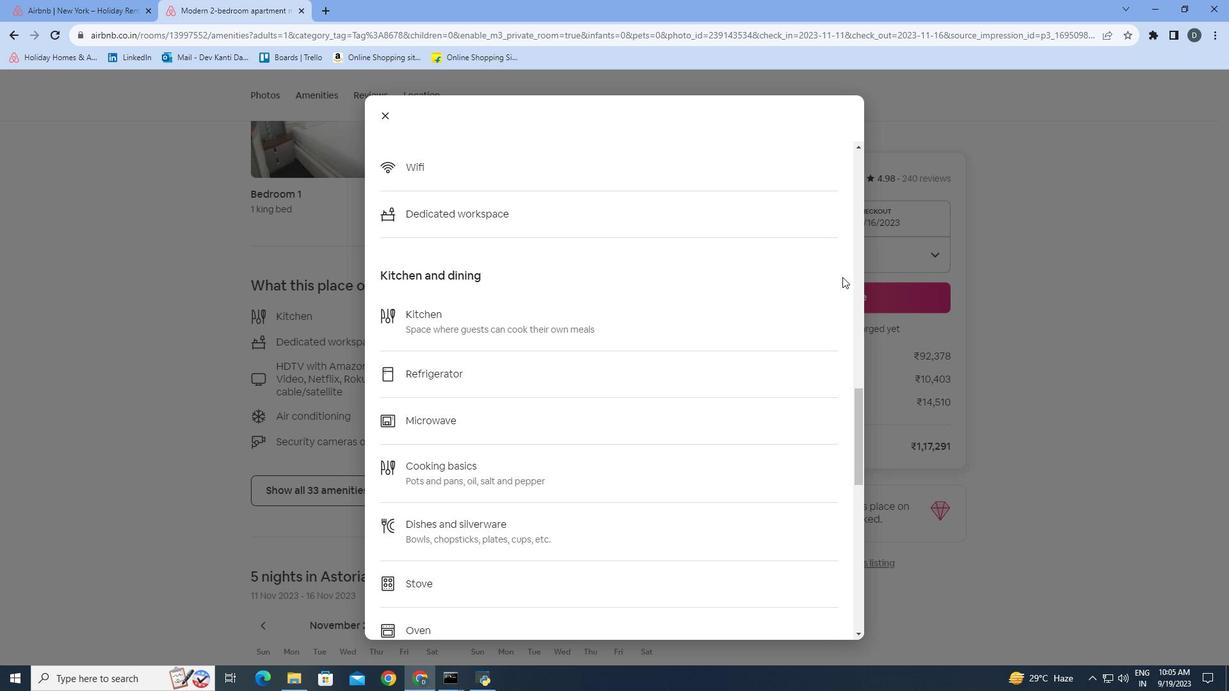 
Action: Mouse scrolled (842, 276) with delta (0, 0)
Screenshot: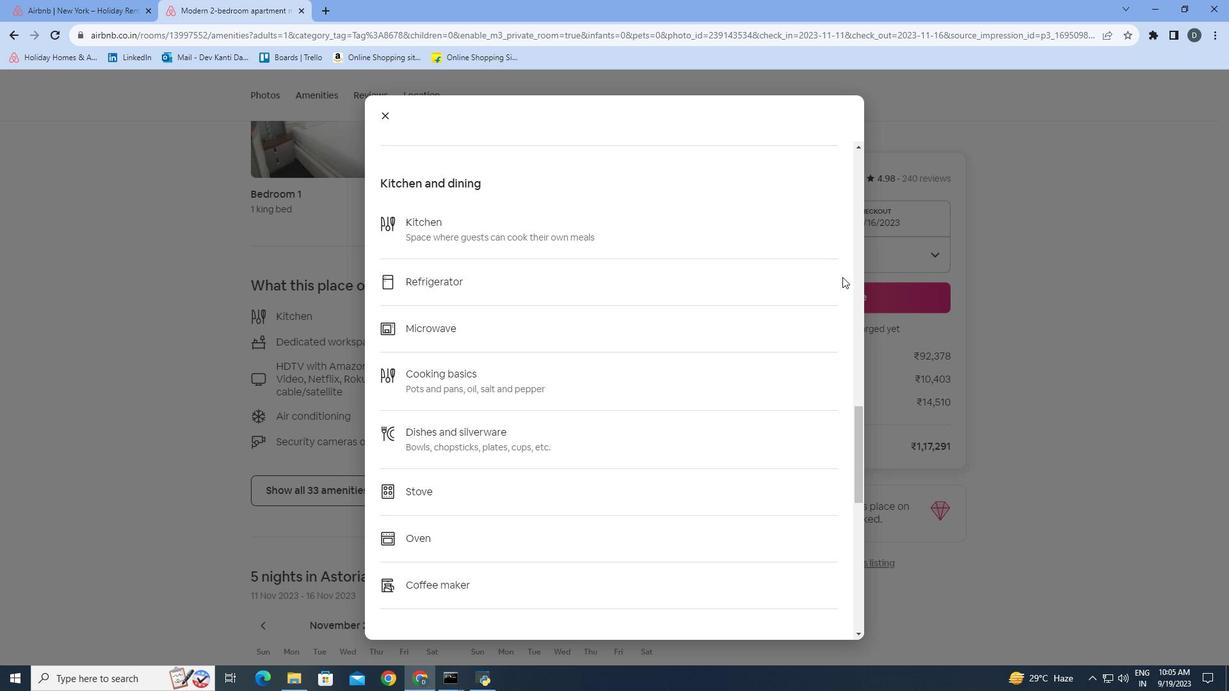 
Action: Mouse scrolled (842, 276) with delta (0, 0)
Screenshot: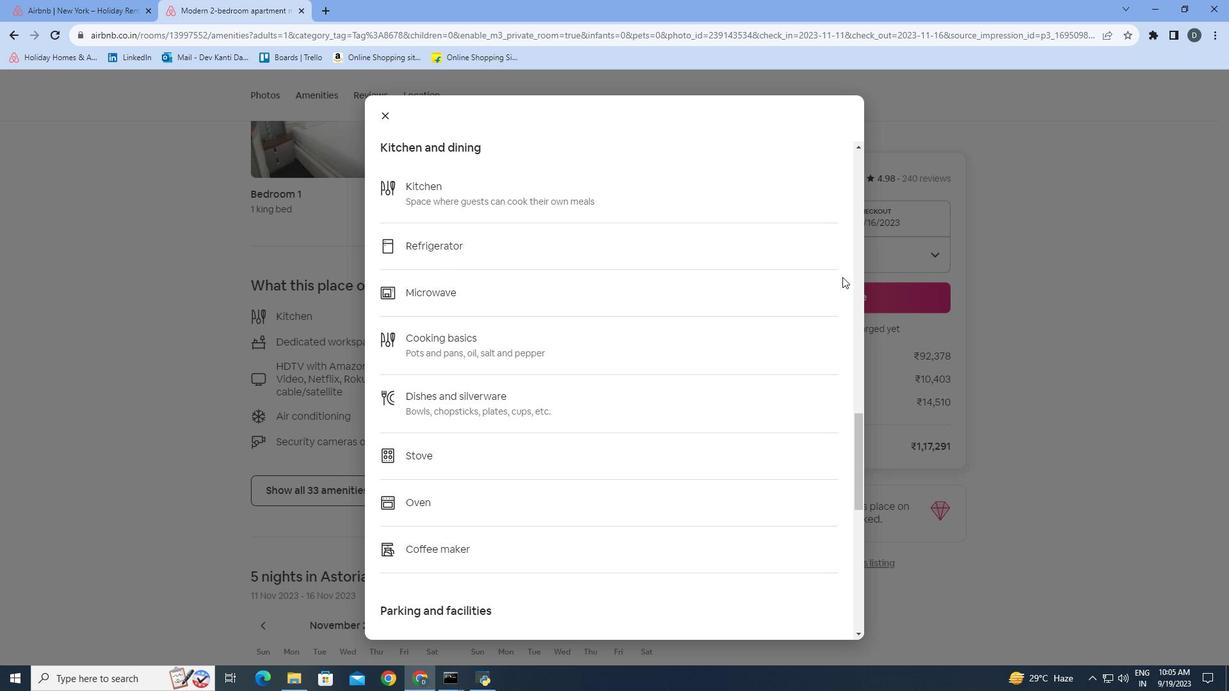 
Action: Mouse scrolled (842, 276) with delta (0, 0)
Screenshot: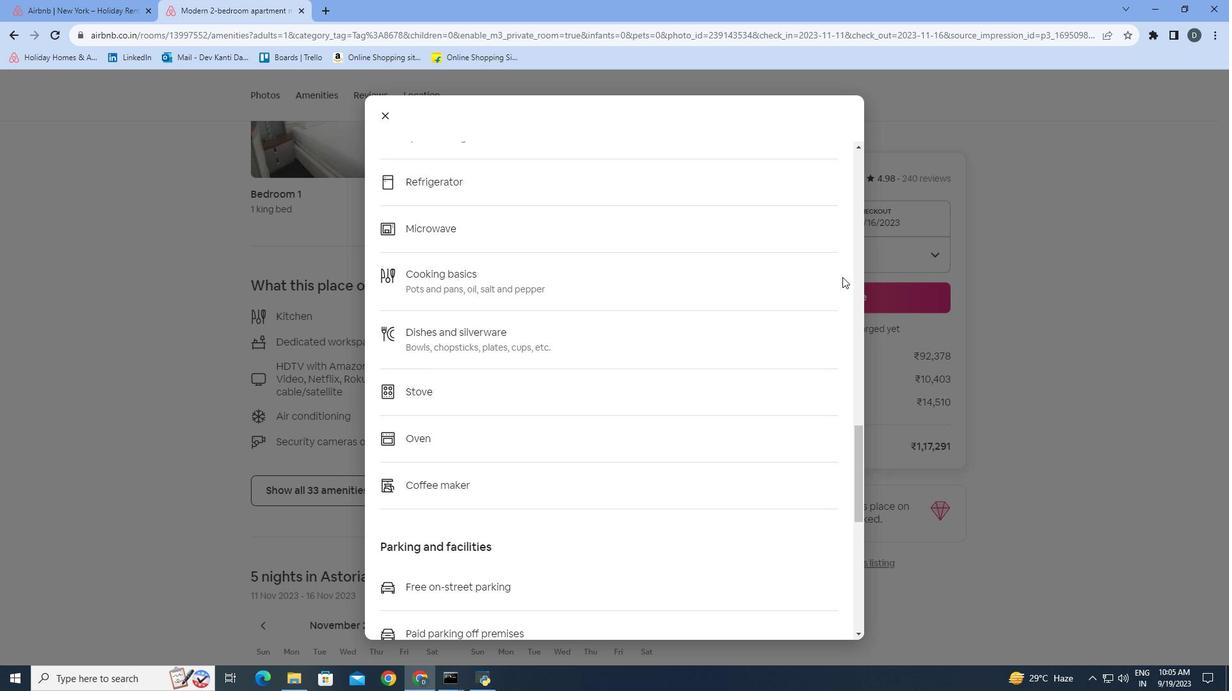 
Action: Mouse scrolled (842, 276) with delta (0, 0)
Screenshot: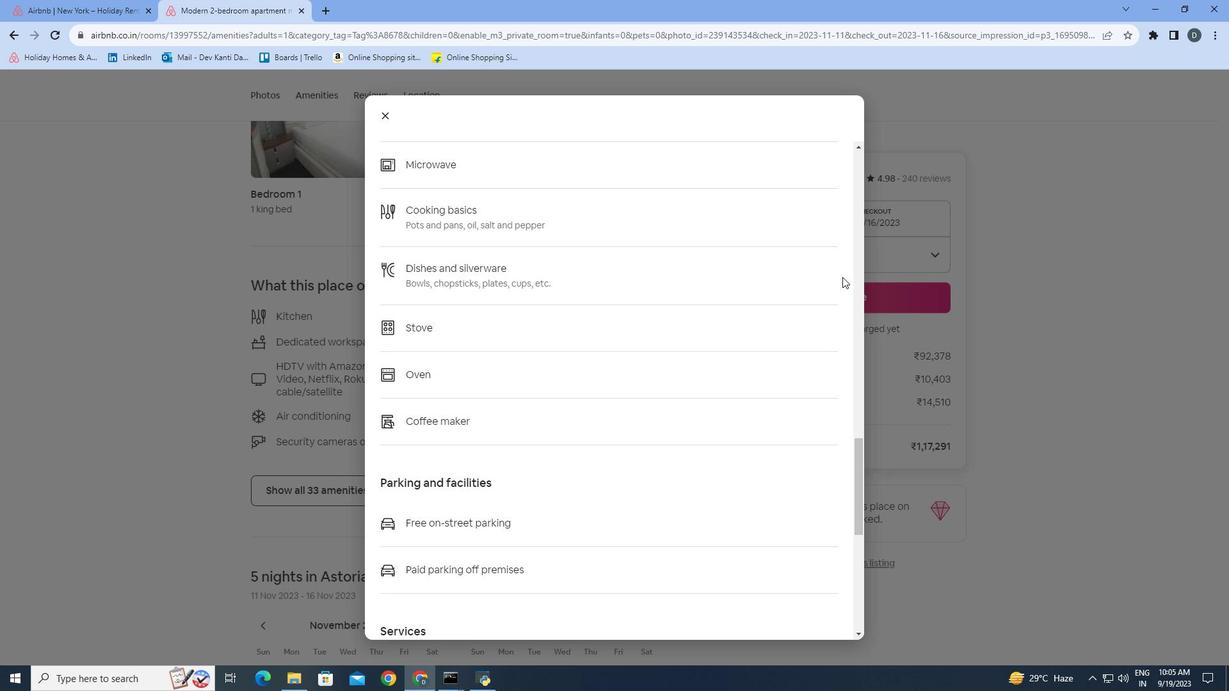 
Action: Mouse scrolled (842, 276) with delta (0, 0)
Screenshot: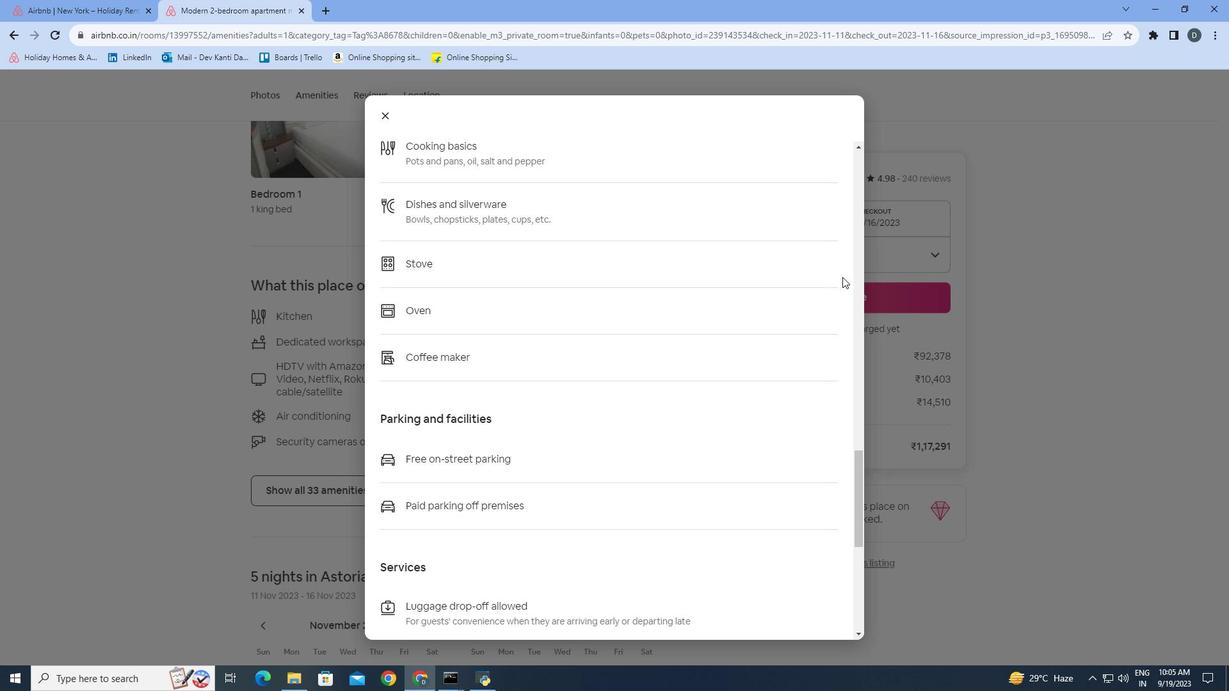 
Action: Mouse scrolled (842, 276) with delta (0, 0)
Screenshot: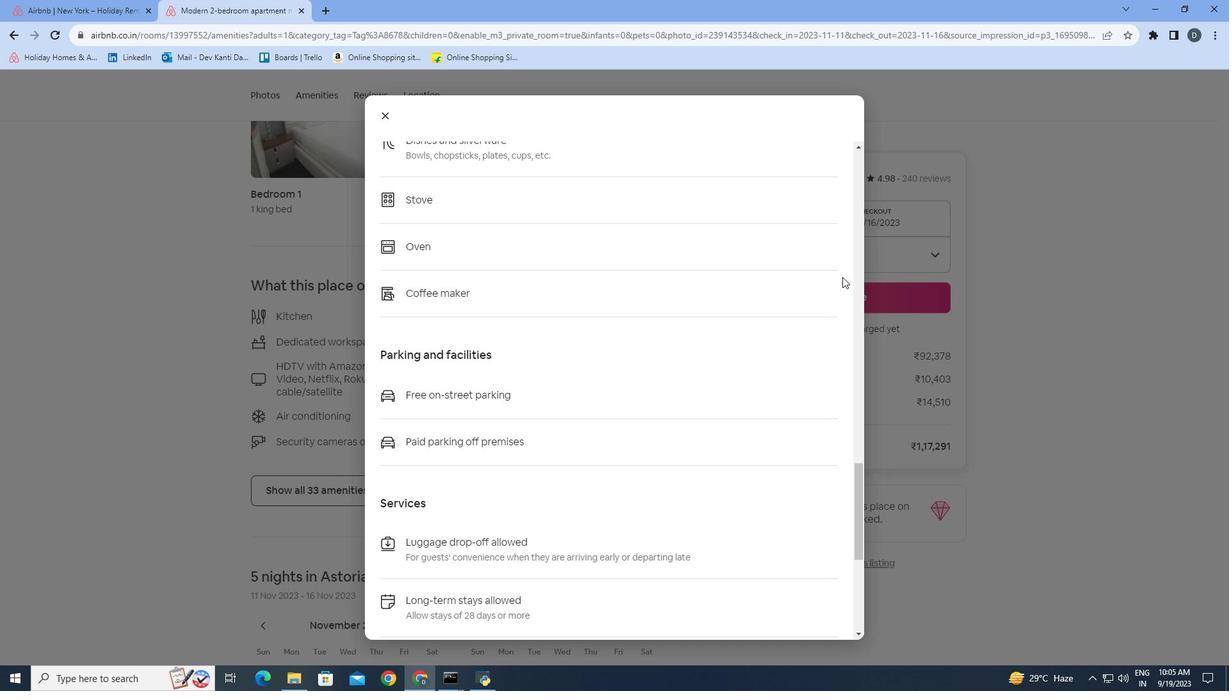 
Action: Mouse scrolled (842, 276) with delta (0, 0)
Screenshot: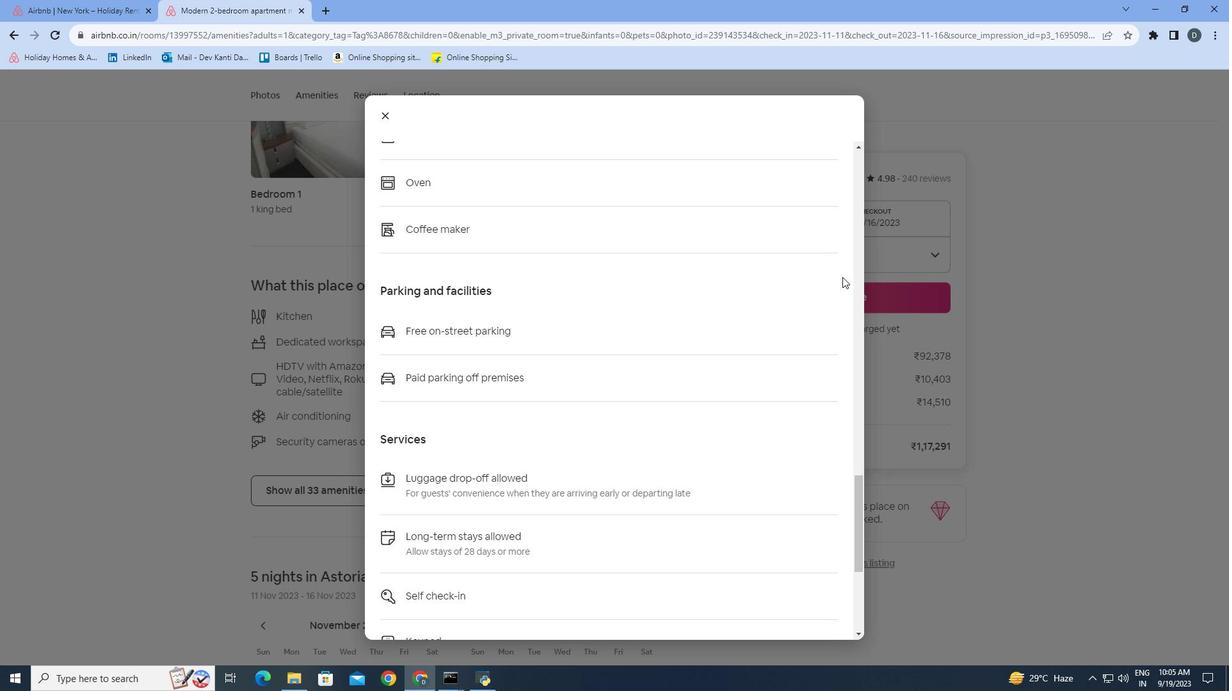 
Action: Mouse scrolled (842, 276) with delta (0, 0)
Screenshot: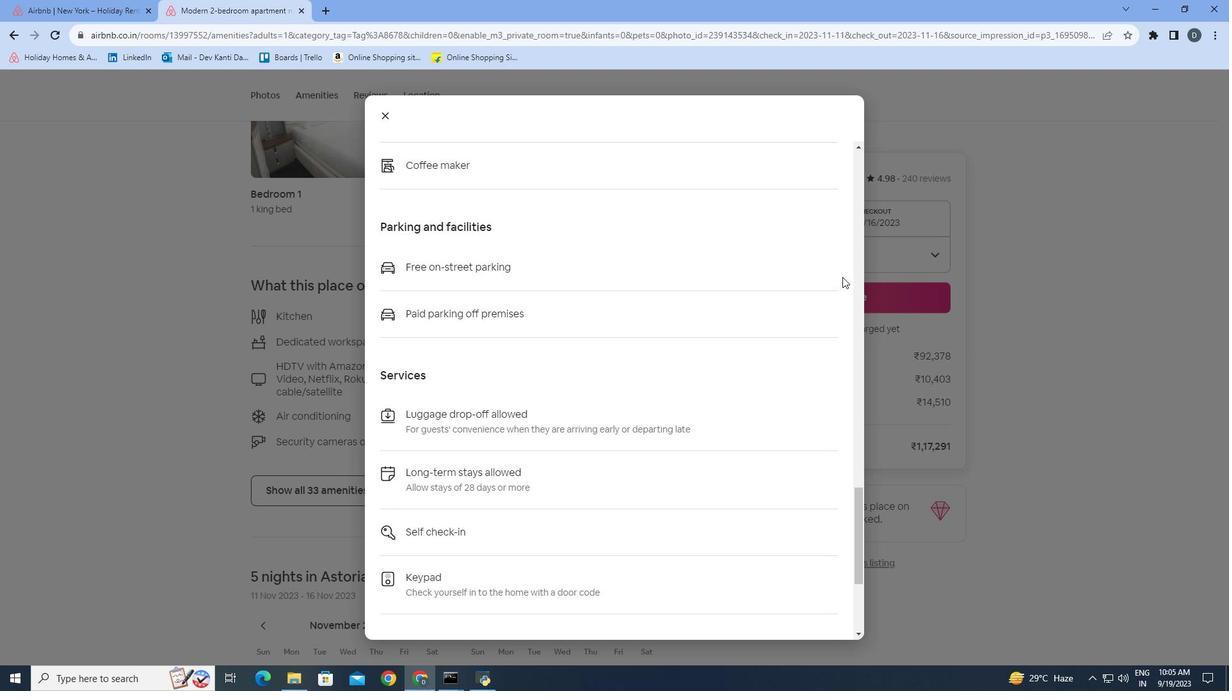 
Action: Mouse scrolled (842, 276) with delta (0, 0)
Screenshot: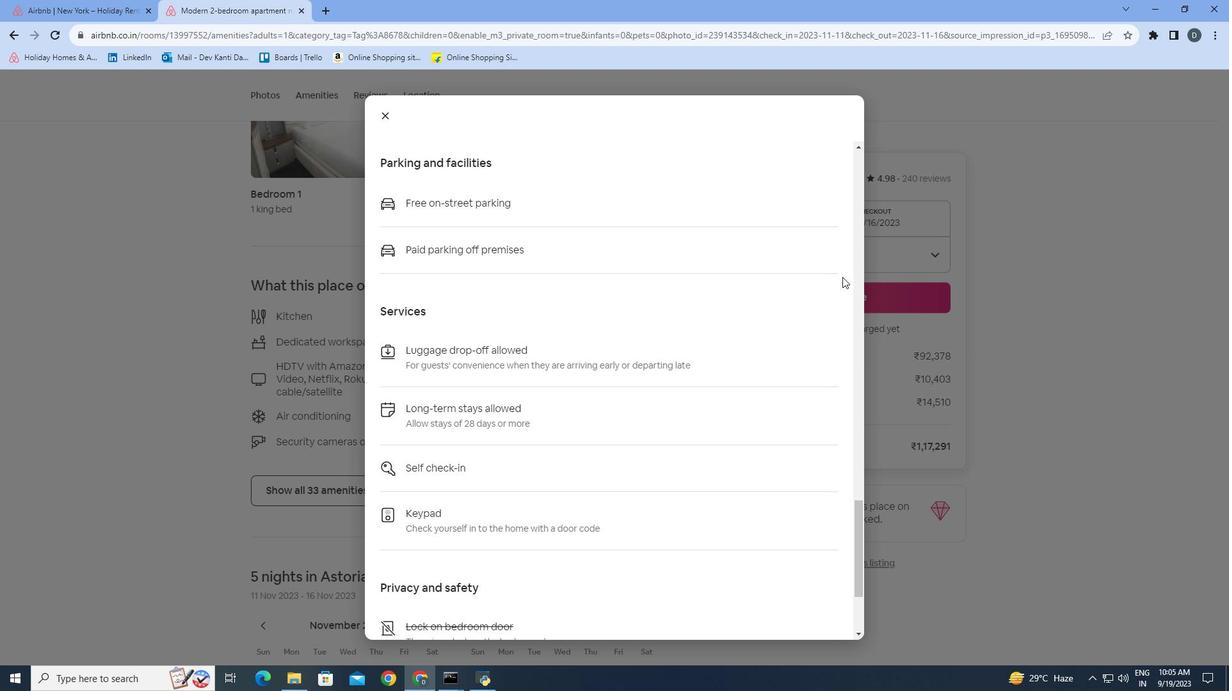 
Action: Mouse scrolled (842, 276) with delta (0, 0)
Screenshot: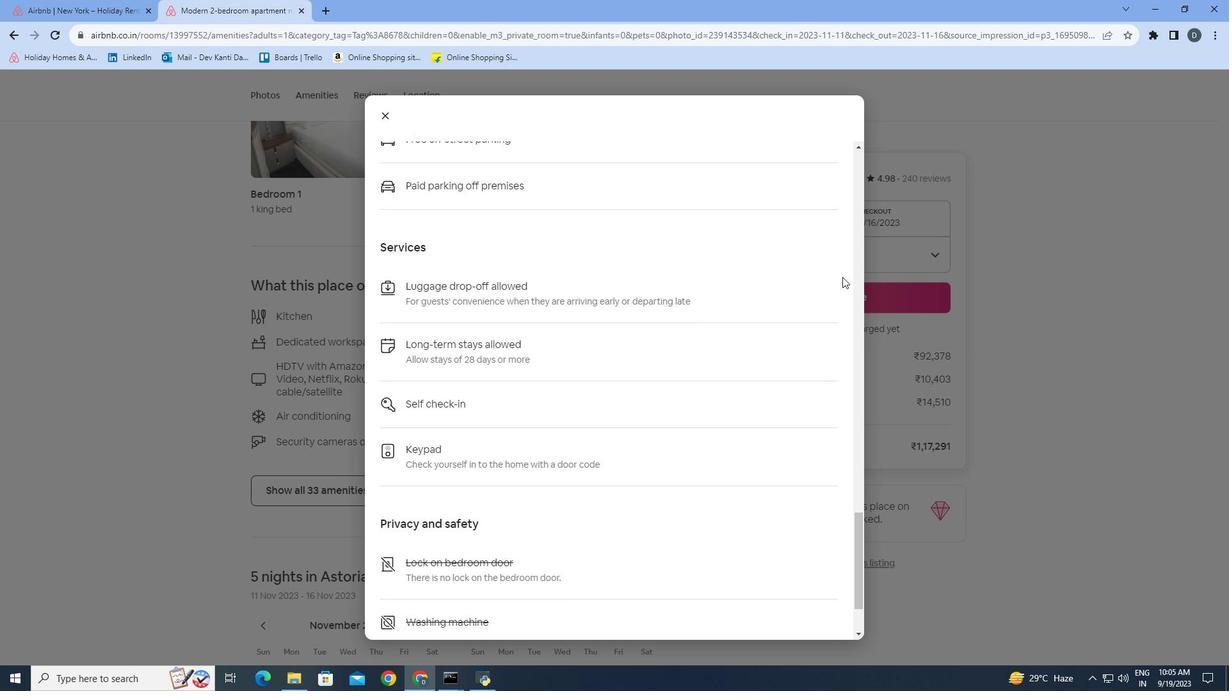 
Action: Mouse scrolled (842, 276) with delta (0, 0)
Screenshot: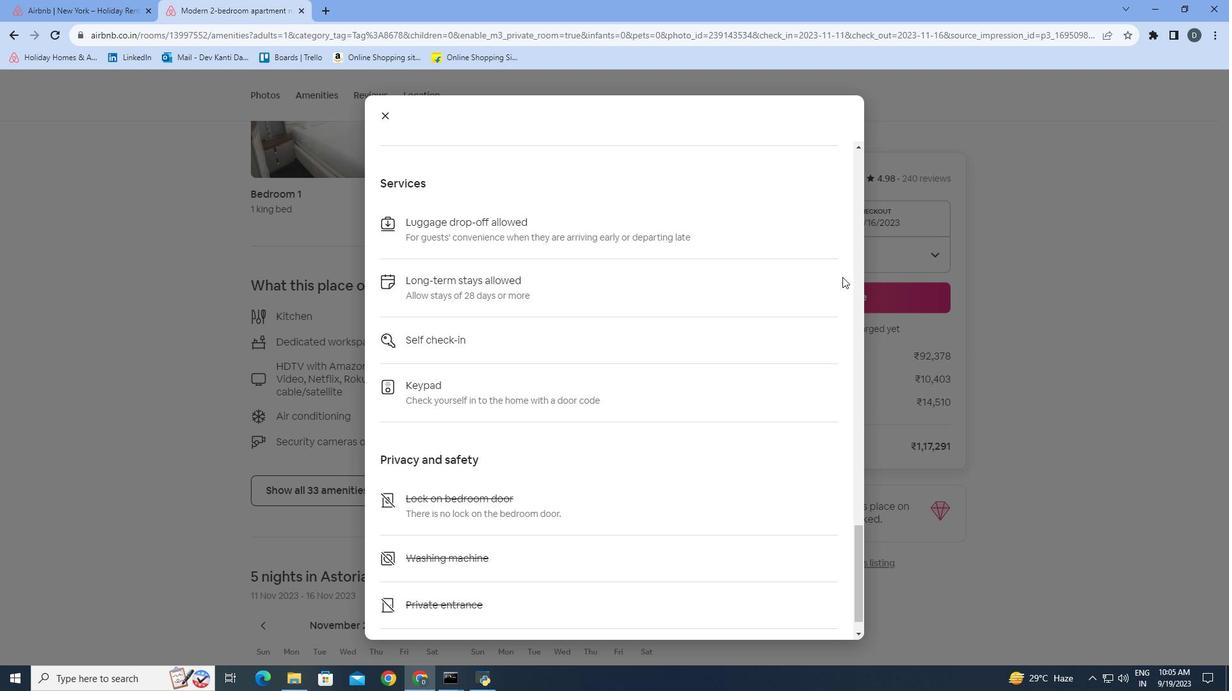 
Action: Mouse scrolled (842, 276) with delta (0, 0)
Screenshot: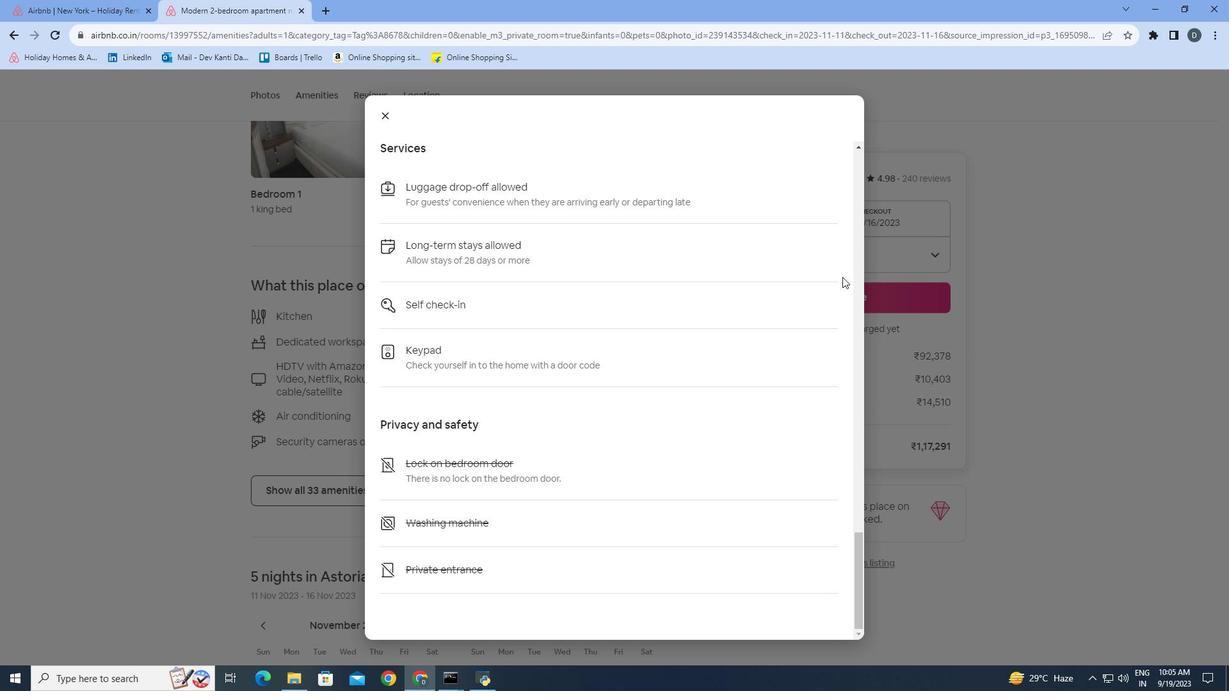
Action: Mouse scrolled (842, 276) with delta (0, 0)
Screenshot: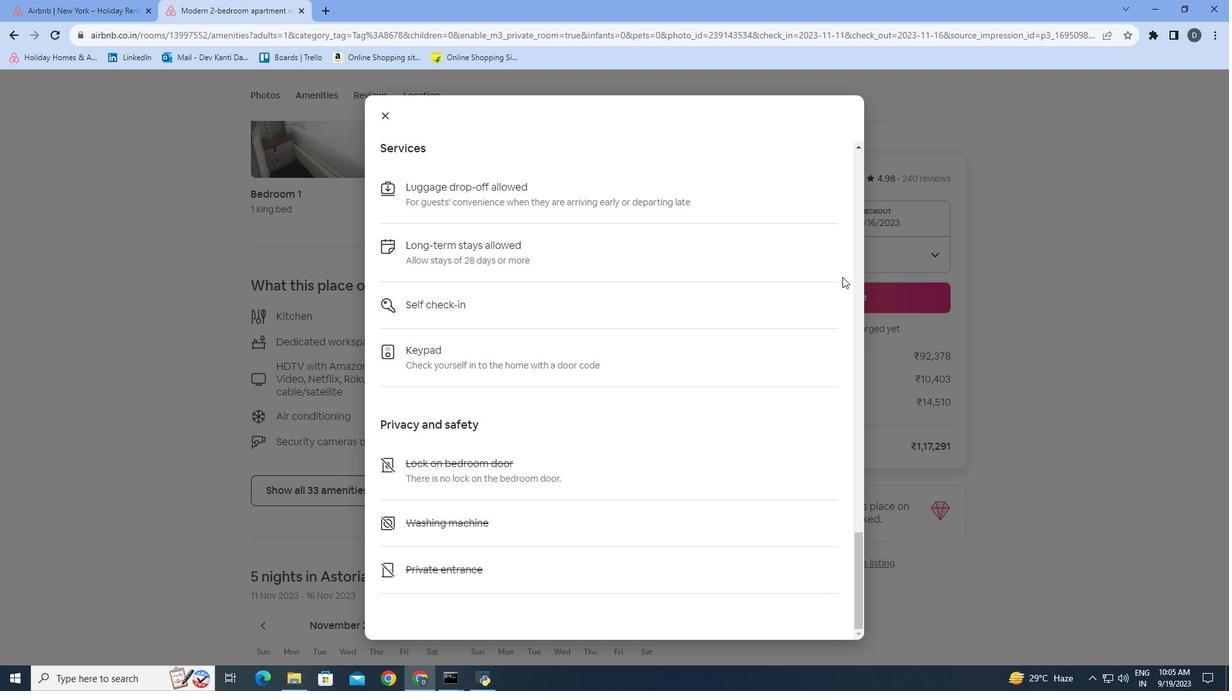 
Action: Mouse scrolled (842, 276) with delta (0, 0)
Screenshot: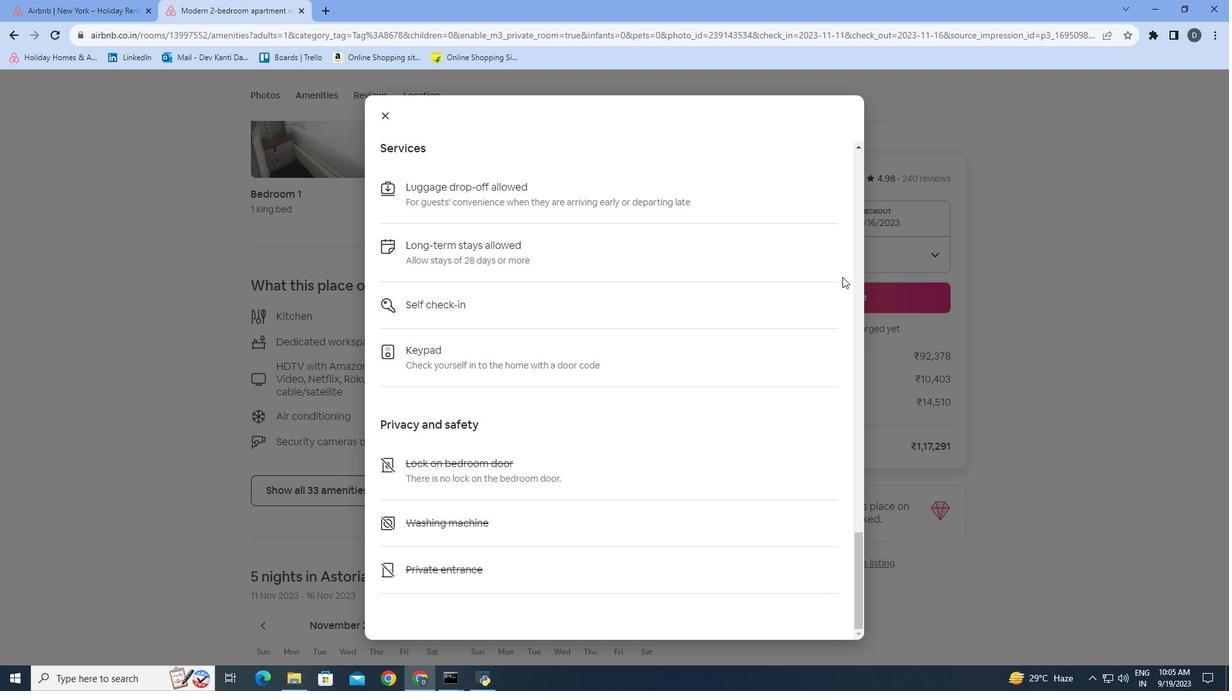 
Action: Mouse moved to (388, 120)
Screenshot: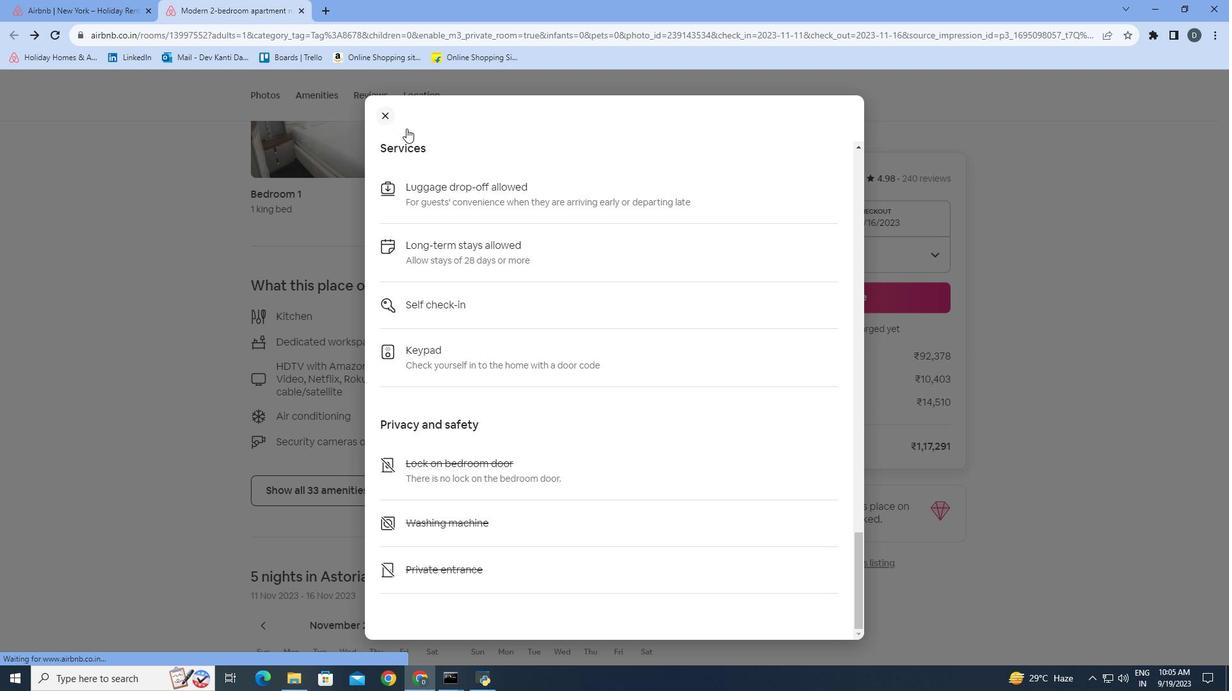 
Action: Mouse pressed left at (388, 120)
Screenshot: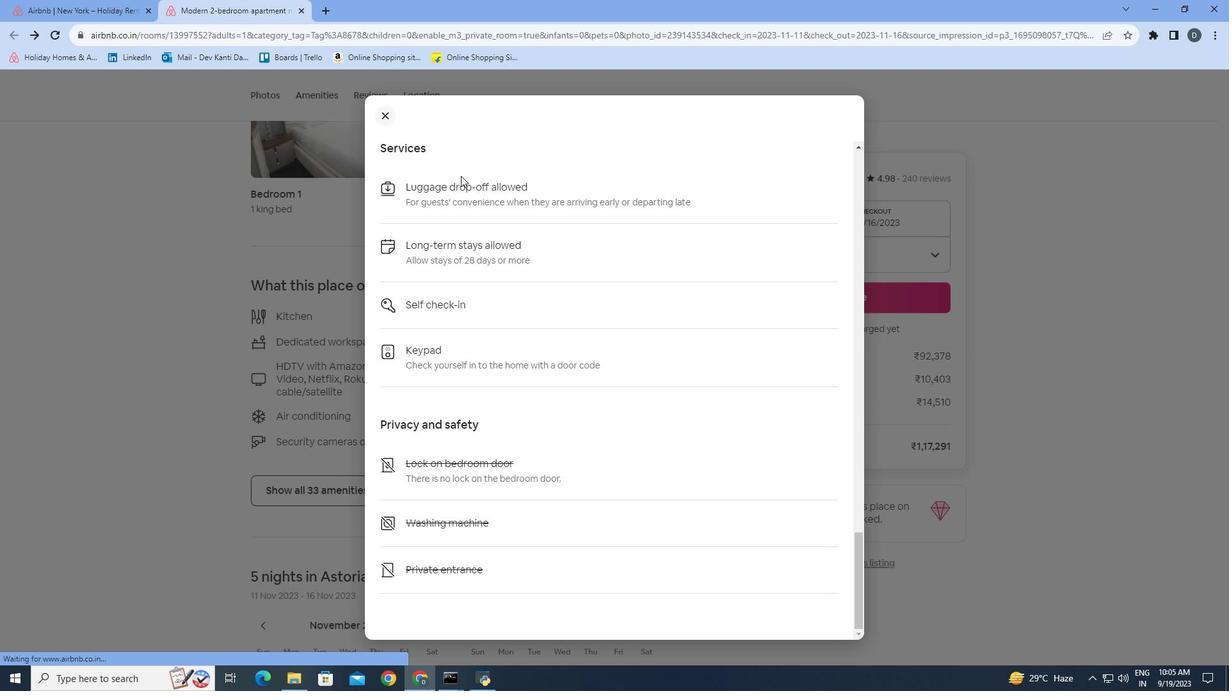 
Action: Mouse moved to (669, 504)
Screenshot: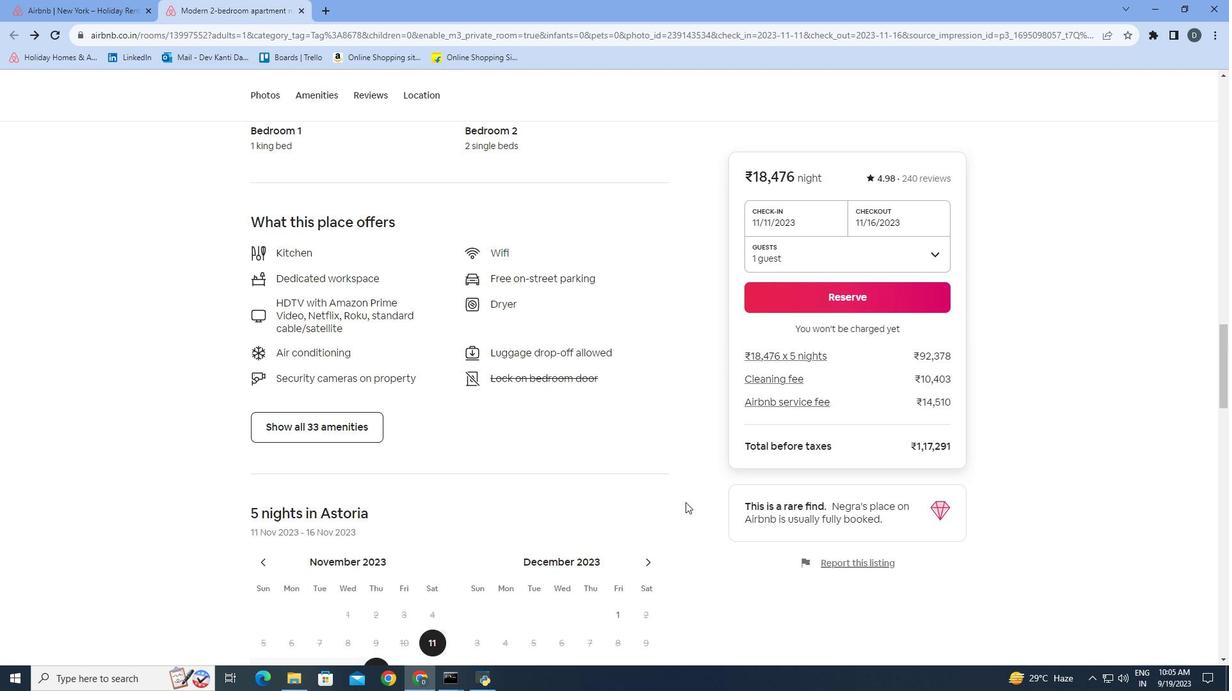 
Action: Mouse scrolled (669, 503) with delta (0, 0)
Screenshot: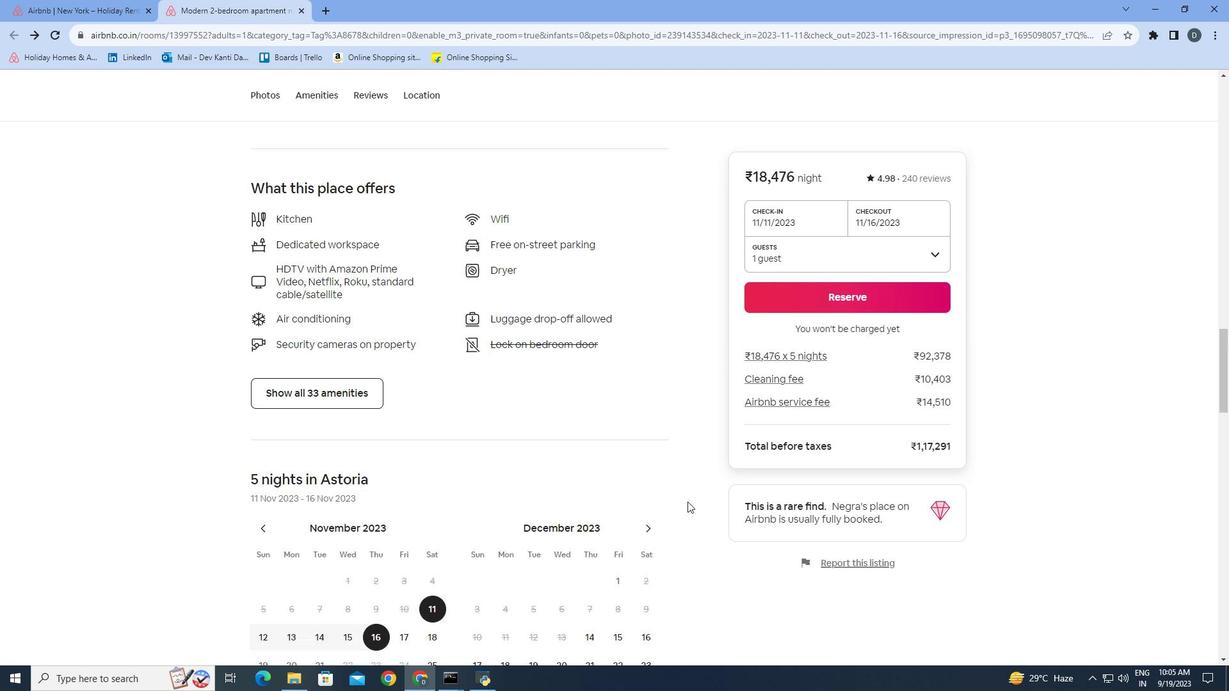 
Action: Mouse moved to (672, 504)
Screenshot: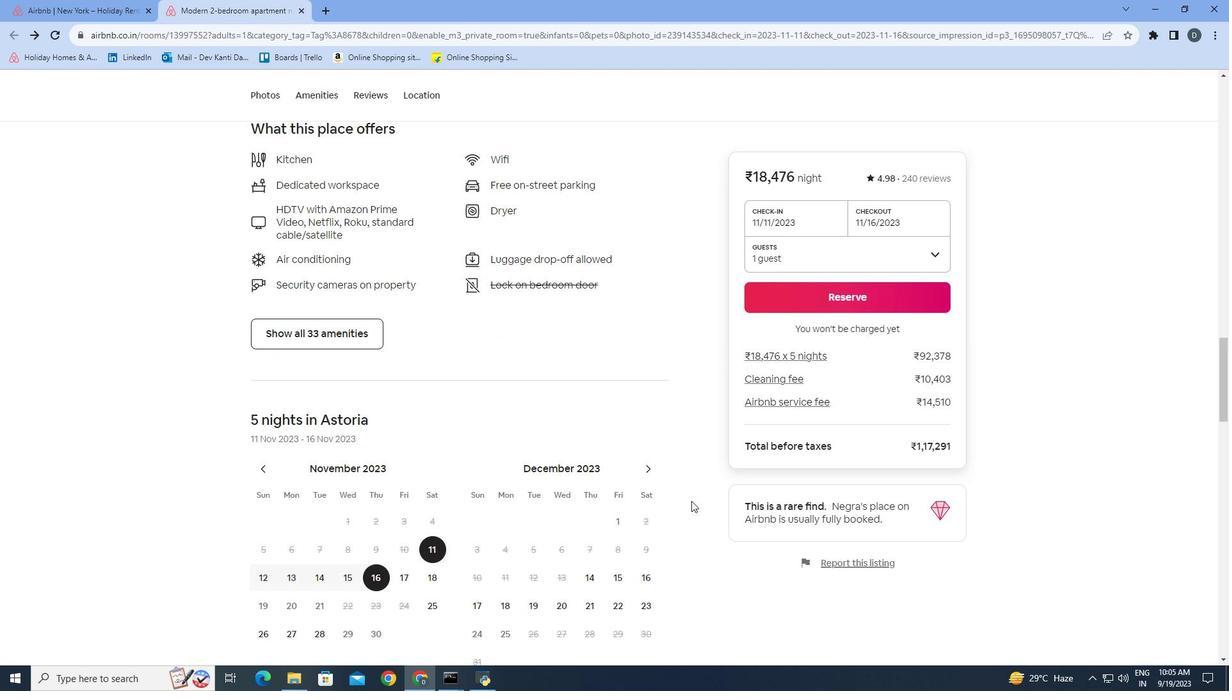 
Action: Mouse scrolled (672, 503) with delta (0, 0)
Screenshot: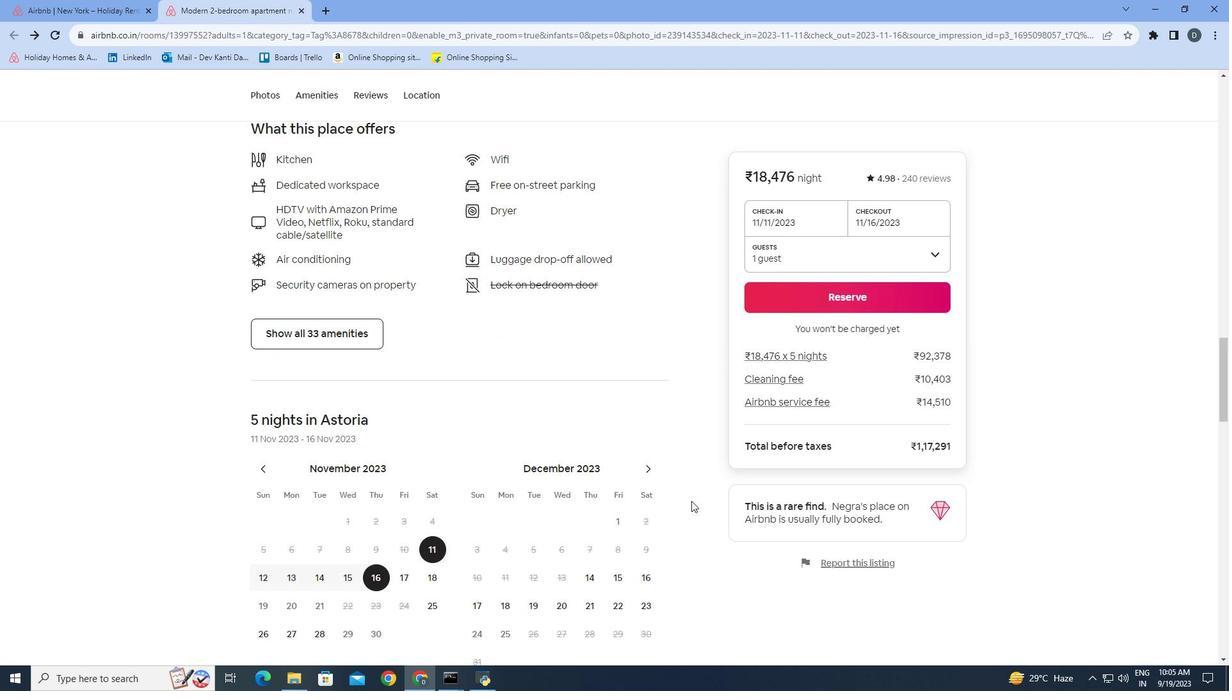 
Action: Mouse moved to (688, 501)
Screenshot: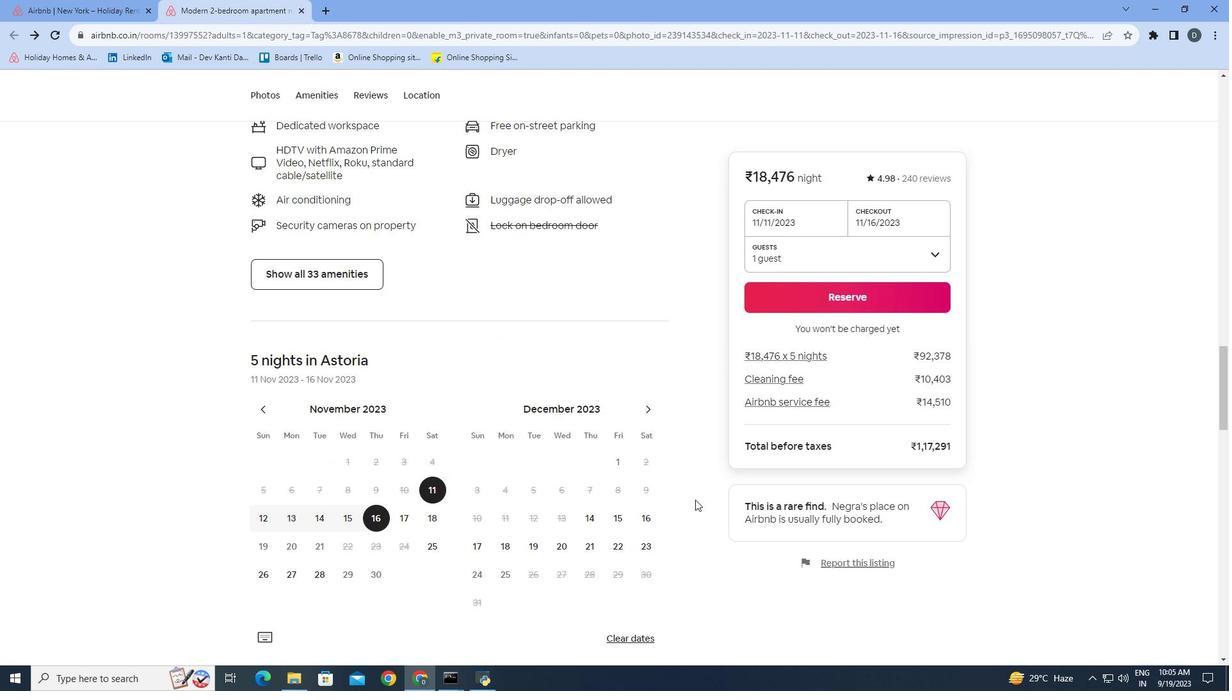 
Action: Mouse scrolled (688, 500) with delta (0, 0)
Screenshot: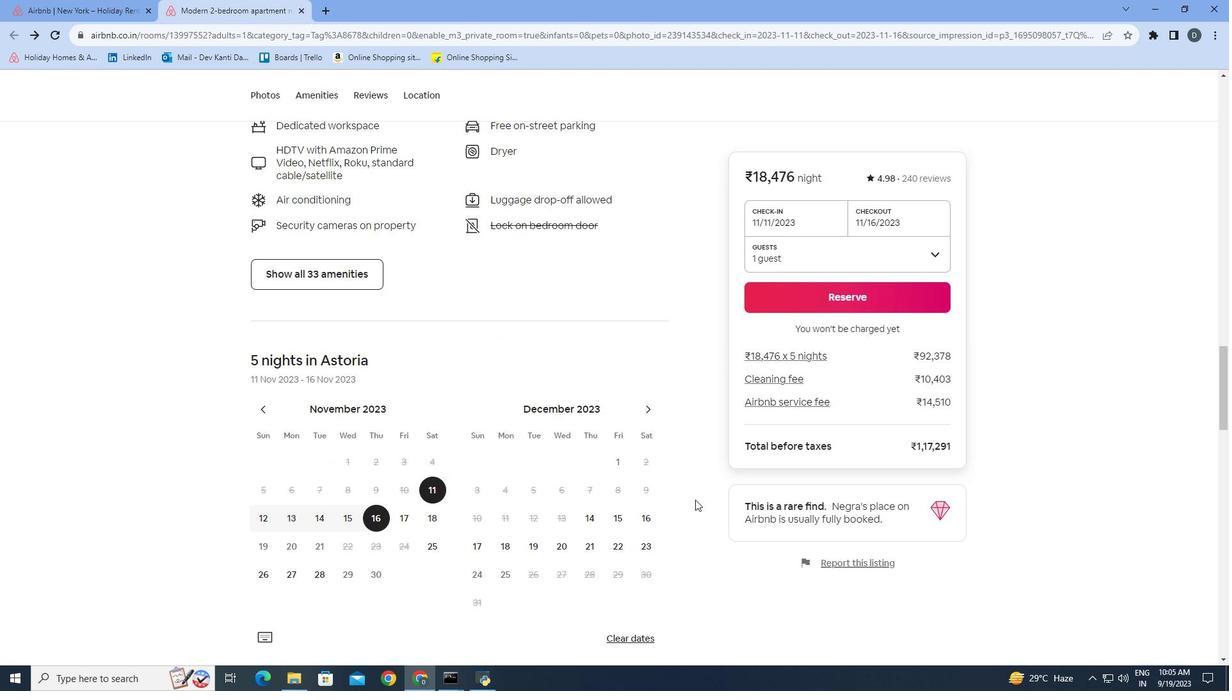 
Action: Mouse moved to (692, 500)
Screenshot: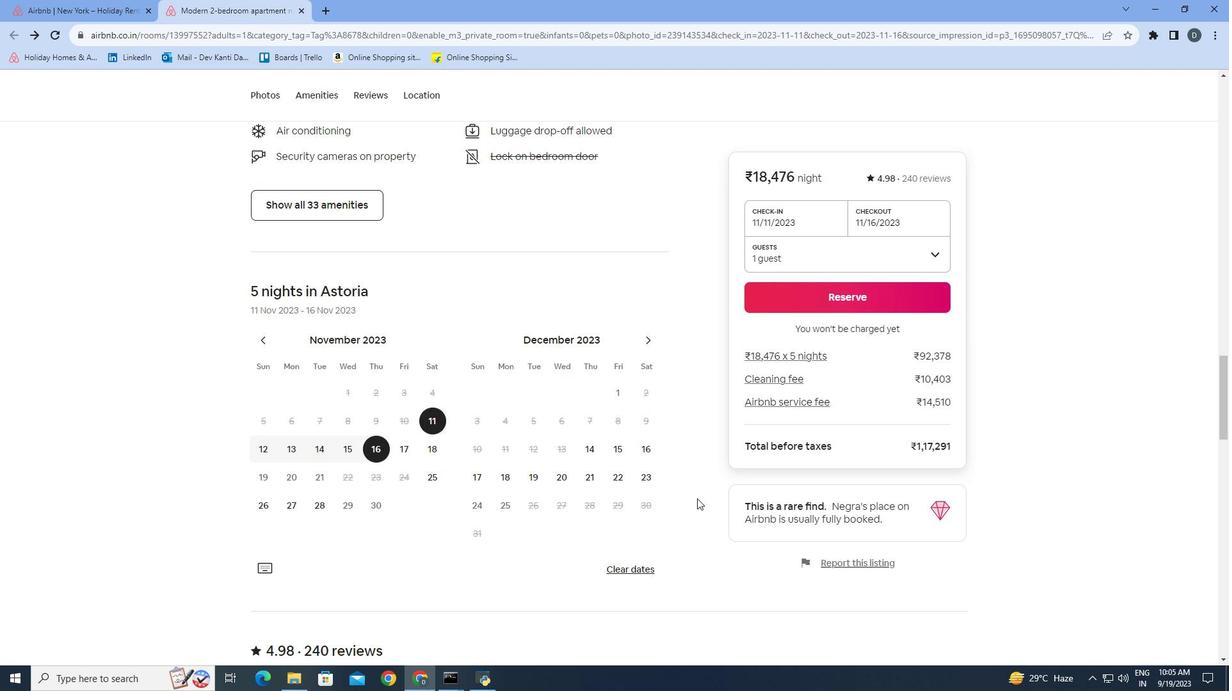 
Action: Mouse scrolled (692, 500) with delta (0, 0)
Screenshot: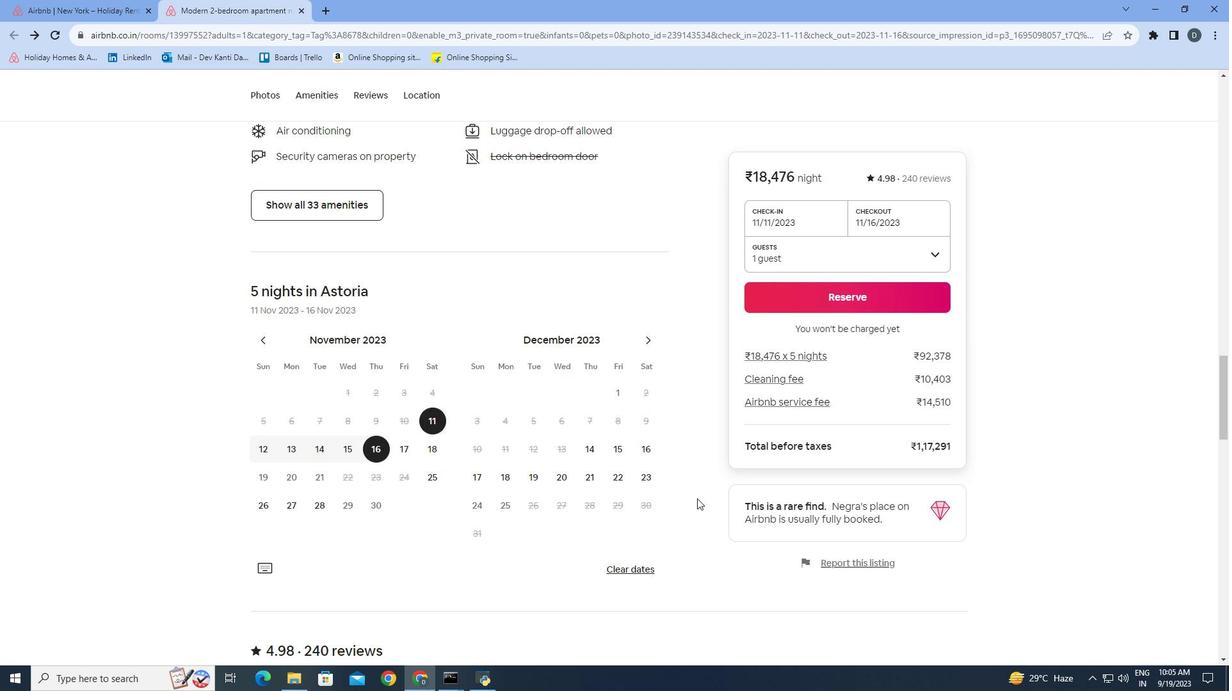 
Action: Mouse moved to (695, 500)
Screenshot: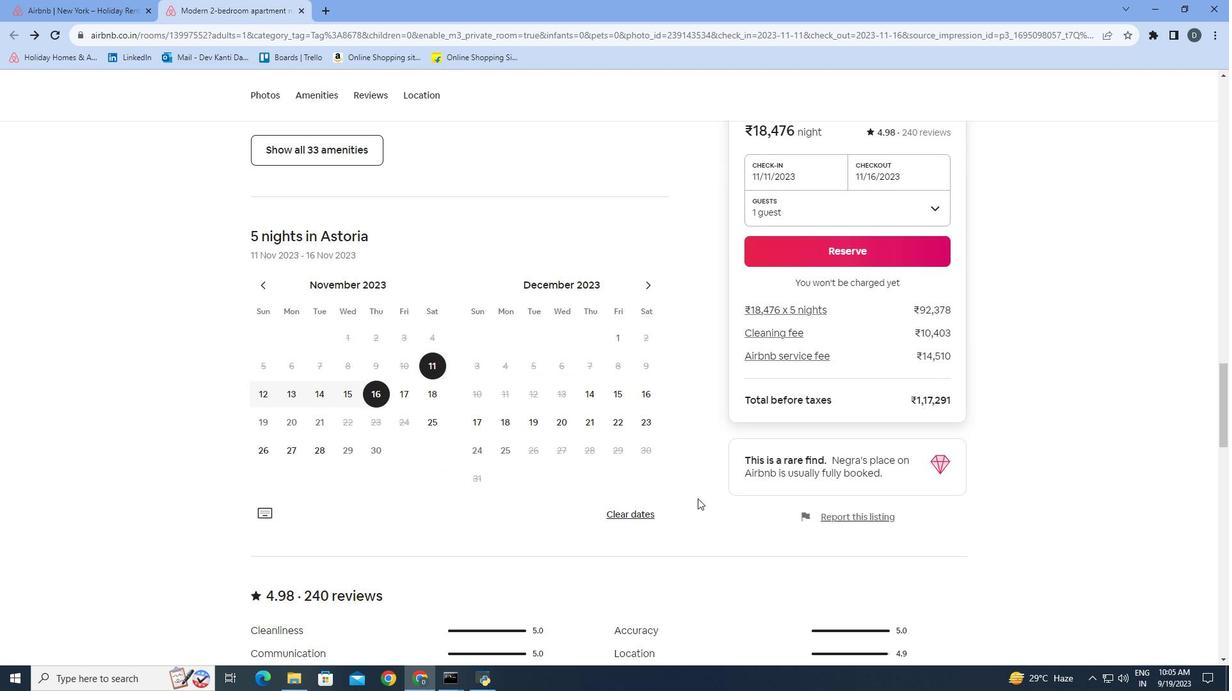 
Action: Mouse scrolled (695, 499) with delta (0, 0)
Screenshot: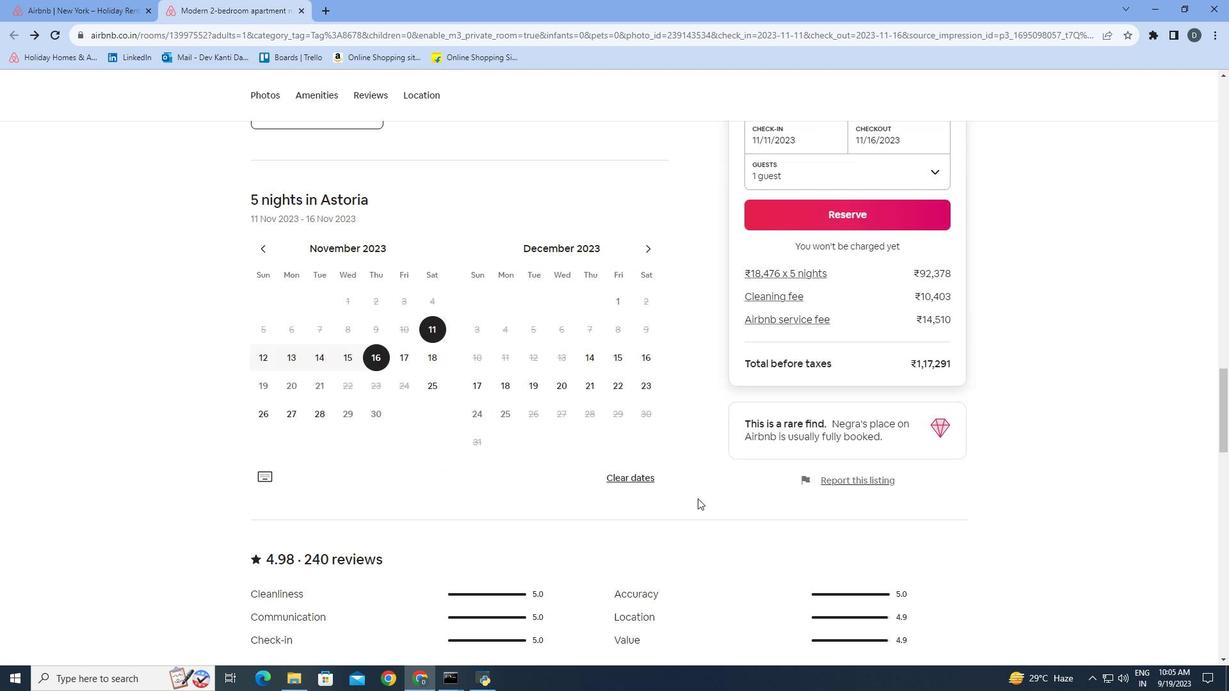 
Action: Mouse moved to (697, 498)
Screenshot: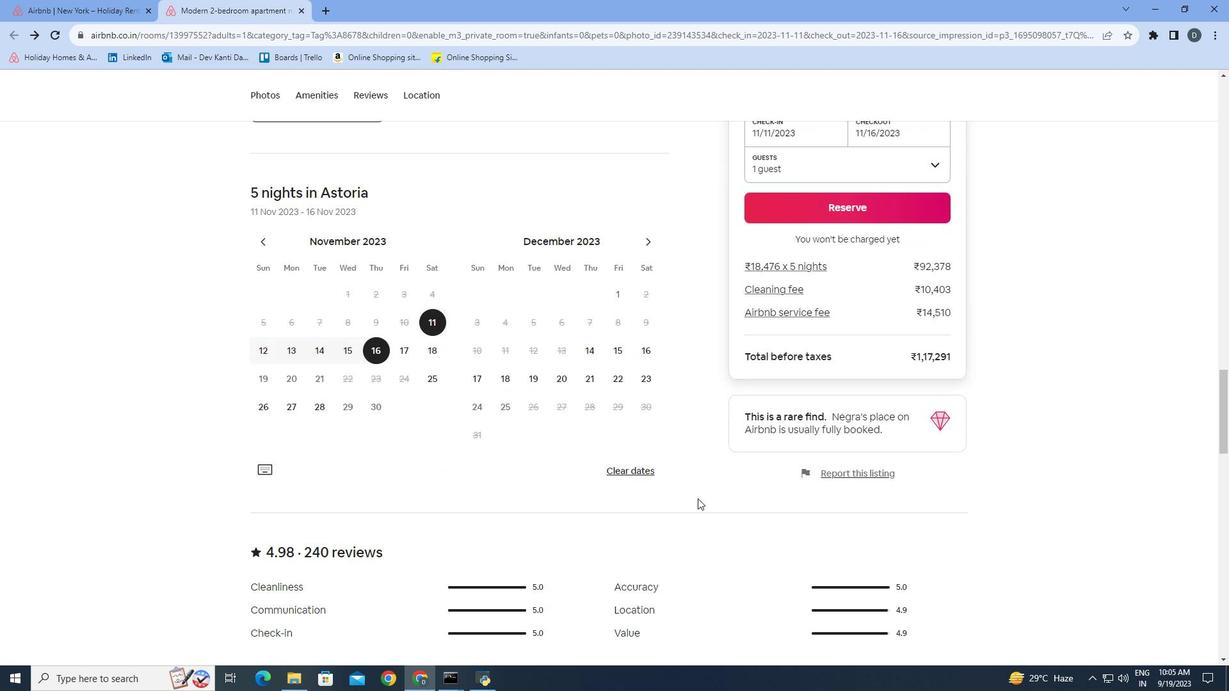 
Action: Mouse scrolled (697, 498) with delta (0, 0)
Screenshot: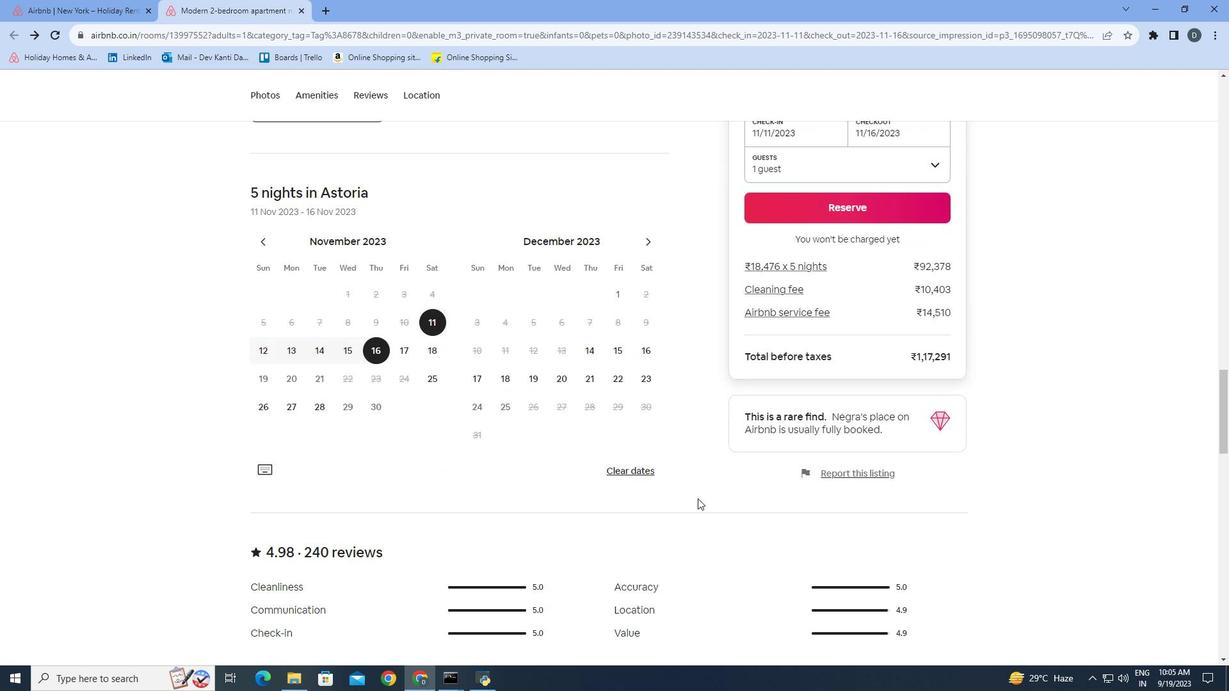 
Action: Mouse moved to (698, 498)
Screenshot: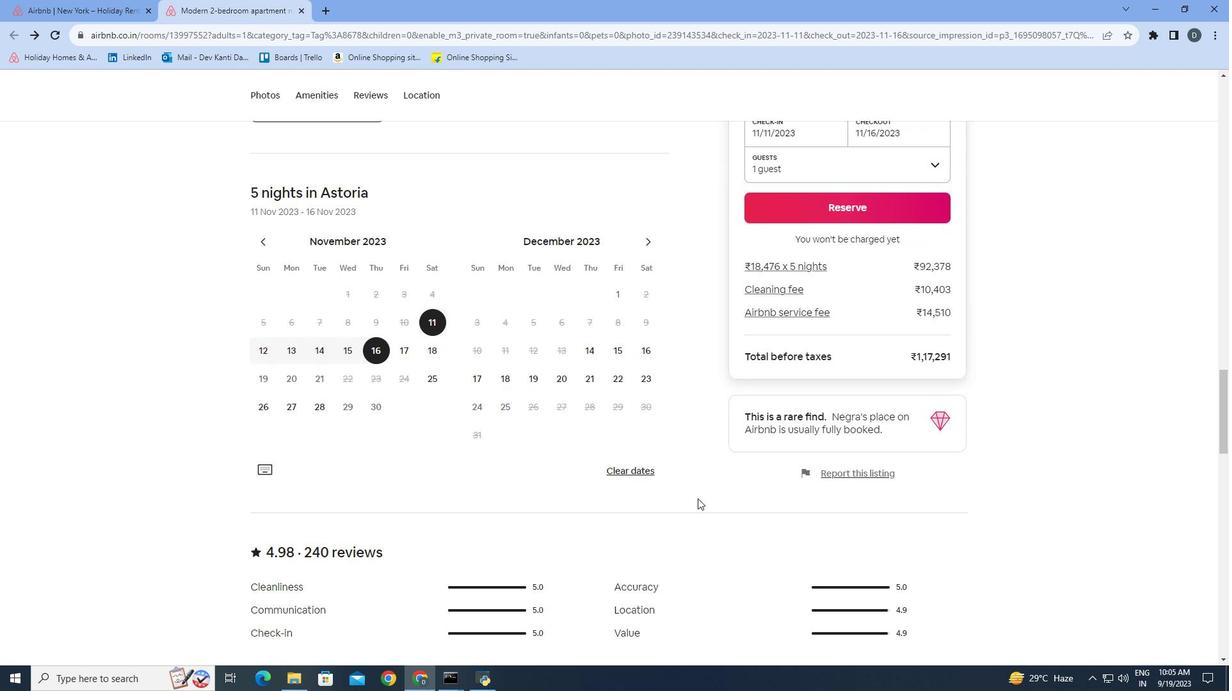 
Action: Mouse scrolled (698, 498) with delta (0, 0)
Screenshot: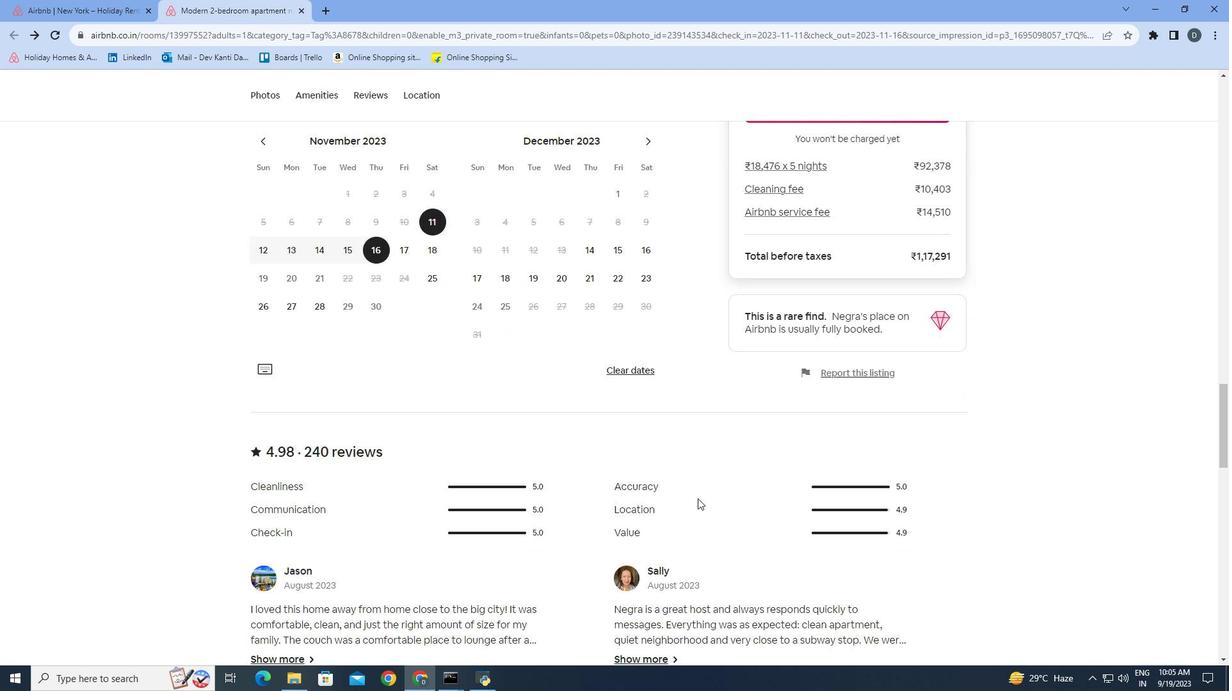 
Action: Mouse scrolled (698, 498) with delta (0, 0)
Screenshot: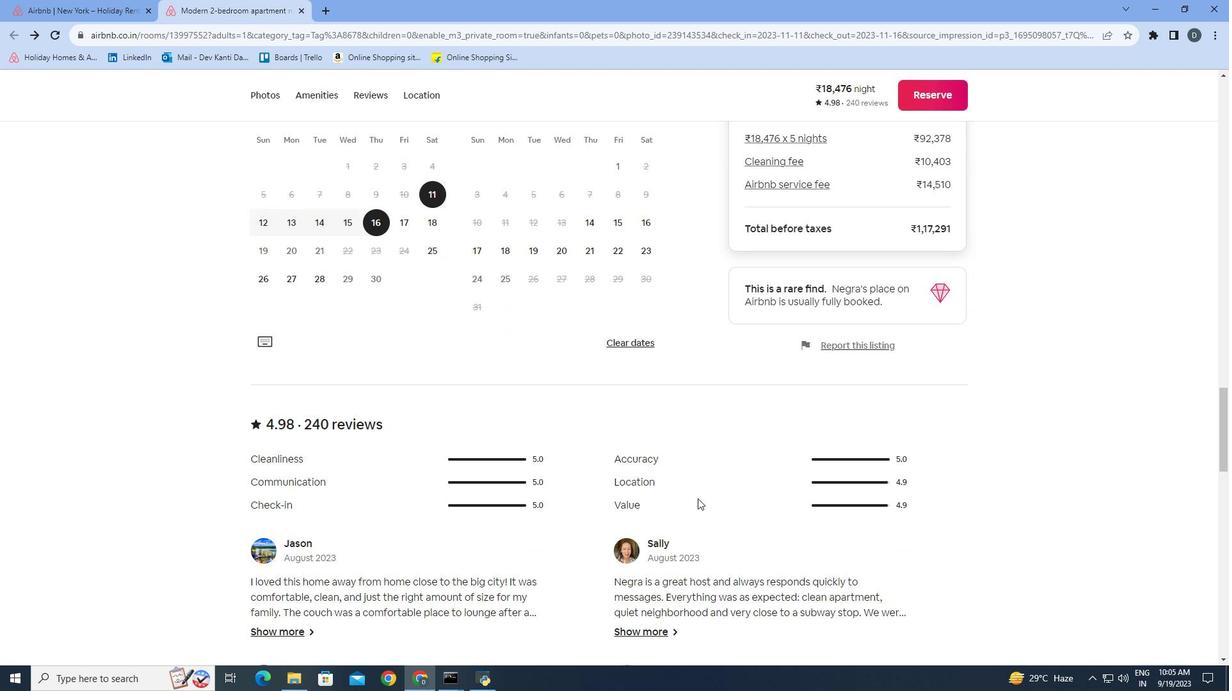
Action: Mouse scrolled (698, 498) with delta (0, 0)
Screenshot: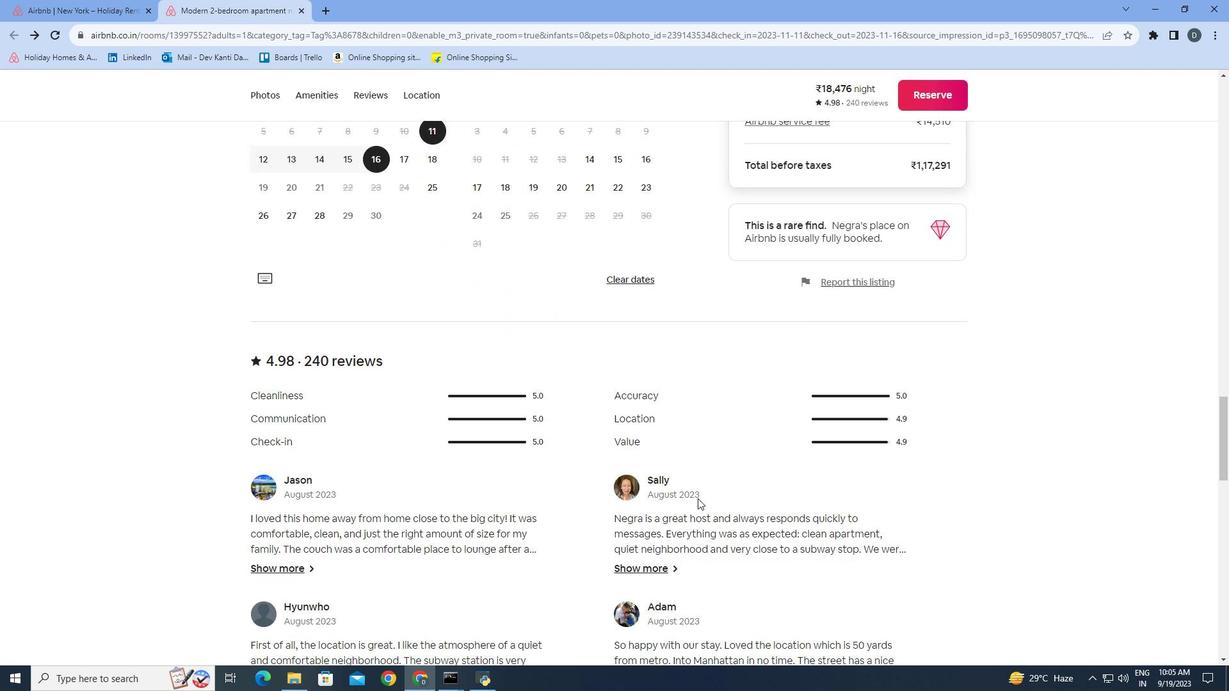 
Action: Mouse scrolled (698, 498) with delta (0, 0)
Screenshot: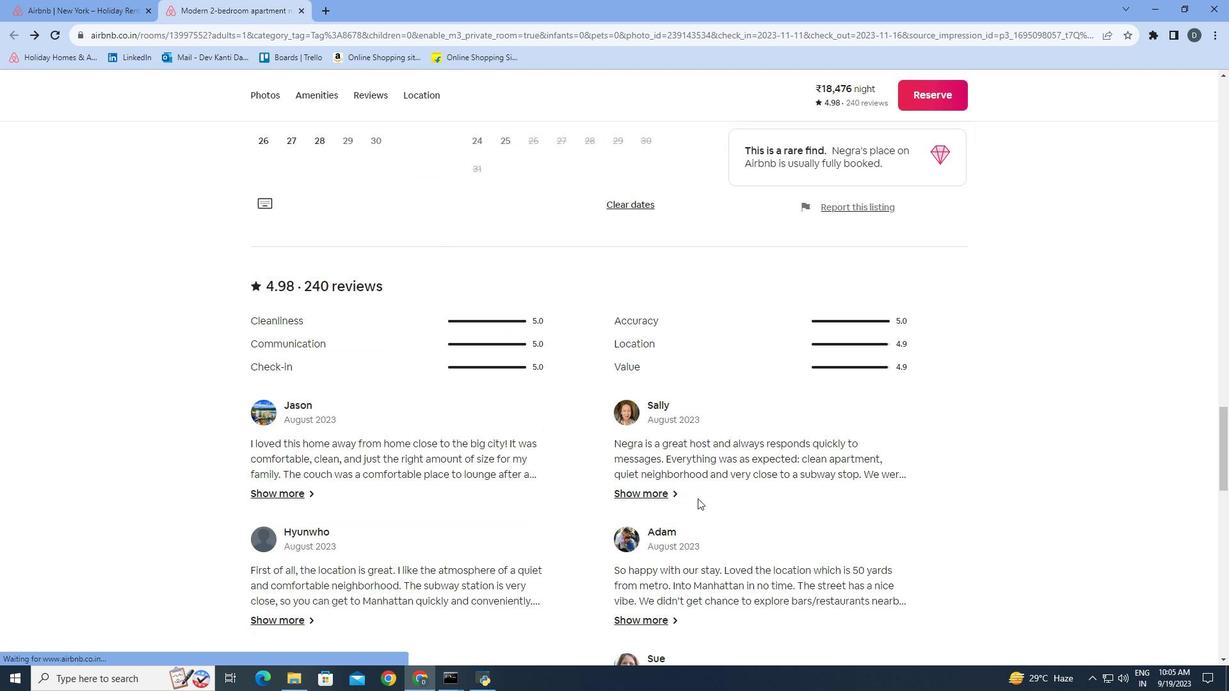 
Action: Mouse scrolled (698, 498) with delta (0, 0)
Screenshot: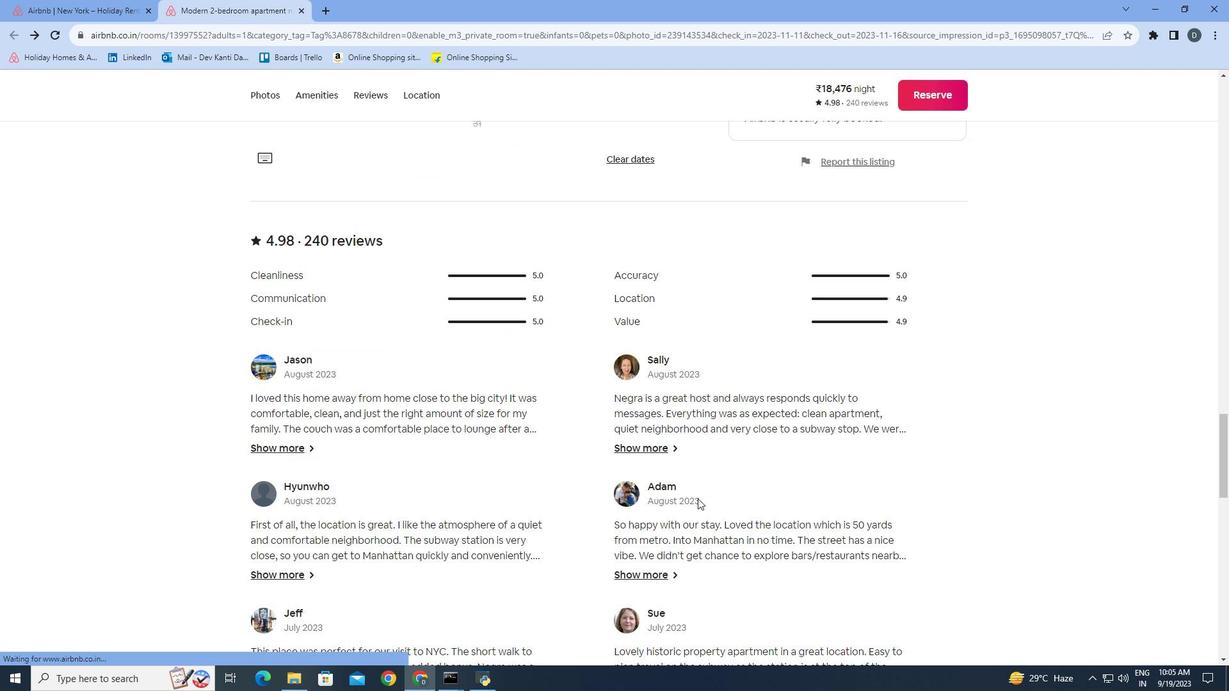 
Action: Mouse scrolled (698, 498) with delta (0, 0)
Screenshot: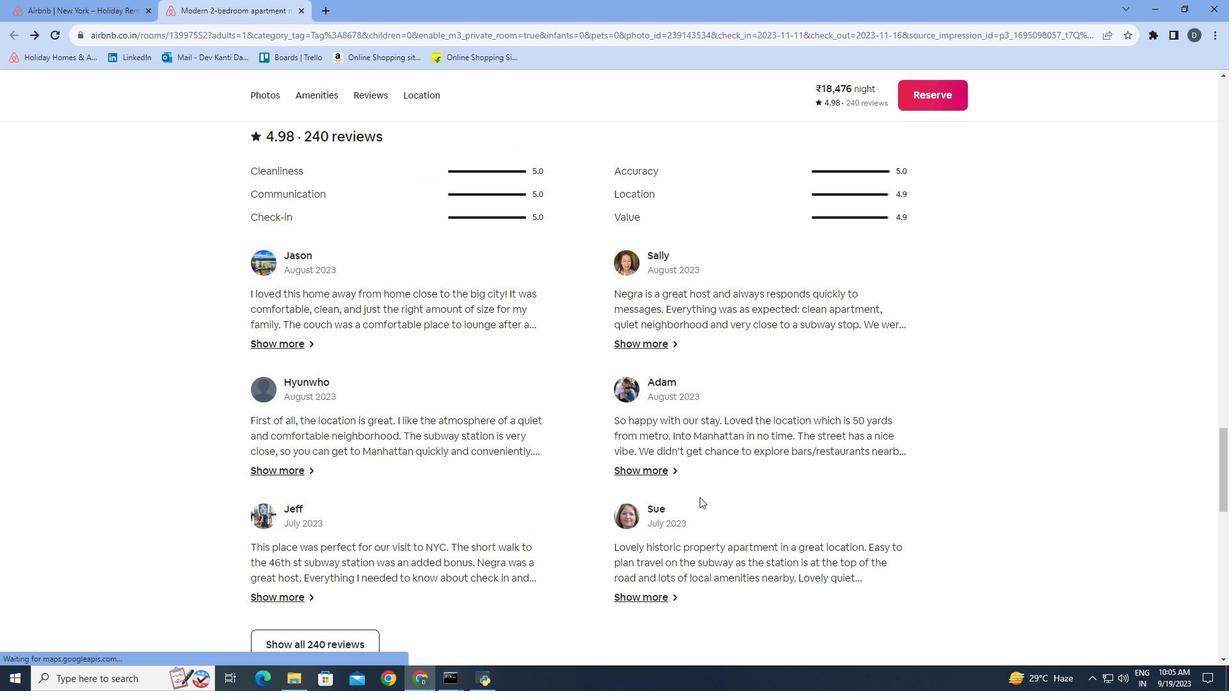 
Action: Mouse scrolled (698, 498) with delta (0, 0)
Screenshot: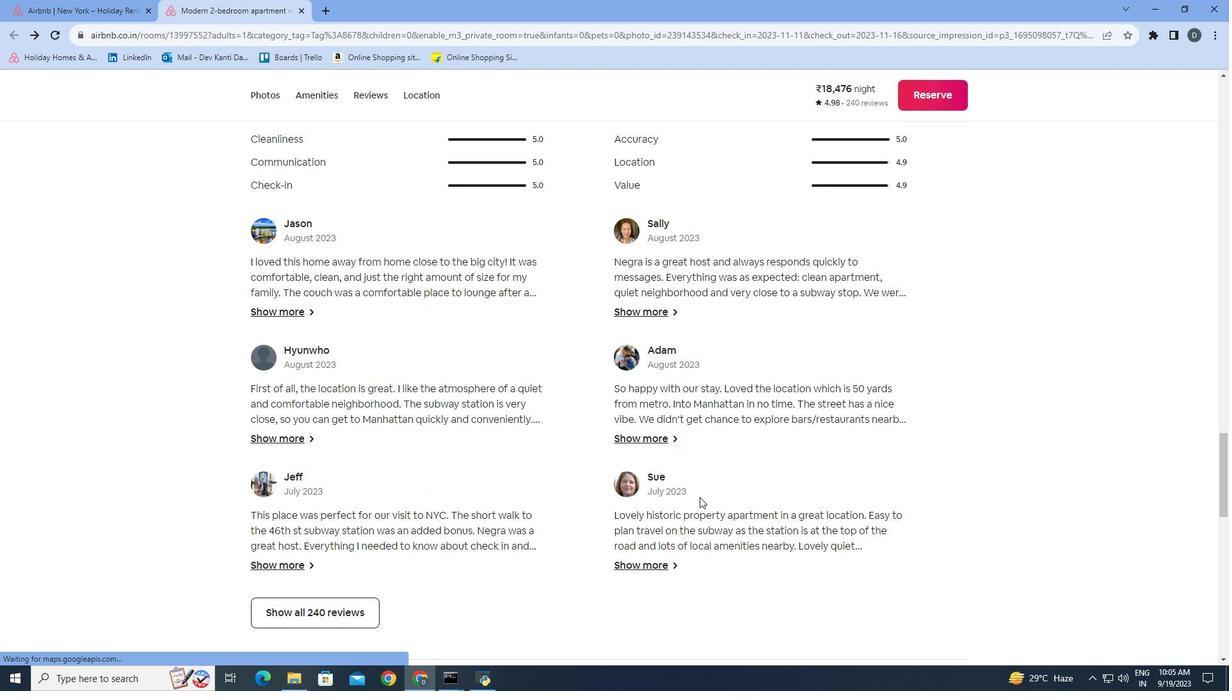 
Action: Mouse moved to (699, 497)
Screenshot: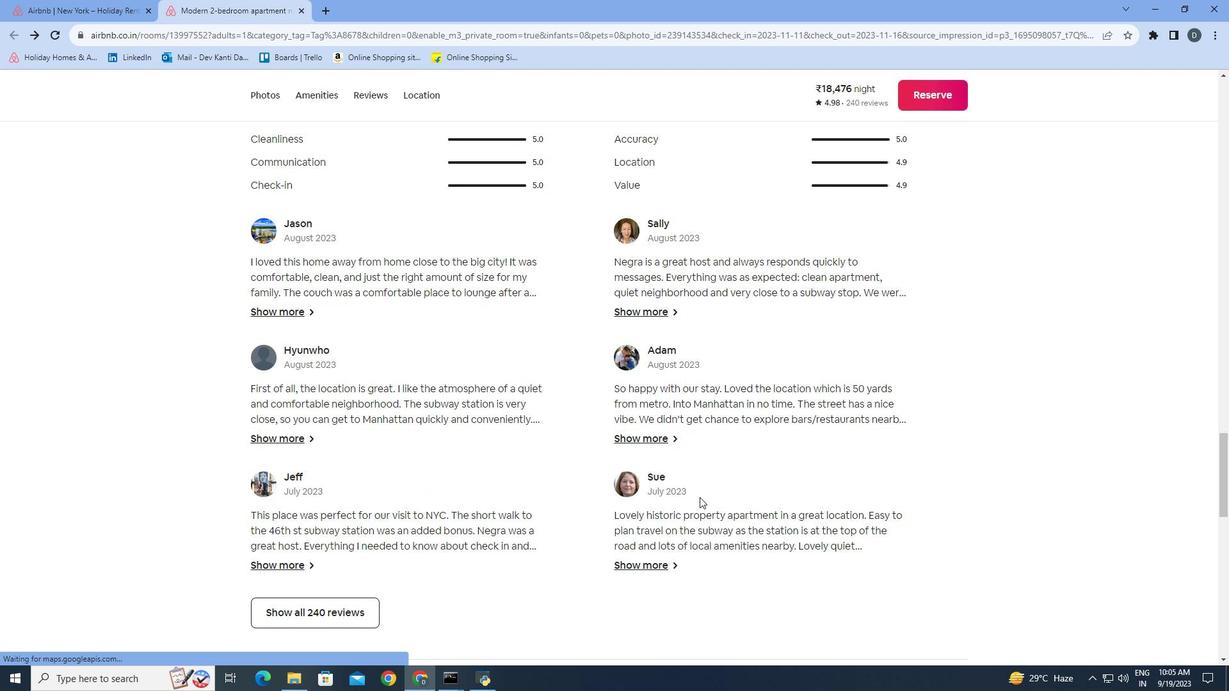 
Action: Mouse scrolled (699, 496) with delta (0, 0)
Screenshot: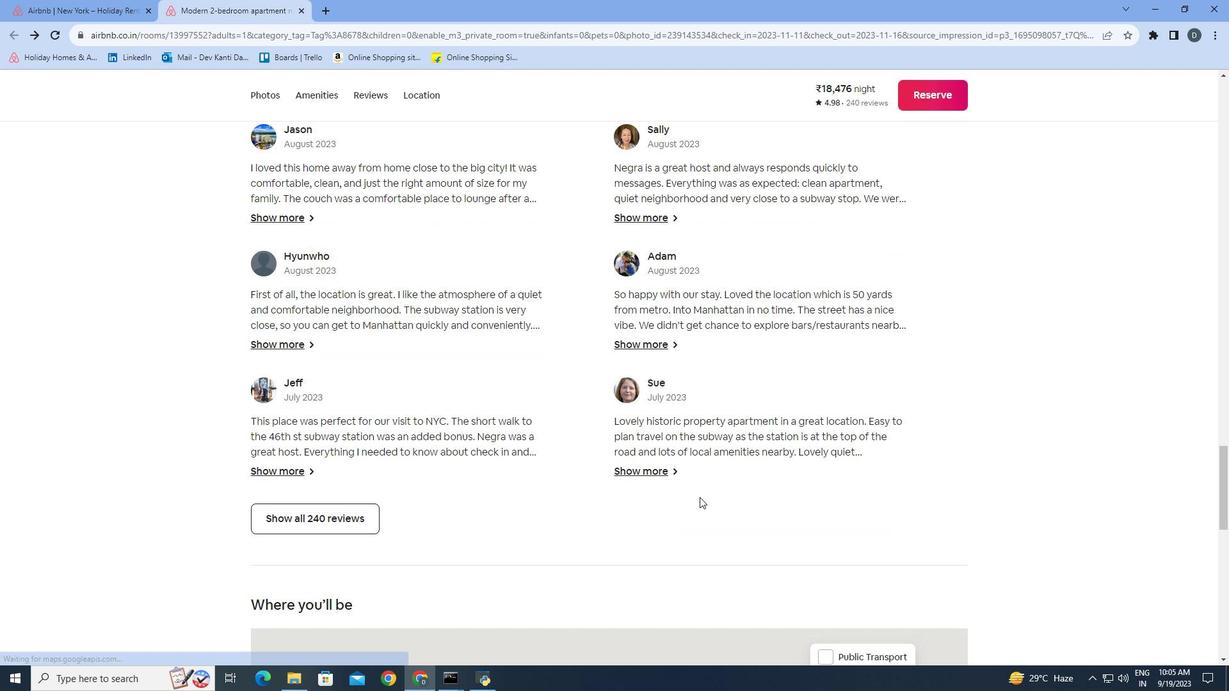 
Action: Mouse scrolled (699, 496) with delta (0, 0)
Screenshot: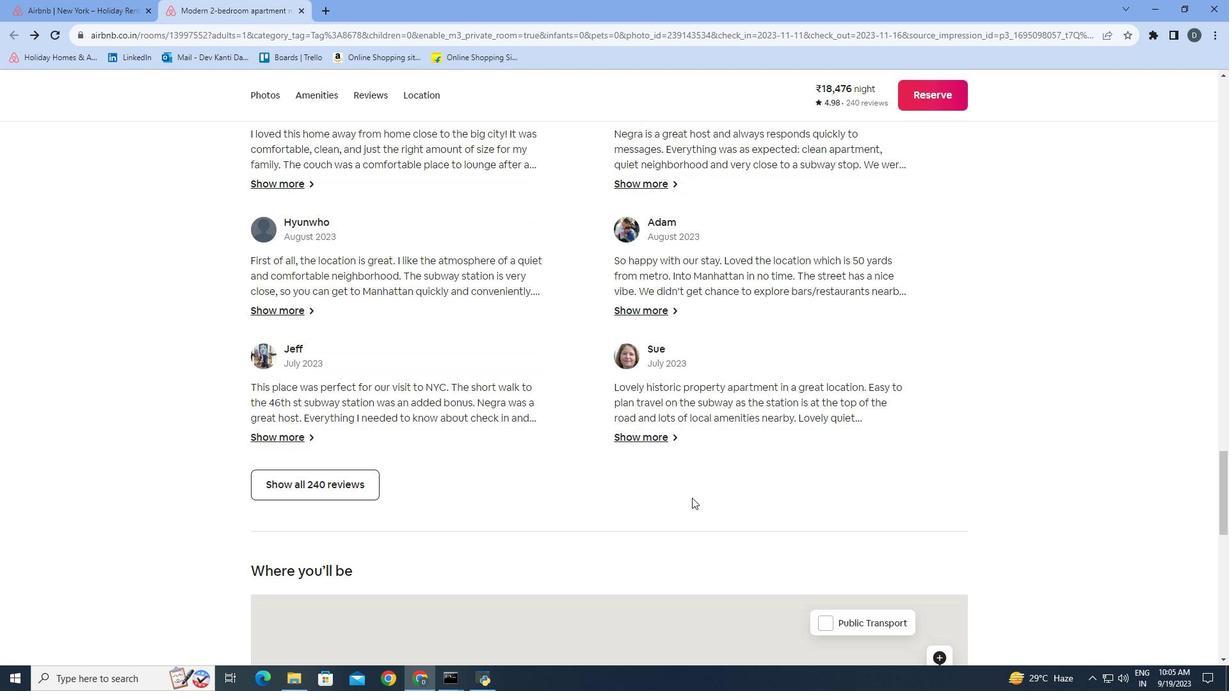
Action: Mouse moved to (368, 479)
Screenshot: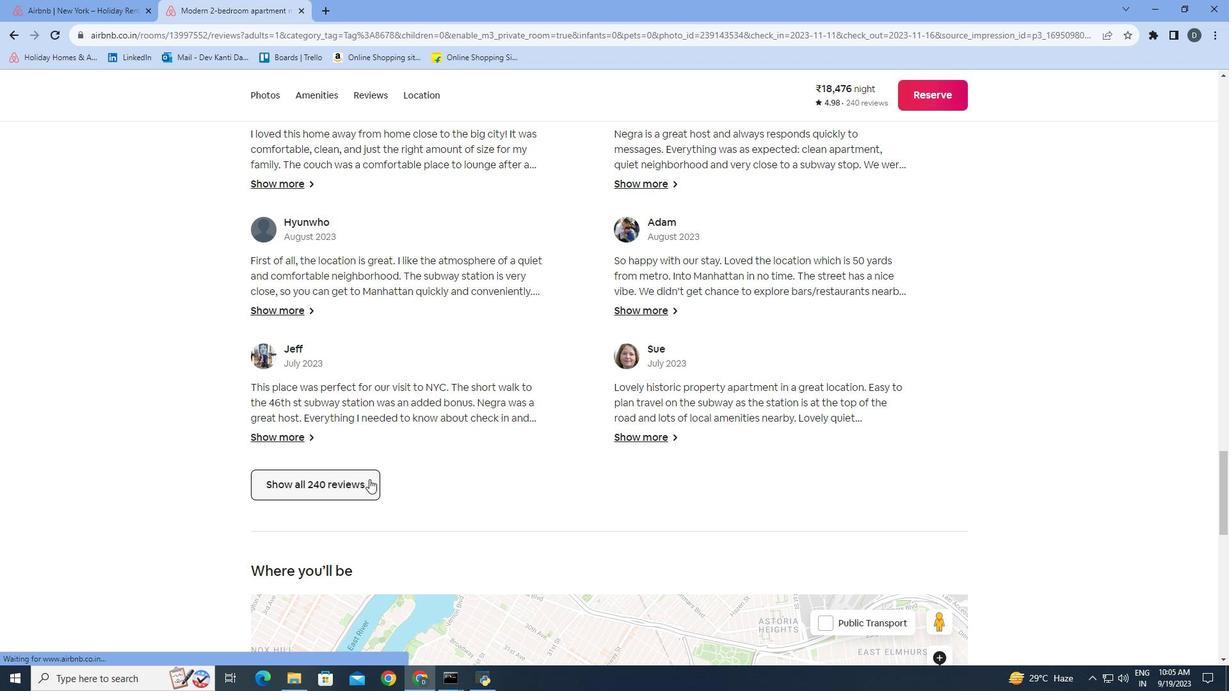 
Action: Mouse pressed left at (368, 479)
Screenshot: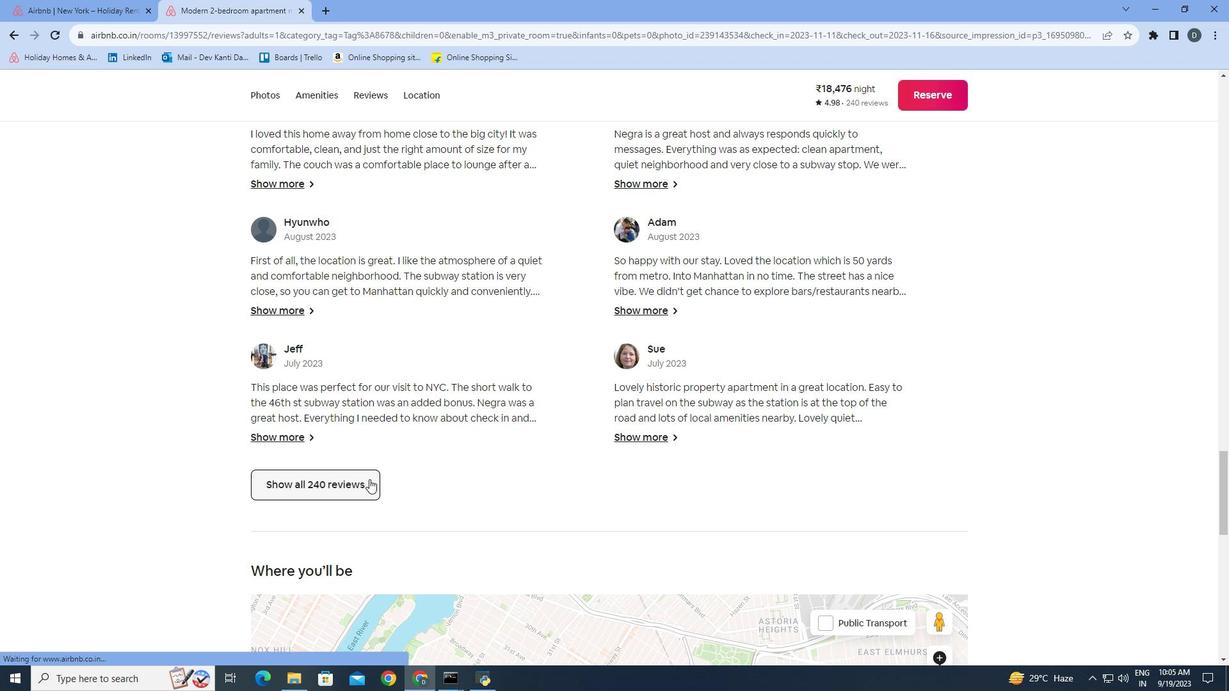 
Action: Mouse moved to (924, 329)
Screenshot: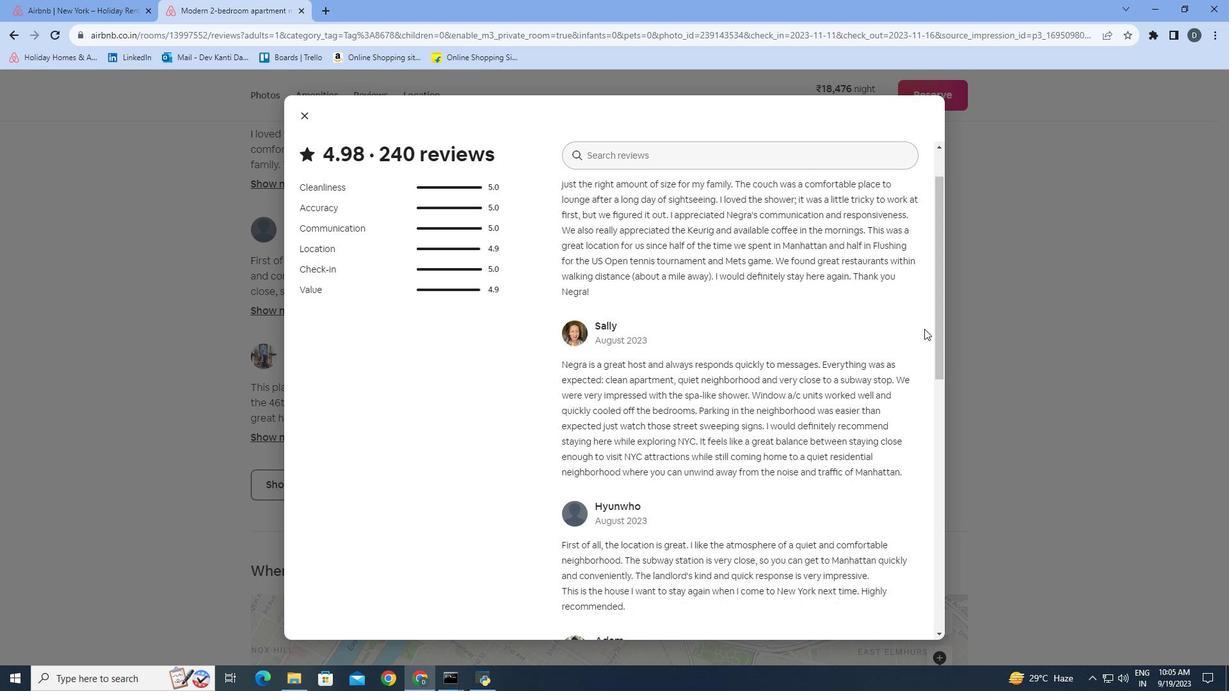 
Action: Mouse scrolled (924, 328) with delta (0, 0)
Screenshot: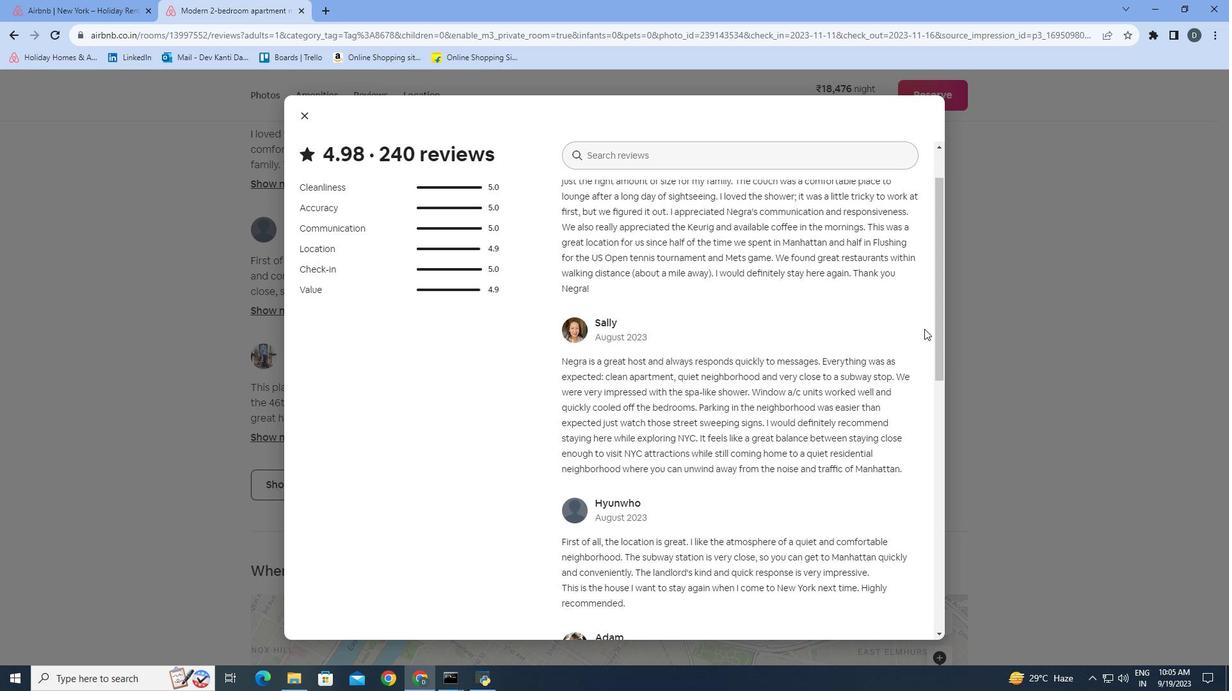 
Action: Mouse moved to (924, 329)
Screenshot: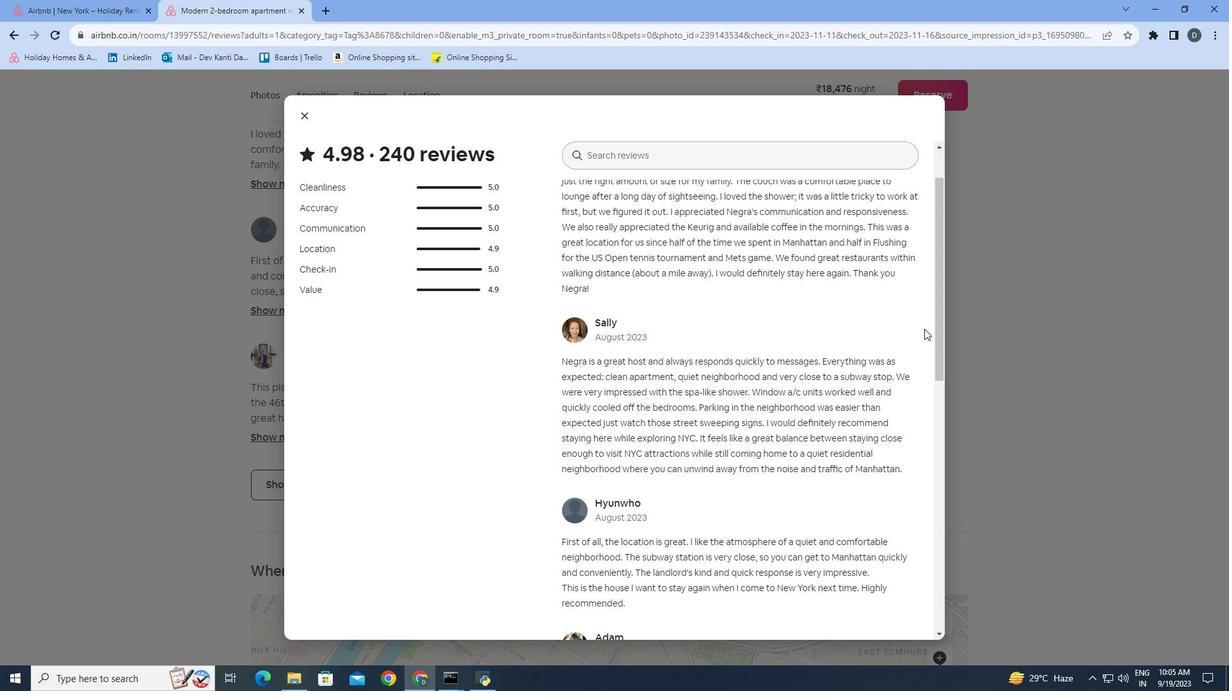 
Action: Mouse scrolled (924, 328) with delta (0, 0)
Screenshot: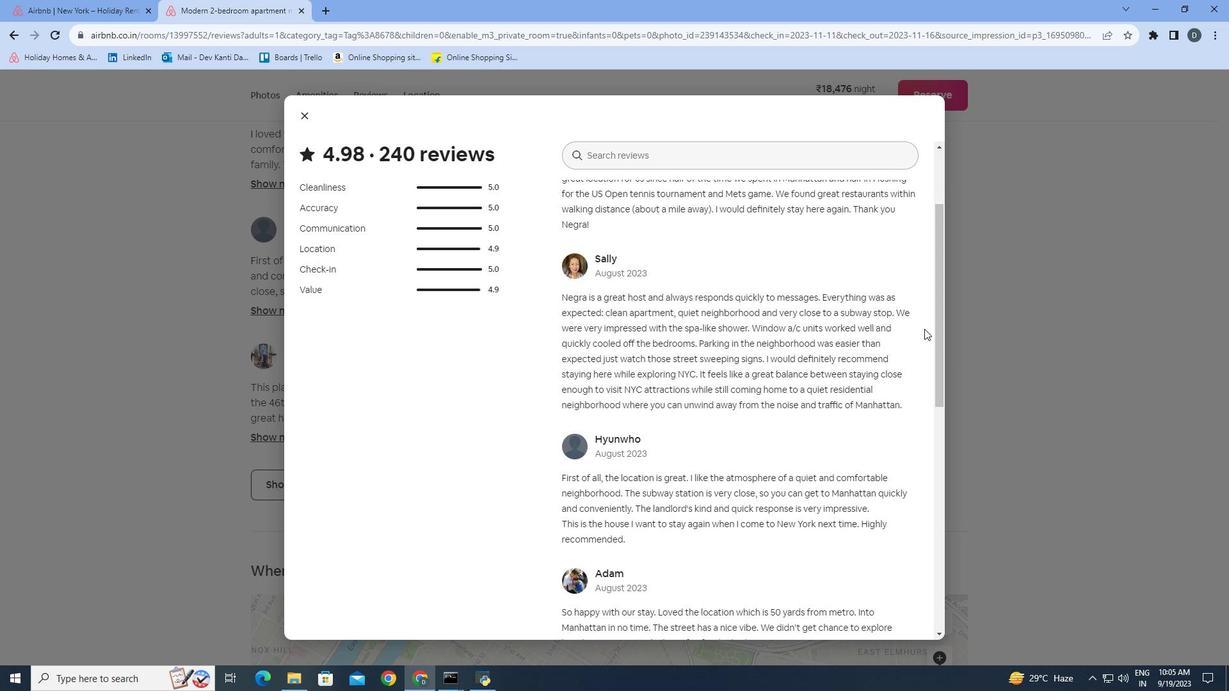 
Action: Mouse scrolled (924, 328) with delta (0, 0)
Screenshot: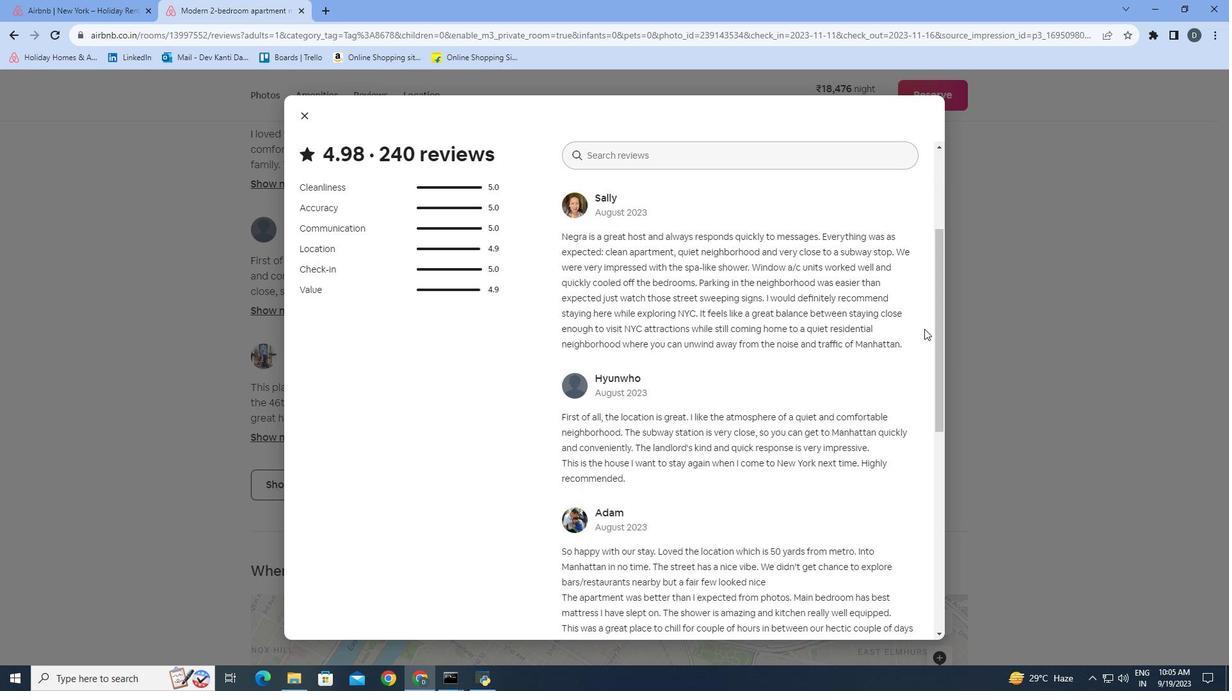 
Action: Mouse scrolled (924, 328) with delta (0, 0)
Screenshot: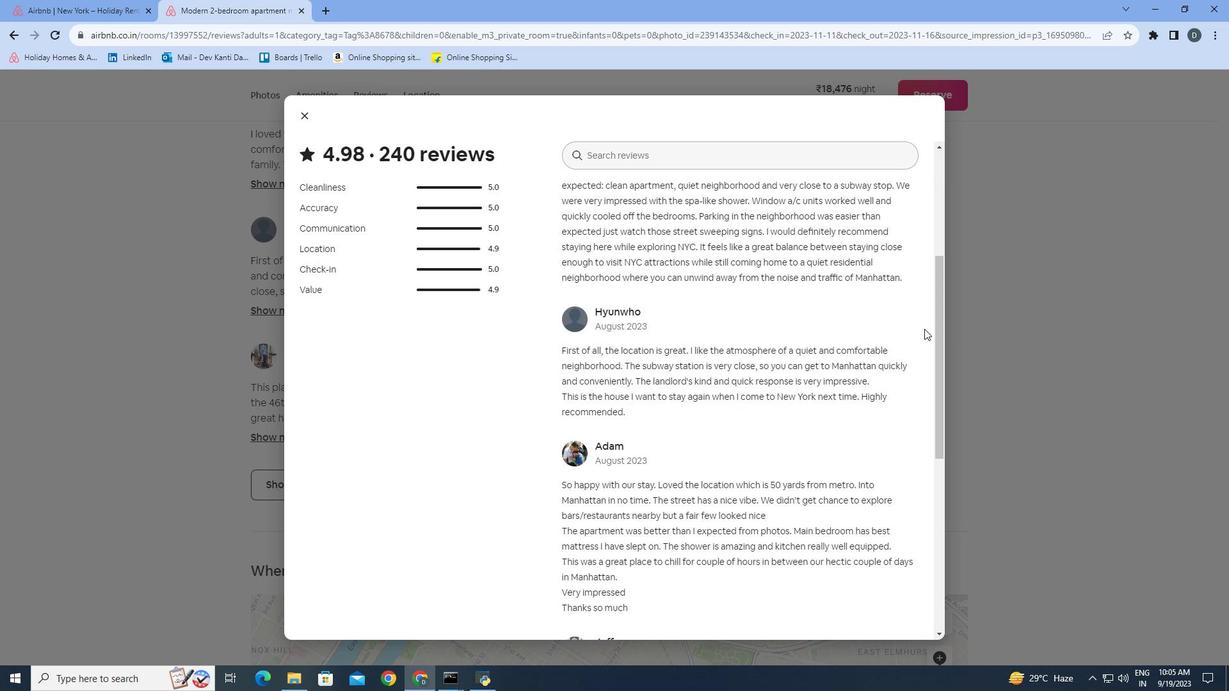 
Action: Mouse scrolled (924, 328) with delta (0, 0)
Screenshot: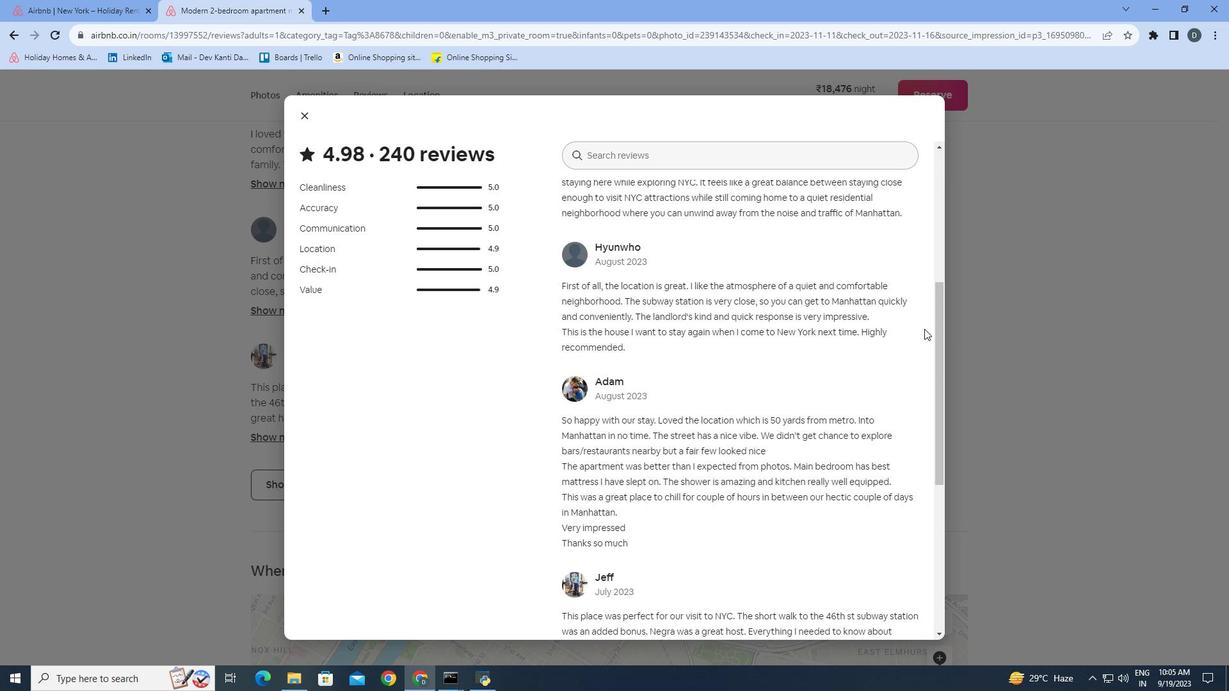 
Action: Mouse moved to (925, 329)
Screenshot: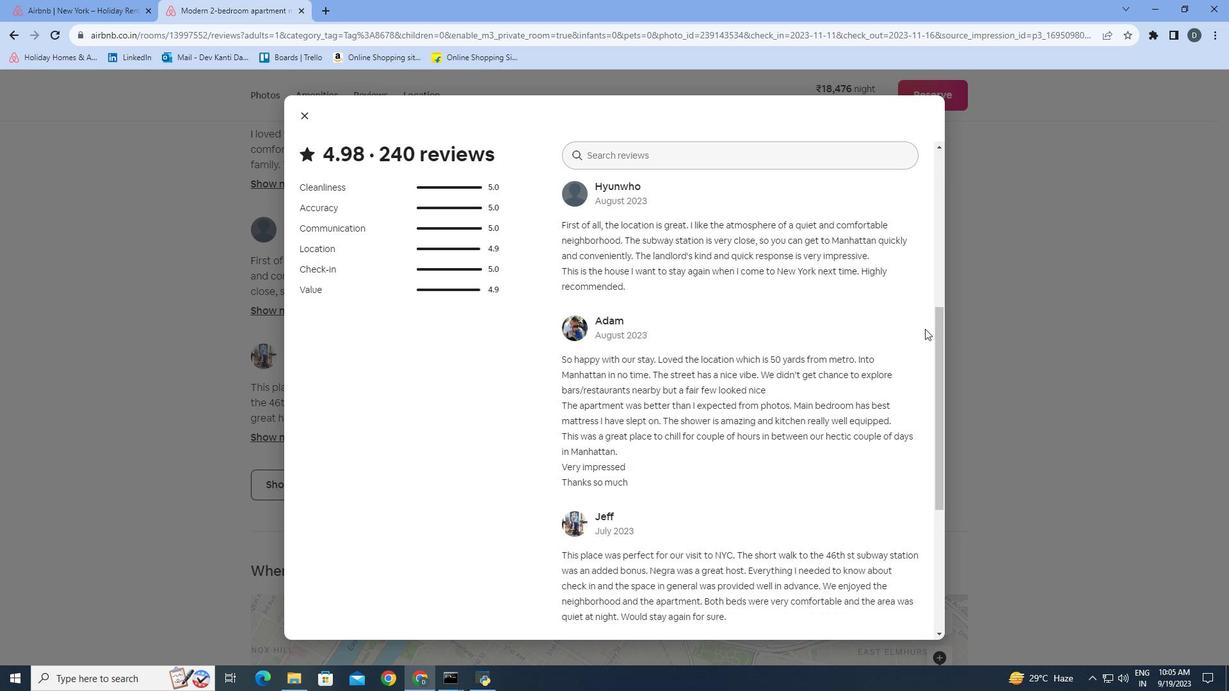 
Action: Mouse scrolled (925, 328) with delta (0, 0)
Screenshot: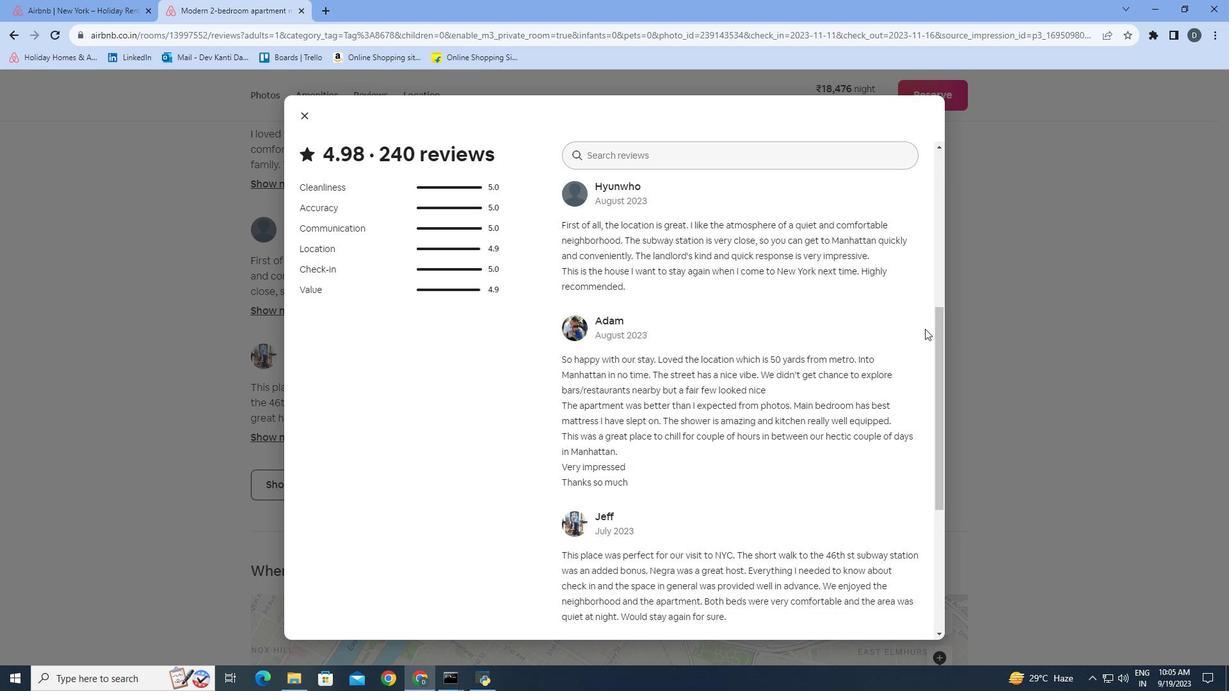 
Action: Mouse scrolled (925, 328) with delta (0, 0)
Screenshot: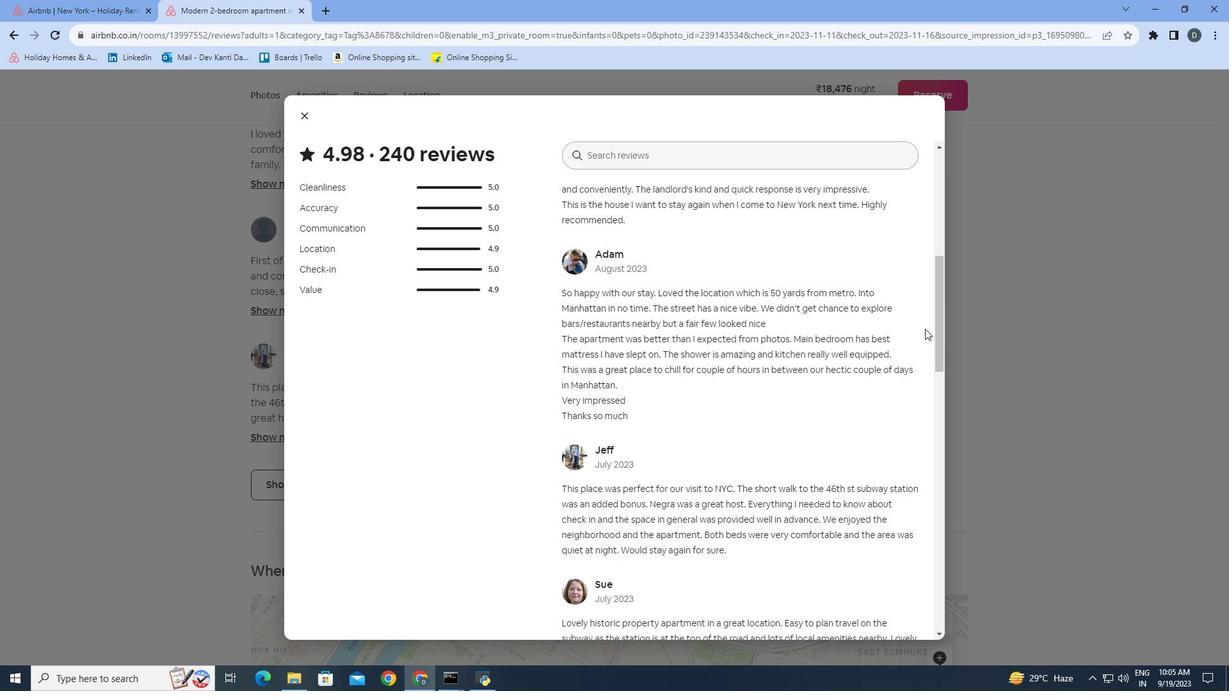 
Action: Mouse moved to (931, 327)
Screenshot: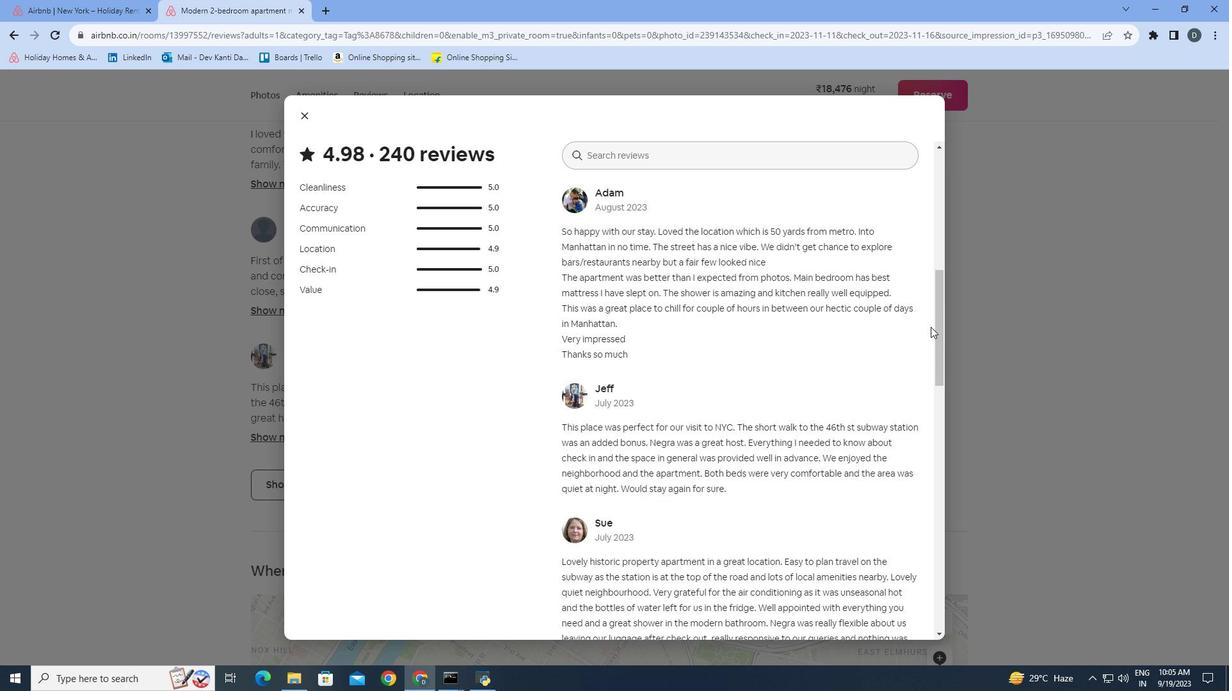 
Action: Mouse scrolled (931, 326) with delta (0, 0)
Screenshot: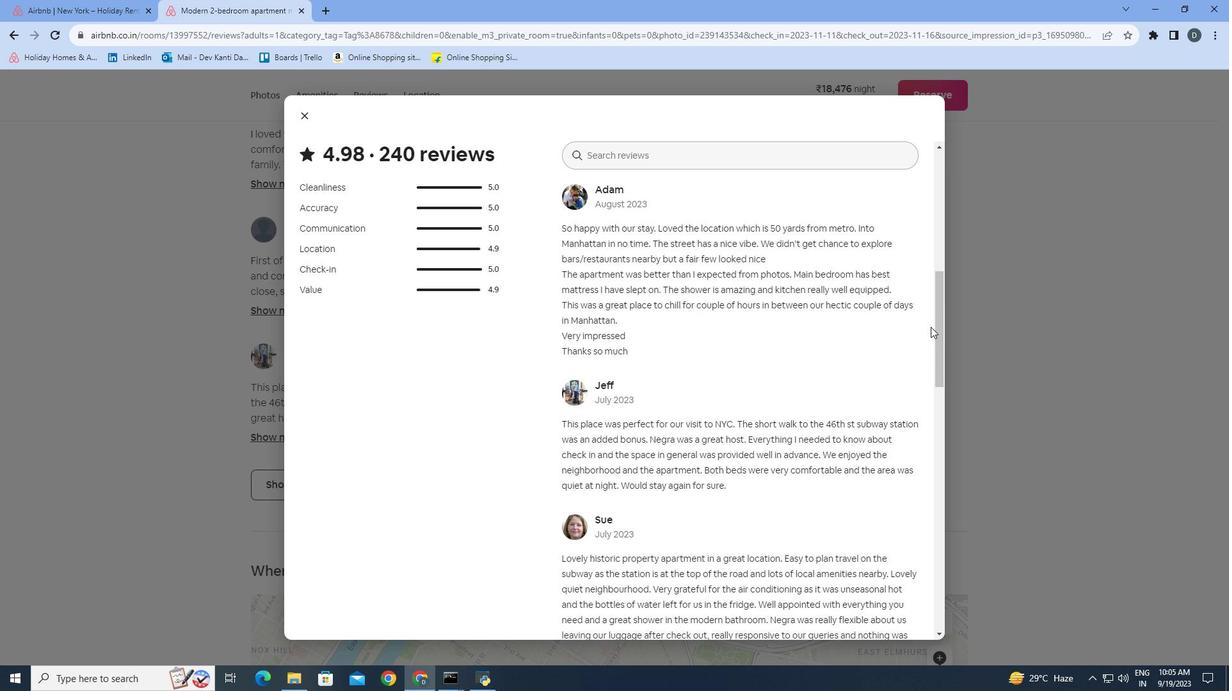 
Action: Mouse scrolled (931, 326) with delta (0, 0)
Screenshot: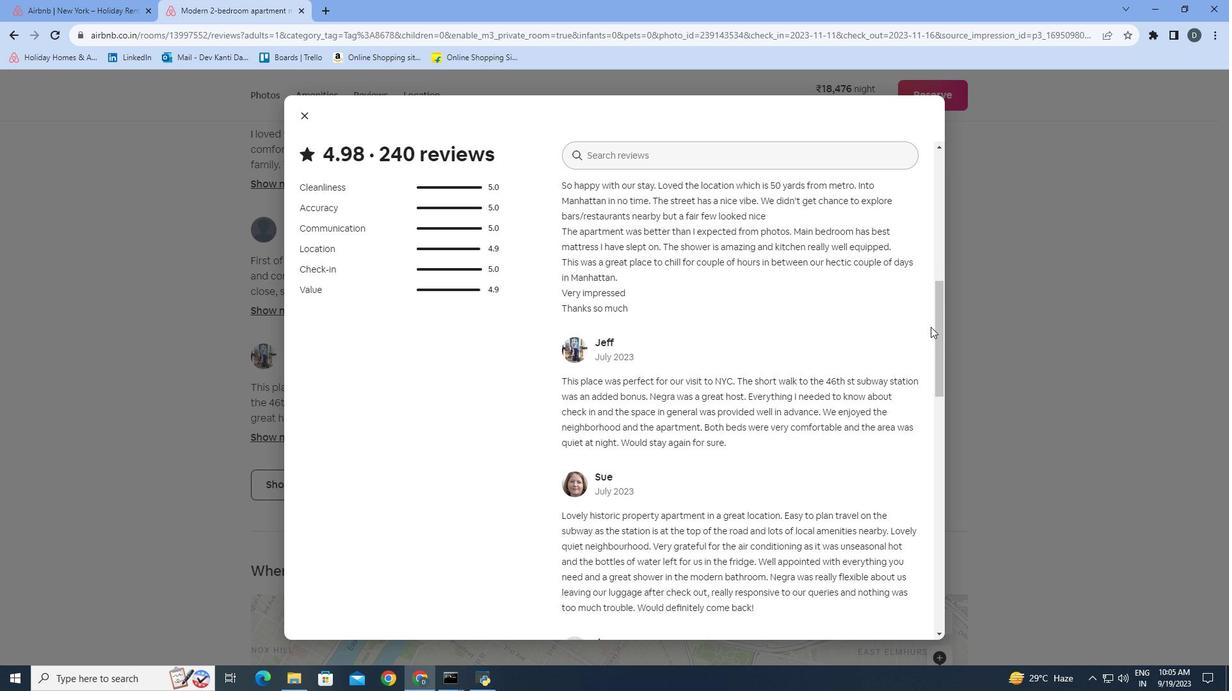
Action: Mouse moved to (923, 329)
Screenshot: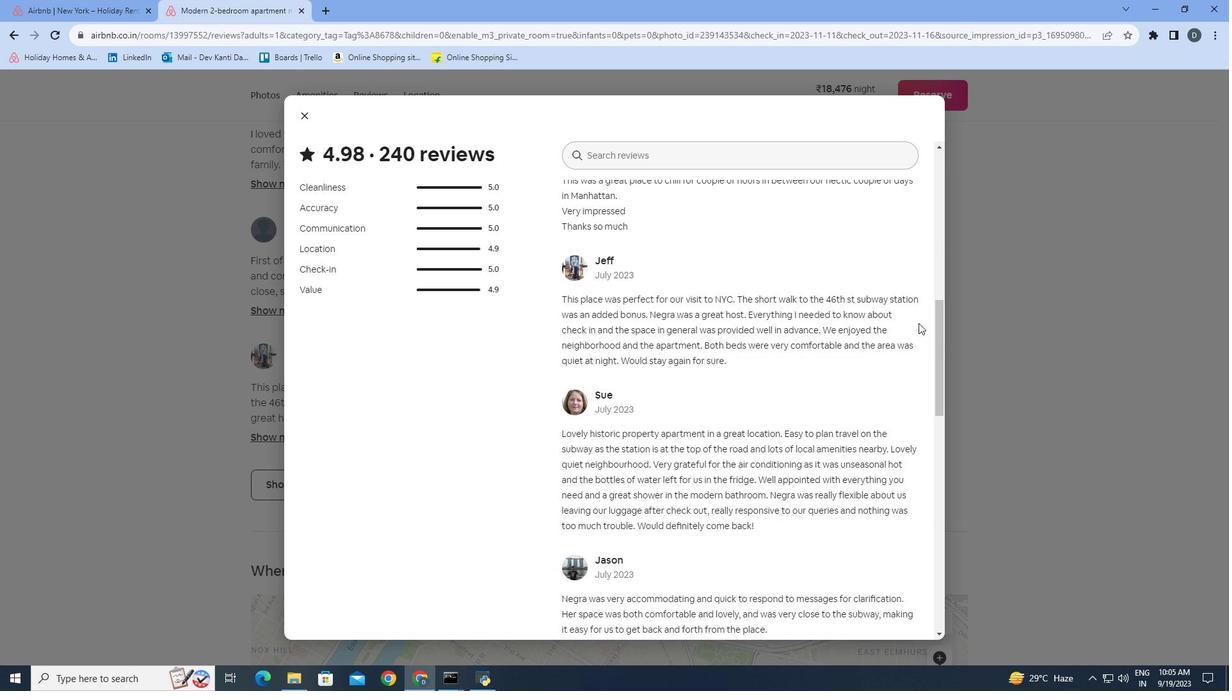 
Action: Mouse scrolled (923, 328) with delta (0, 0)
Screenshot: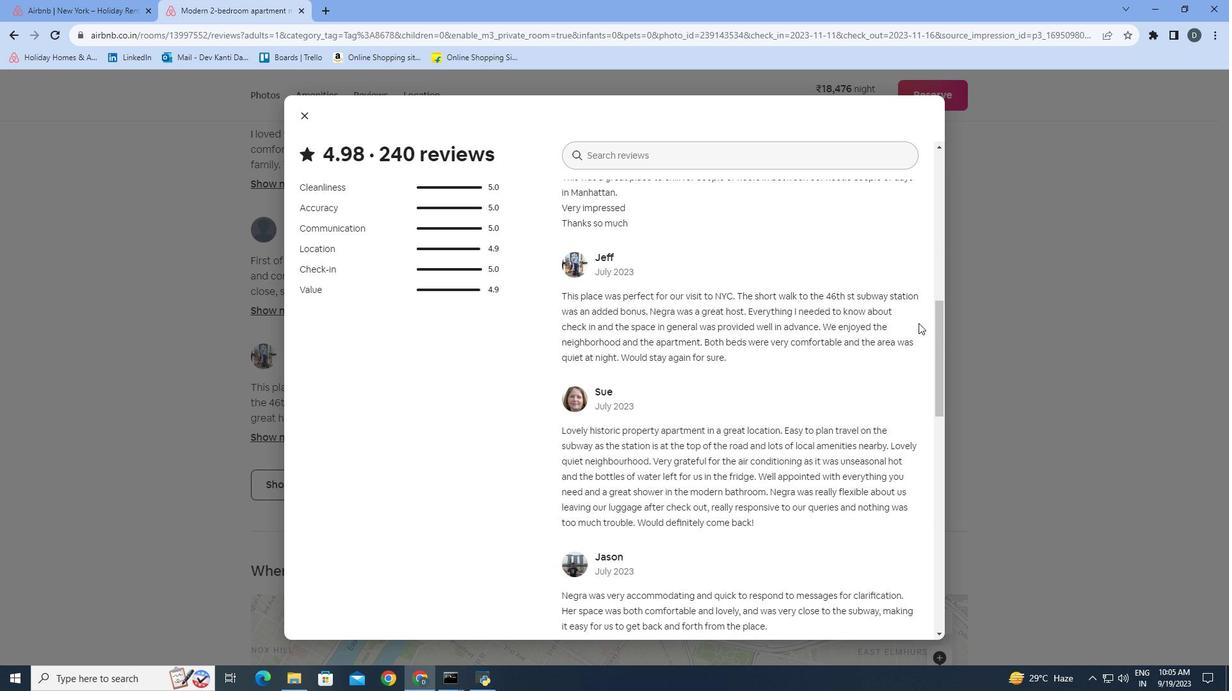 
Action: Mouse moved to (922, 322)
Screenshot: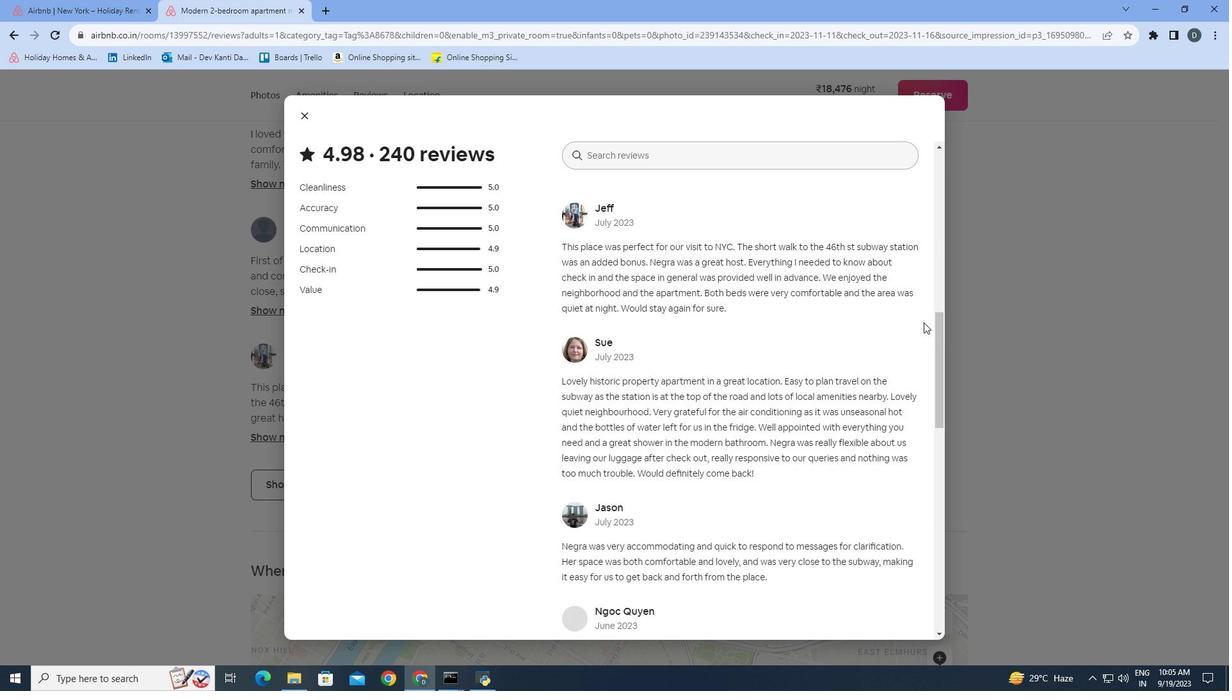 
Action: Mouse scrolled (922, 322) with delta (0, 0)
Screenshot: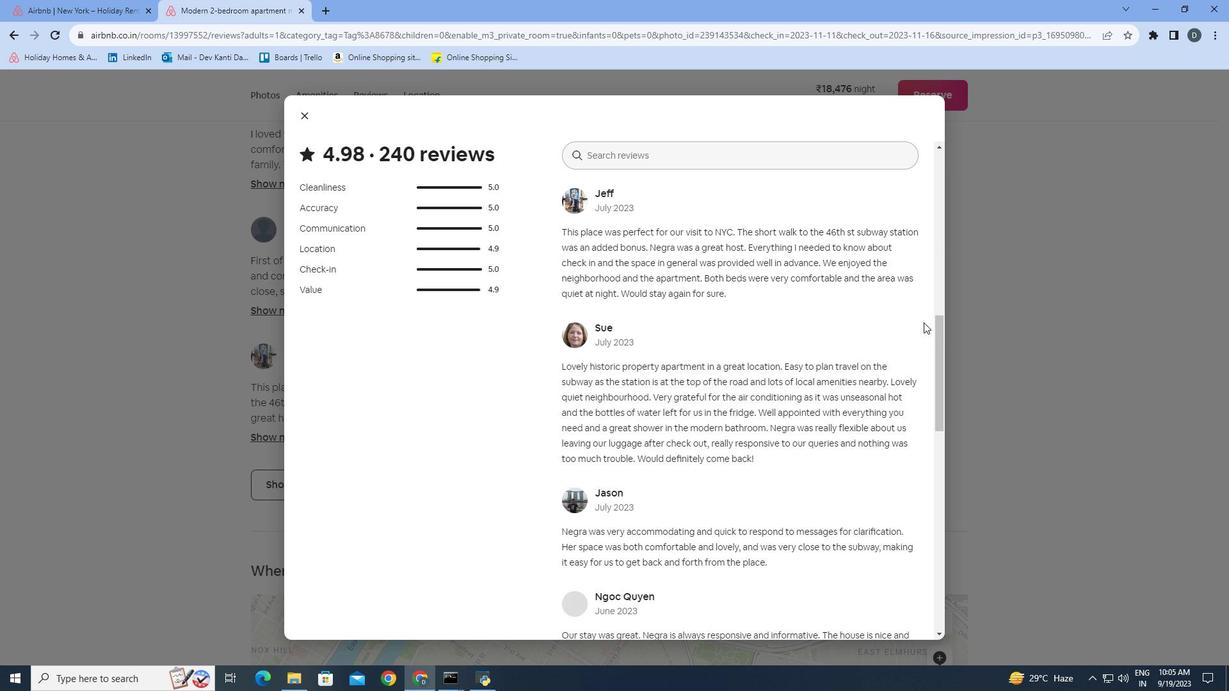 
Action: Mouse moved to (924, 322)
Screenshot: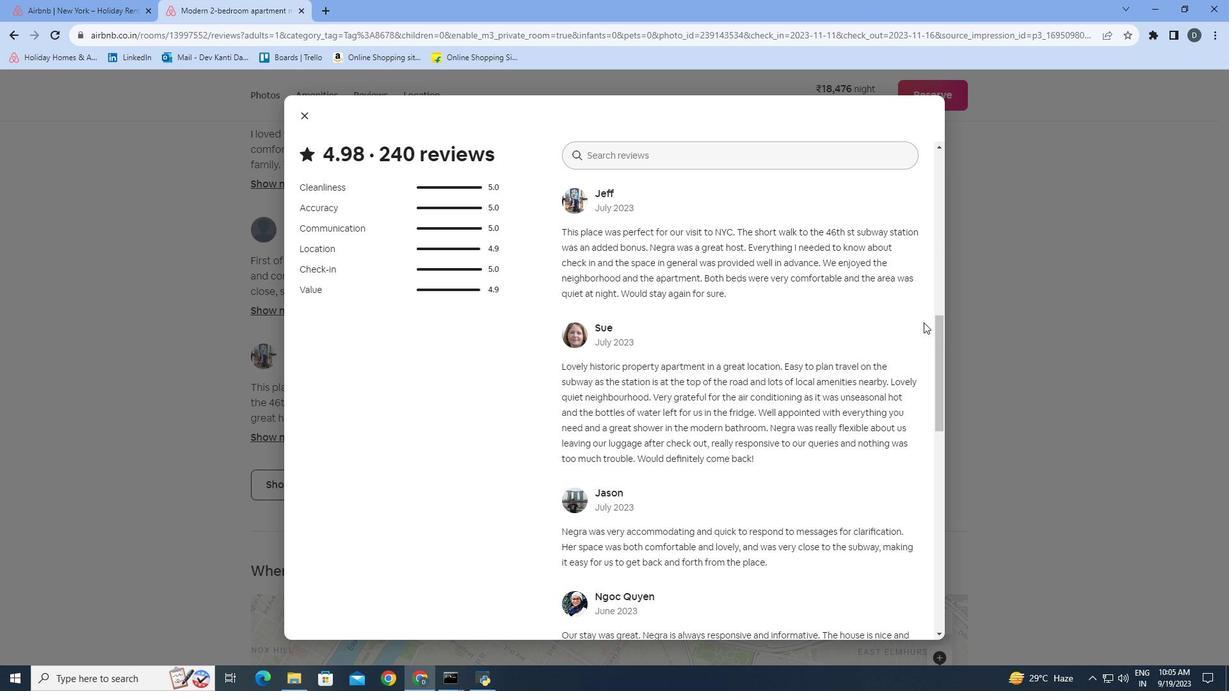 
Action: Mouse scrolled (924, 322) with delta (0, 0)
Screenshot: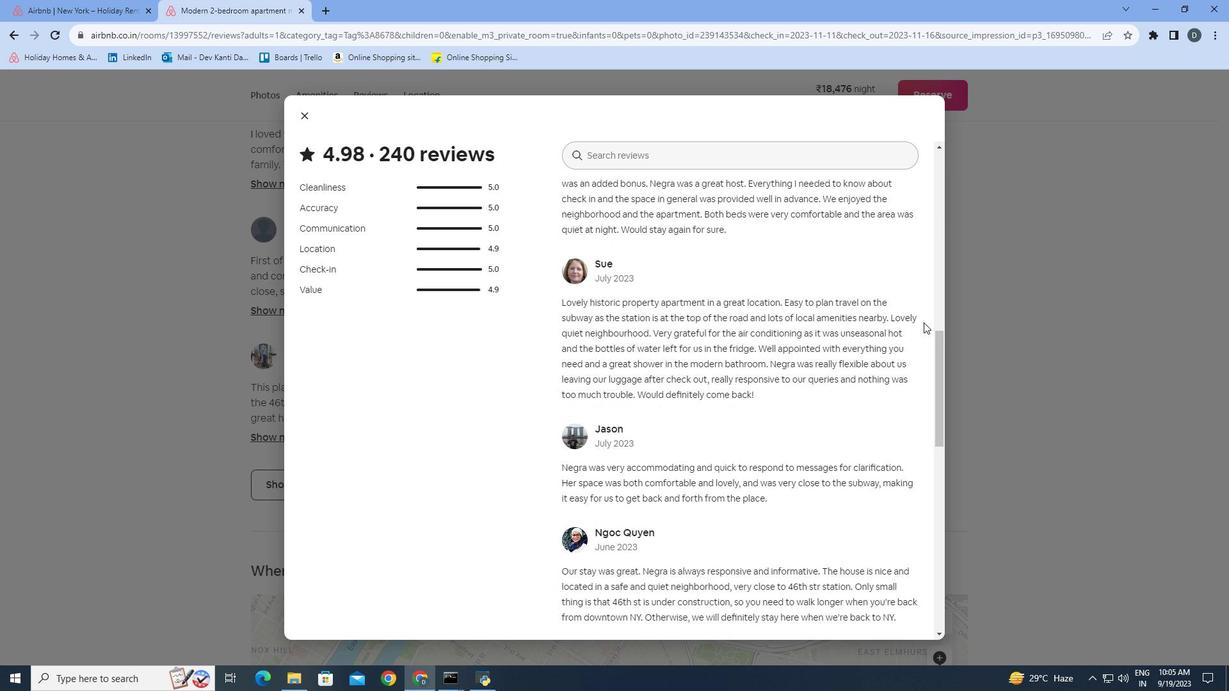 
Action: Mouse scrolled (924, 322) with delta (0, 0)
Screenshot: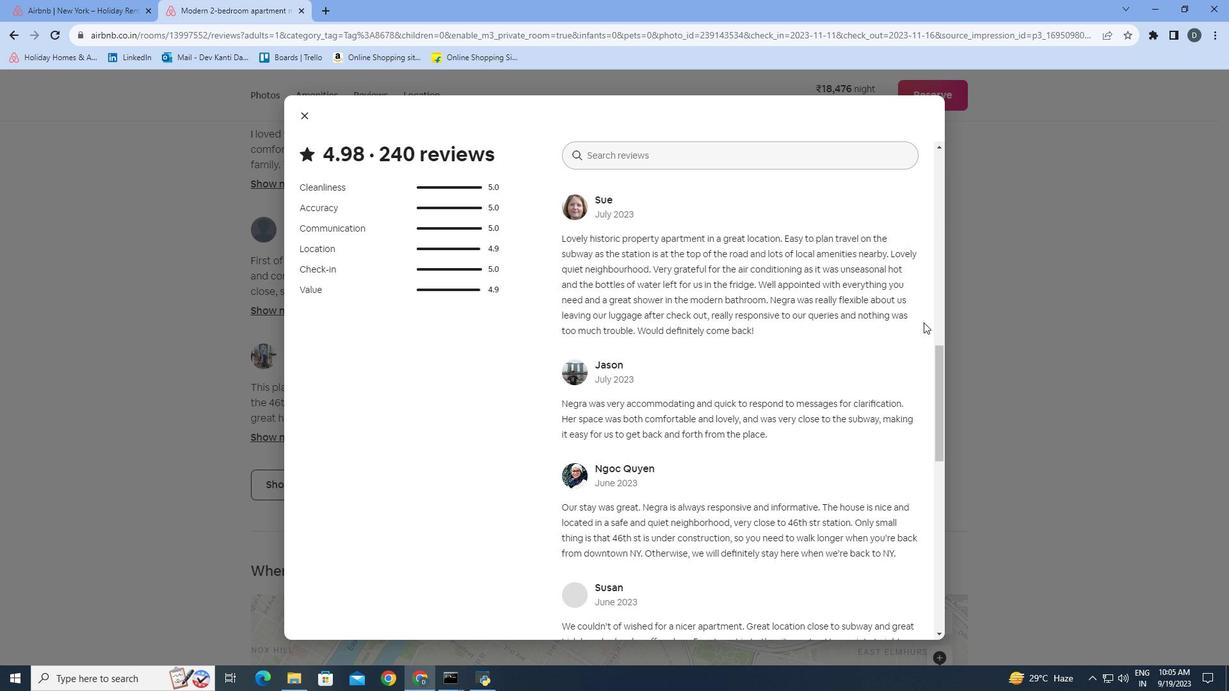 
Action: Mouse moved to (924, 322)
Screenshot: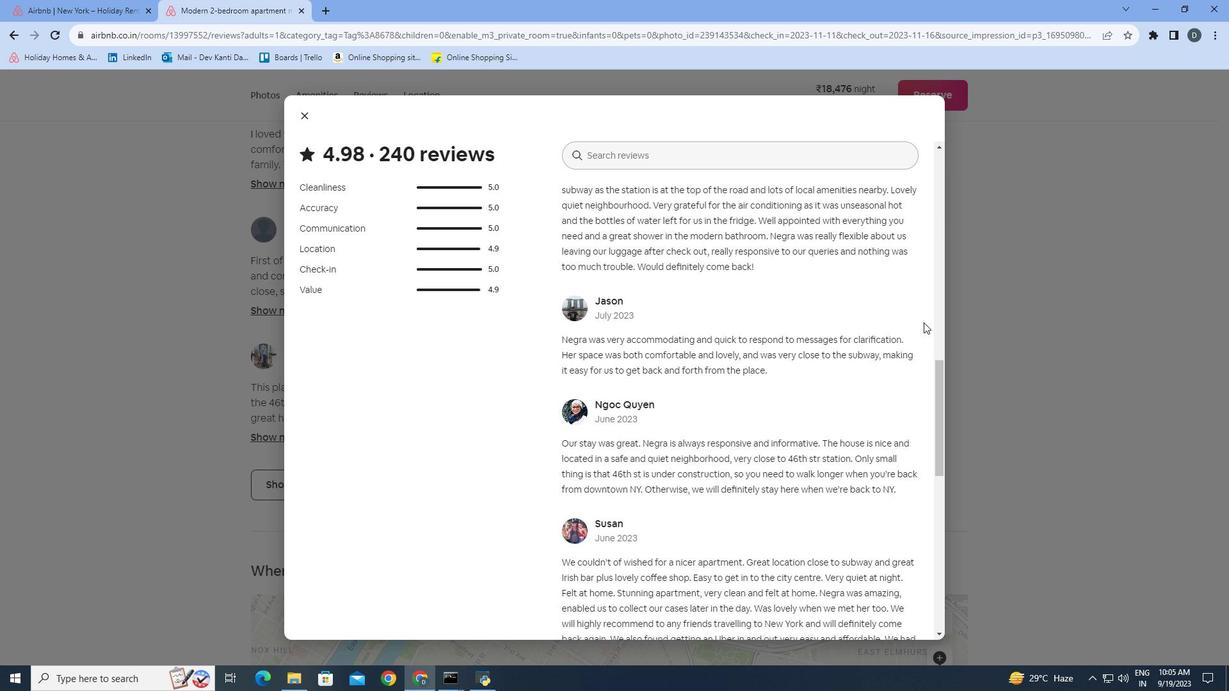 
Action: Mouse scrolled (924, 322) with delta (0, 0)
Screenshot: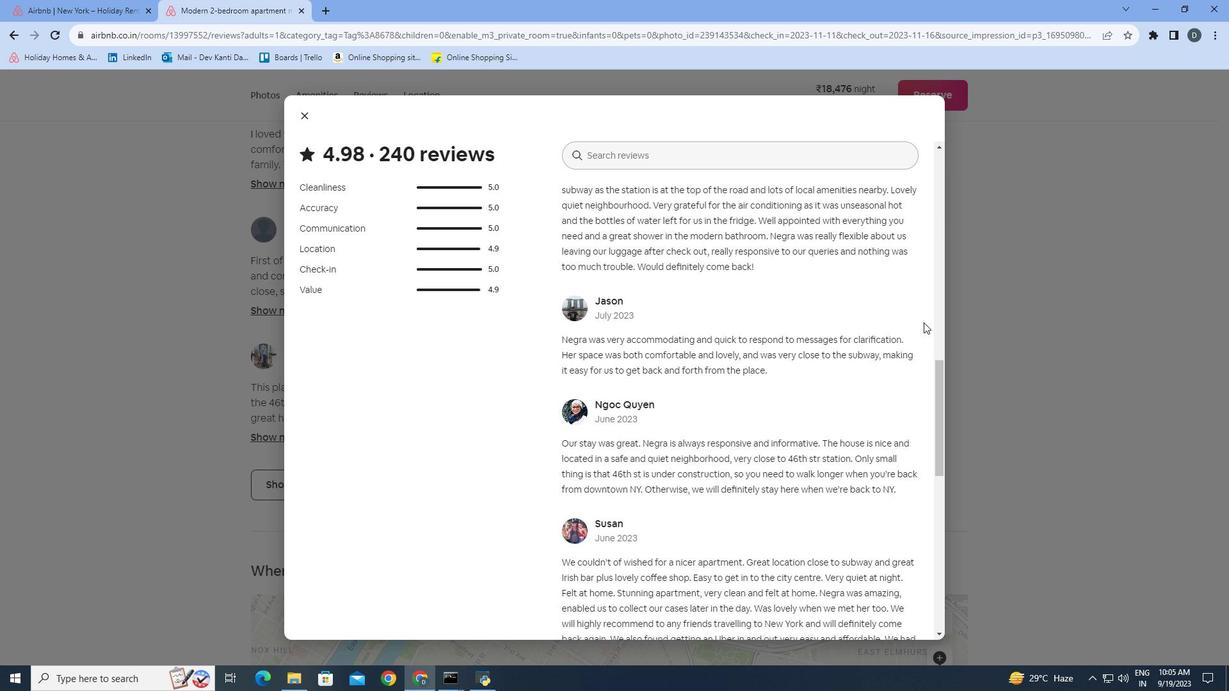 
Action: Mouse moved to (924, 322)
Screenshot: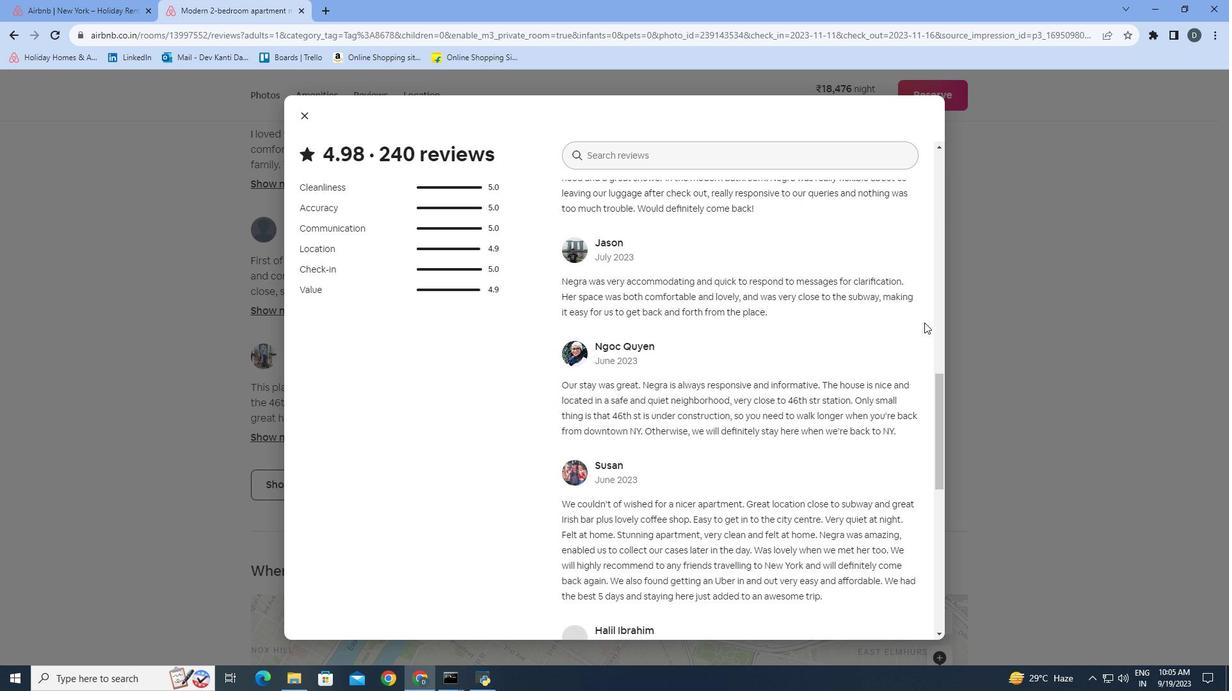 
Action: Mouse scrolled (924, 322) with delta (0, 0)
Screenshot: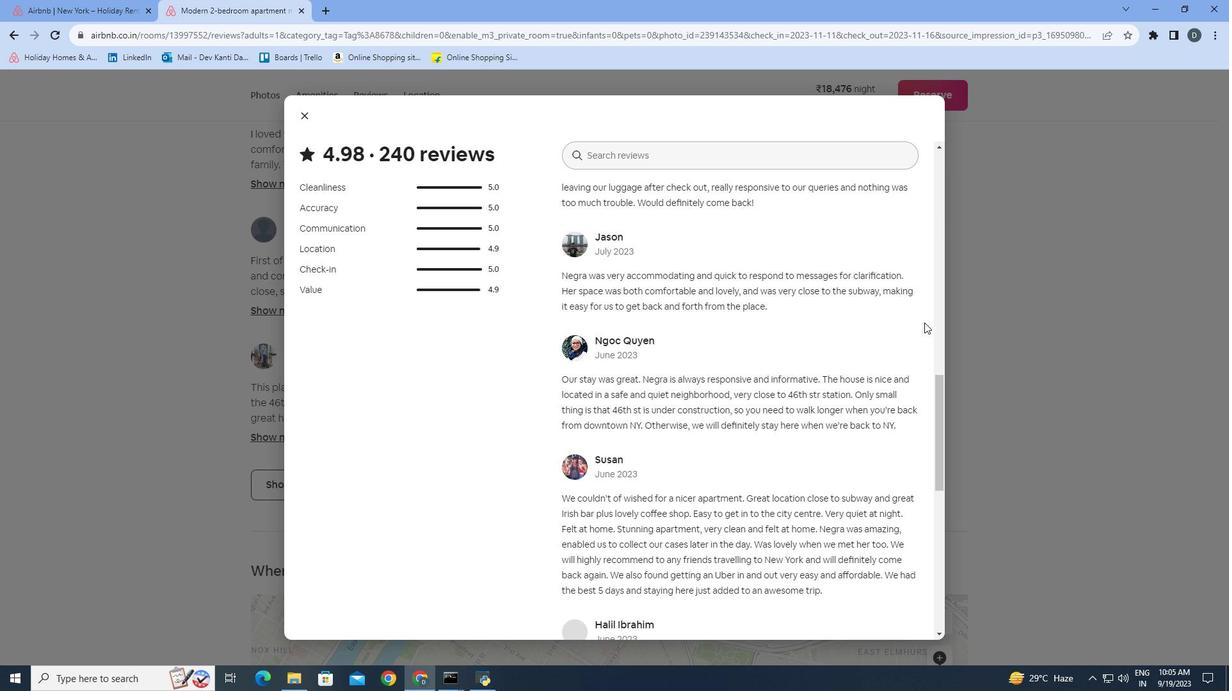 
Action: Mouse moved to (924, 322)
Screenshot: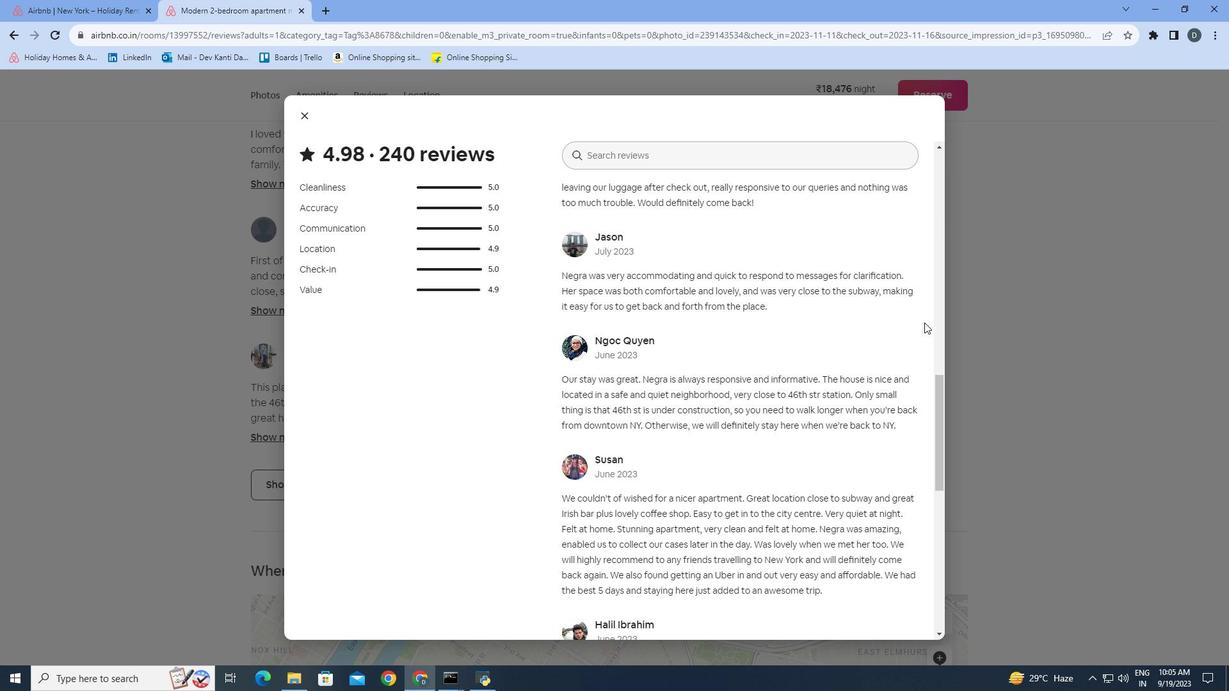 
Action: Mouse scrolled (924, 322) with delta (0, 0)
Screenshot: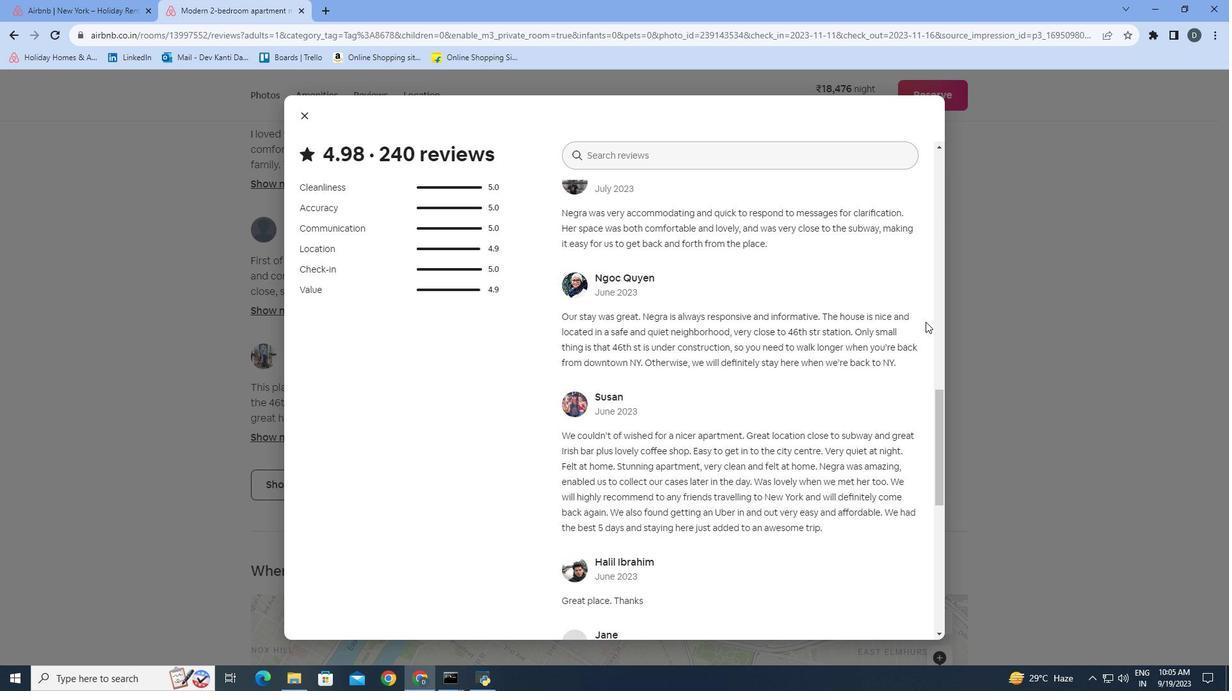 
Action: Mouse moved to (926, 322)
Screenshot: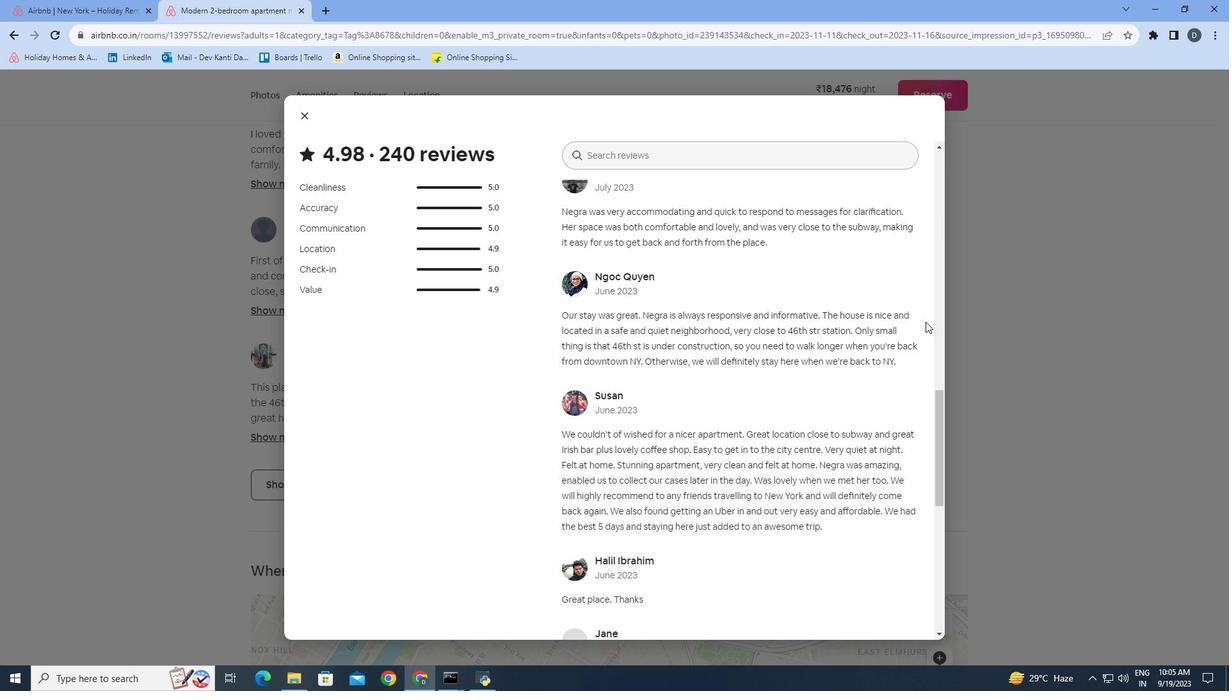 
Action: Mouse scrolled (926, 321) with delta (0, 0)
Screenshot: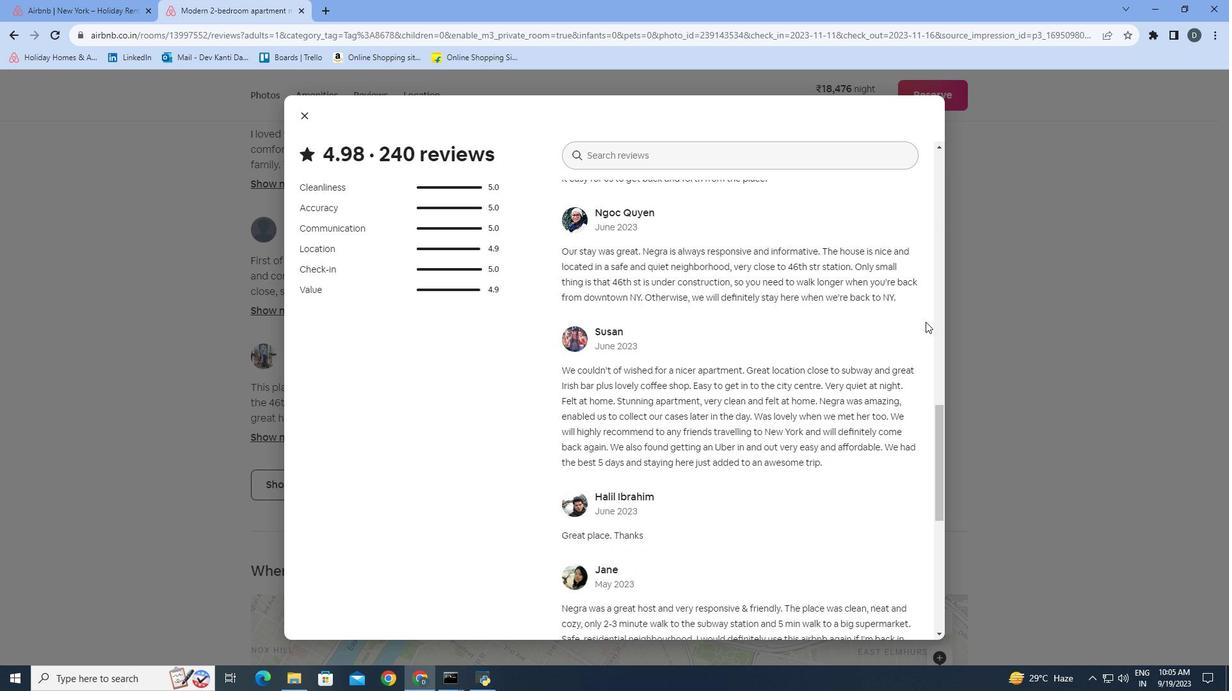 
Action: Mouse scrolled (926, 321) with delta (0, 0)
Screenshot: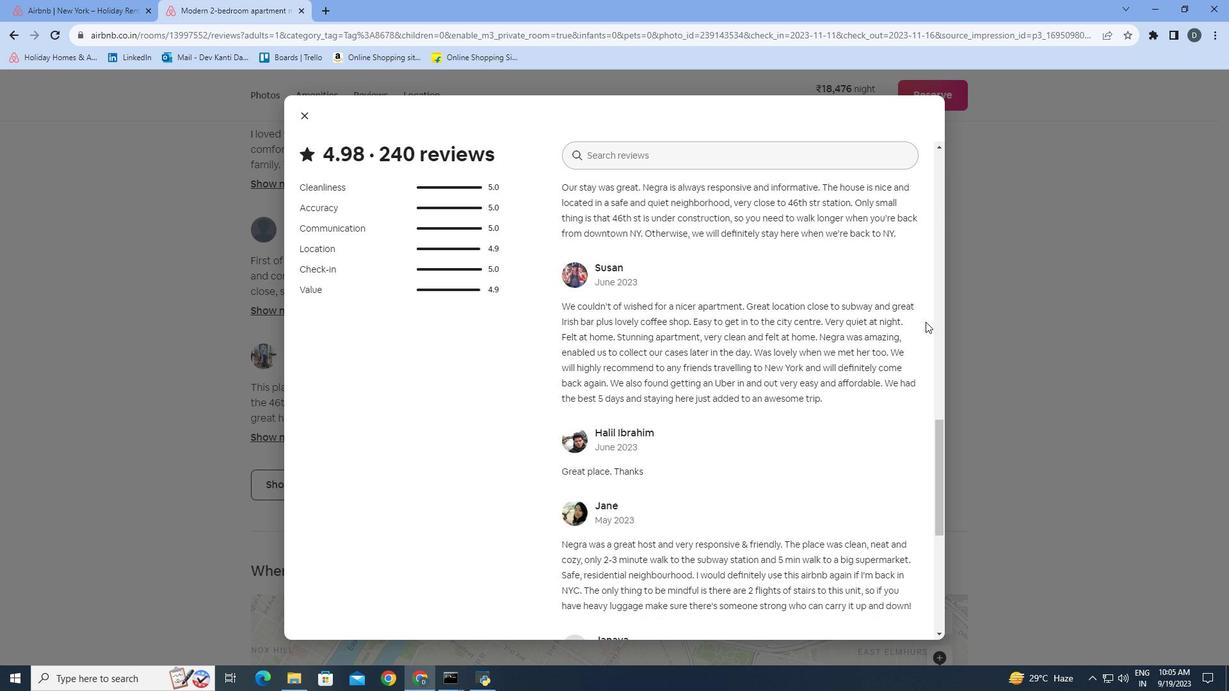 
Action: Mouse scrolled (926, 321) with delta (0, 0)
Screenshot: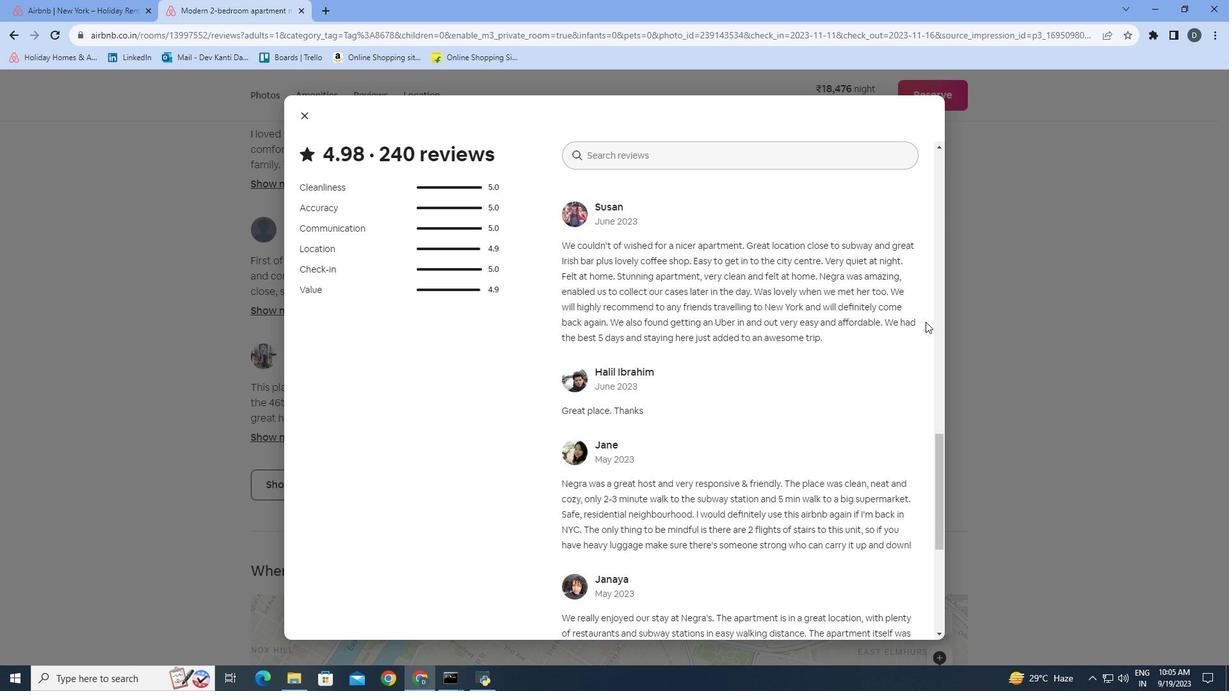 
Action: Mouse scrolled (926, 321) with delta (0, 0)
Screenshot: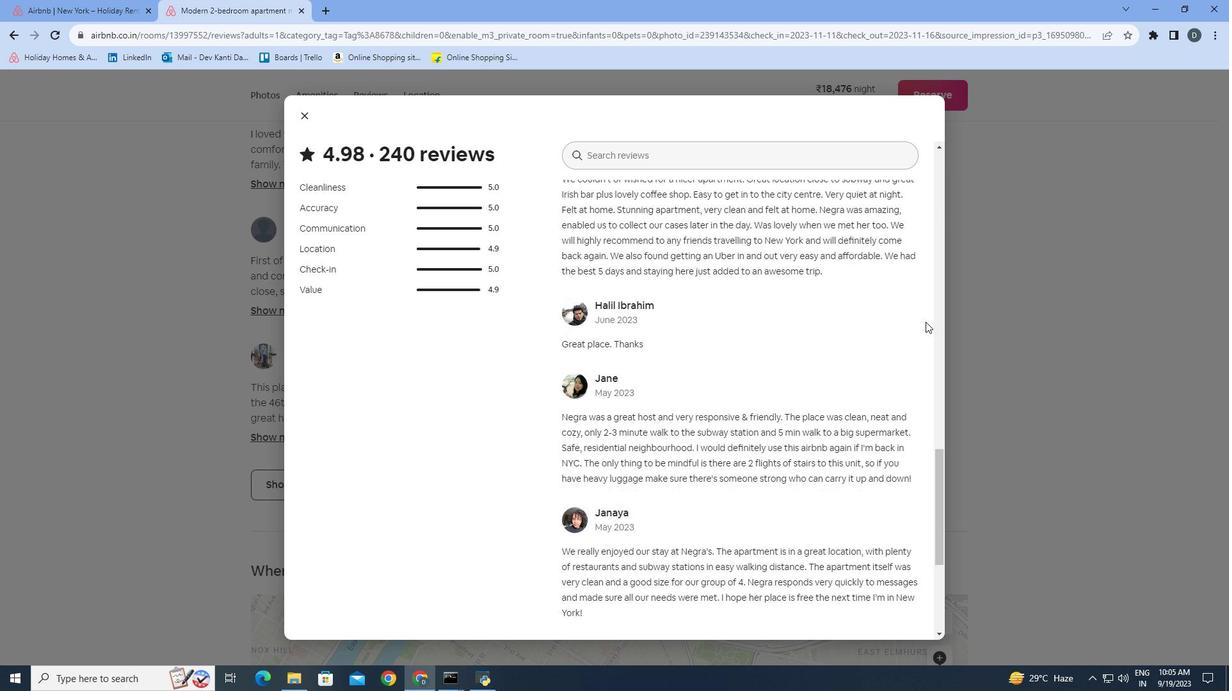 
Action: Mouse moved to (924, 322)
Screenshot: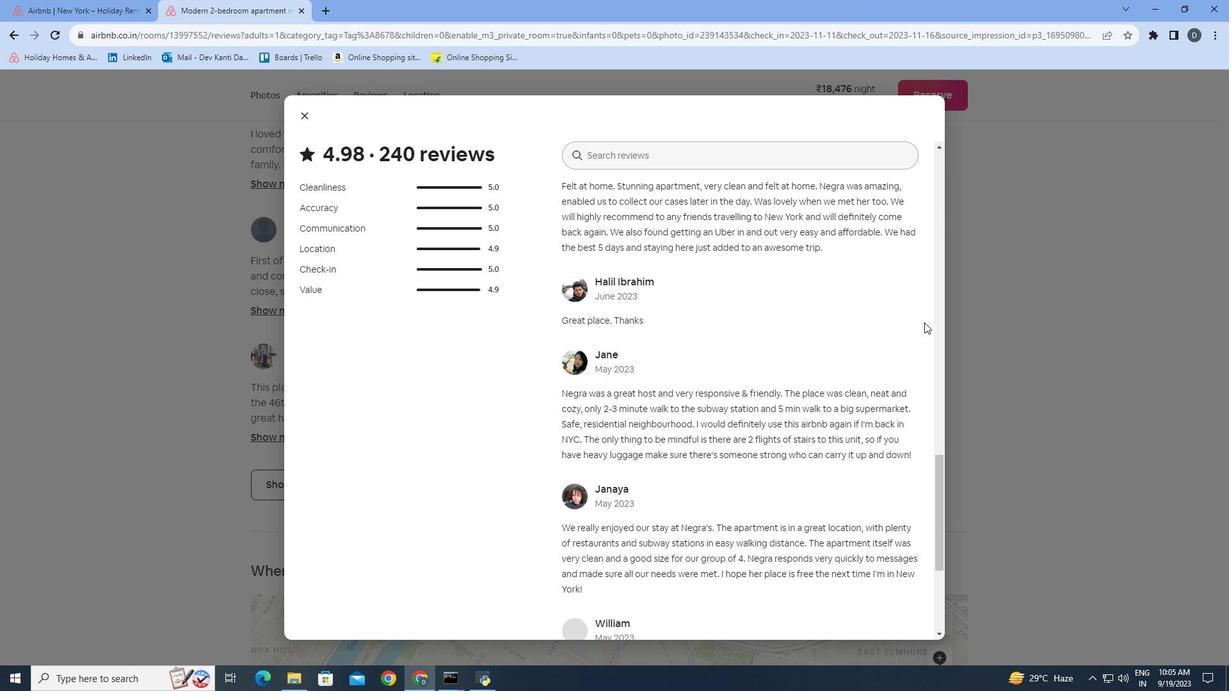 
Action: Mouse scrolled (924, 321) with delta (0, 0)
Screenshot: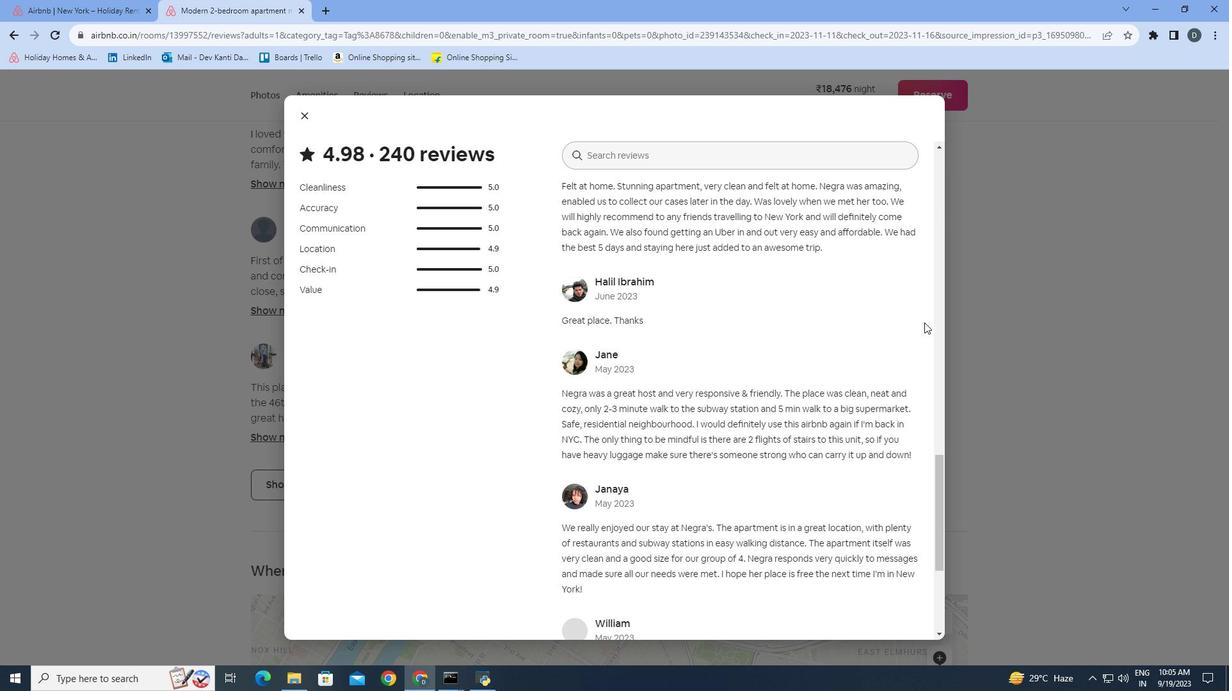 
Action: Mouse moved to (924, 322)
Screenshot: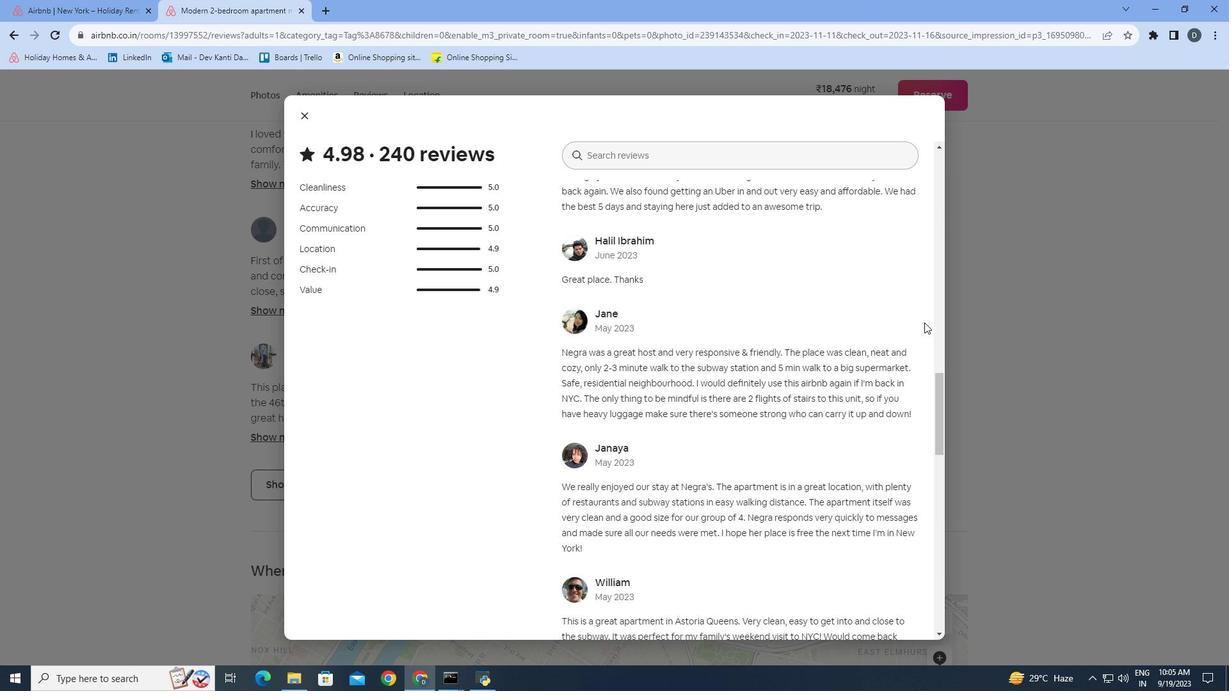 
Action: Mouse scrolled (924, 322) with delta (0, 0)
Screenshot: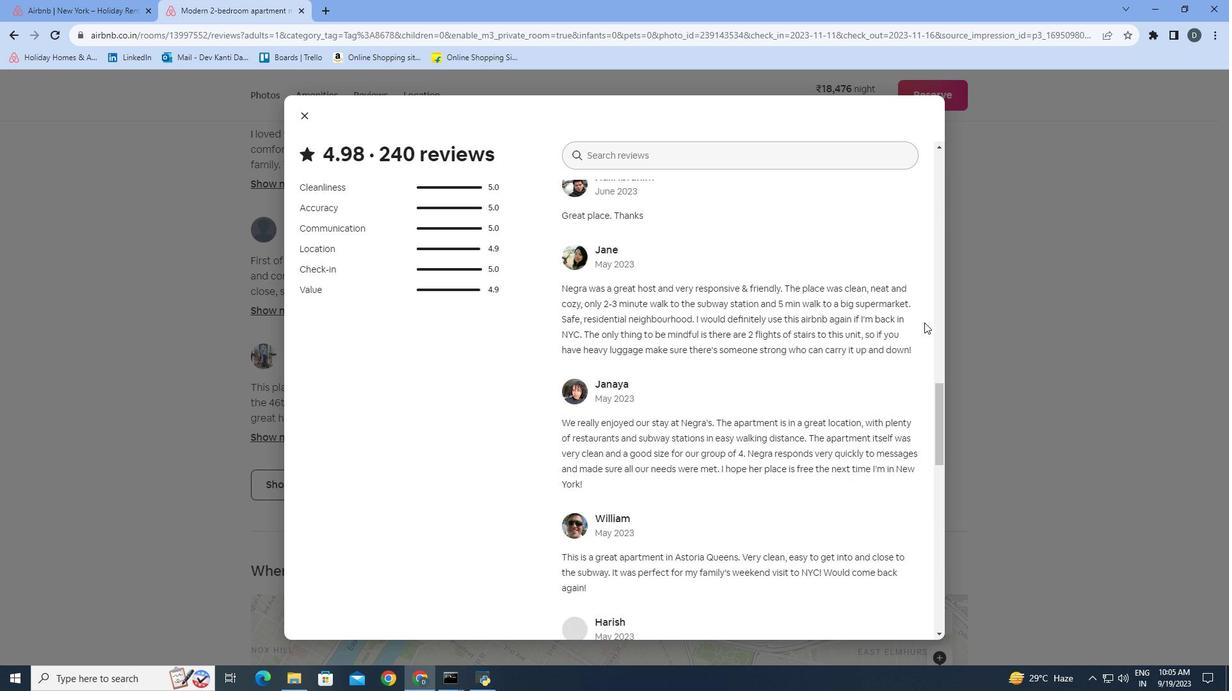 
Action: Mouse moved to (924, 322)
Screenshot: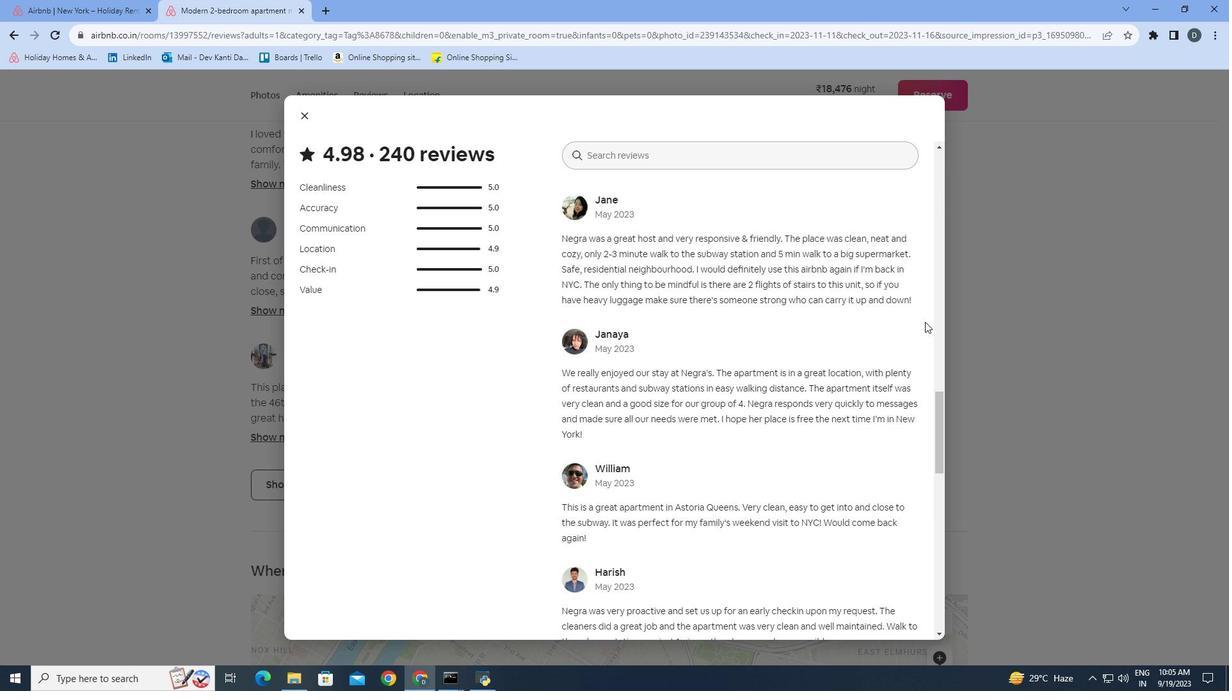 
Action: Mouse scrolled (924, 322) with delta (0, 0)
Screenshot: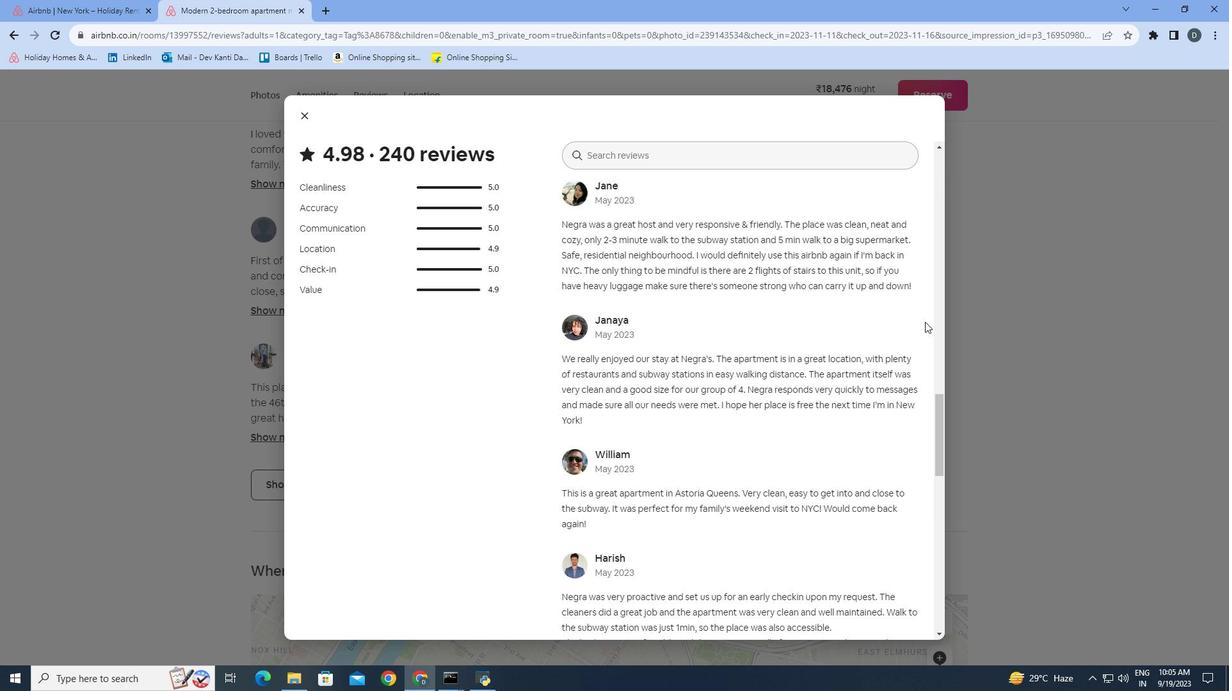 
Action: Mouse moved to (925, 322)
Screenshot: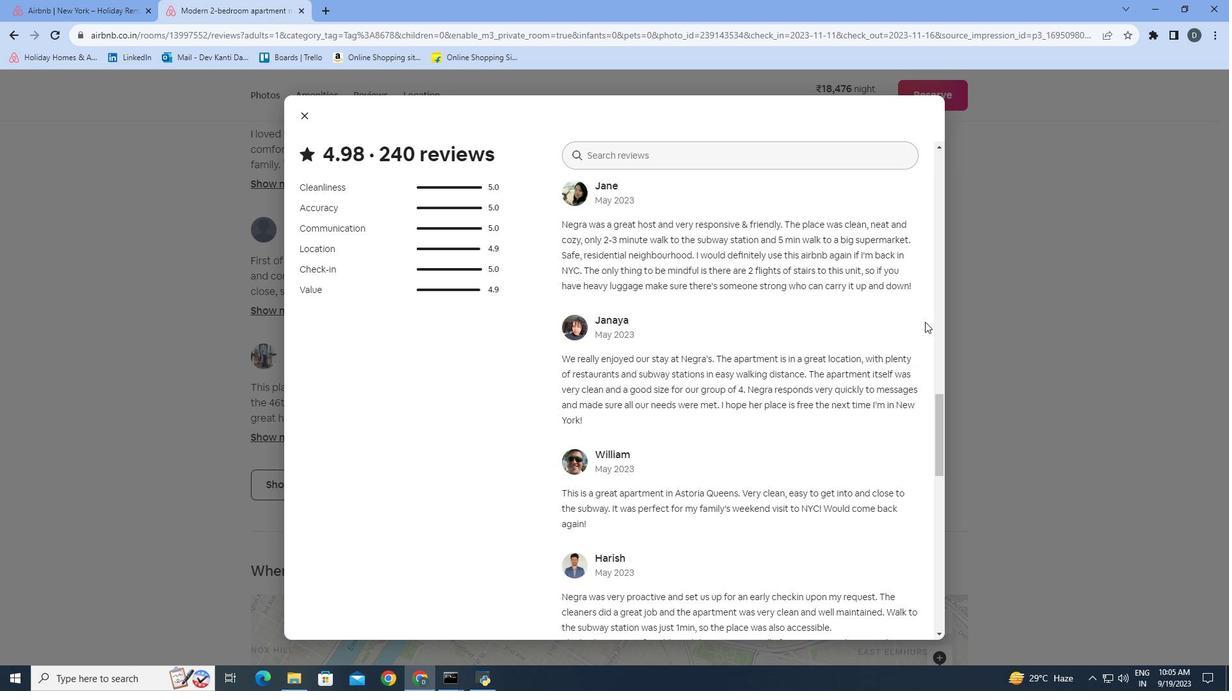 
Action: Mouse scrolled (925, 321) with delta (0, 0)
Screenshot: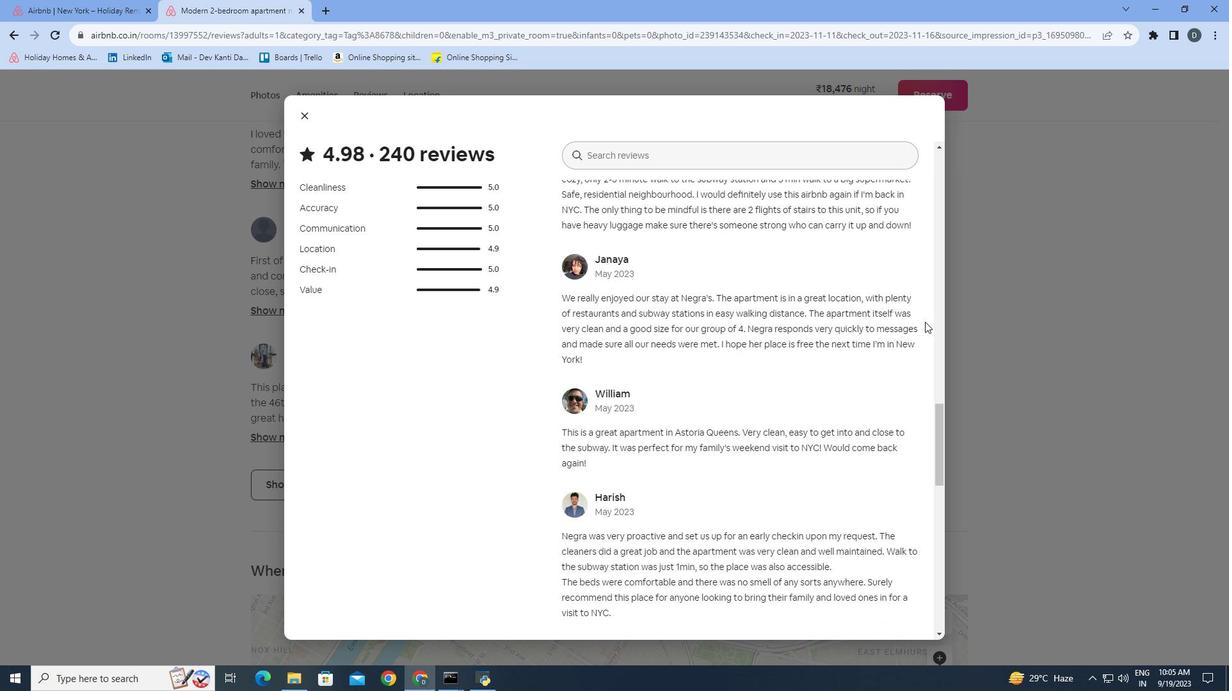 
Action: Mouse scrolled (925, 321) with delta (0, 0)
Screenshot: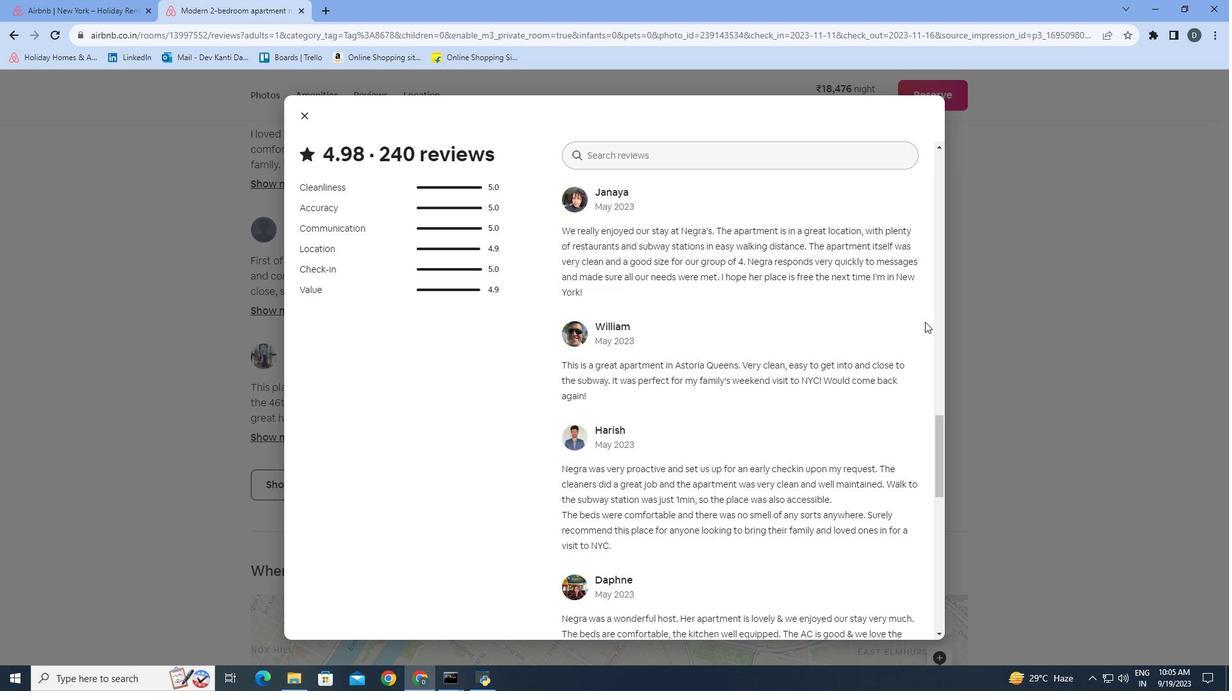 
Action: Mouse scrolled (925, 321) with delta (0, 0)
Screenshot: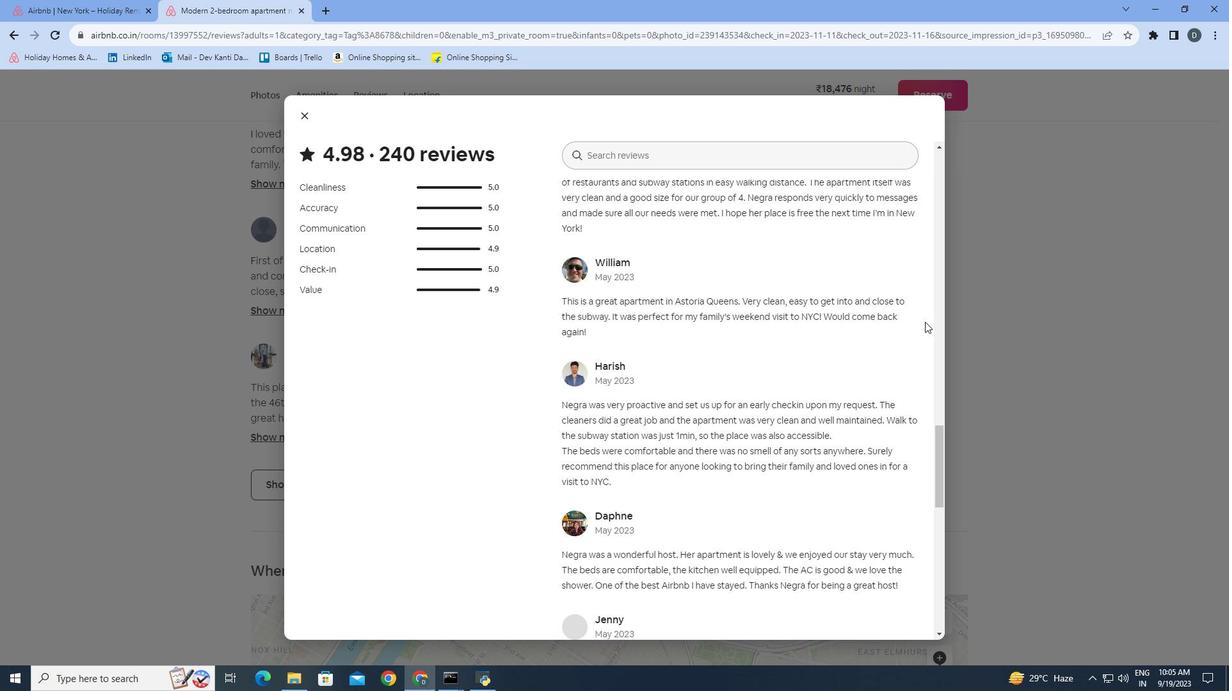 
Action: Mouse scrolled (925, 321) with delta (0, 0)
Screenshot: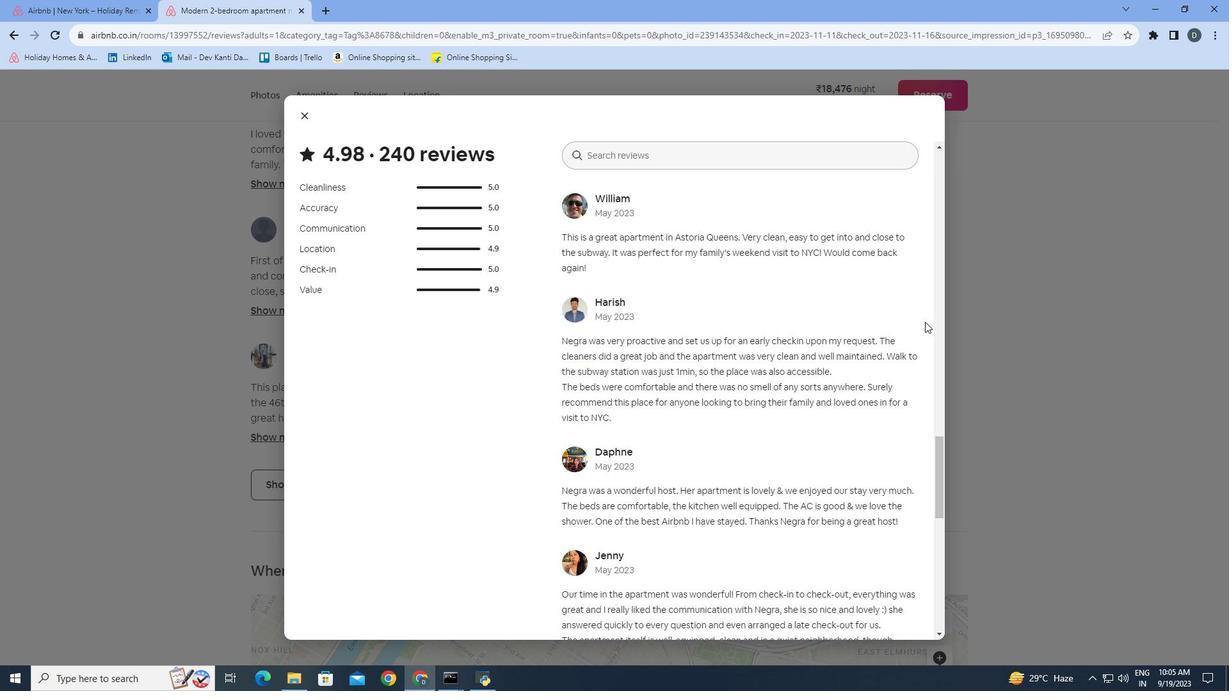 
Action: Mouse moved to (924, 322)
Screenshot: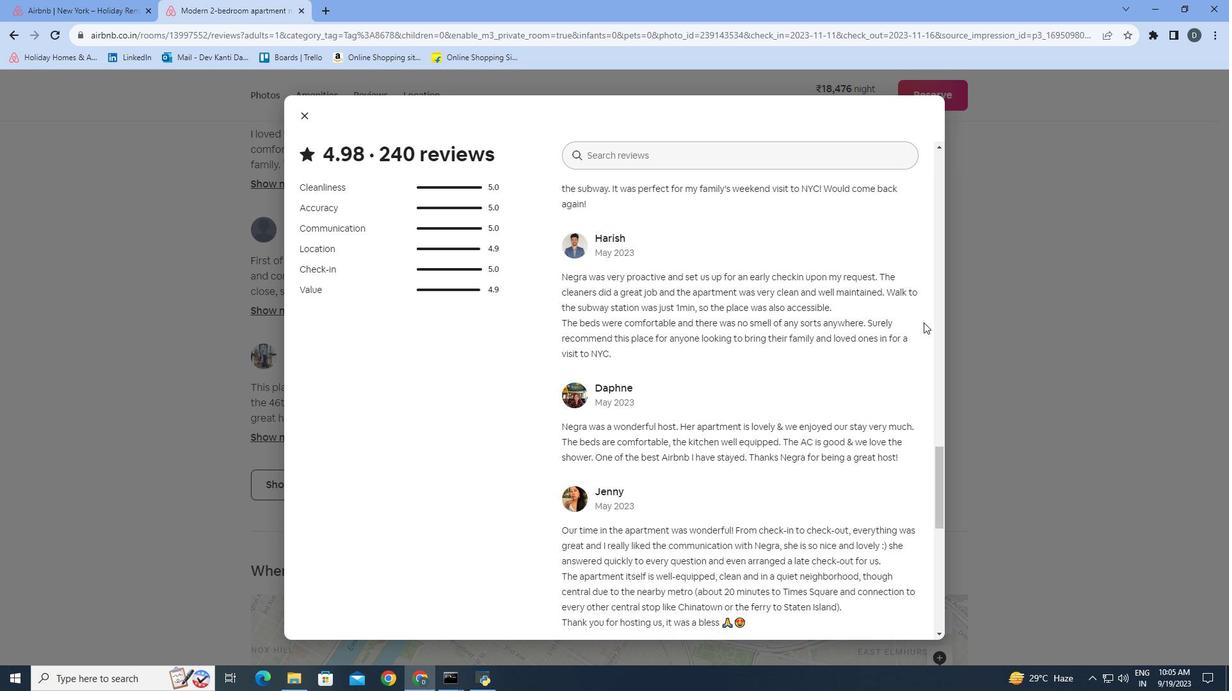 
Action: Mouse scrolled (924, 322) with delta (0, 0)
Screenshot: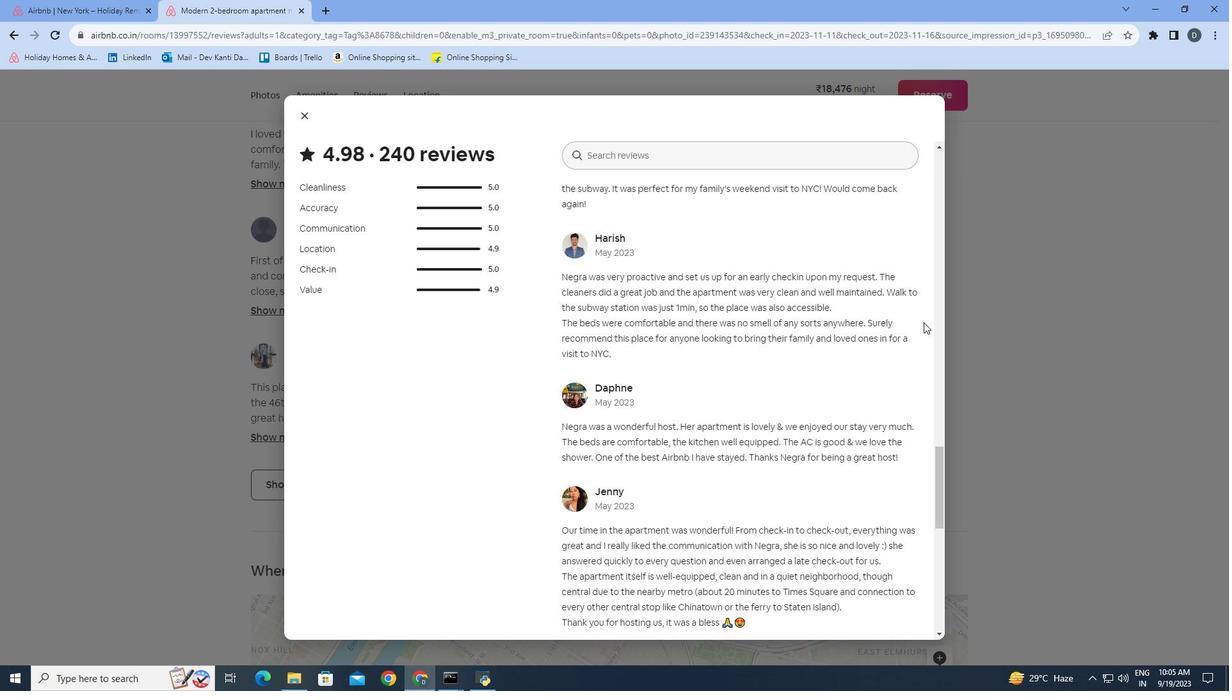 
Action: Mouse moved to (924, 322)
Screenshot: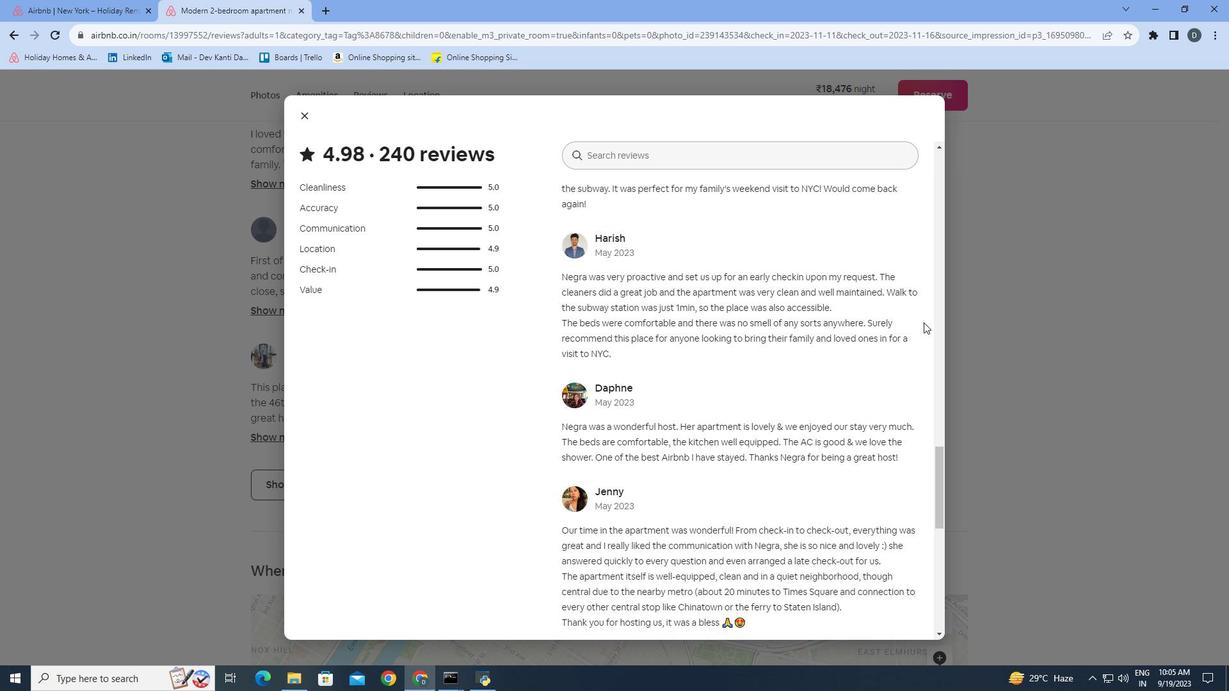 
Action: Mouse scrolled (924, 322) with delta (0, 0)
Screenshot: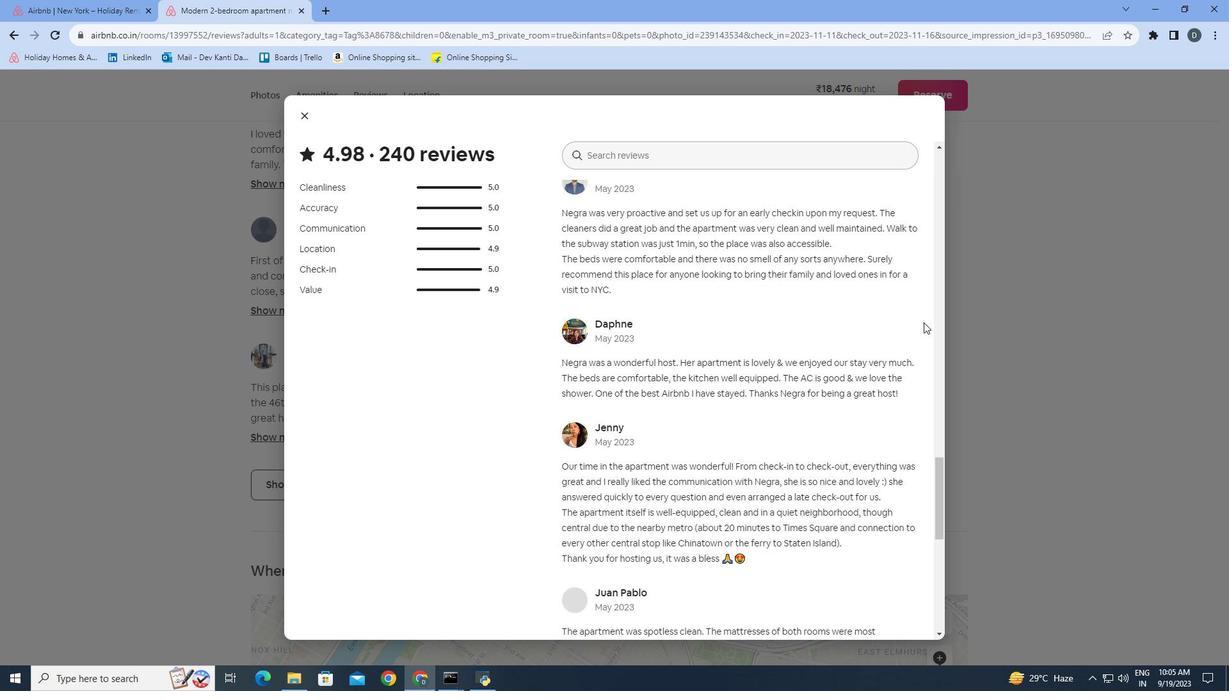 
Action: Mouse moved to (924, 322)
Screenshot: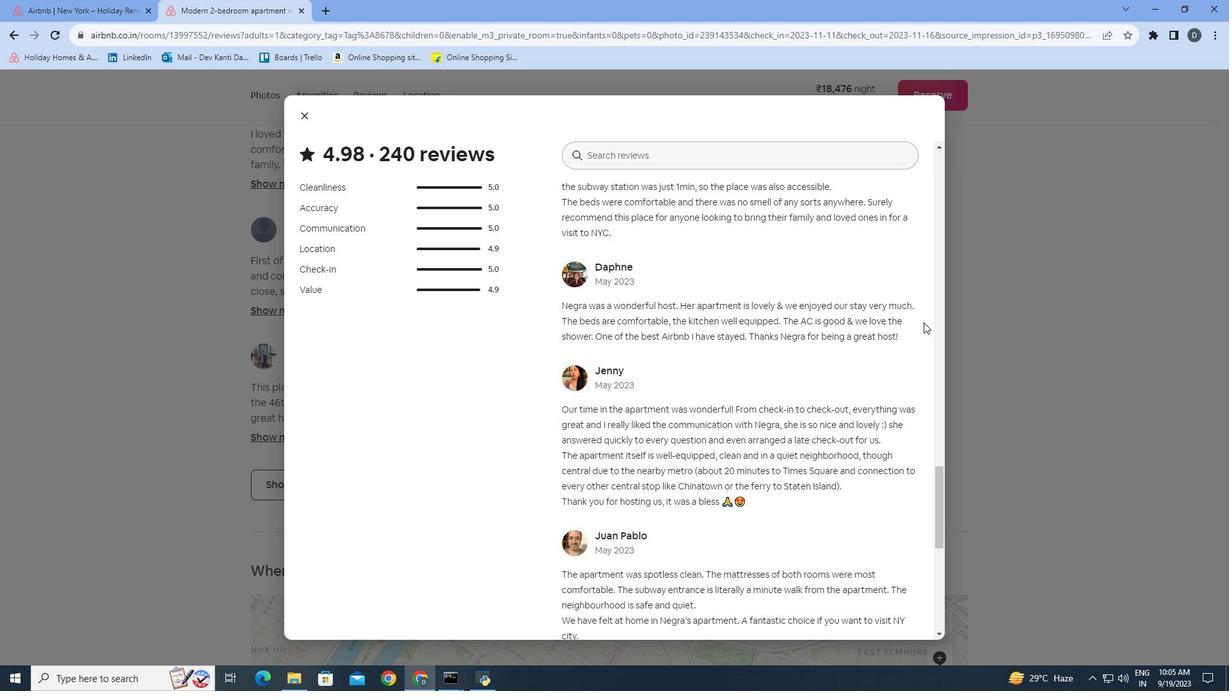 
Action: Mouse scrolled (924, 322) with delta (0, 0)
Screenshot: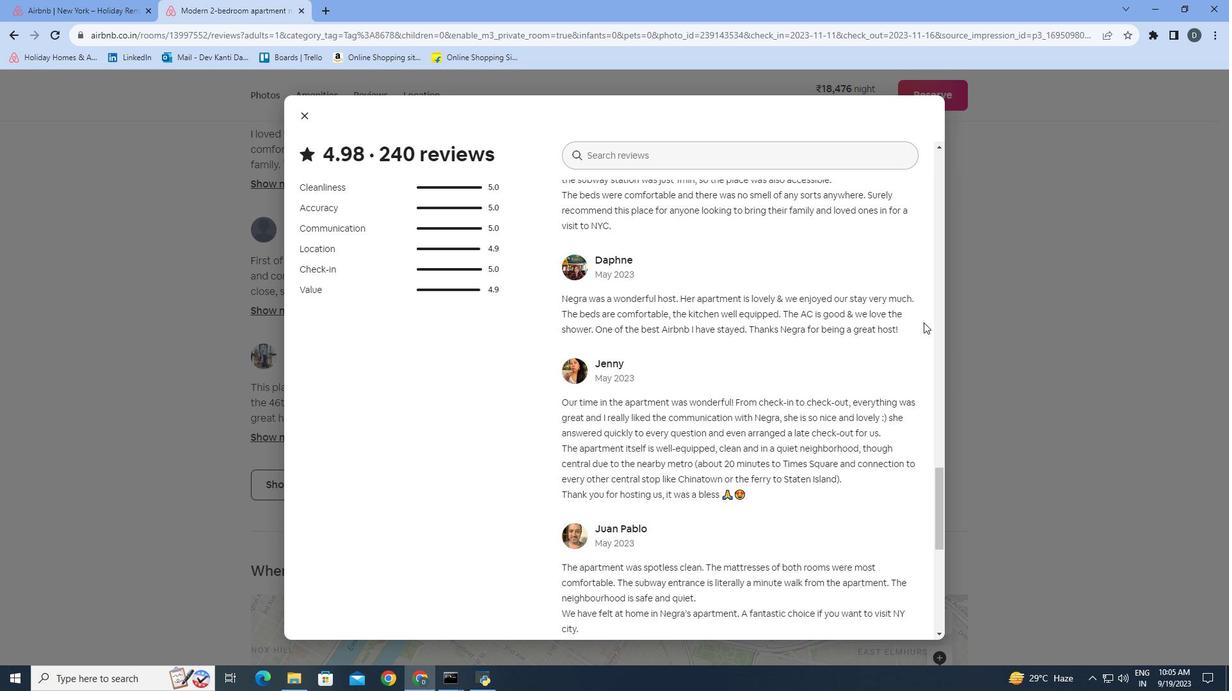 
Action: Mouse scrolled (924, 322) with delta (0, 0)
Screenshot: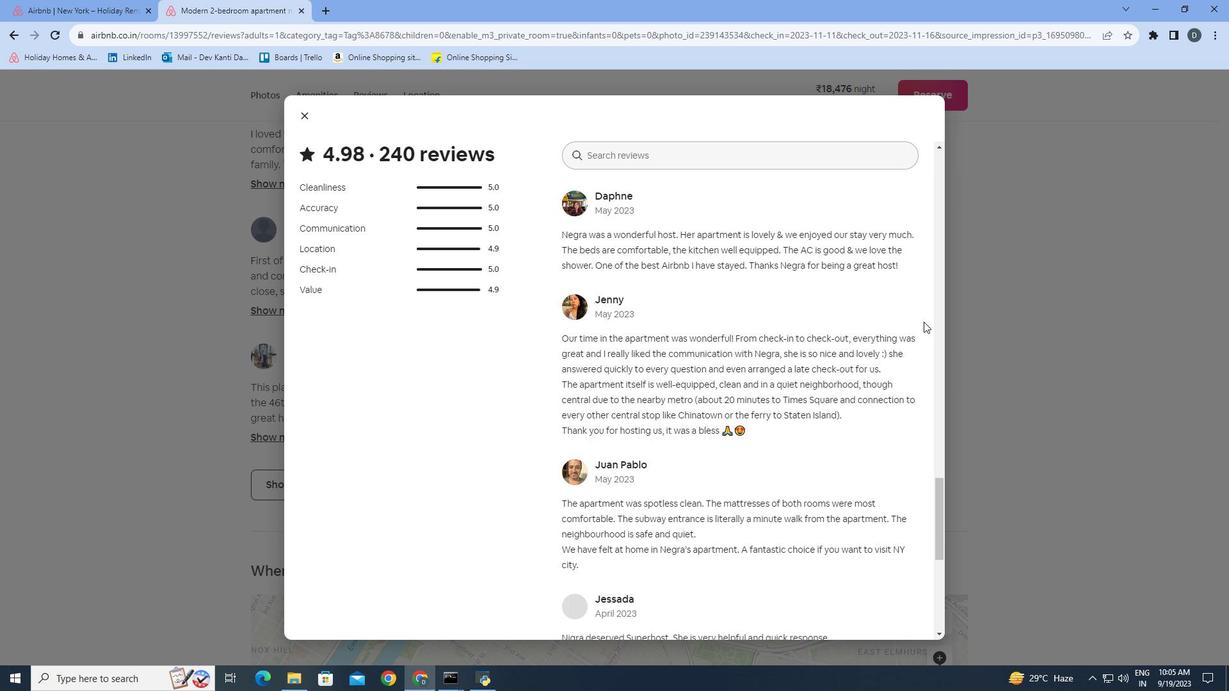 
Action: Mouse moved to (924, 322)
Screenshot: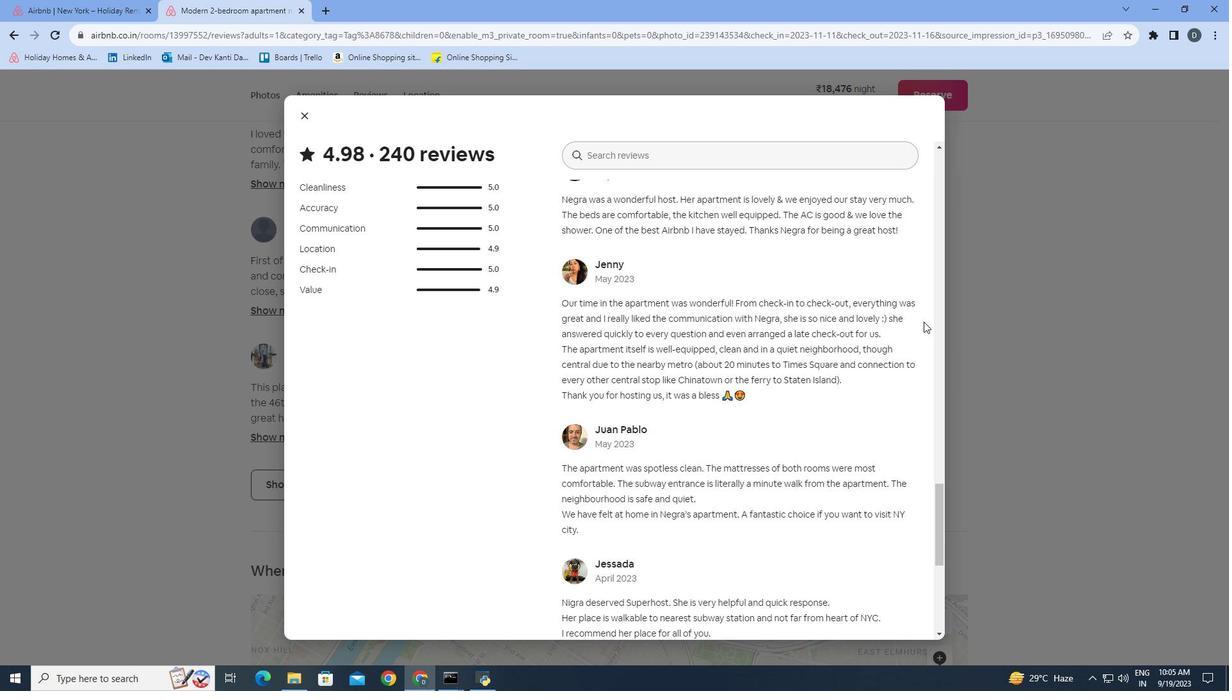 
Action: Mouse scrolled (924, 321) with delta (0, 0)
Screenshot: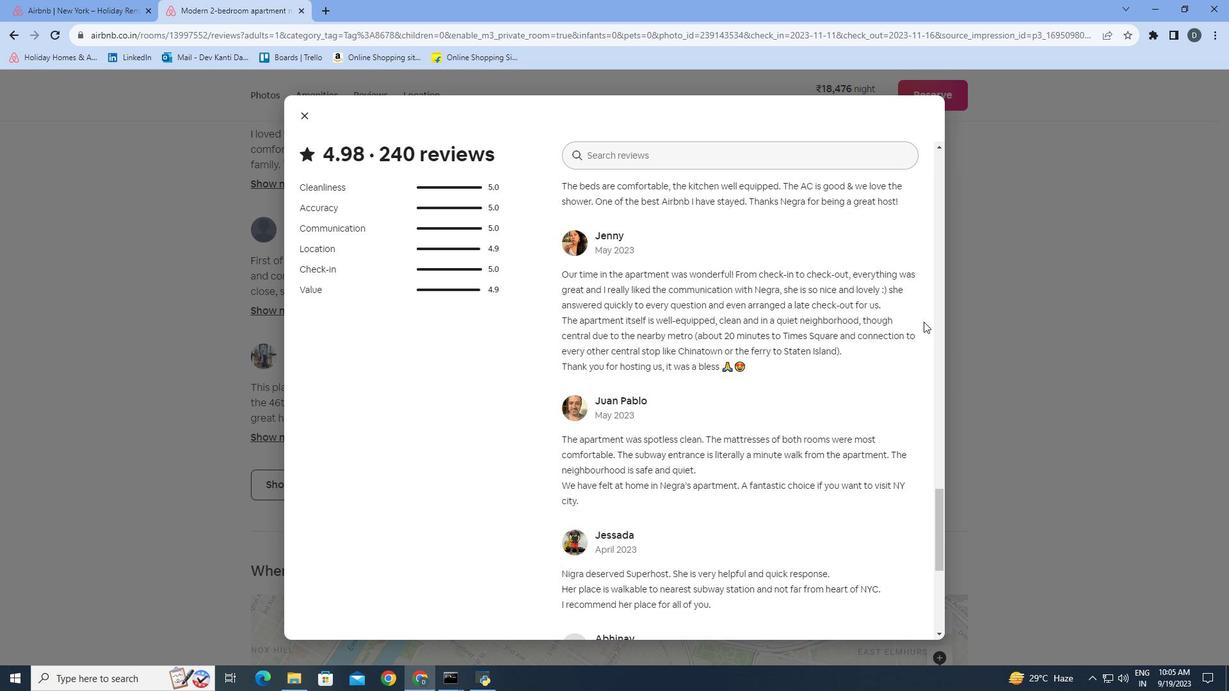 
Action: Mouse scrolled (924, 321) with delta (0, 0)
Screenshot: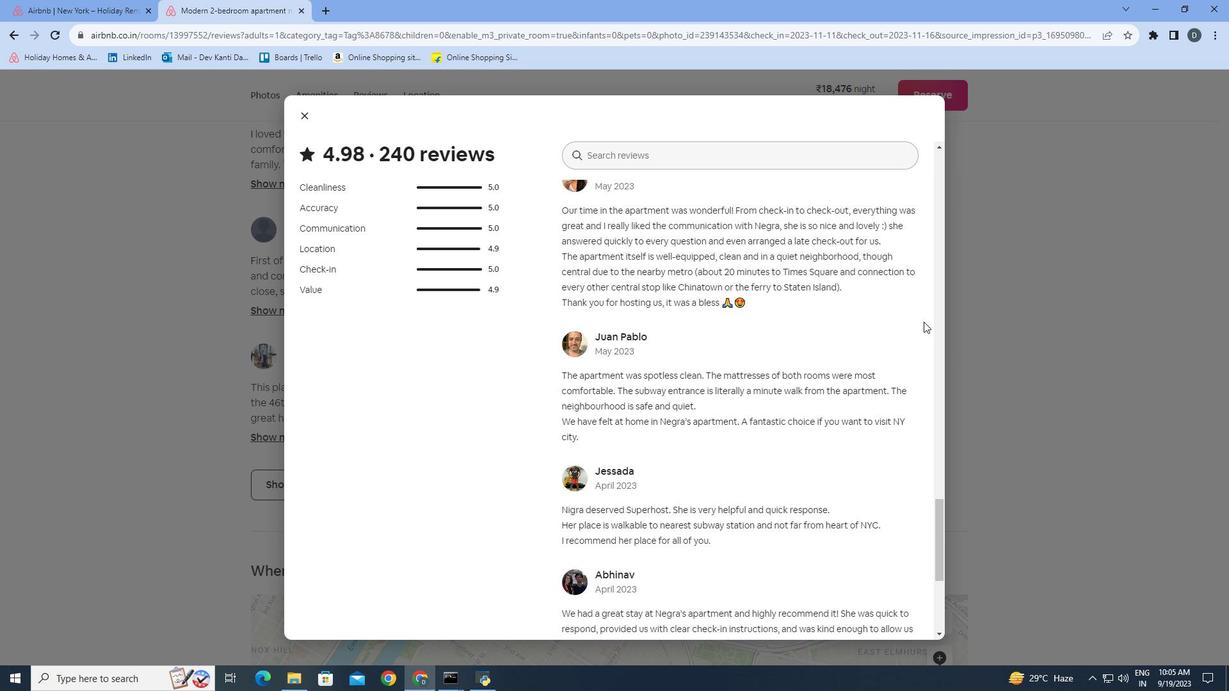 
Action: Mouse scrolled (924, 321) with delta (0, 0)
Screenshot: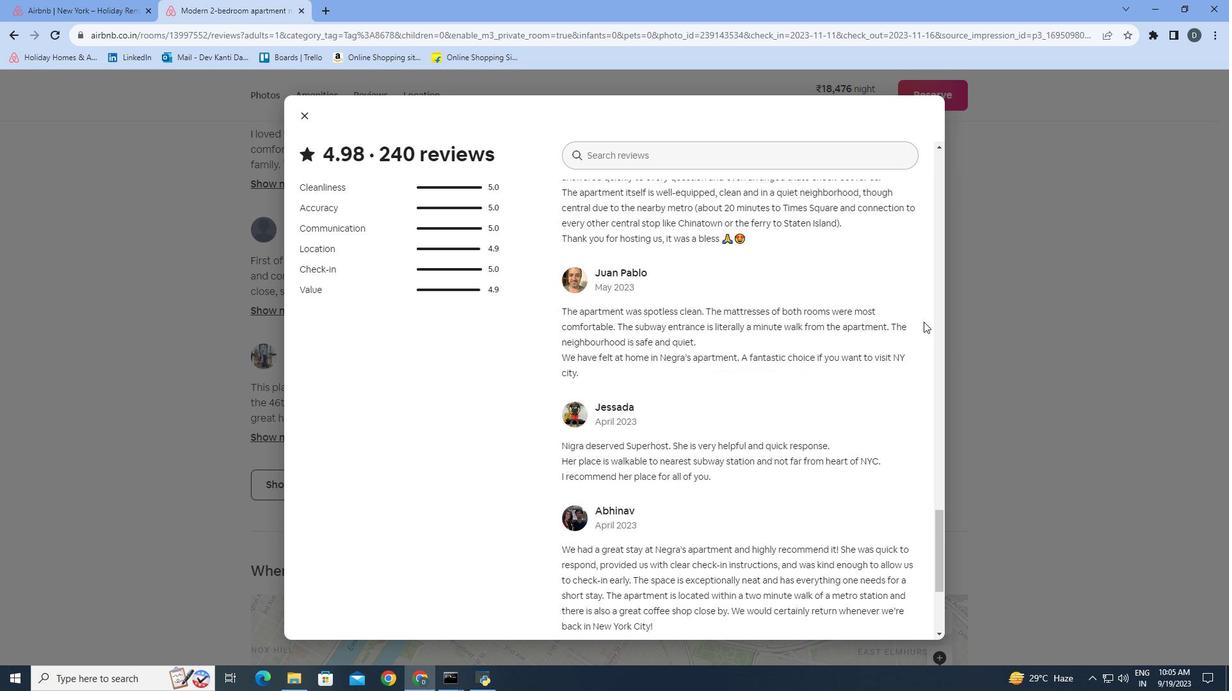 
Action: Mouse scrolled (924, 321) with delta (0, 0)
Screenshot: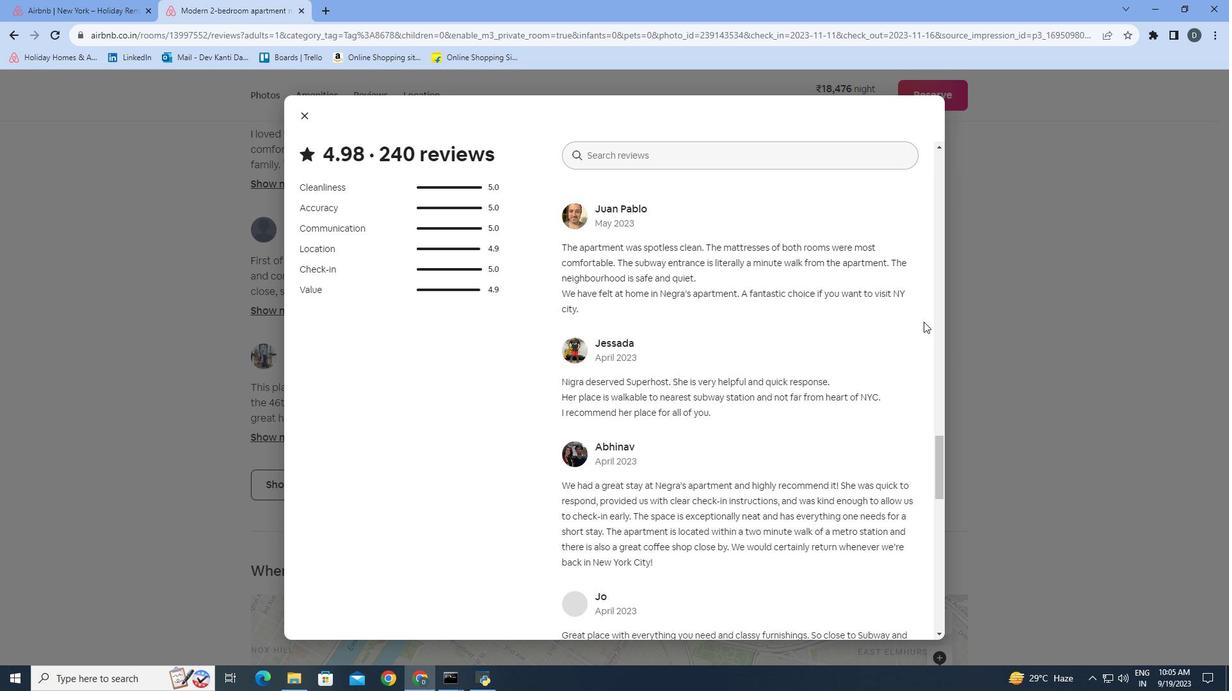 
Action: Mouse scrolled (924, 321) with delta (0, 0)
Screenshot: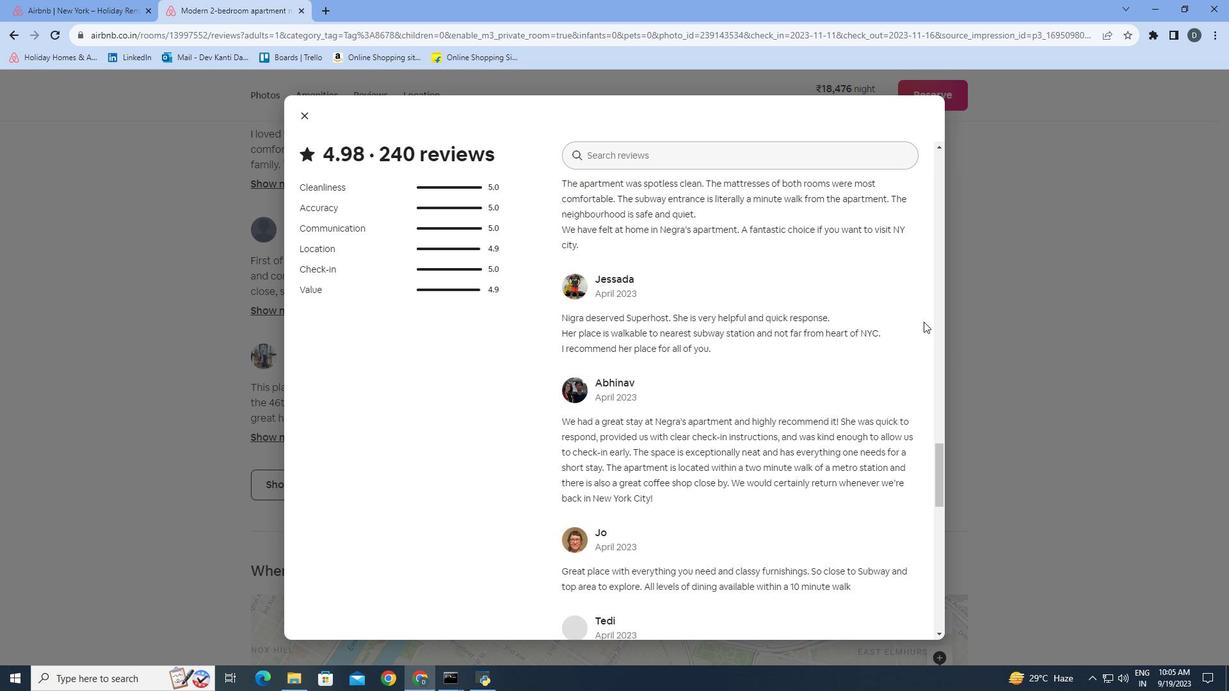 
Action: Mouse scrolled (924, 321) with delta (0, 0)
Screenshot: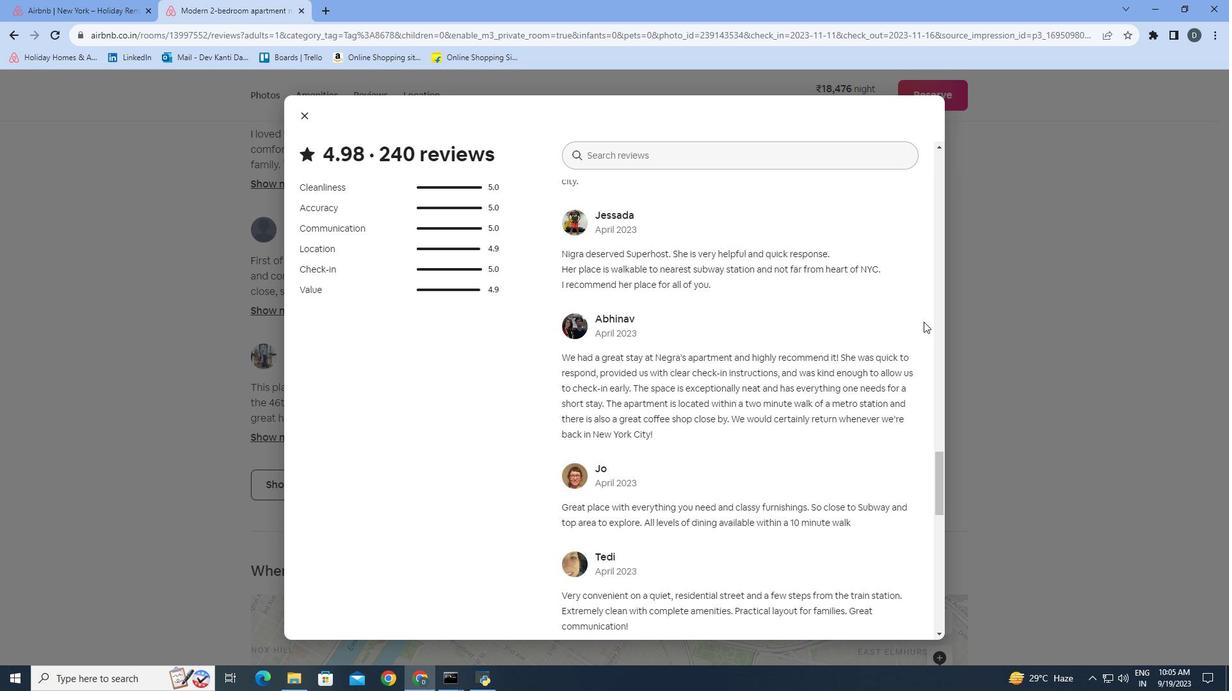 
Action: Mouse scrolled (924, 321) with delta (0, 0)
Screenshot: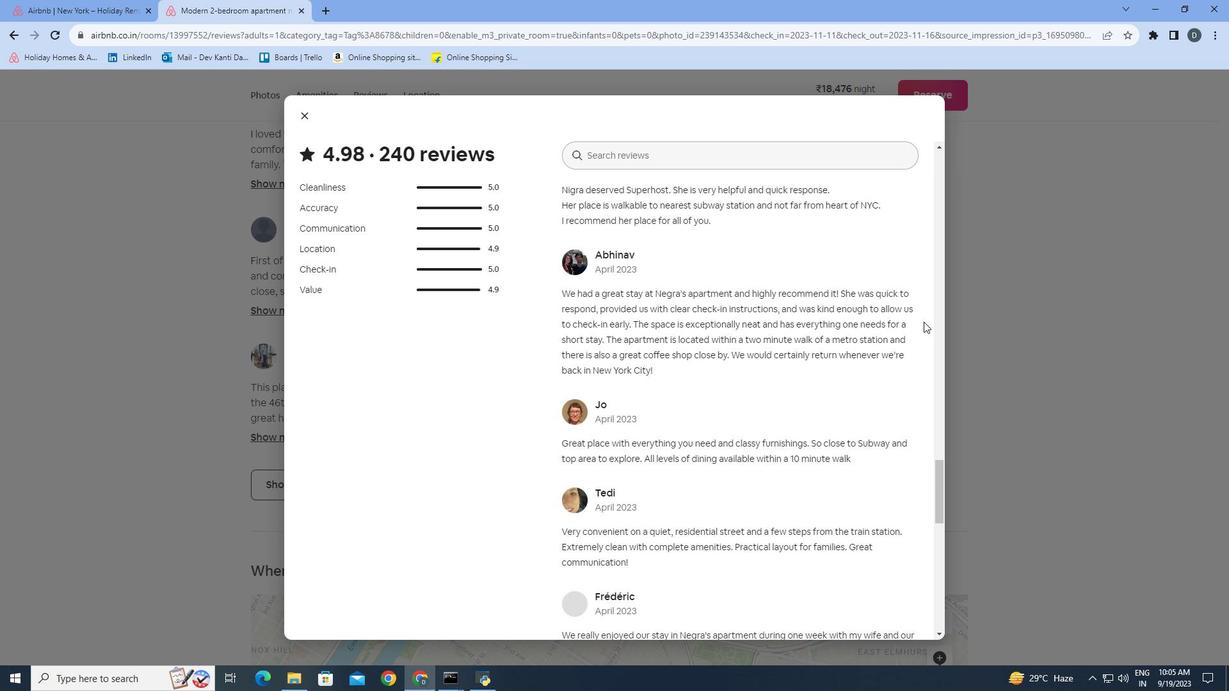 
Action: Mouse scrolled (924, 321) with delta (0, 0)
Screenshot: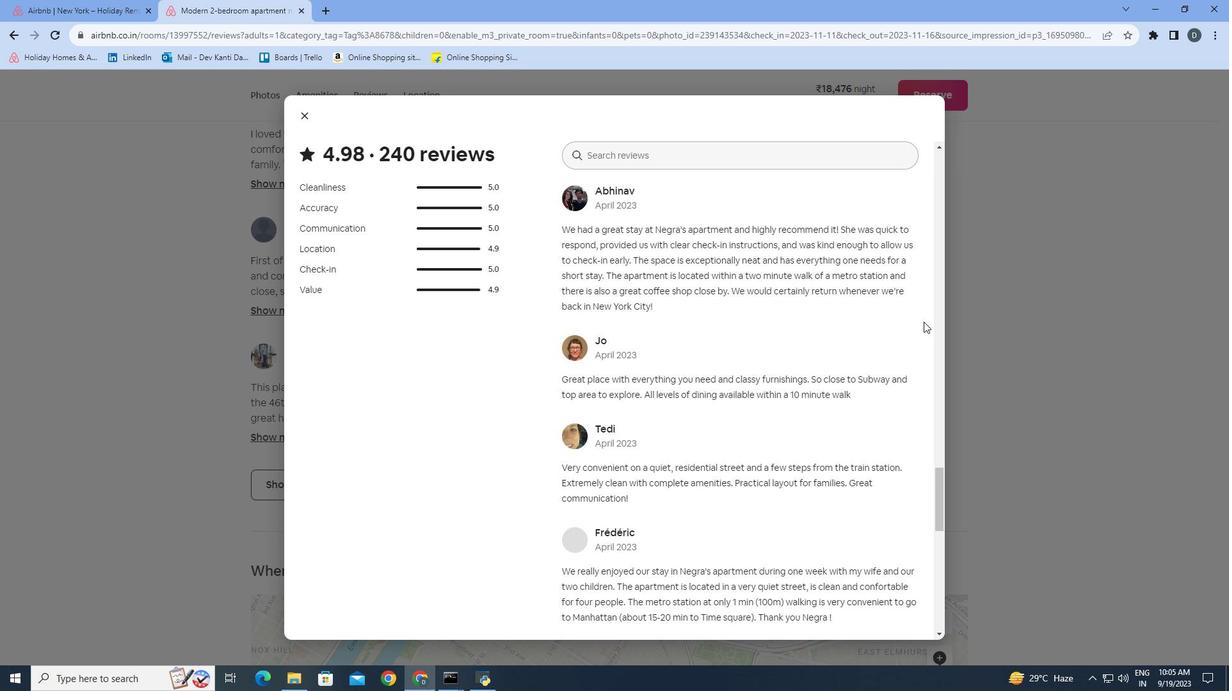
Action: Mouse scrolled (924, 321) with delta (0, 0)
Screenshot: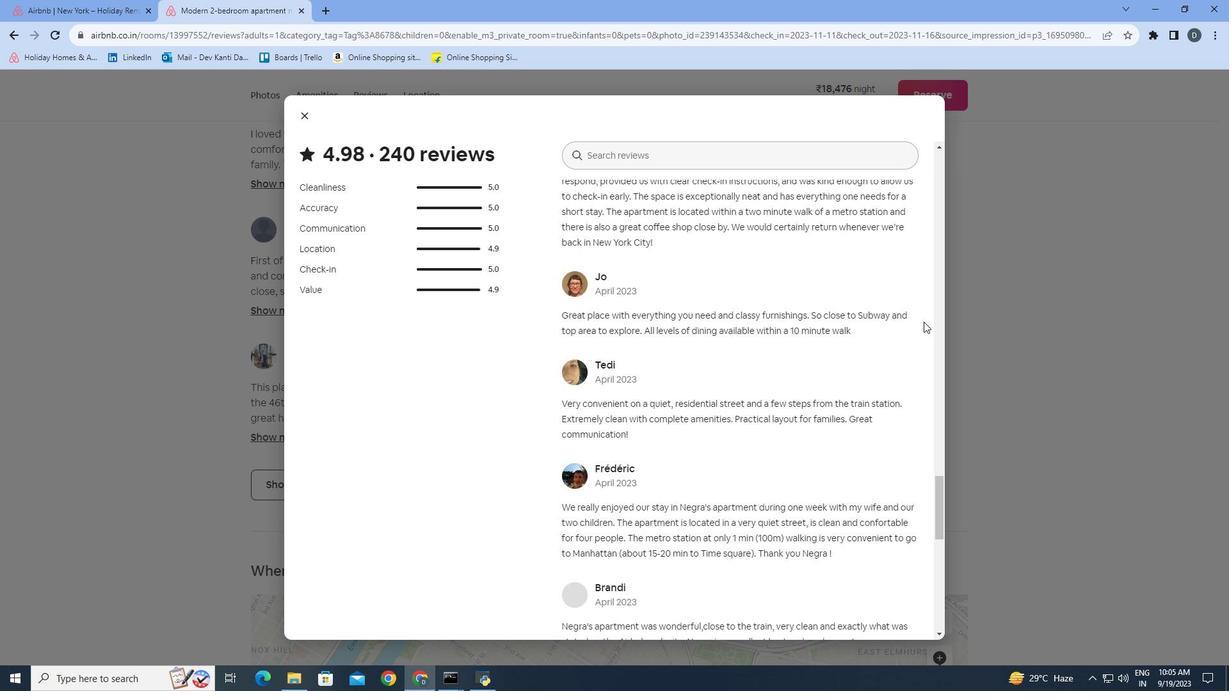 
Action: Mouse scrolled (924, 321) with delta (0, 0)
Screenshot: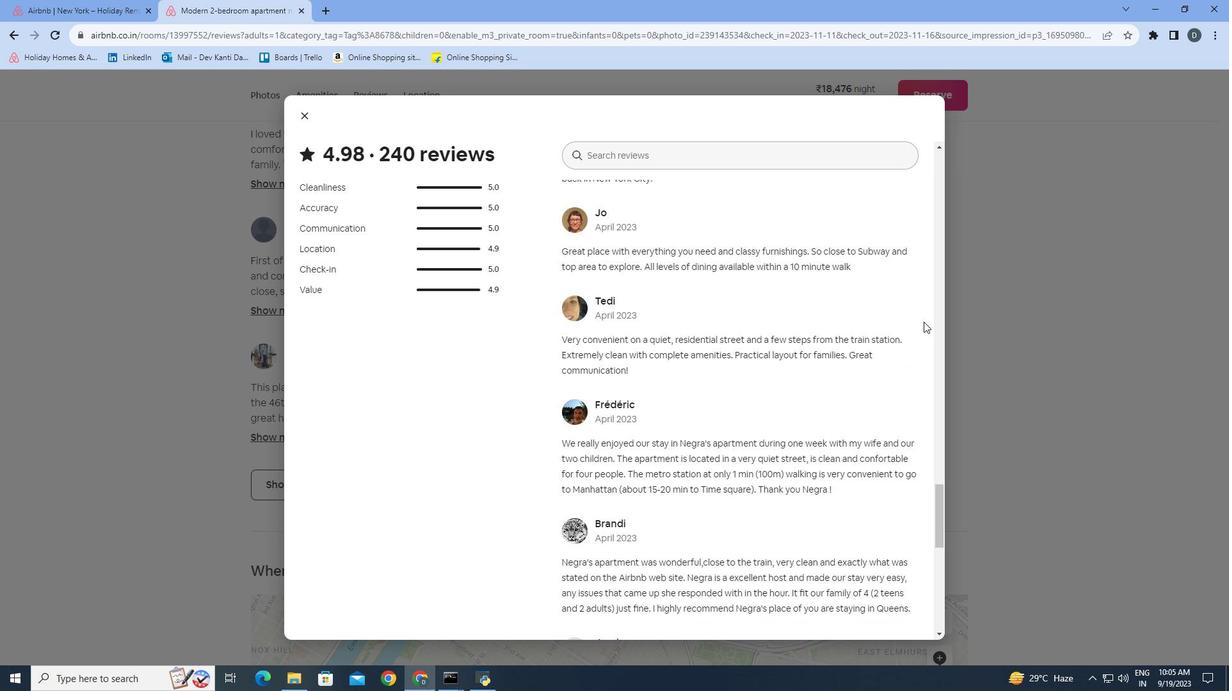 
Action: Mouse scrolled (924, 321) with delta (0, 0)
Screenshot: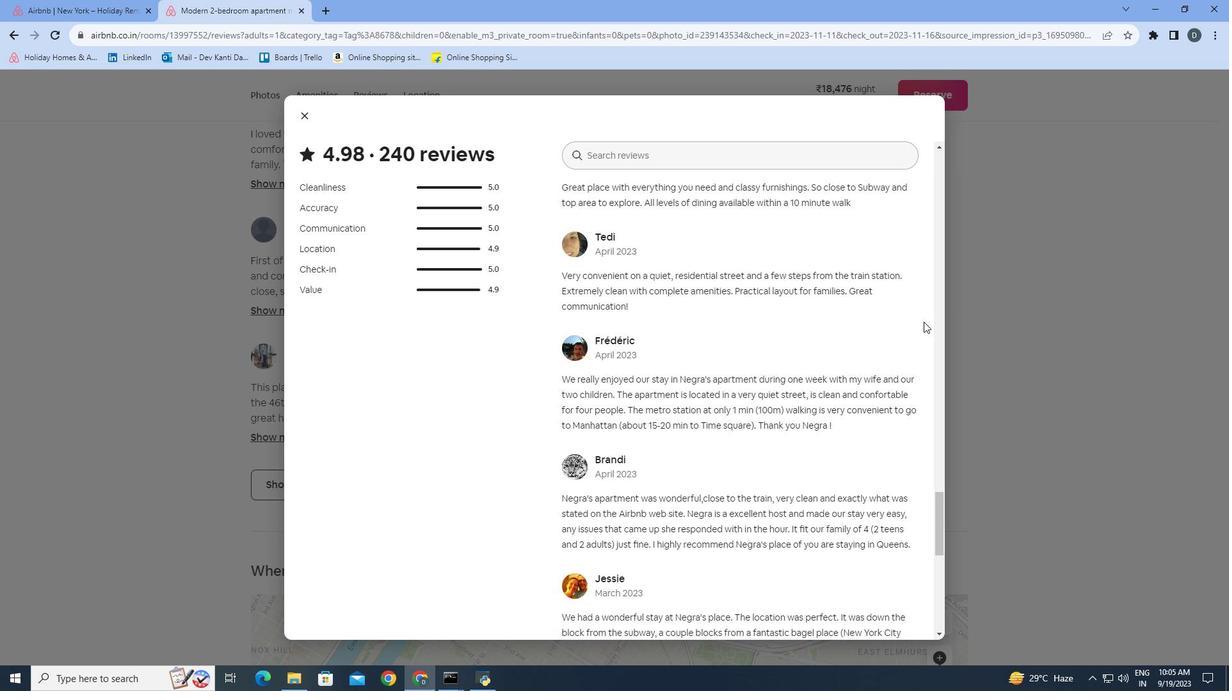 
Action: Mouse moved to (923, 321)
Screenshot: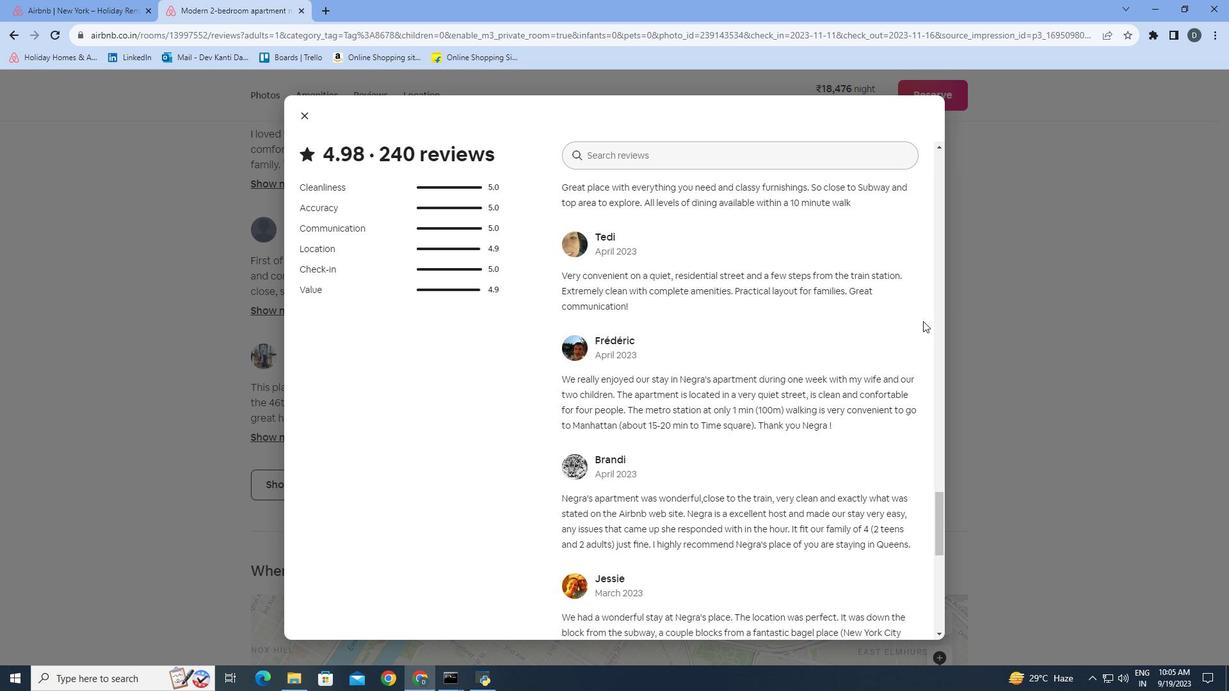 
Action: Mouse scrolled (923, 320) with delta (0, 0)
